 Task: Reply All to email with the signature Ethan King with the subject Request for a change in project deadline from softage.1@softage.net with the message Please let me know if there are any outstanding issues that need to be addressed., select last word, change the font color from current to yellow and background color to blue Send the email
Action: Mouse moved to (1208, 101)
Screenshot: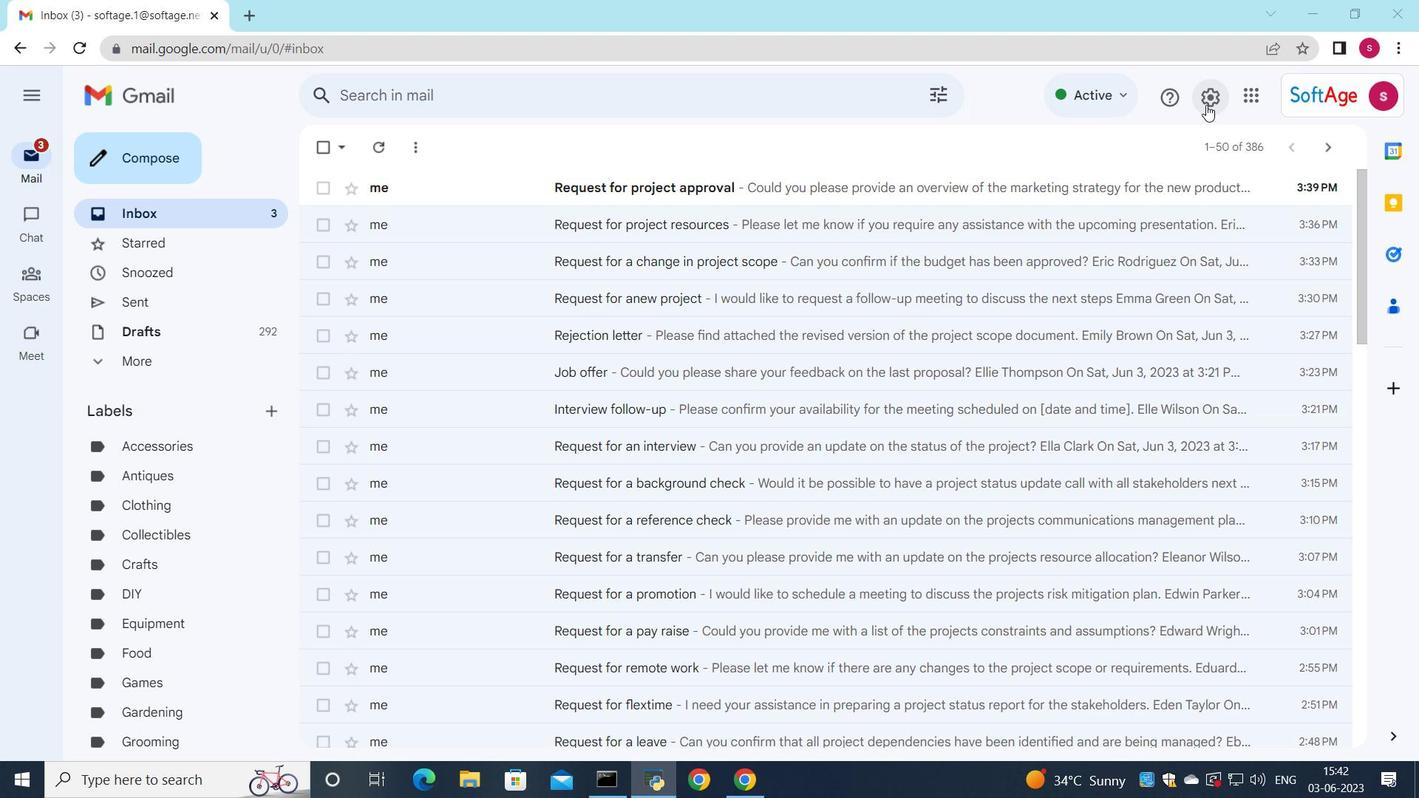 
Action: Mouse pressed left at (1208, 101)
Screenshot: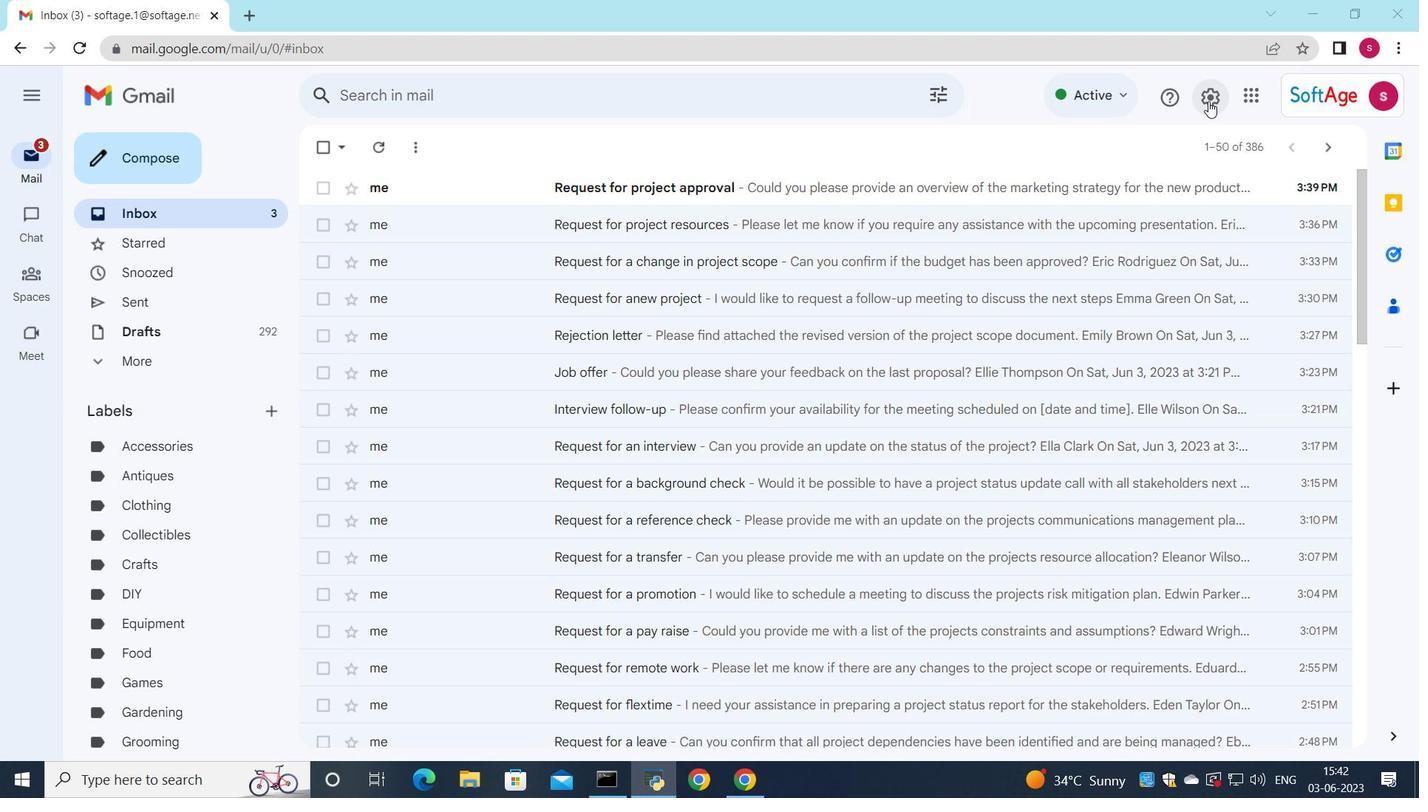 
Action: Mouse moved to (1189, 189)
Screenshot: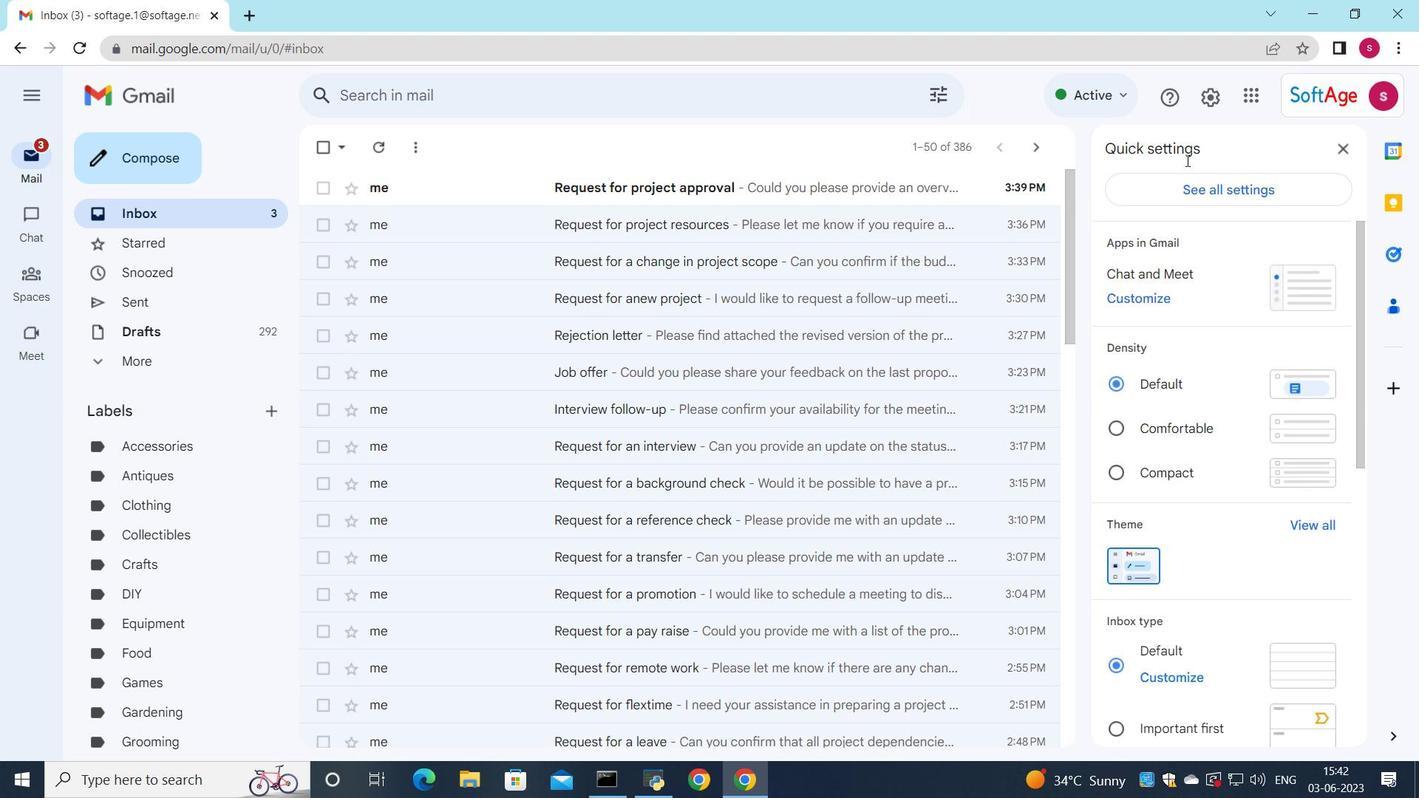 
Action: Mouse pressed left at (1189, 189)
Screenshot: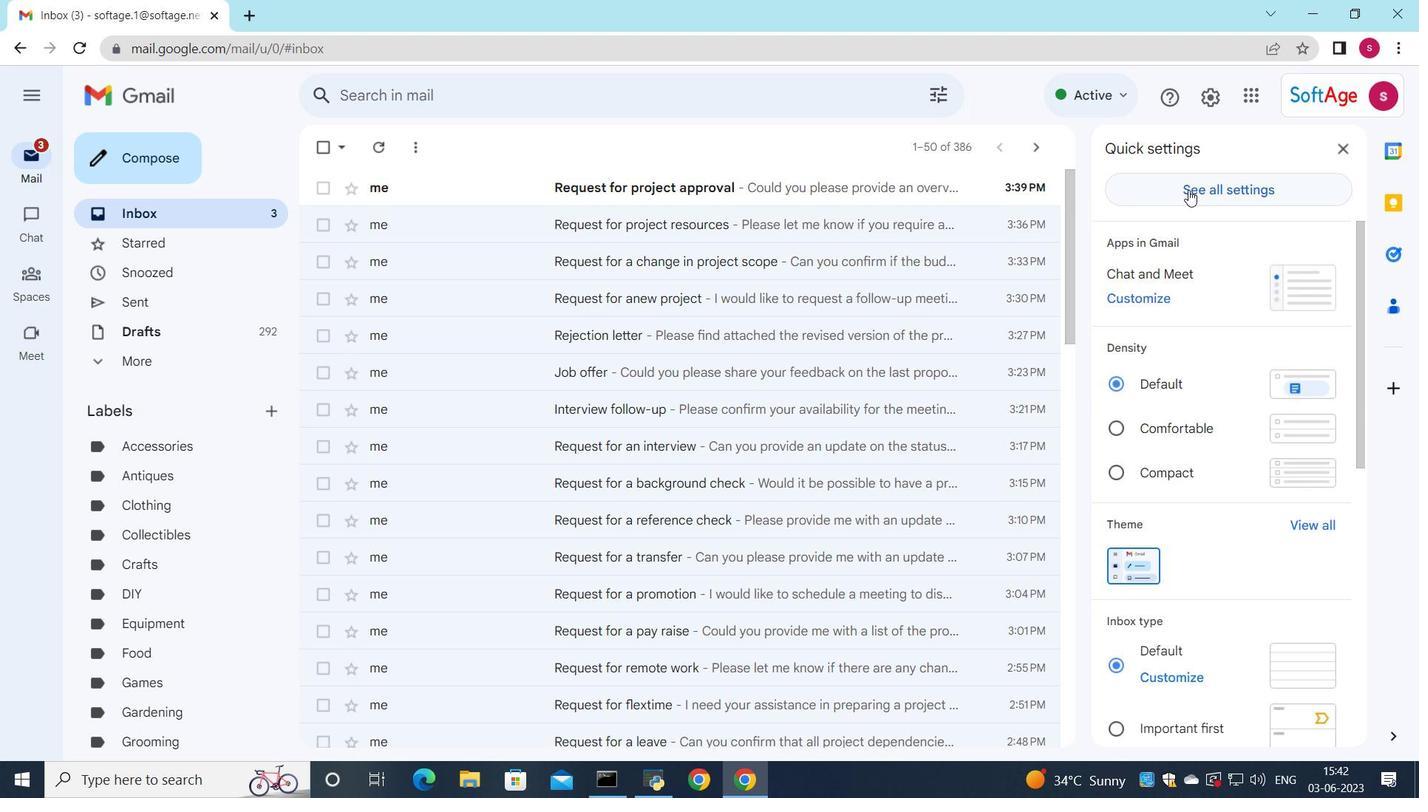 
Action: Mouse moved to (1172, 201)
Screenshot: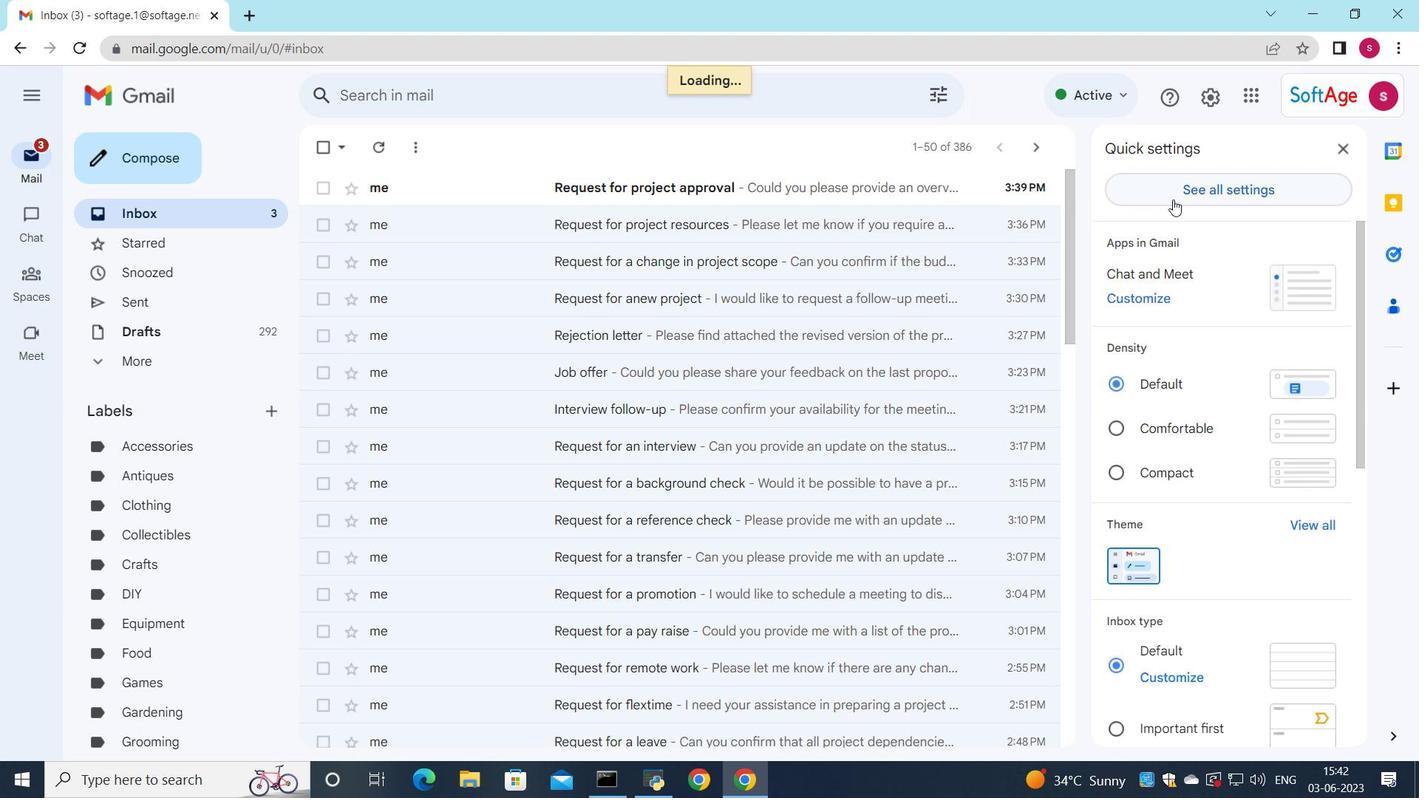 
Action: Mouse scrolled (1172, 200) with delta (0, 0)
Screenshot: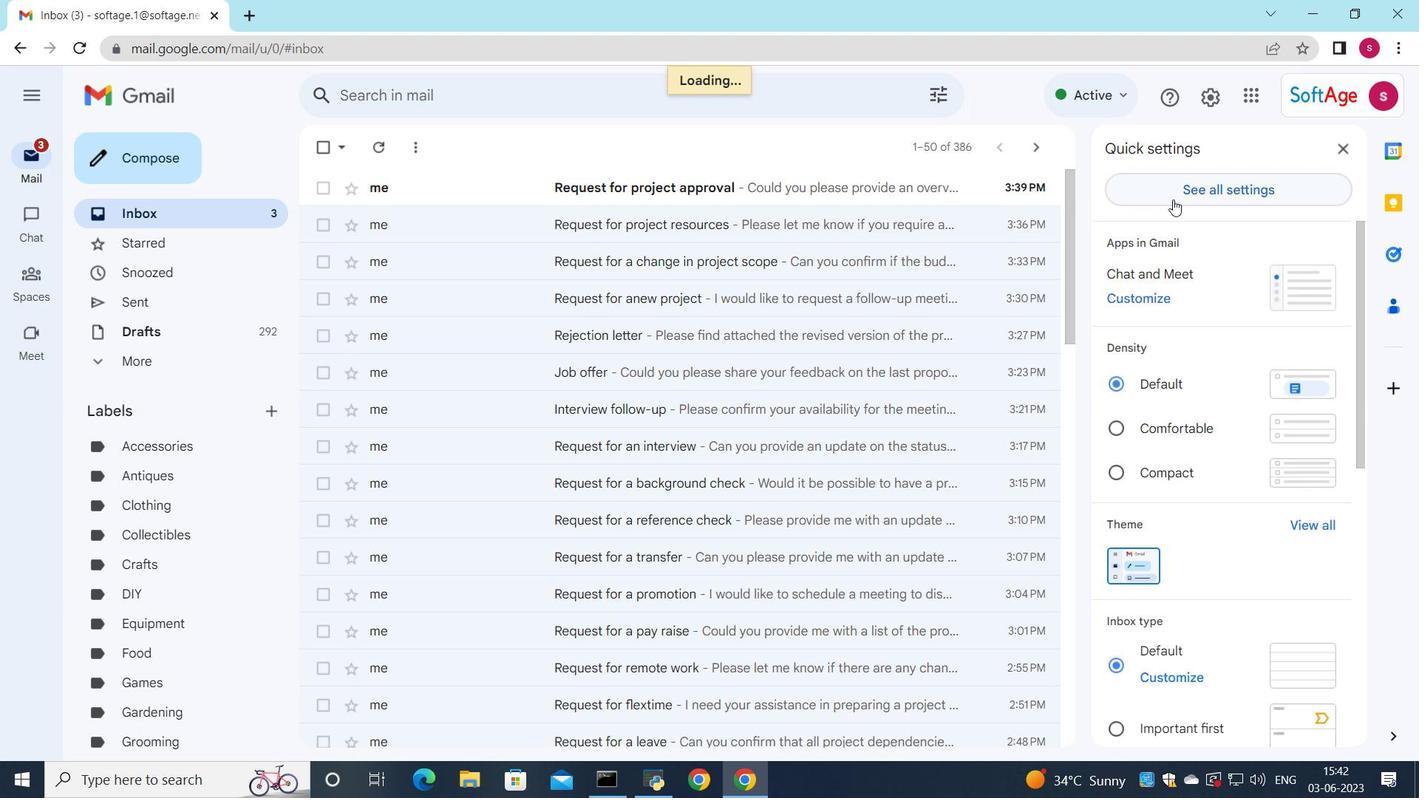 
Action: Mouse moved to (1170, 204)
Screenshot: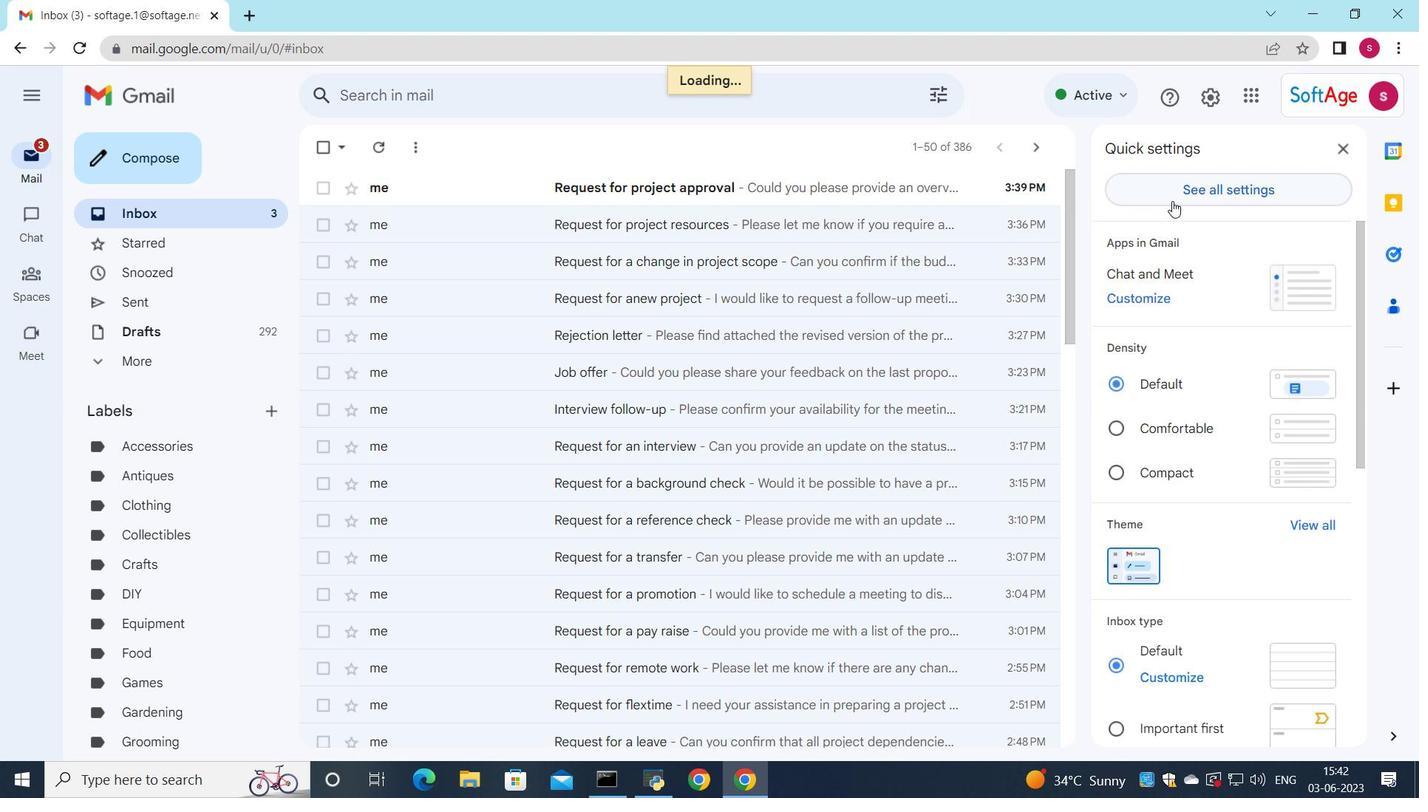 
Action: Mouse scrolled (1170, 203) with delta (0, 0)
Screenshot: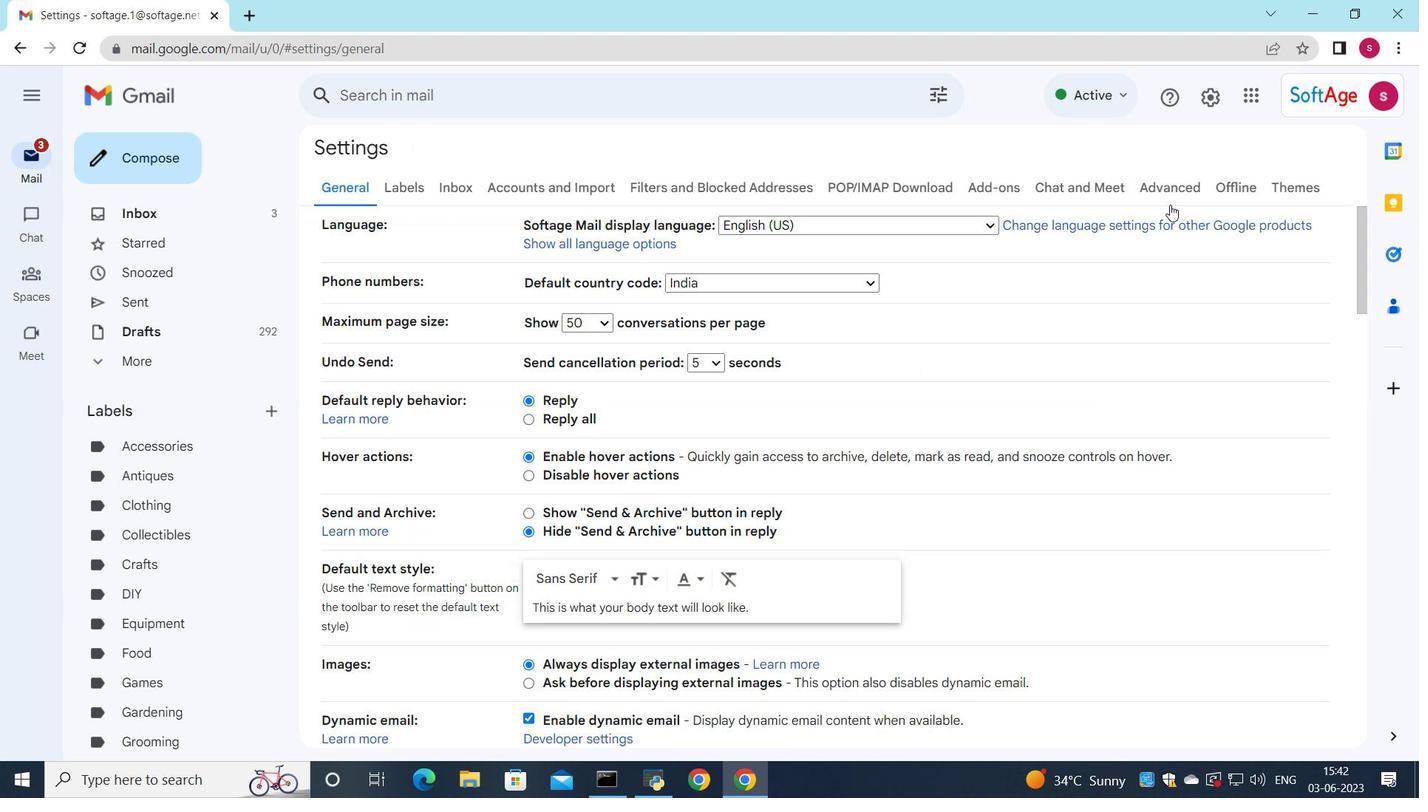
Action: Mouse scrolled (1170, 203) with delta (0, 0)
Screenshot: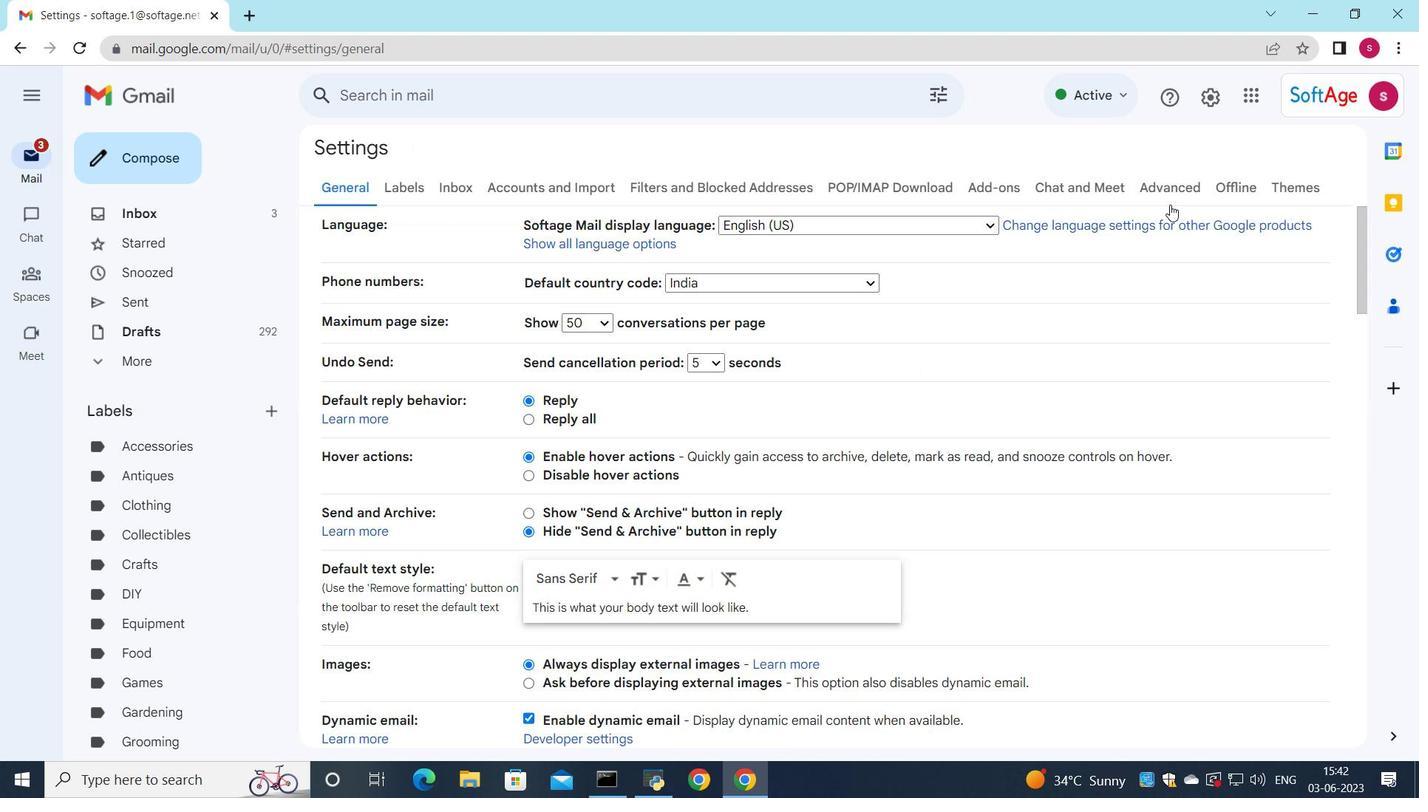 
Action: Mouse moved to (1166, 211)
Screenshot: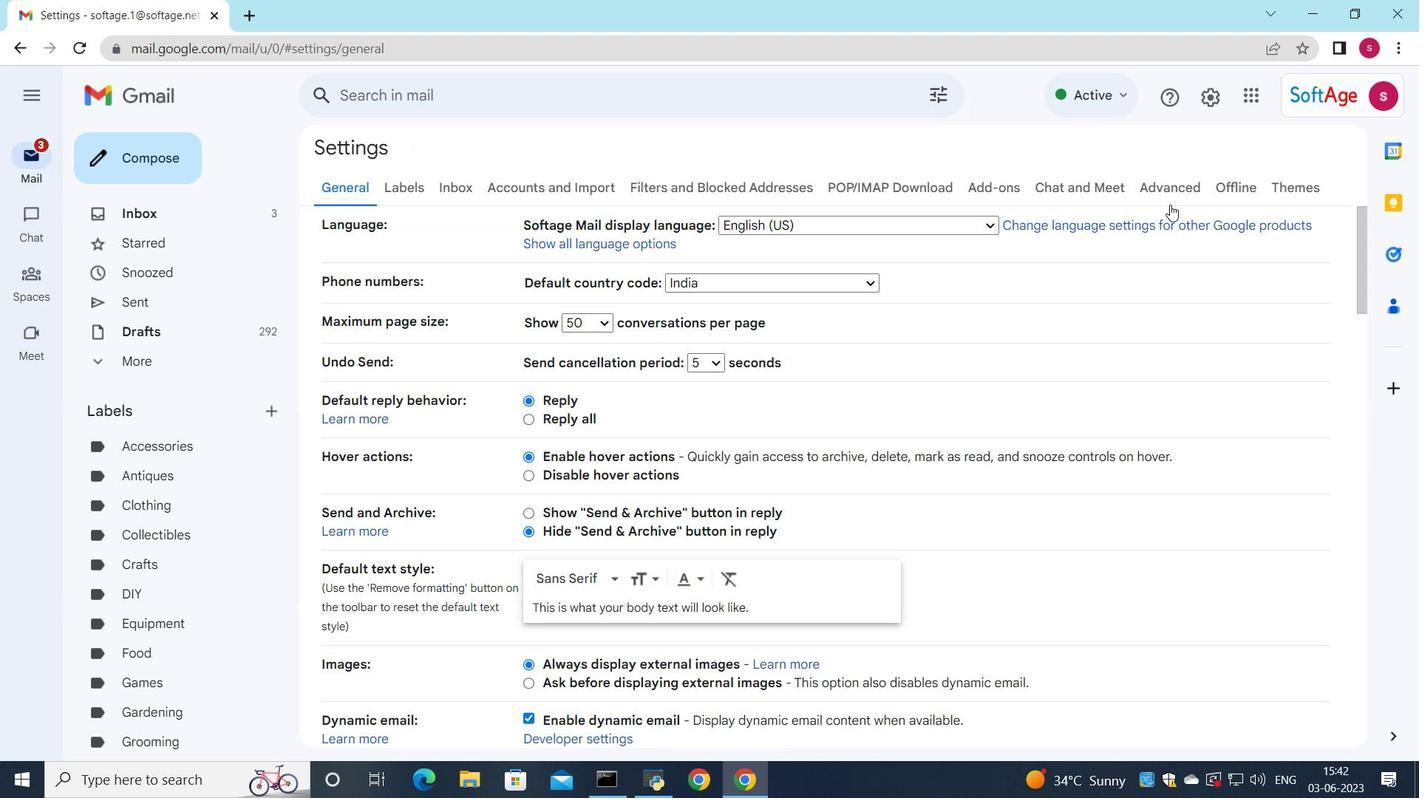 
Action: Mouse scrolled (1166, 210) with delta (0, 0)
Screenshot: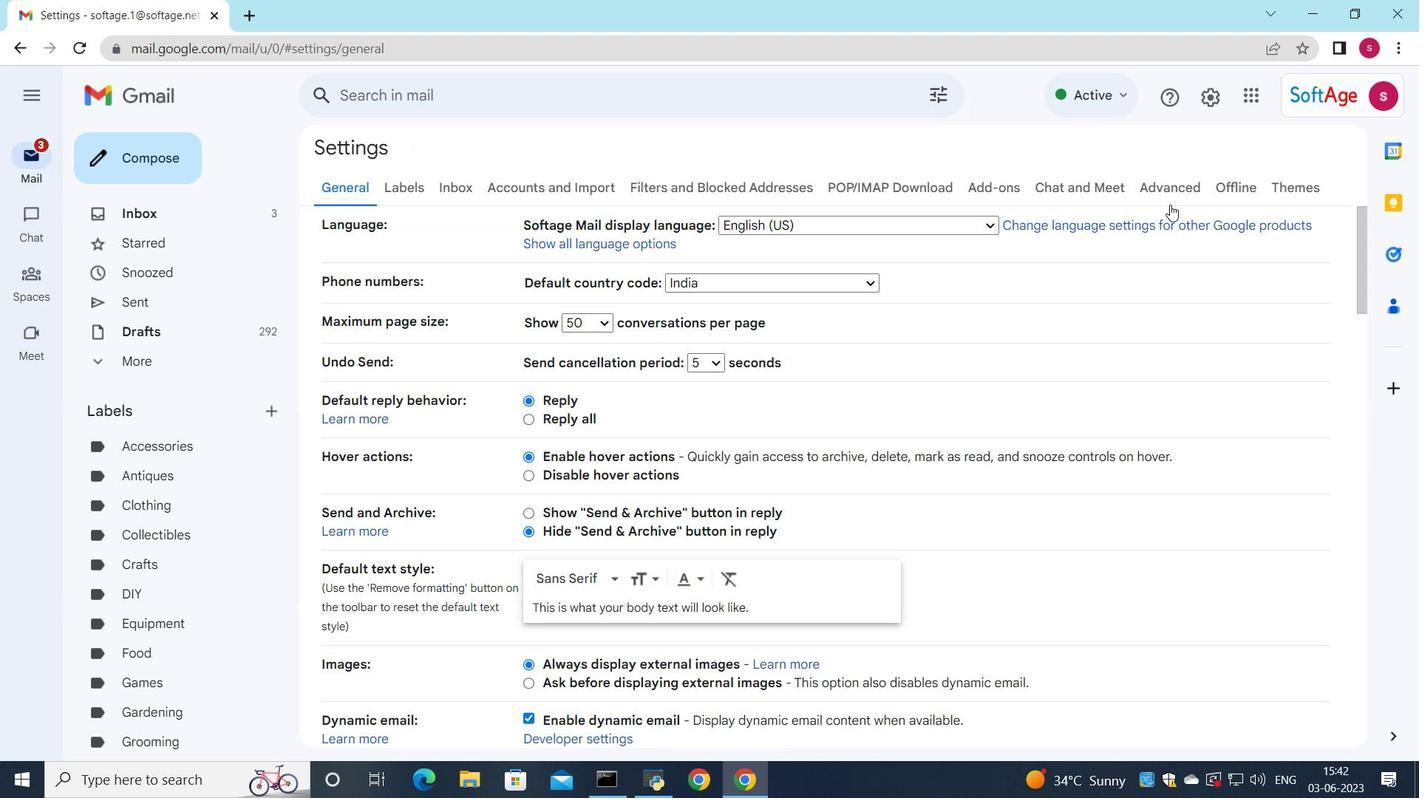 
Action: Mouse moved to (1136, 243)
Screenshot: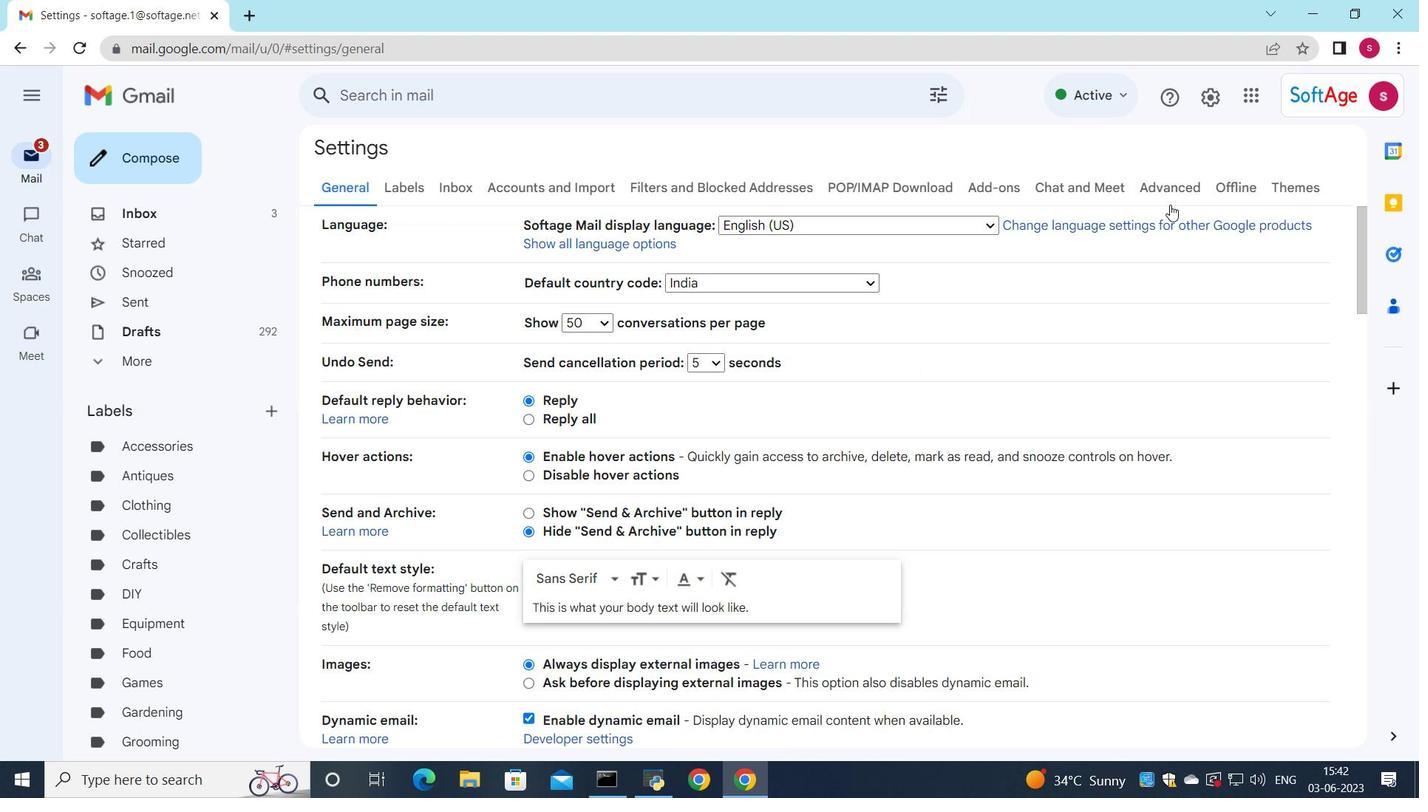 
Action: Mouse scrolled (1136, 242) with delta (0, 0)
Screenshot: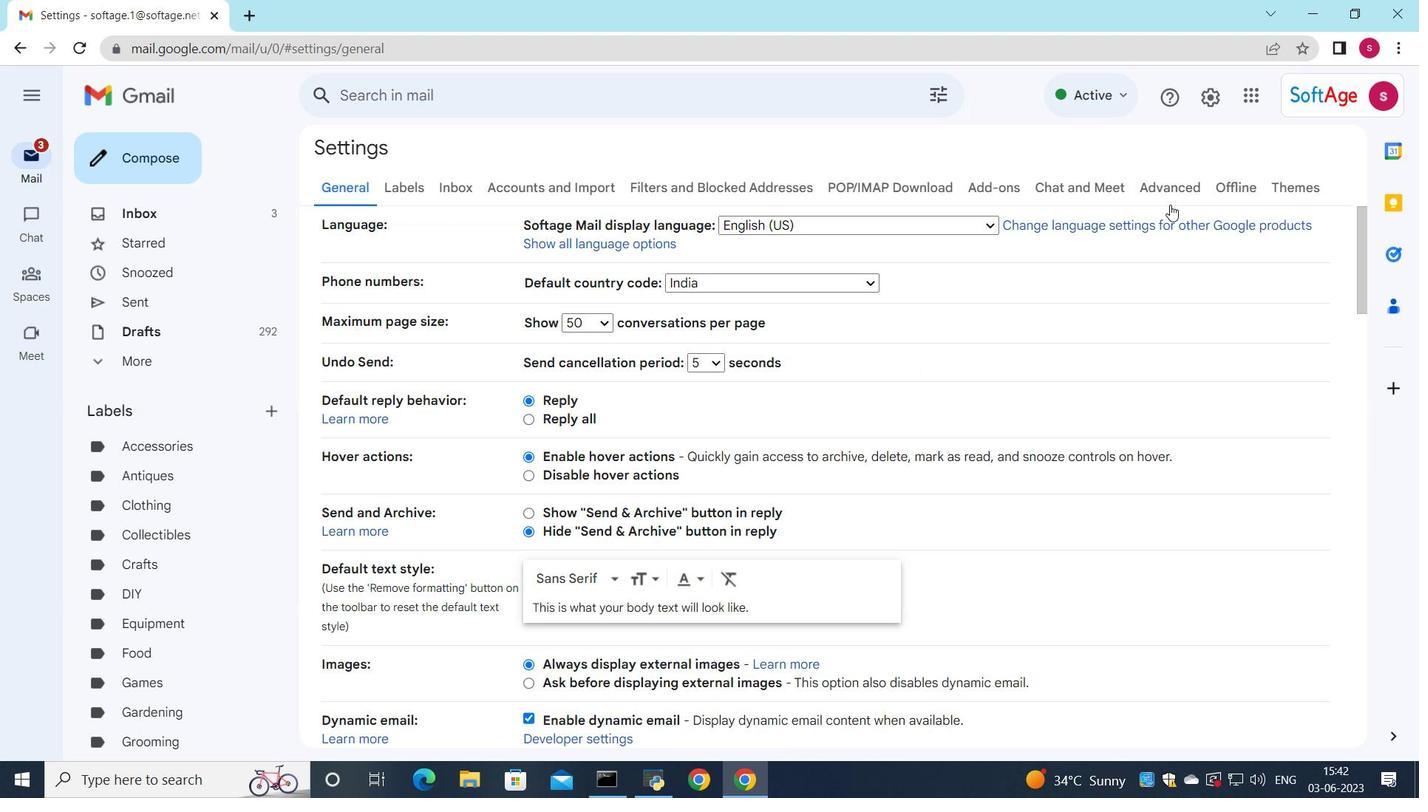 
Action: Mouse moved to (806, 421)
Screenshot: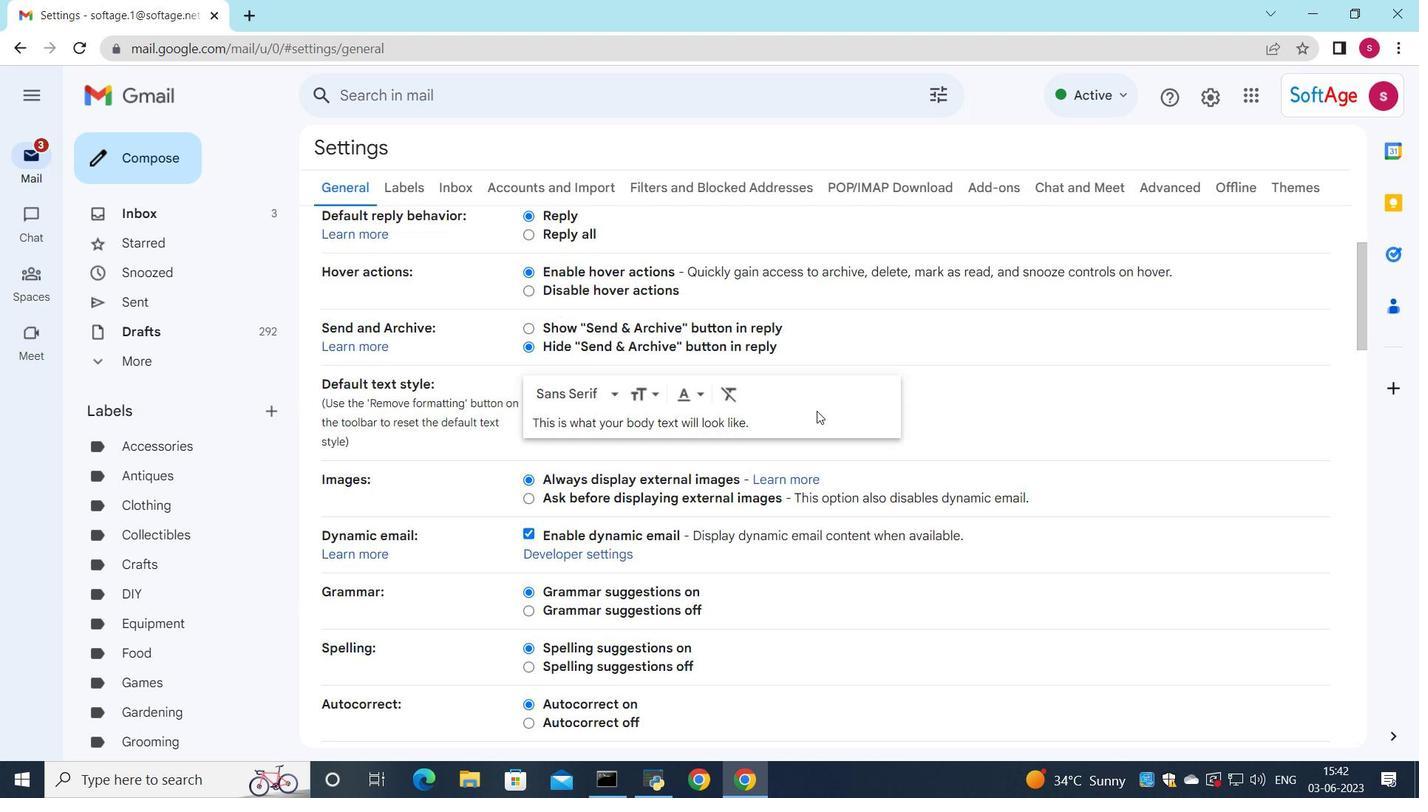 
Action: Mouse scrolled (806, 420) with delta (0, 0)
Screenshot: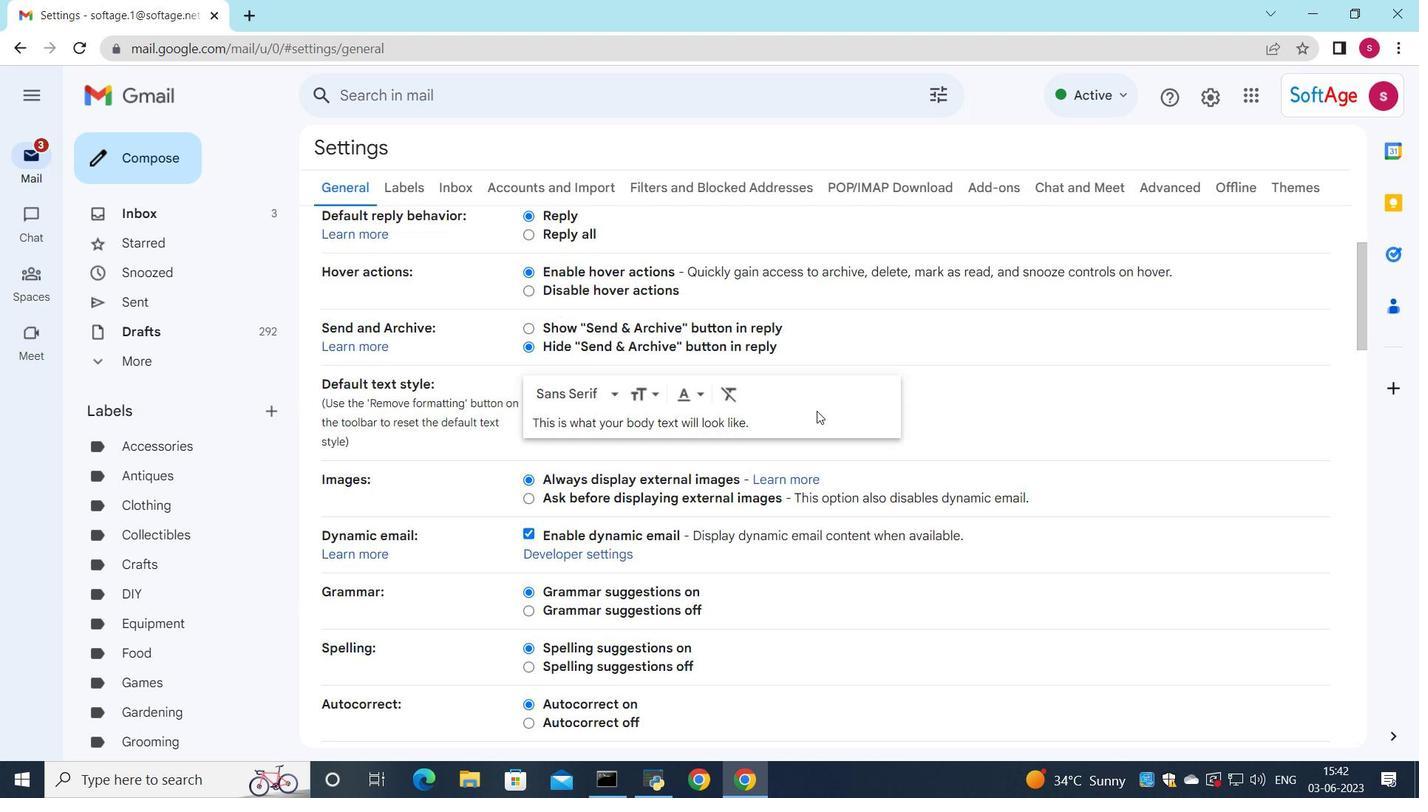 
Action: Mouse moved to (806, 421)
Screenshot: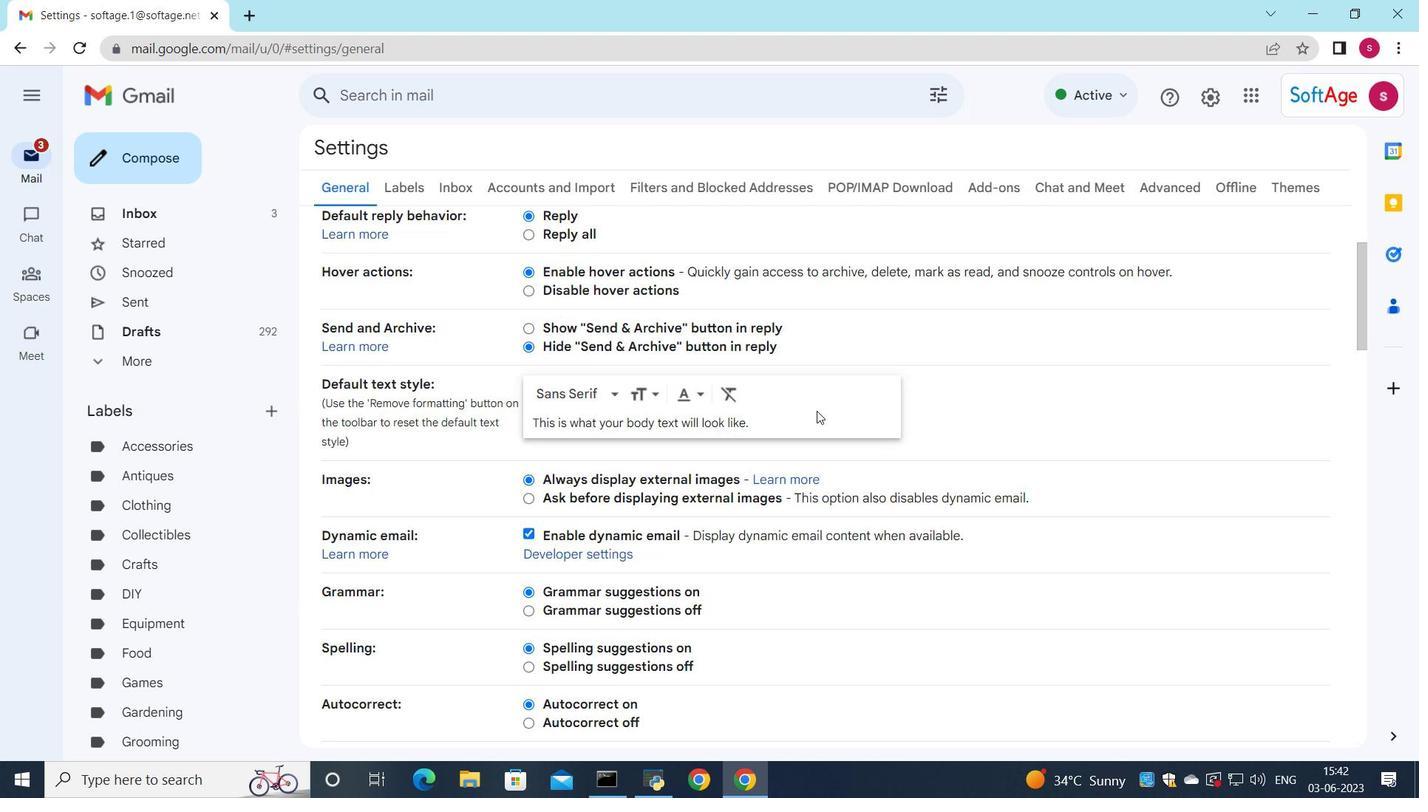 
Action: Mouse scrolled (806, 420) with delta (0, 0)
Screenshot: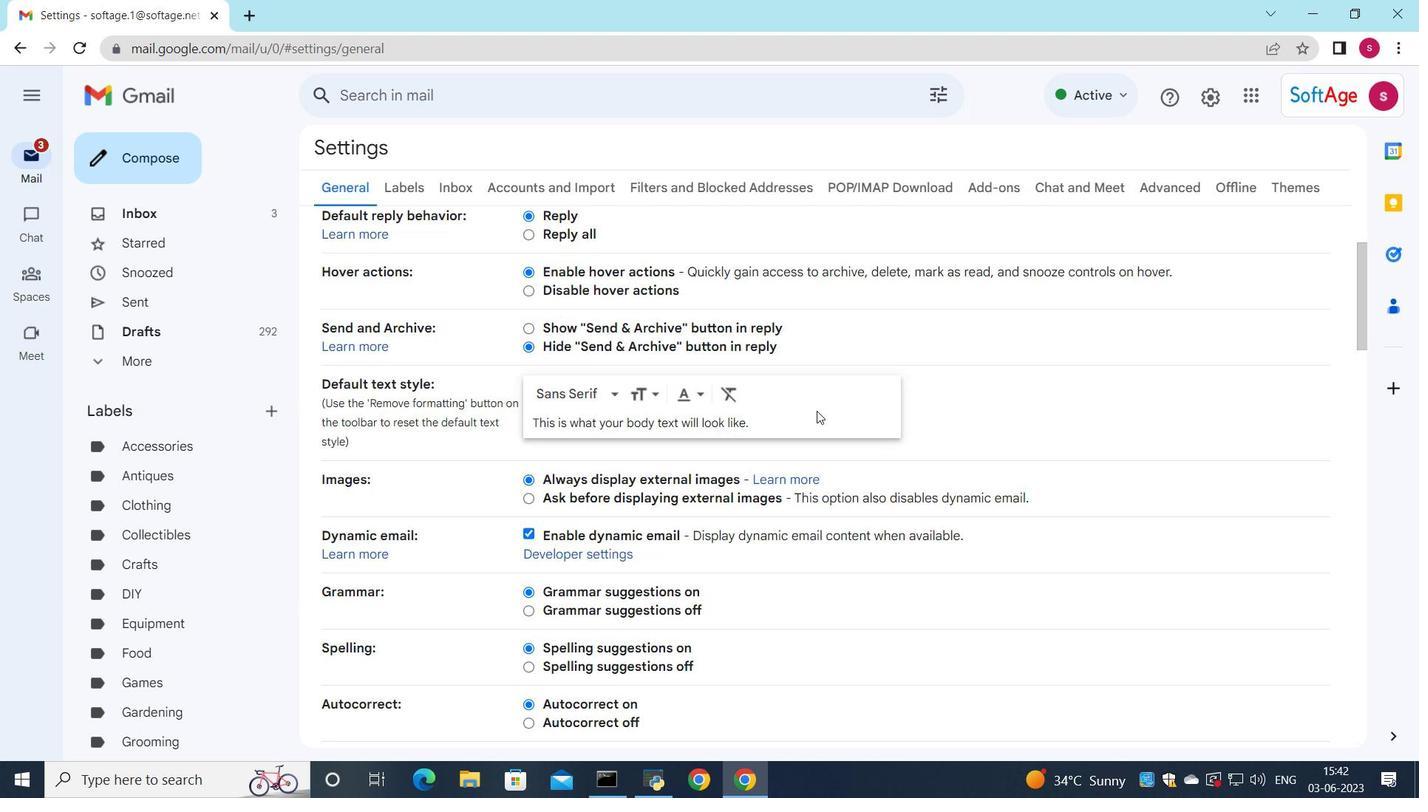 
Action: Mouse scrolled (806, 420) with delta (0, 0)
Screenshot: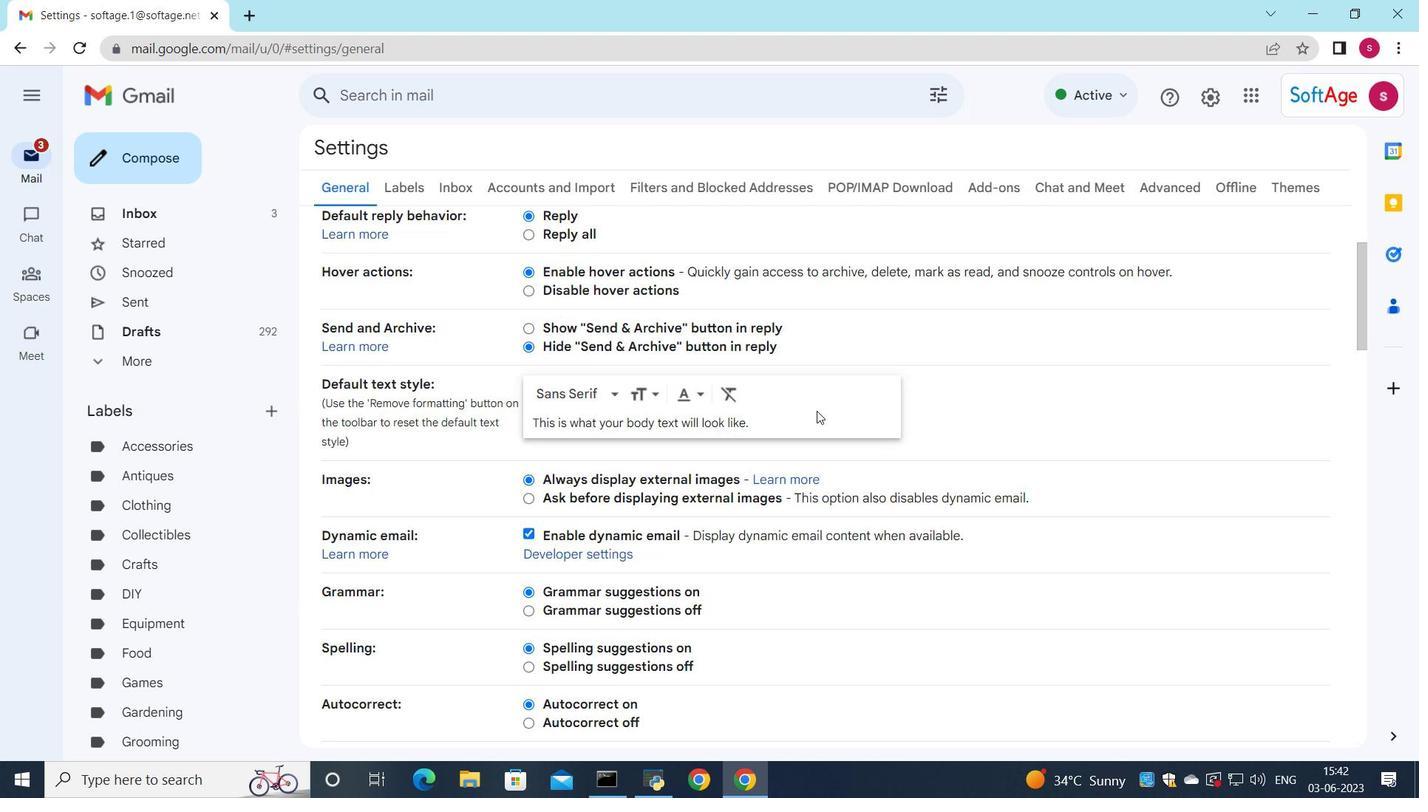 
Action: Mouse scrolled (806, 420) with delta (0, 0)
Screenshot: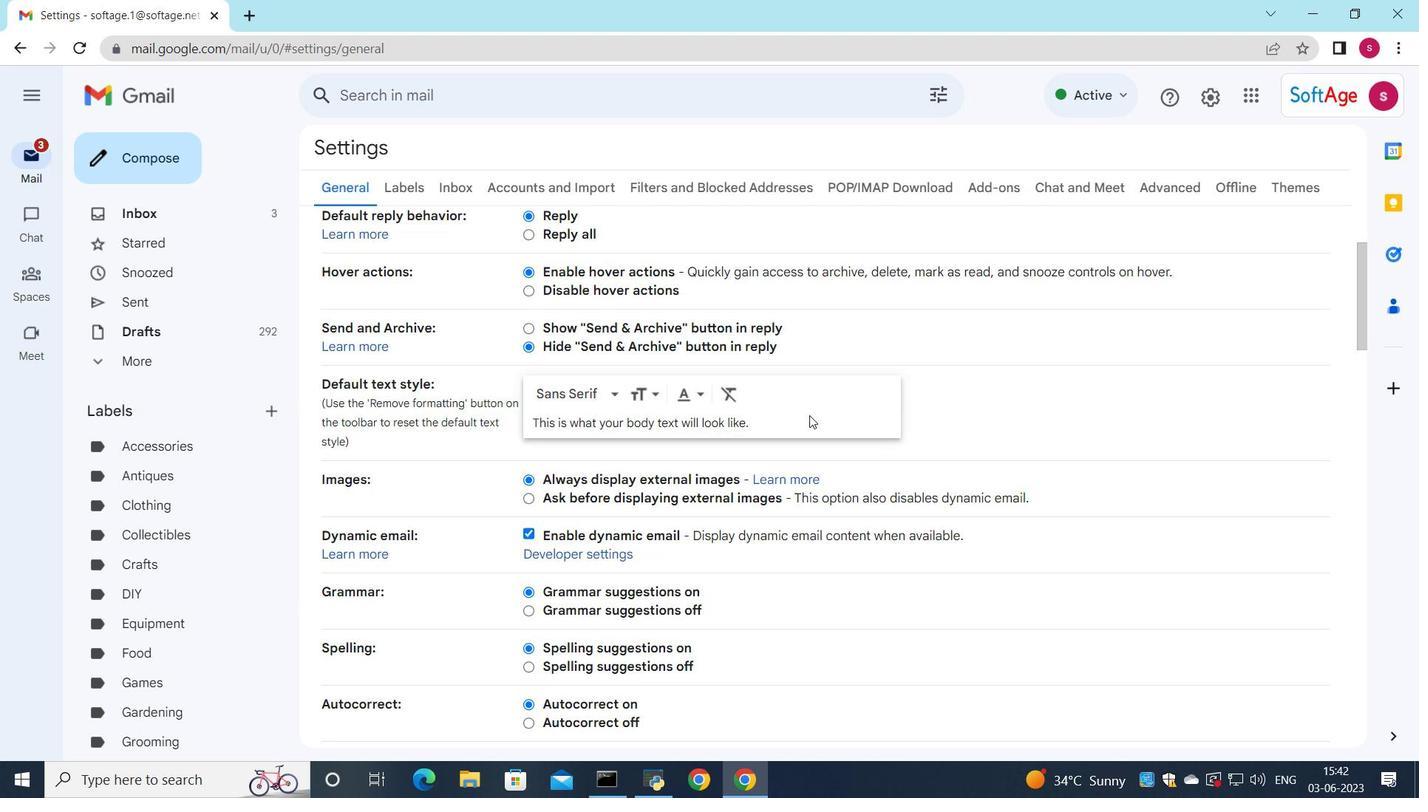 
Action: Mouse scrolled (806, 420) with delta (0, 0)
Screenshot: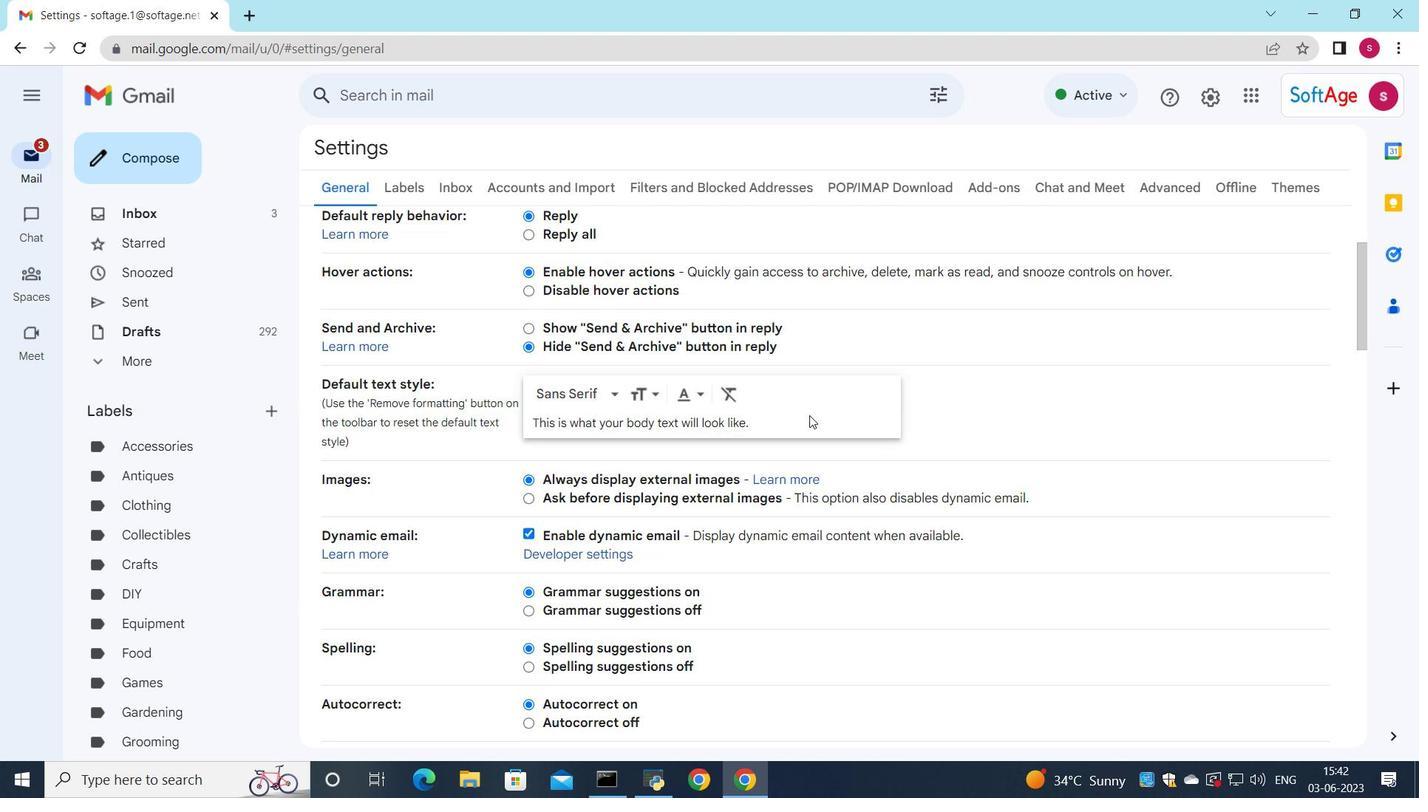 
Action: Mouse moved to (807, 424)
Screenshot: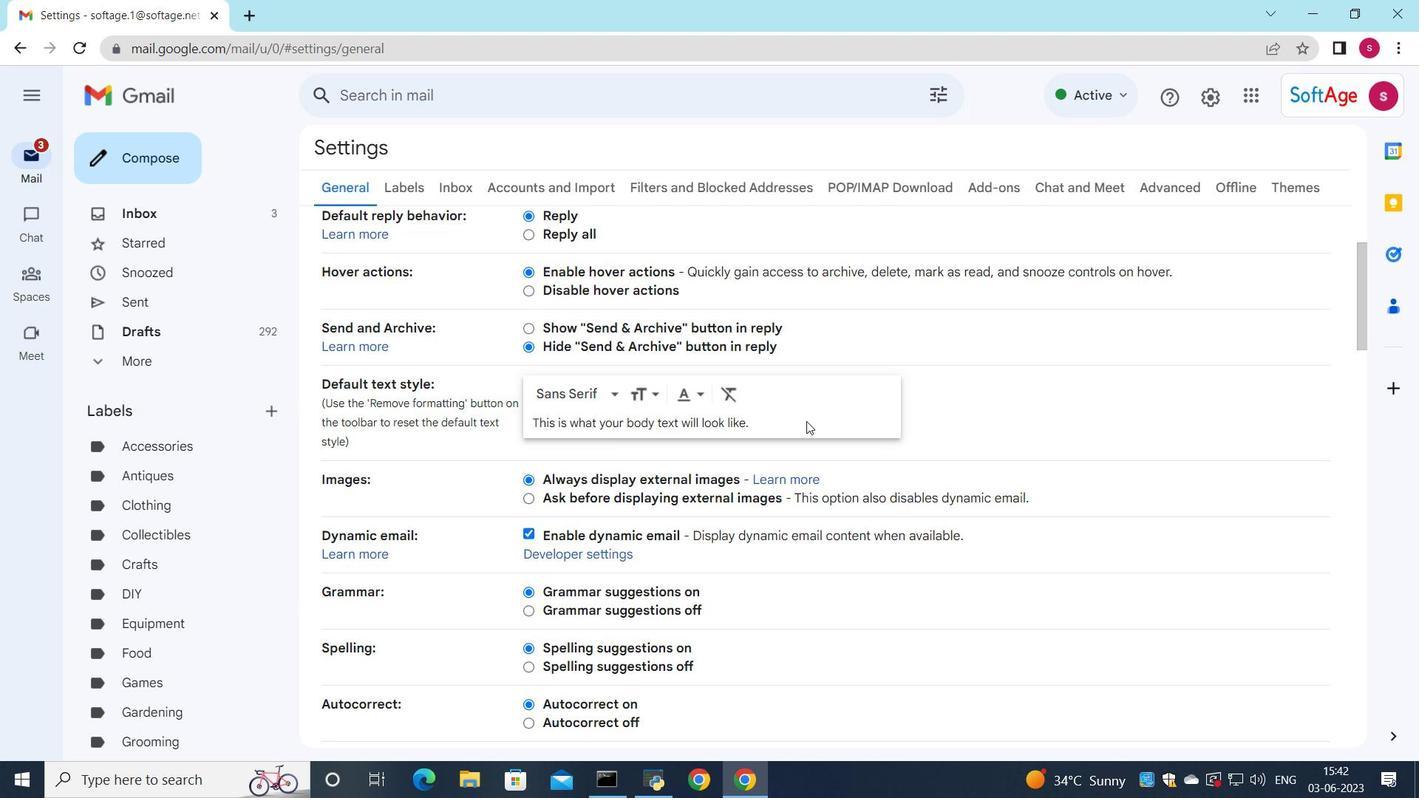 
Action: Mouse scrolled (807, 423) with delta (0, 0)
Screenshot: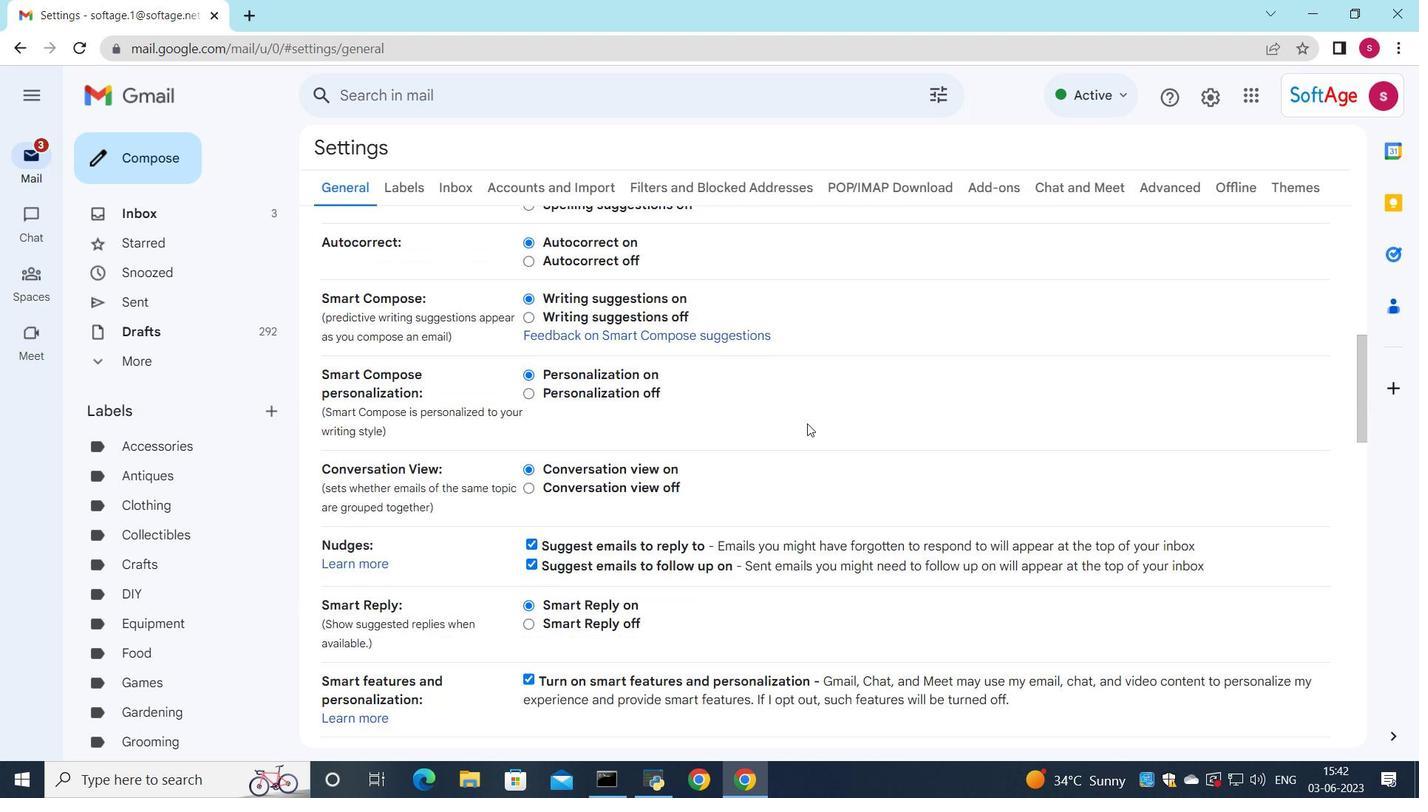 
Action: Mouse scrolled (807, 423) with delta (0, 0)
Screenshot: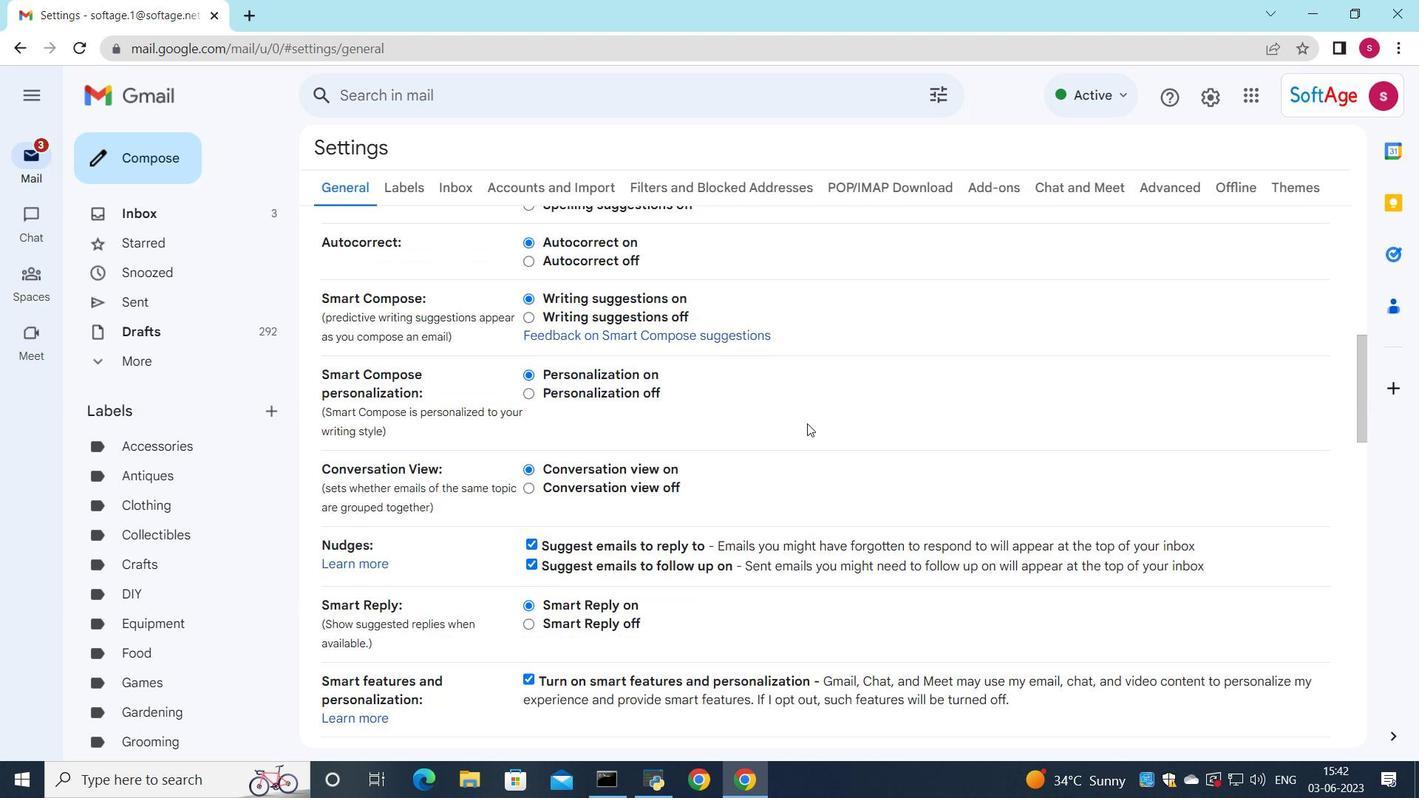 
Action: Mouse scrolled (807, 423) with delta (0, 0)
Screenshot: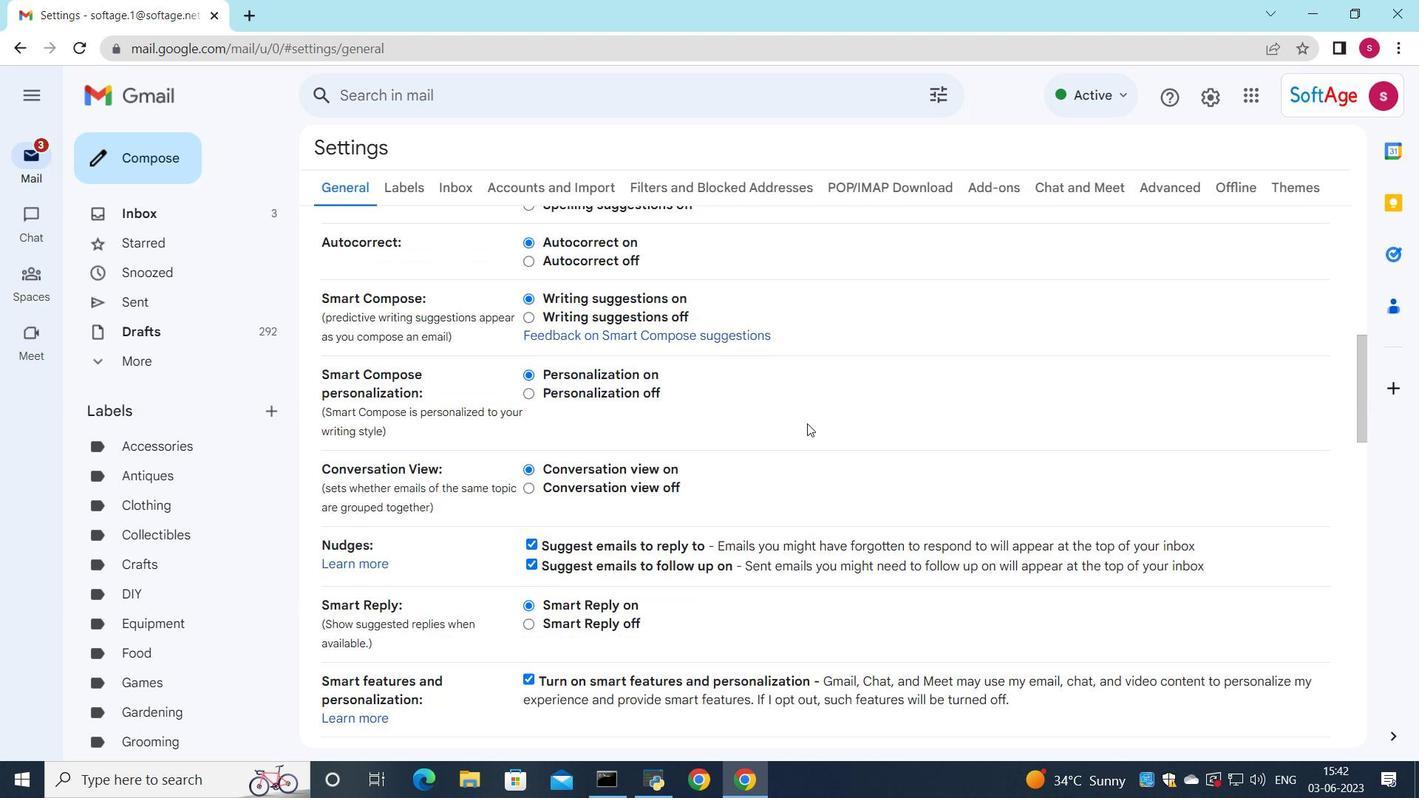 
Action: Mouse scrolled (807, 423) with delta (0, 0)
Screenshot: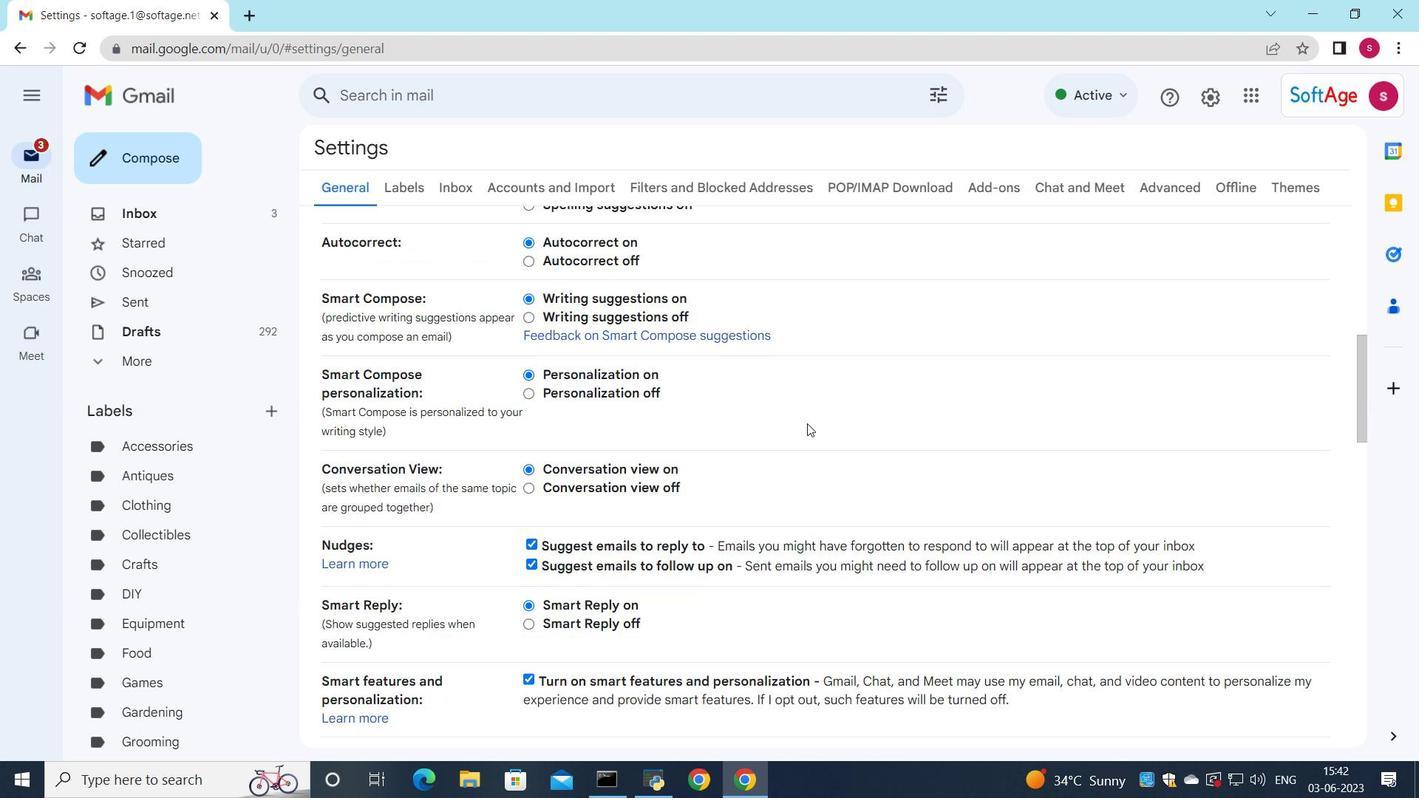 
Action: Mouse scrolled (807, 423) with delta (0, 0)
Screenshot: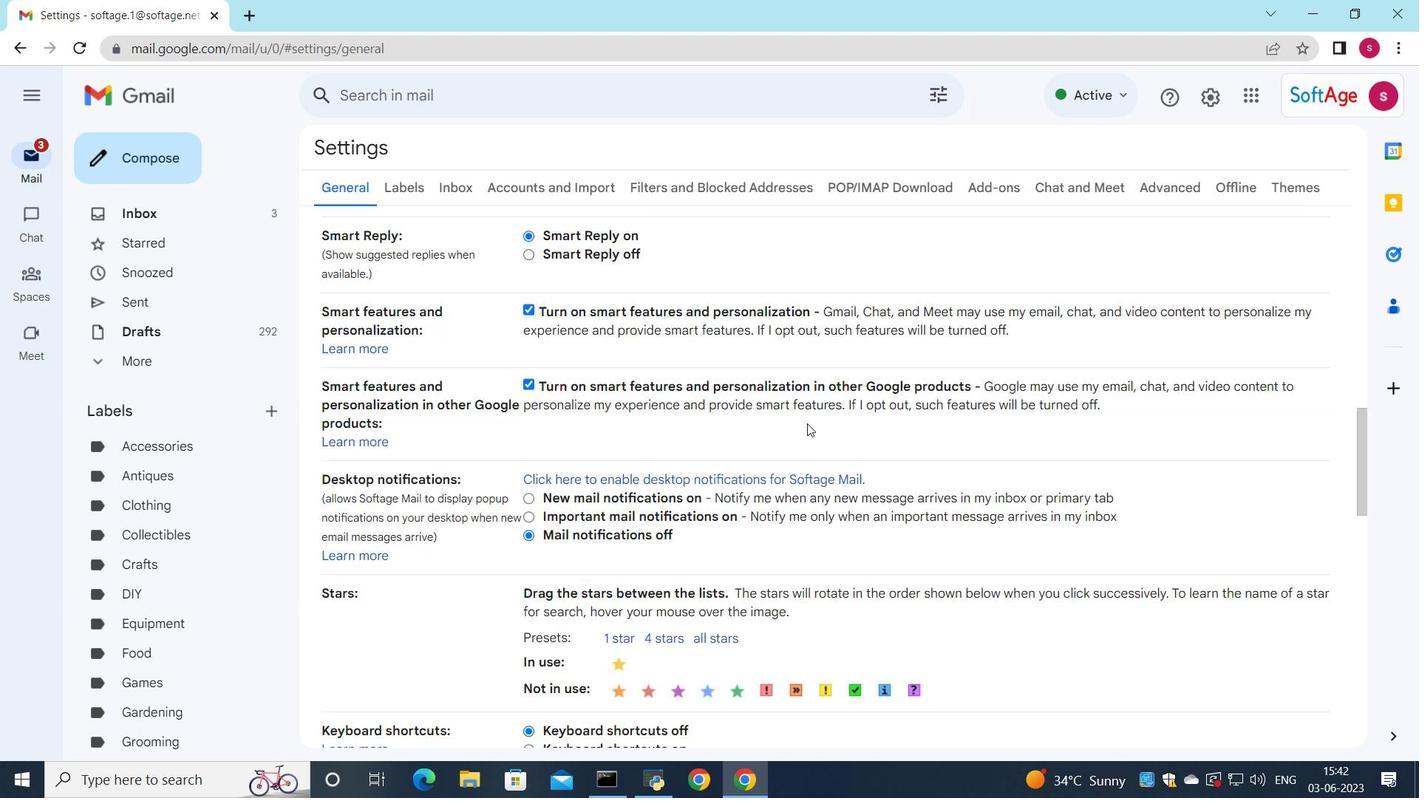
Action: Mouse scrolled (807, 423) with delta (0, 0)
Screenshot: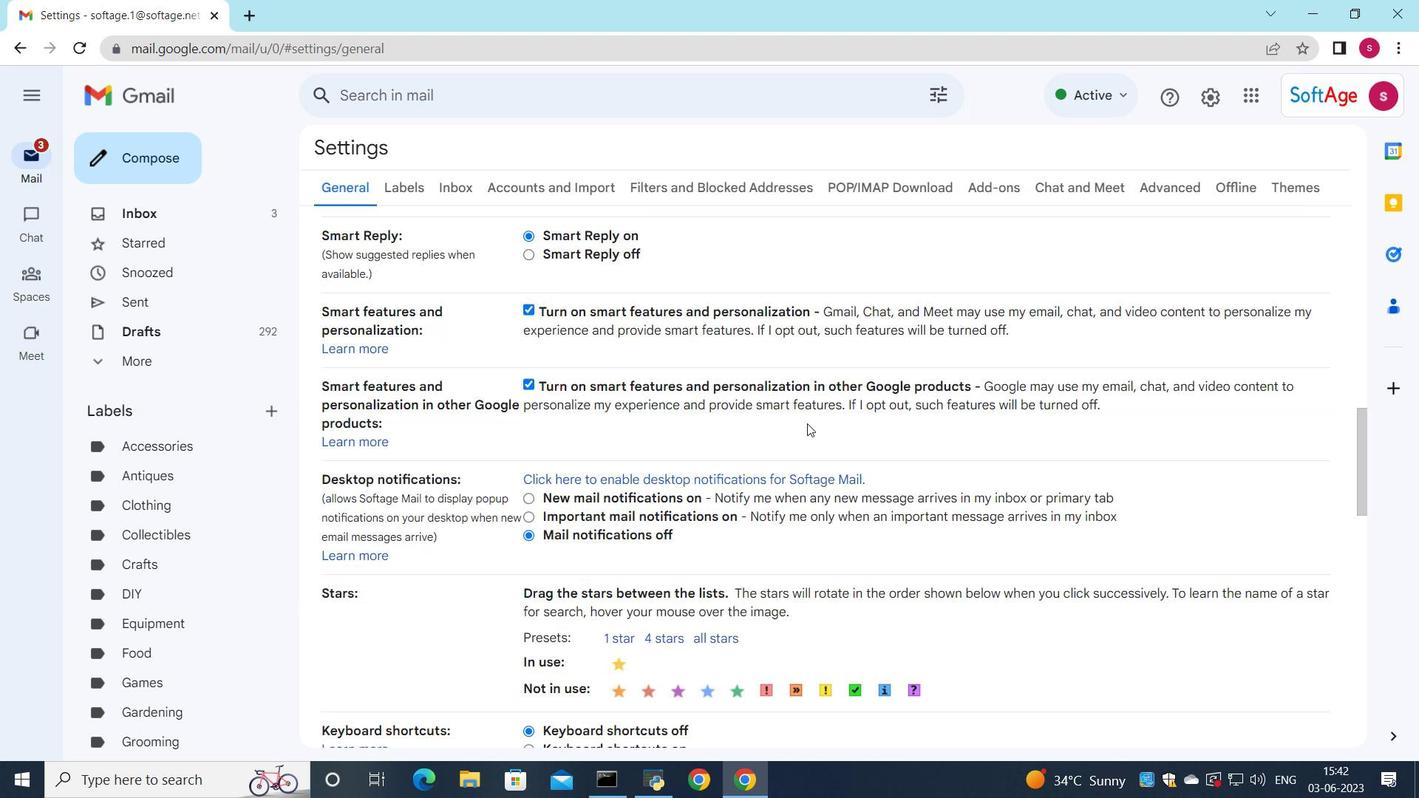 
Action: Mouse scrolled (807, 423) with delta (0, 0)
Screenshot: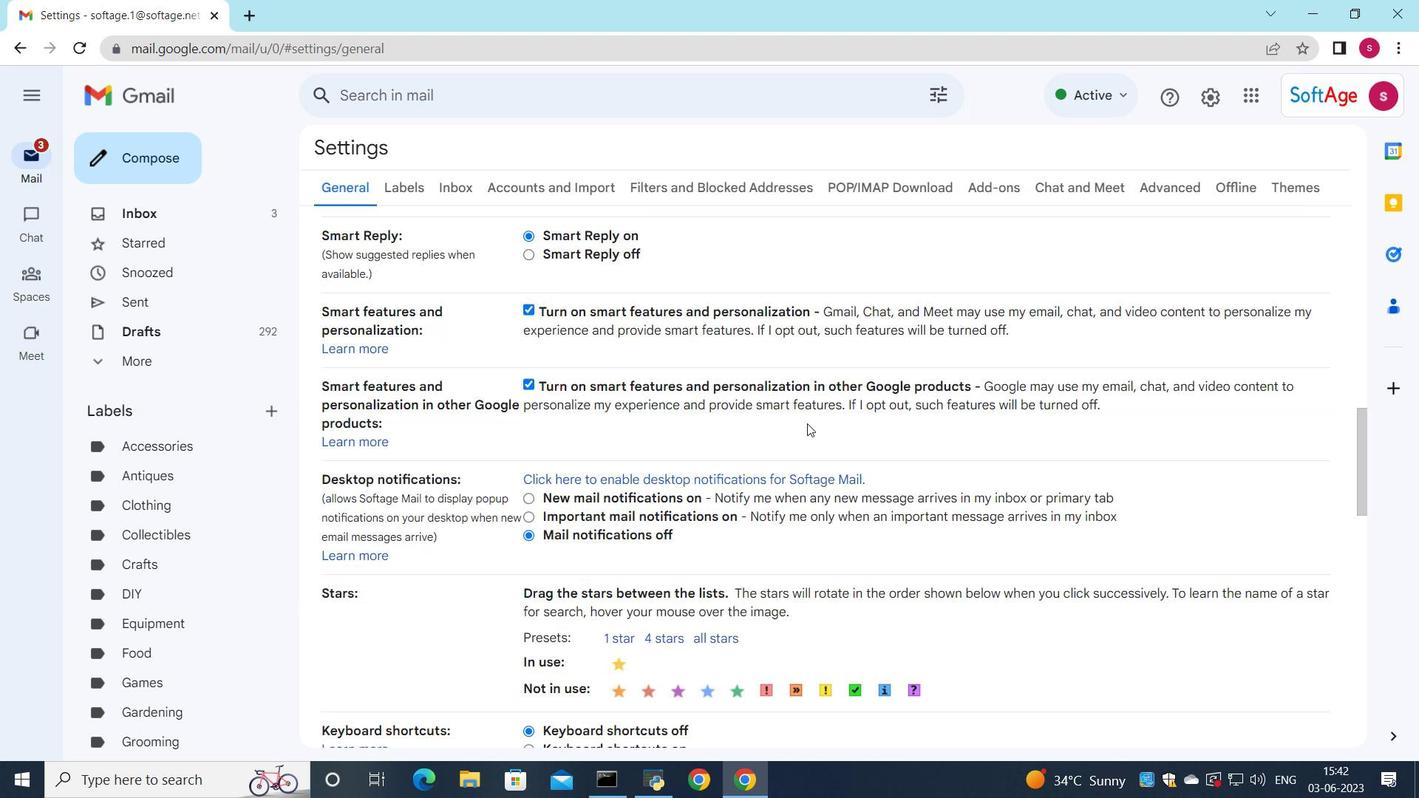 
Action: Mouse scrolled (807, 423) with delta (0, 0)
Screenshot: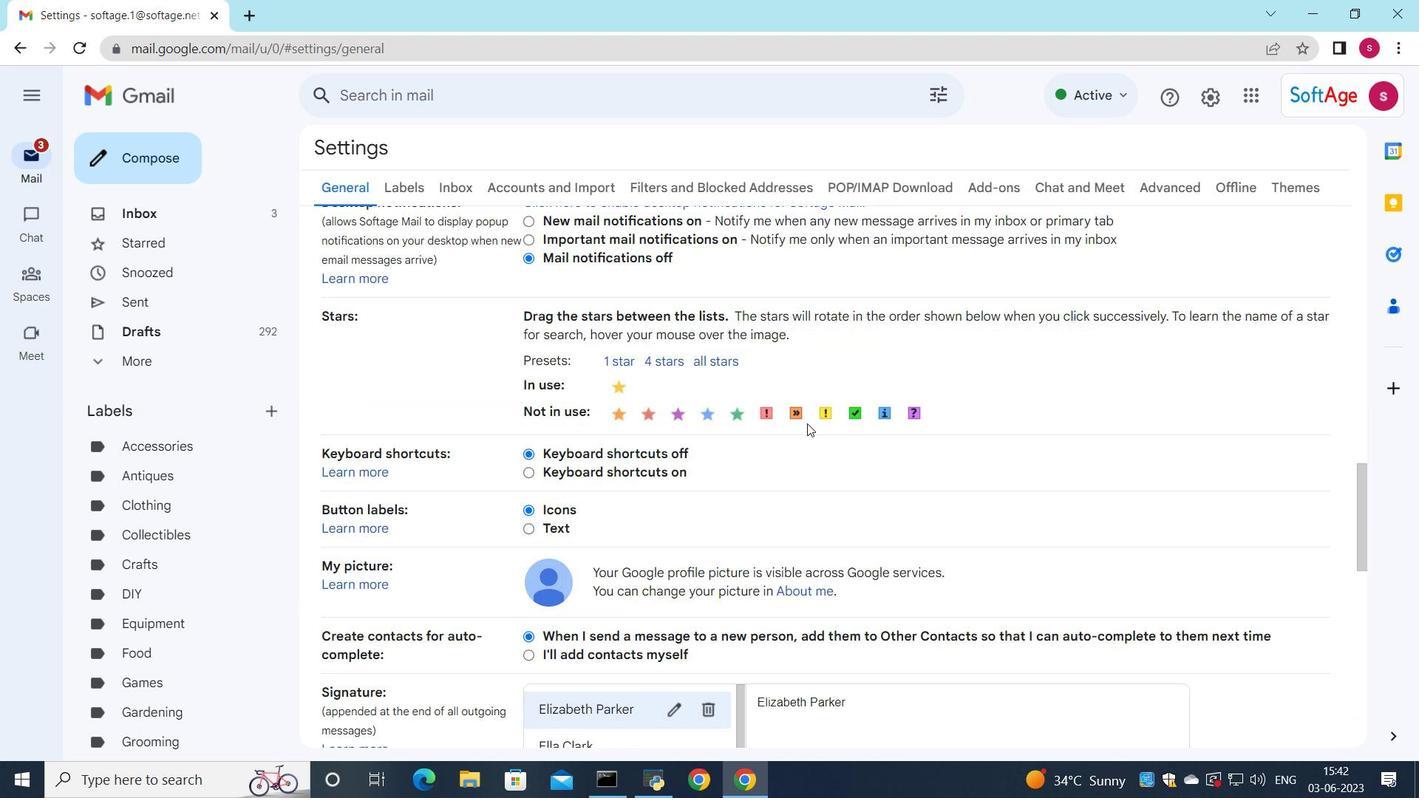 
Action: Mouse scrolled (807, 423) with delta (0, 0)
Screenshot: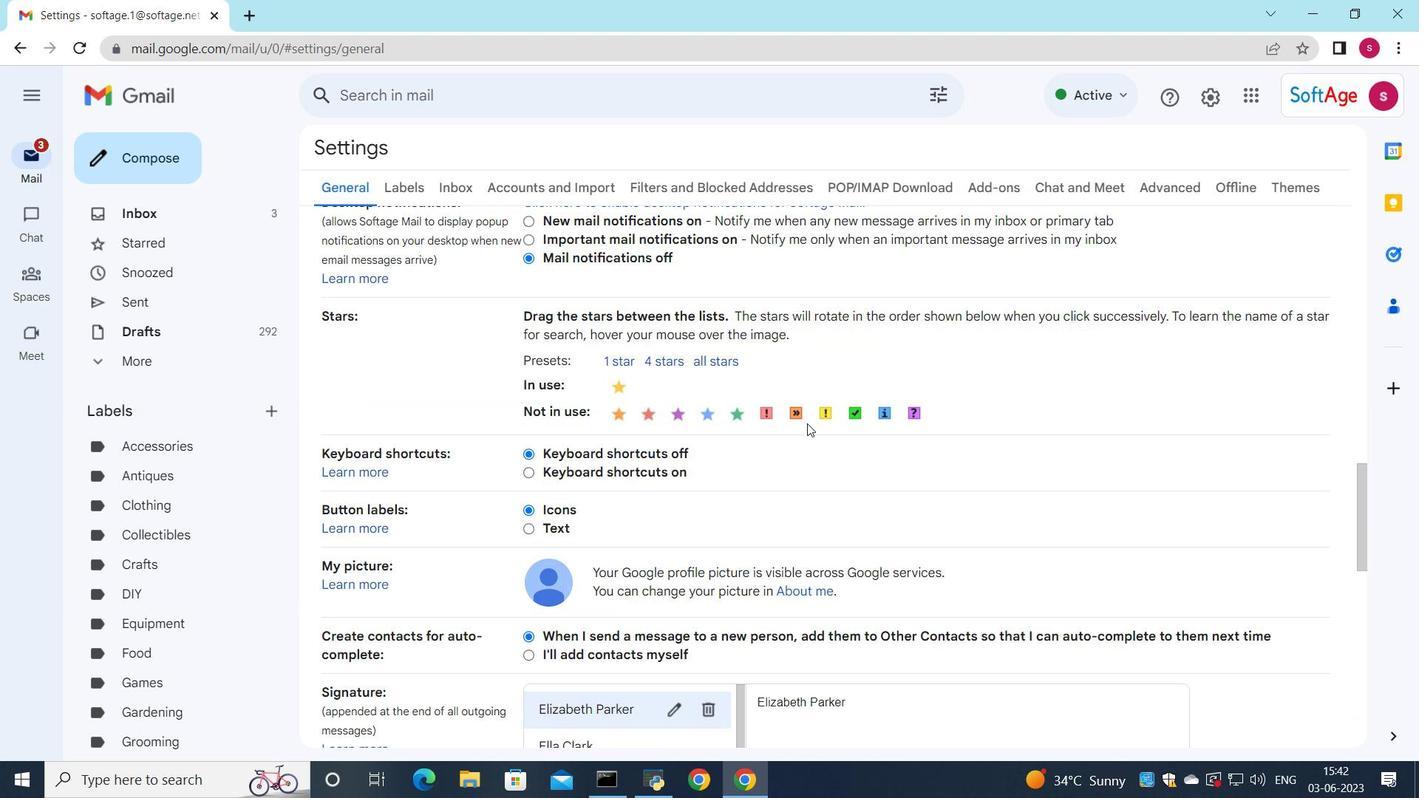 
Action: Mouse scrolled (807, 423) with delta (0, 0)
Screenshot: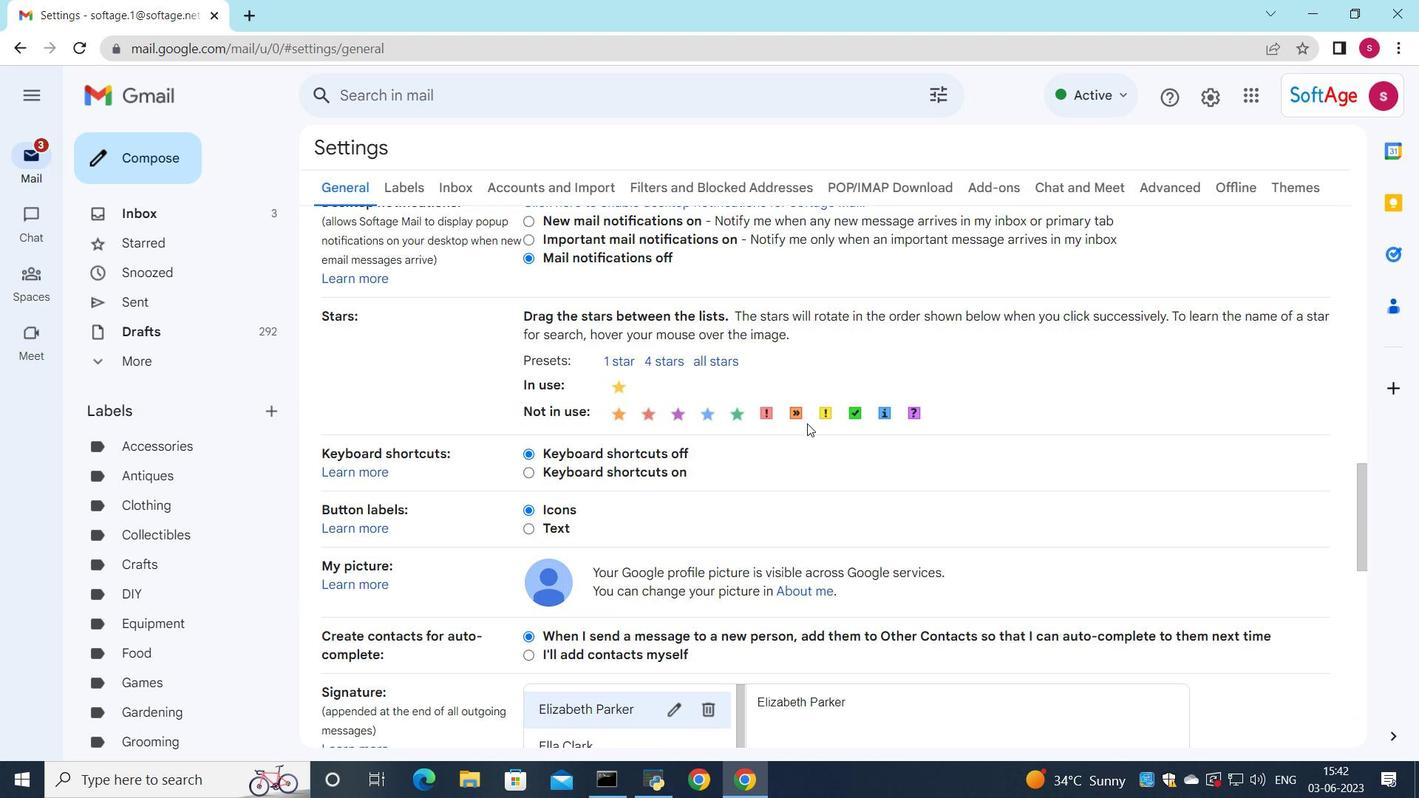 
Action: Mouse scrolled (807, 423) with delta (0, 0)
Screenshot: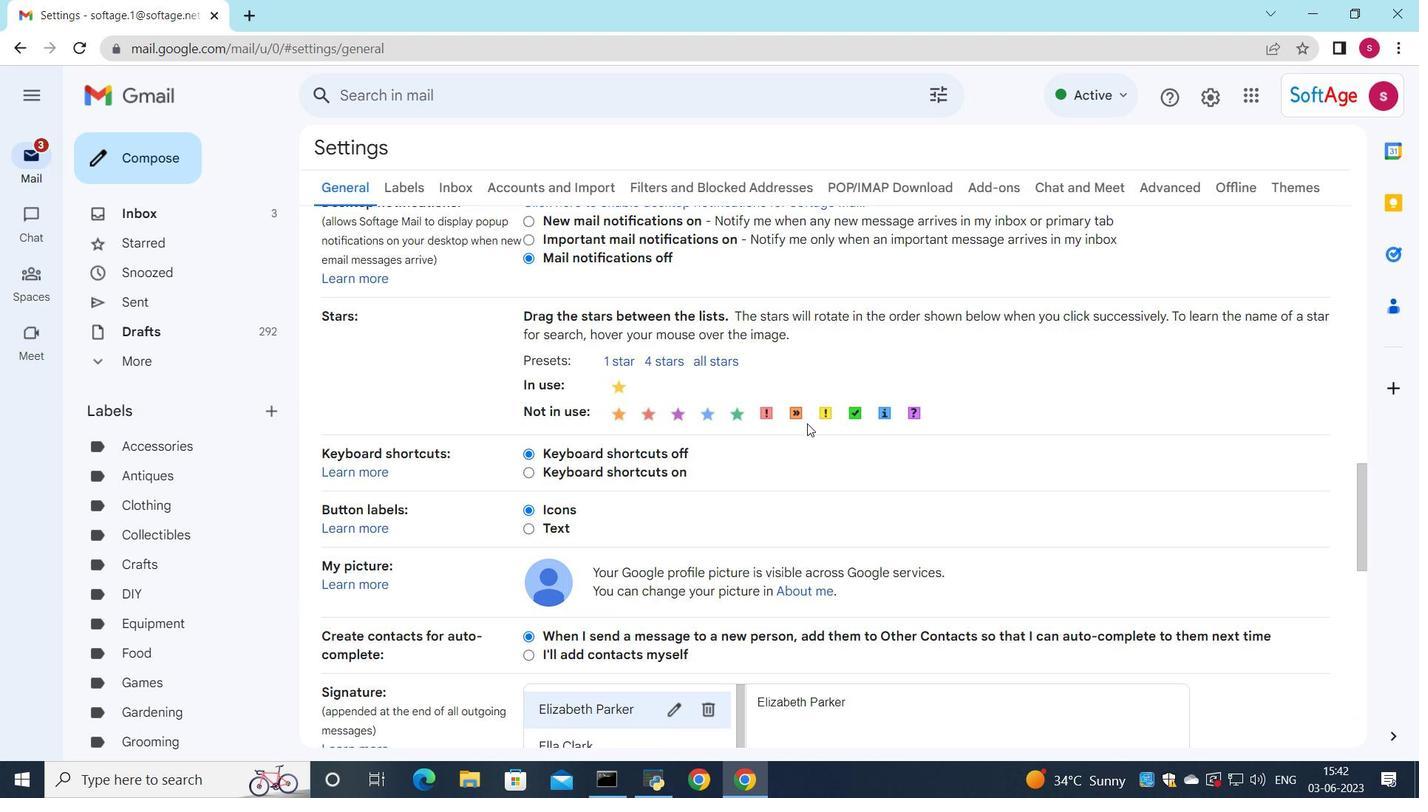 
Action: Mouse moved to (674, 492)
Screenshot: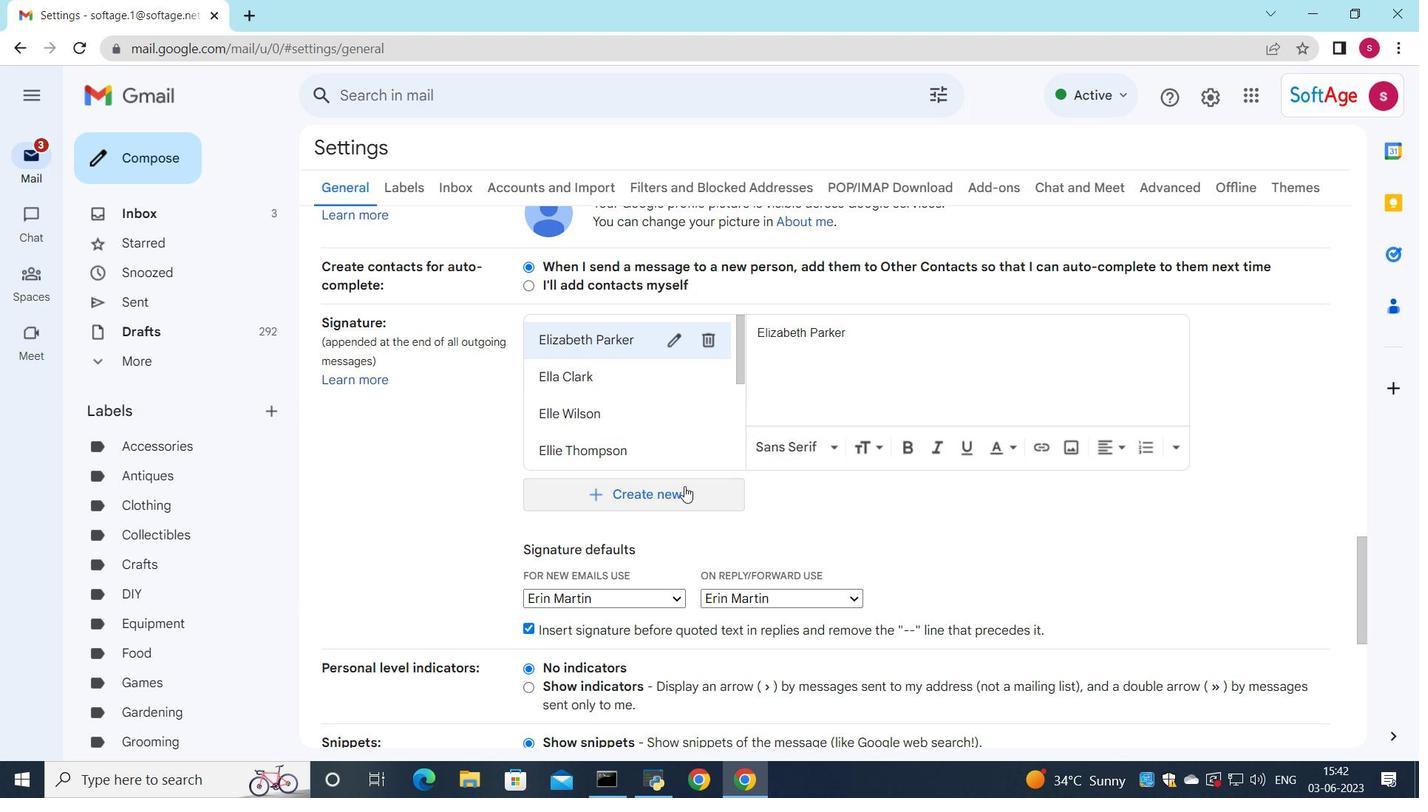 
Action: Mouse pressed left at (674, 492)
Screenshot: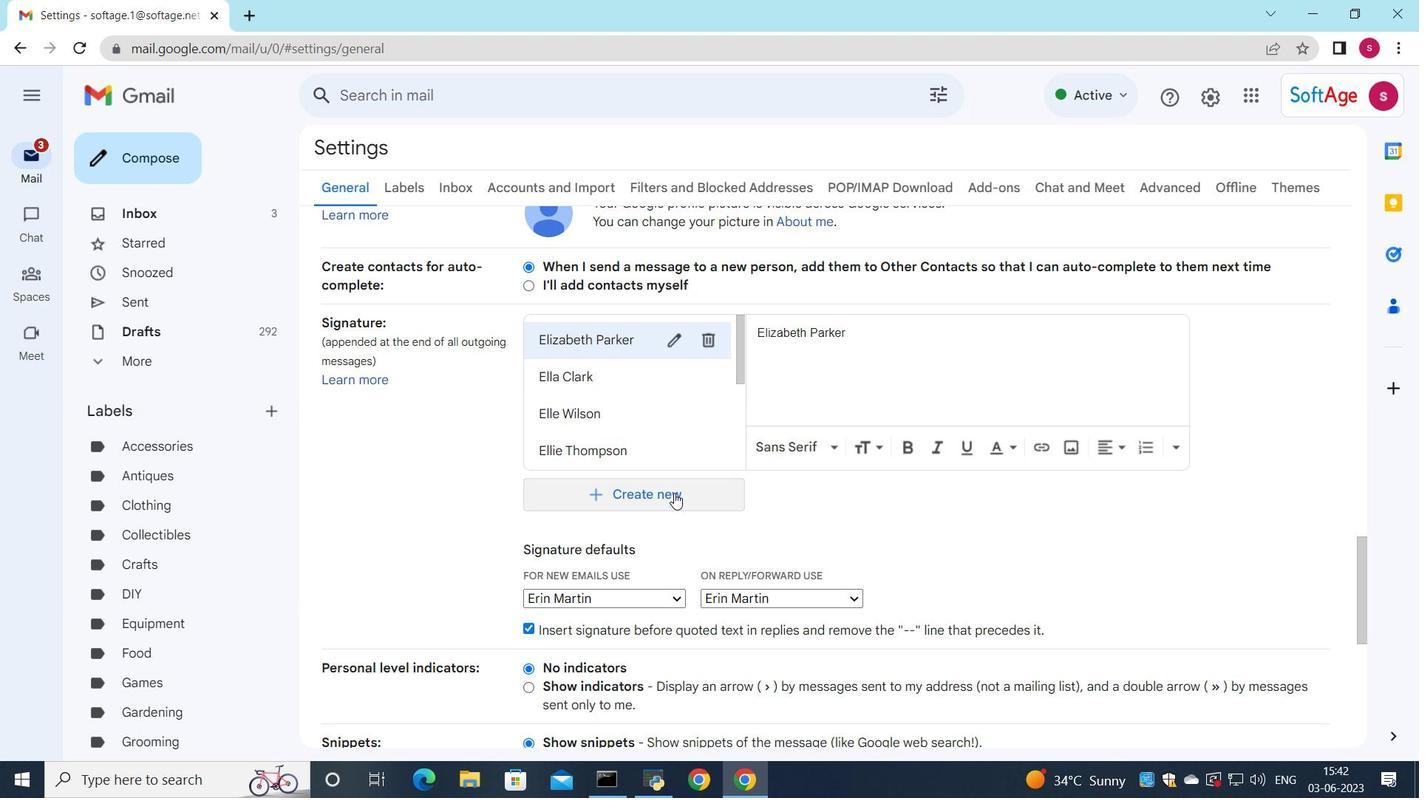 
Action: Mouse moved to (726, 453)
Screenshot: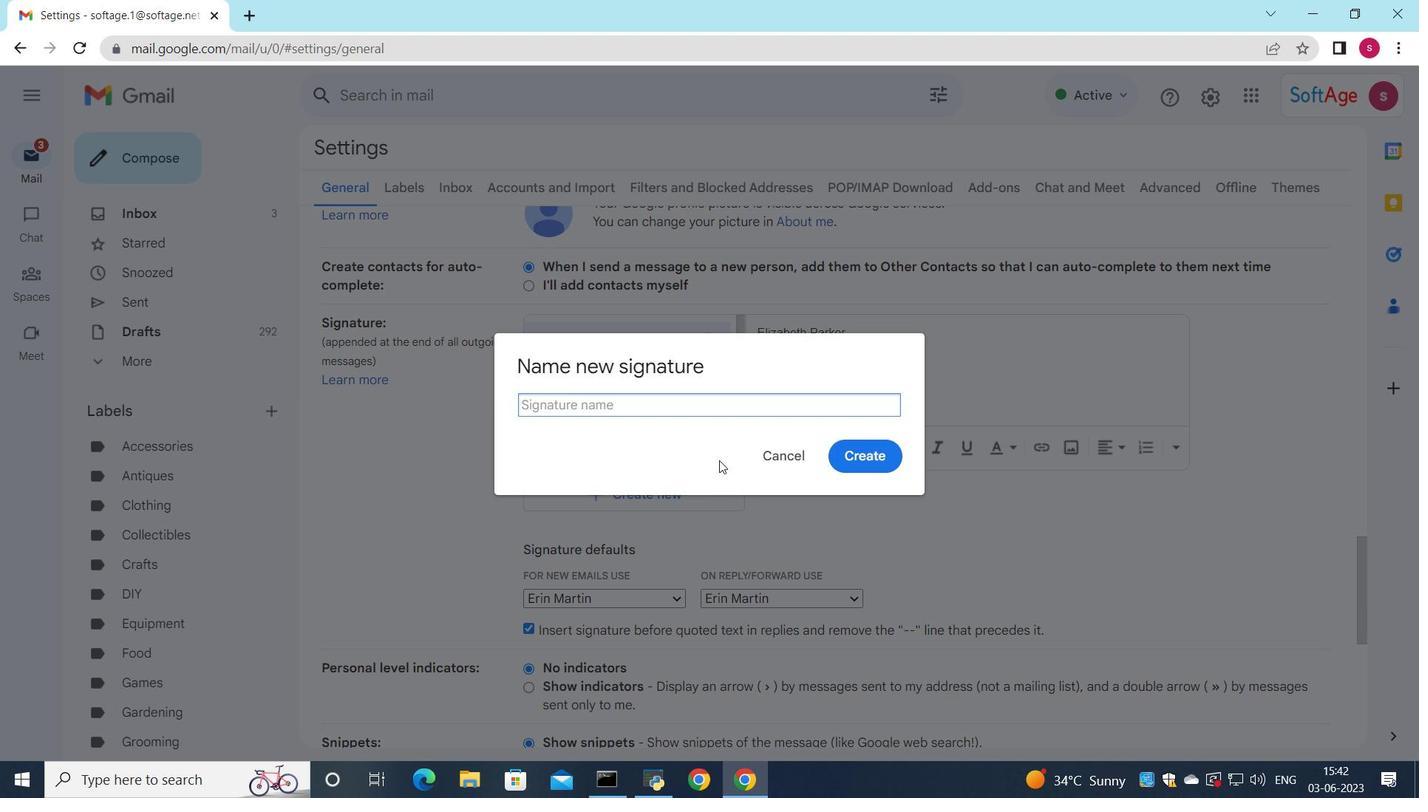 
Action: Key pressed <Key.shift>Ethan<Key.space><Key.shift>King
Screenshot: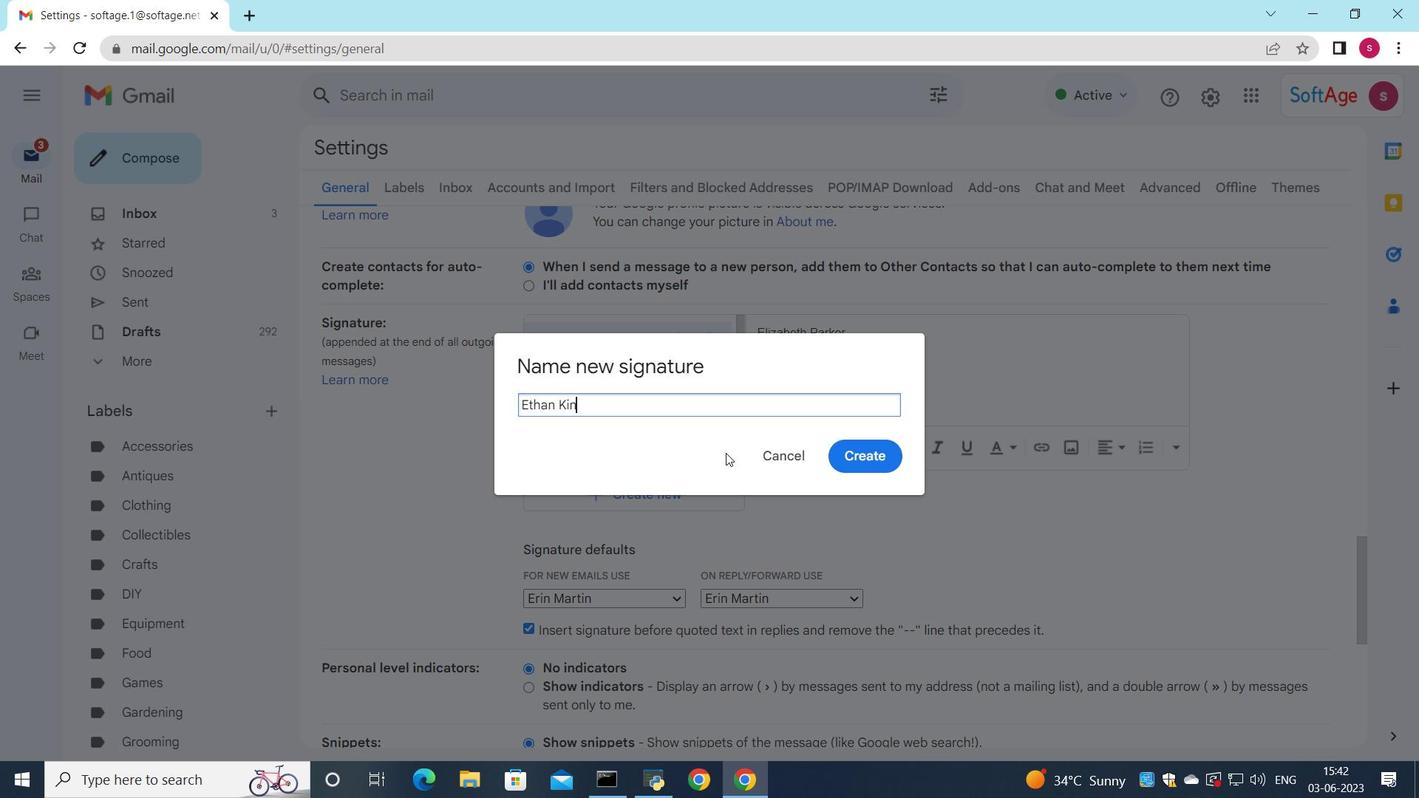 
Action: Mouse moved to (865, 463)
Screenshot: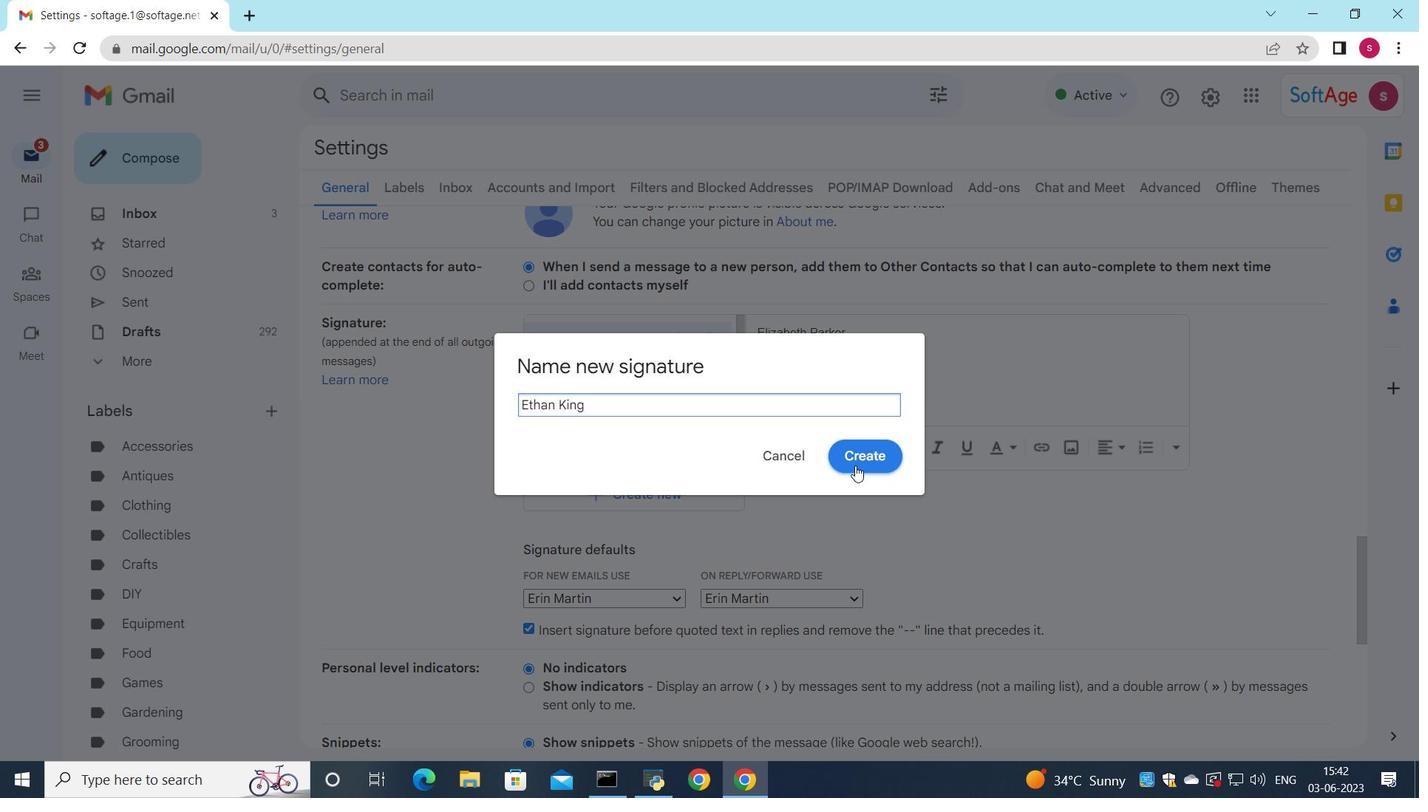 
Action: Mouse pressed left at (865, 463)
Screenshot: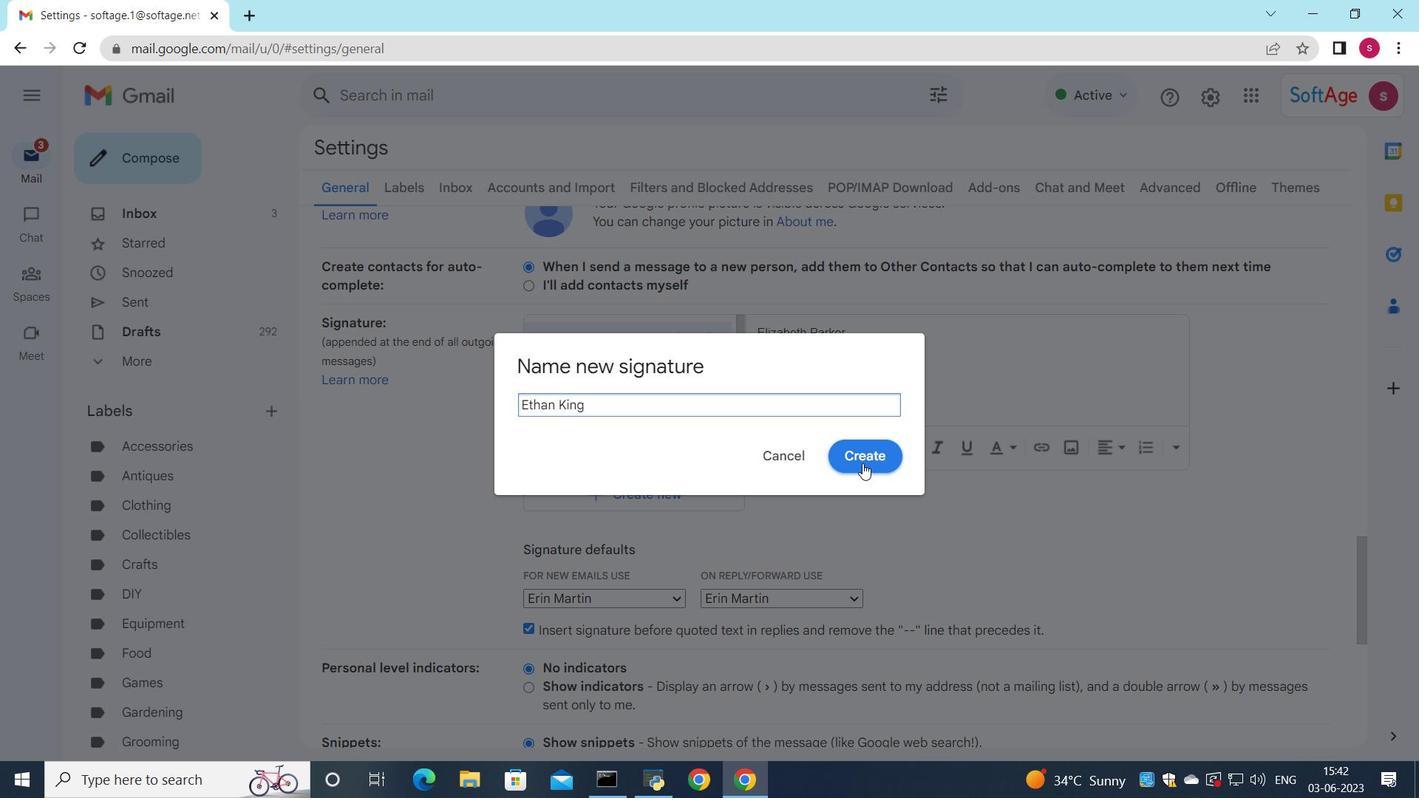 
Action: Mouse moved to (848, 395)
Screenshot: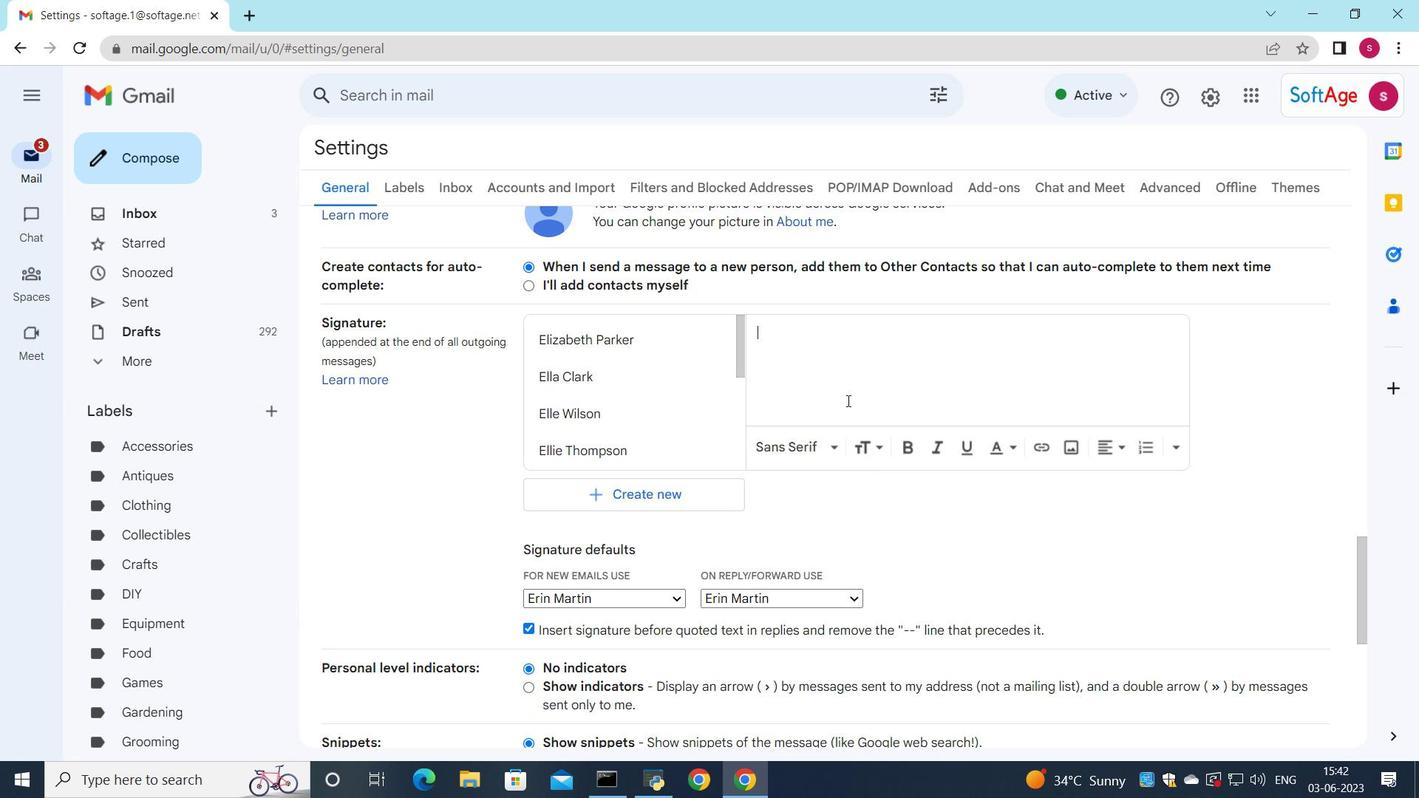 
Action: Key pressed <Key.shift>Ethan<Key.space><Key.shift>King
Screenshot: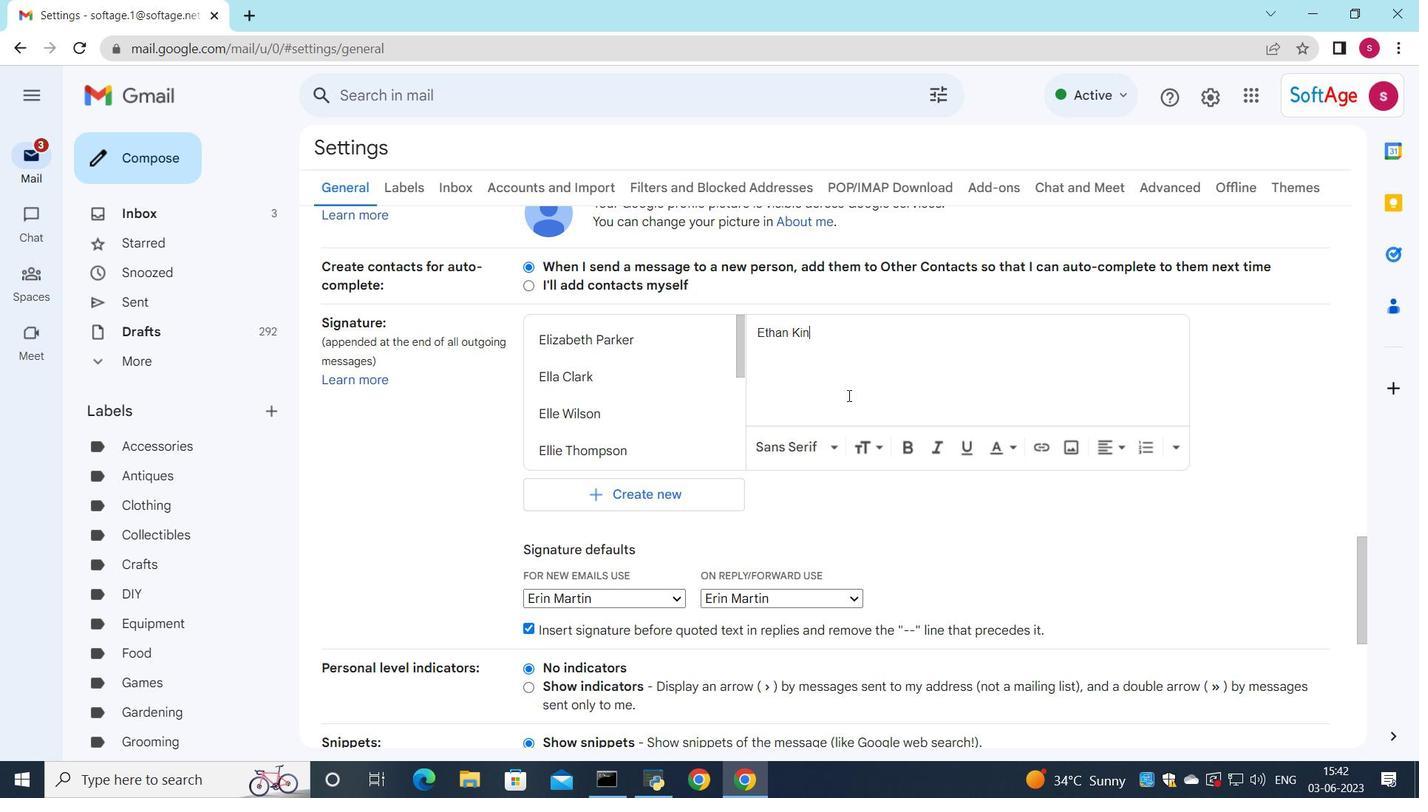 
Action: Mouse moved to (668, 600)
Screenshot: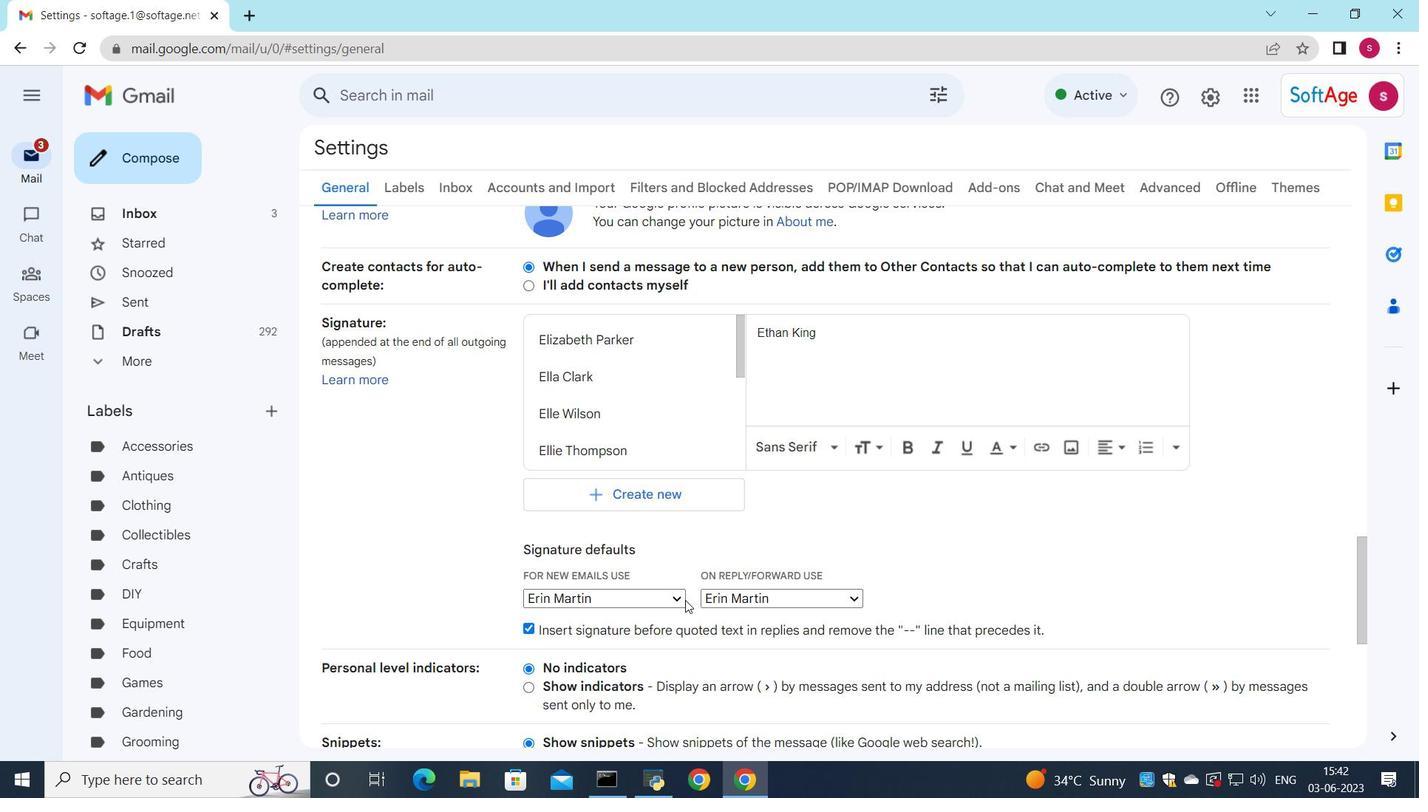 
Action: Mouse pressed left at (668, 600)
Screenshot: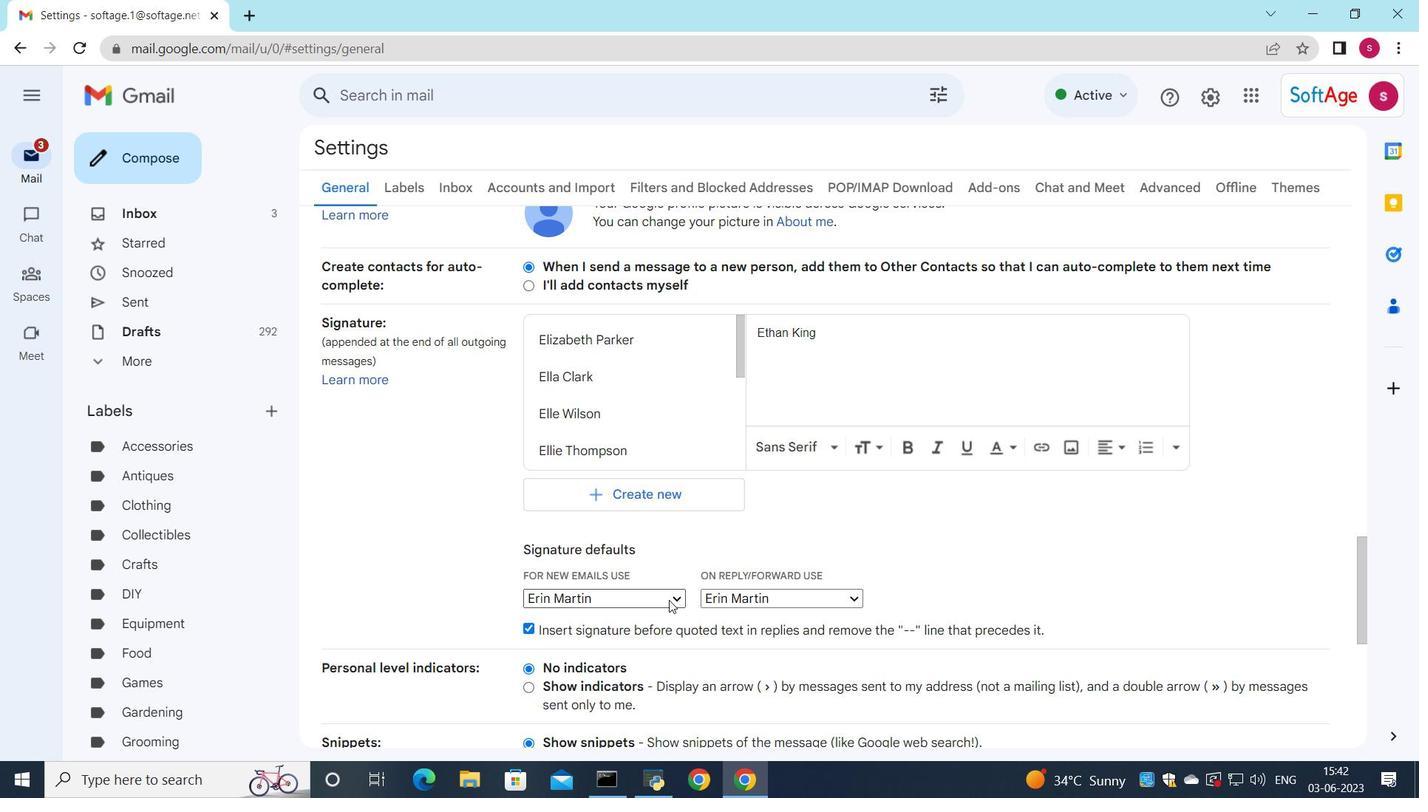 
Action: Mouse moved to (651, 580)
Screenshot: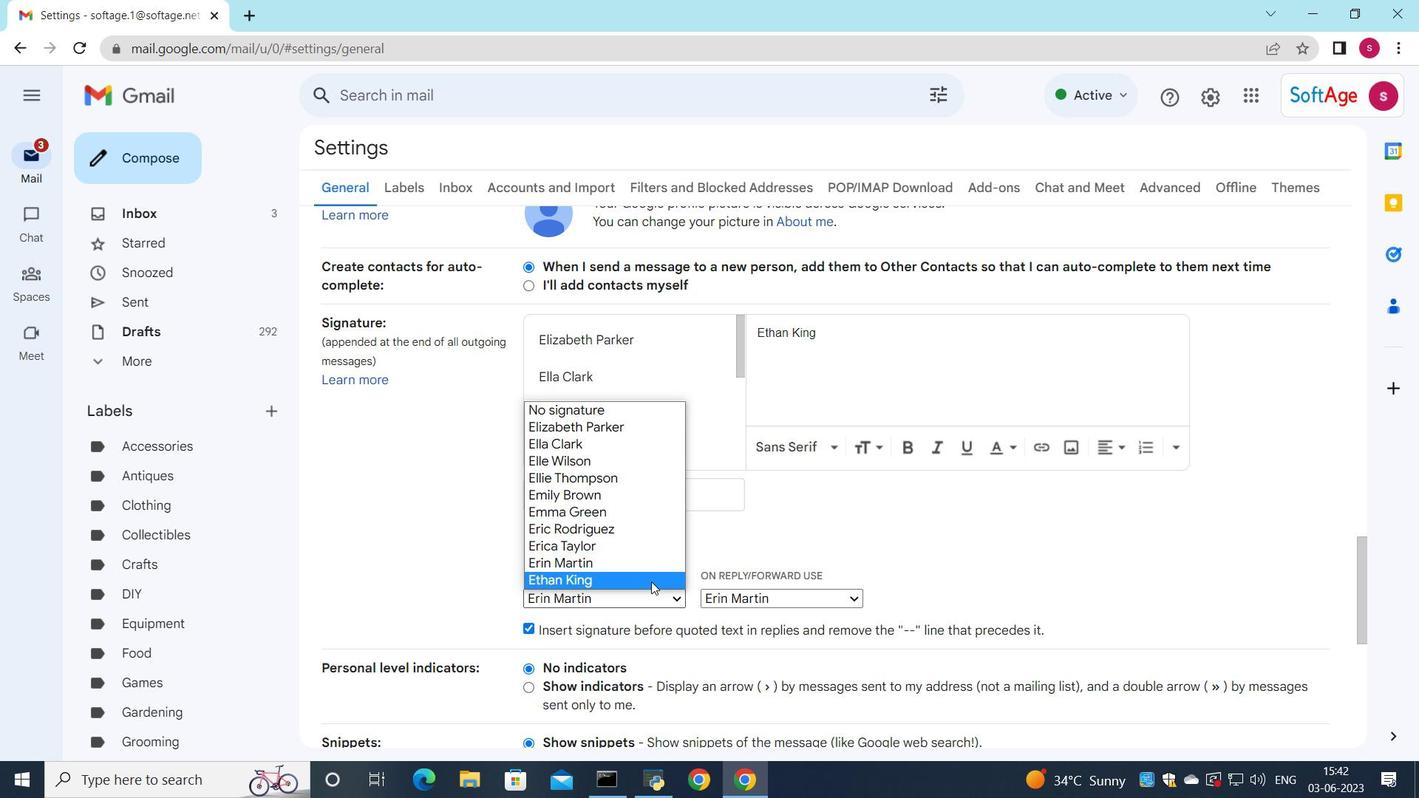 
Action: Mouse pressed left at (651, 580)
Screenshot: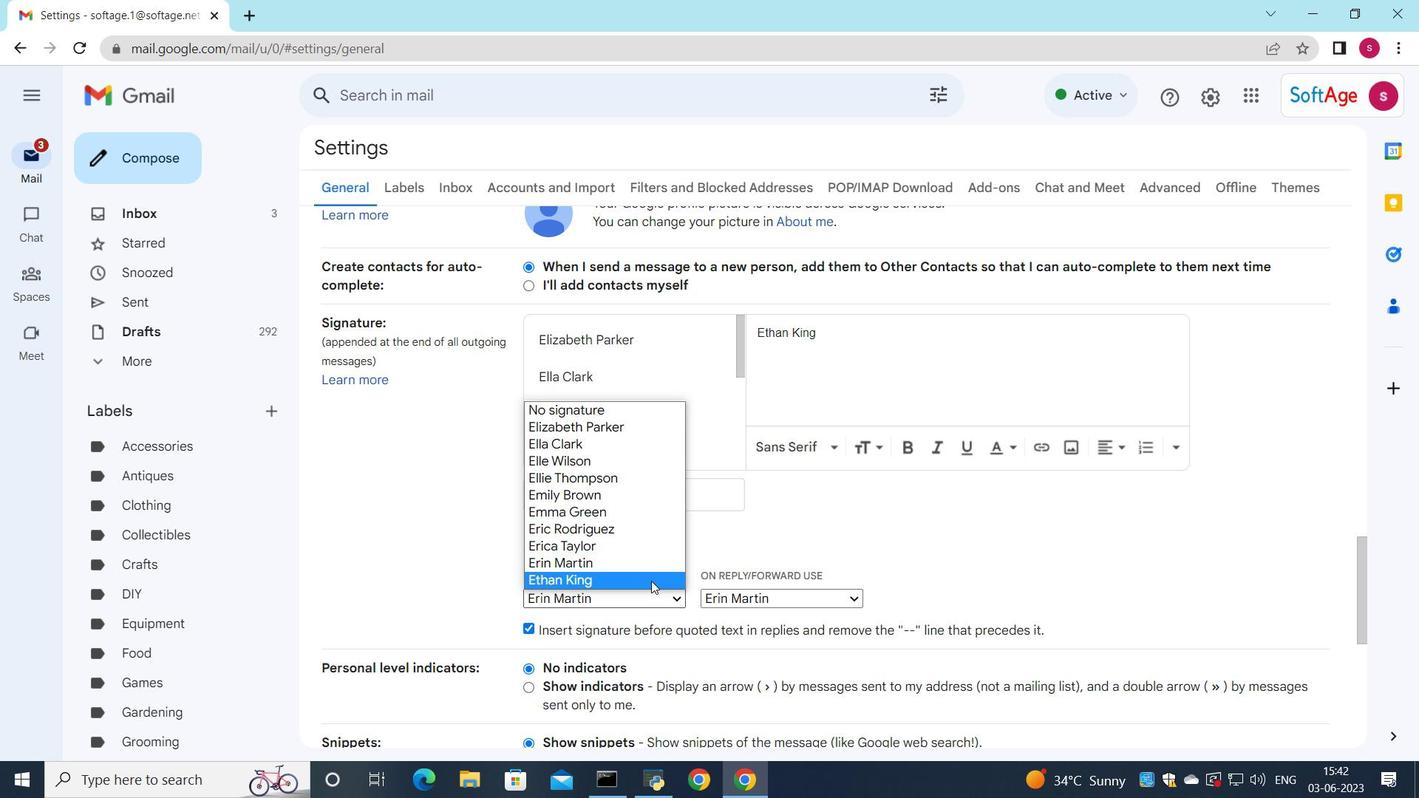 
Action: Mouse moved to (713, 591)
Screenshot: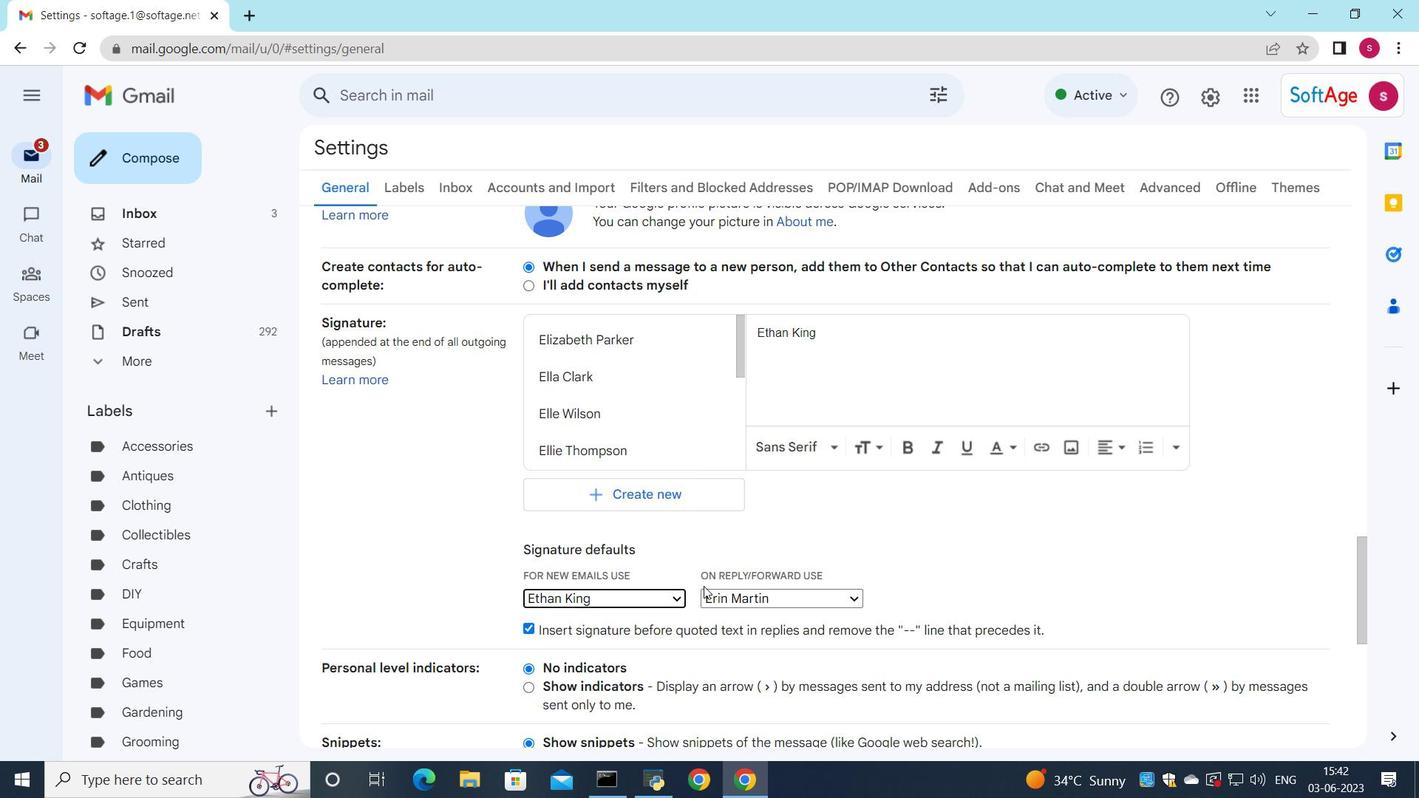
Action: Mouse pressed left at (713, 591)
Screenshot: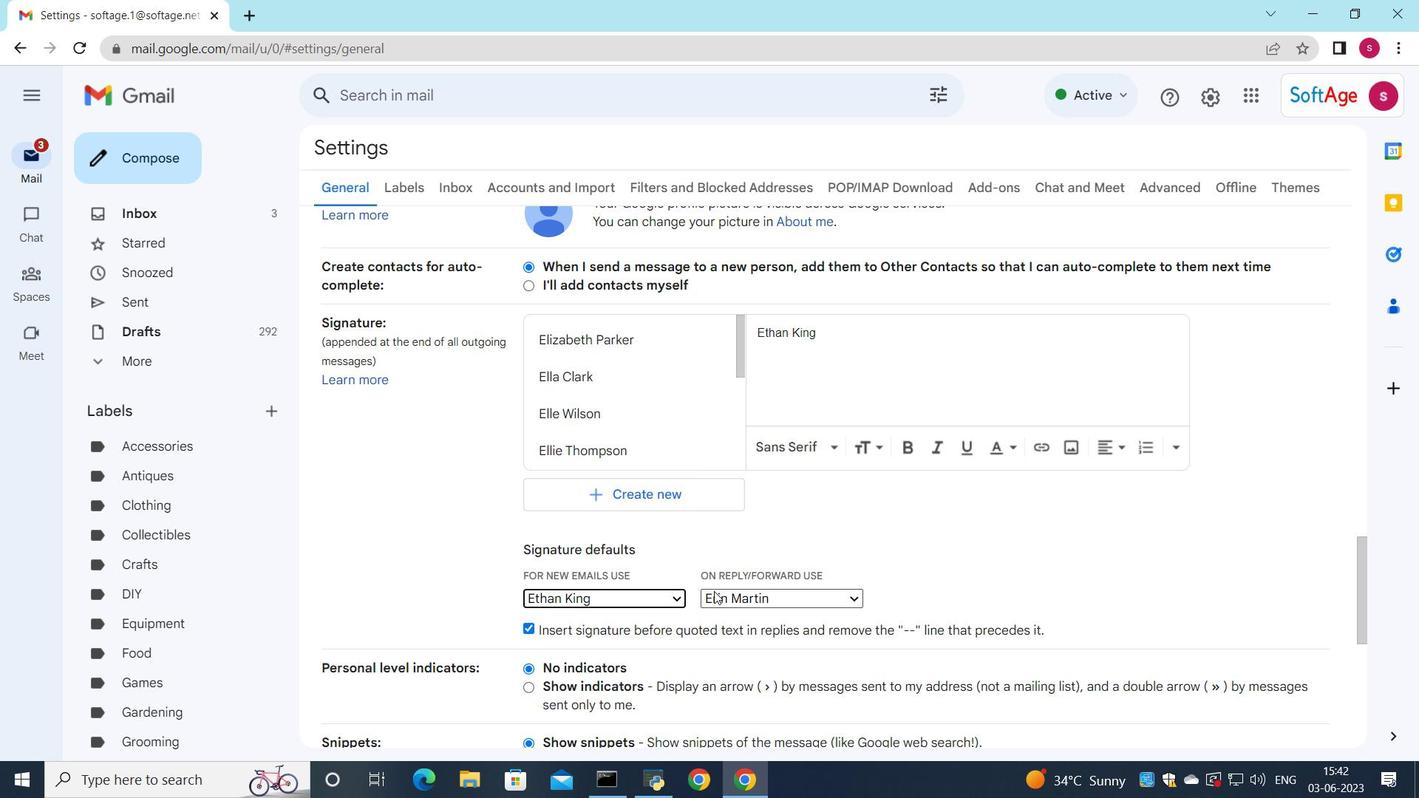 
Action: Mouse moved to (747, 578)
Screenshot: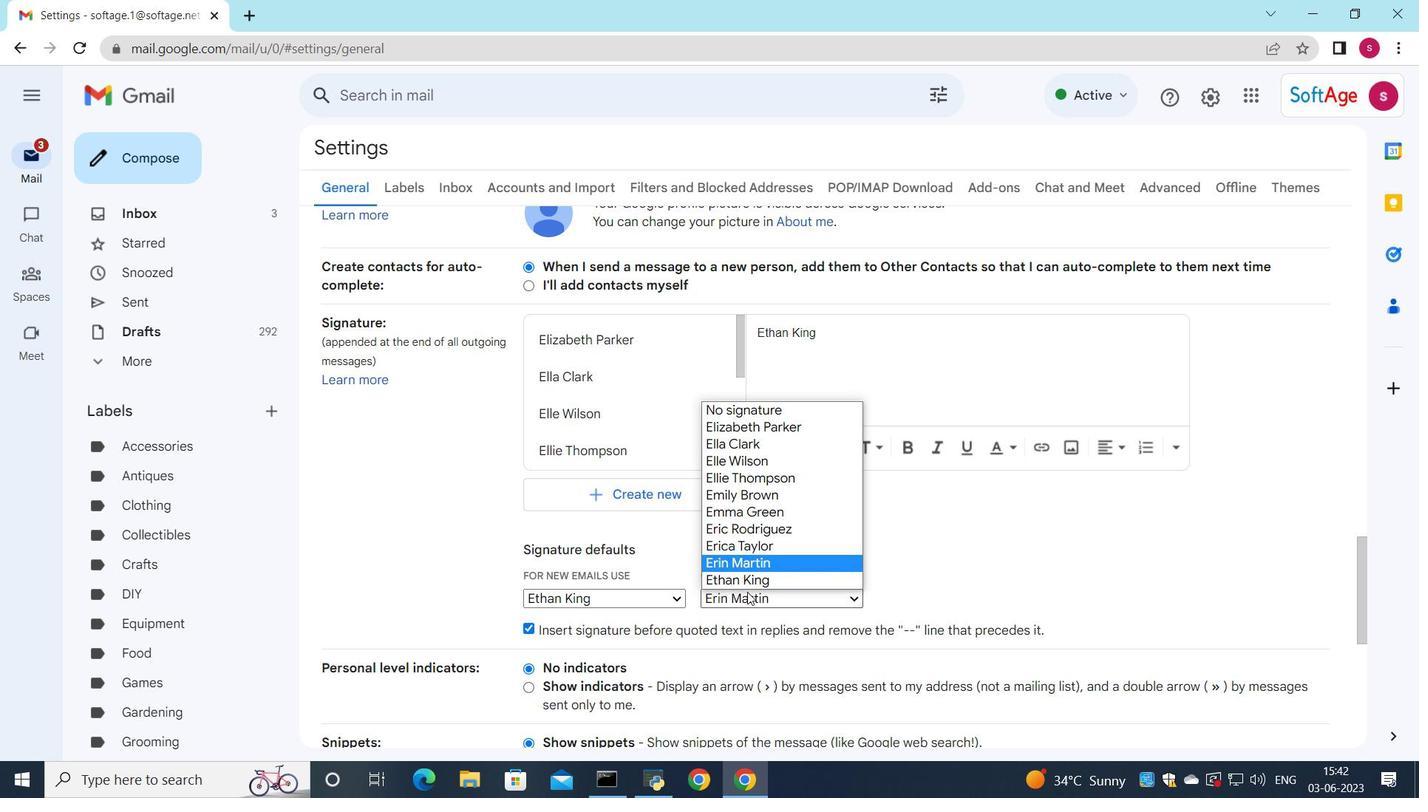 
Action: Mouse pressed left at (747, 578)
Screenshot: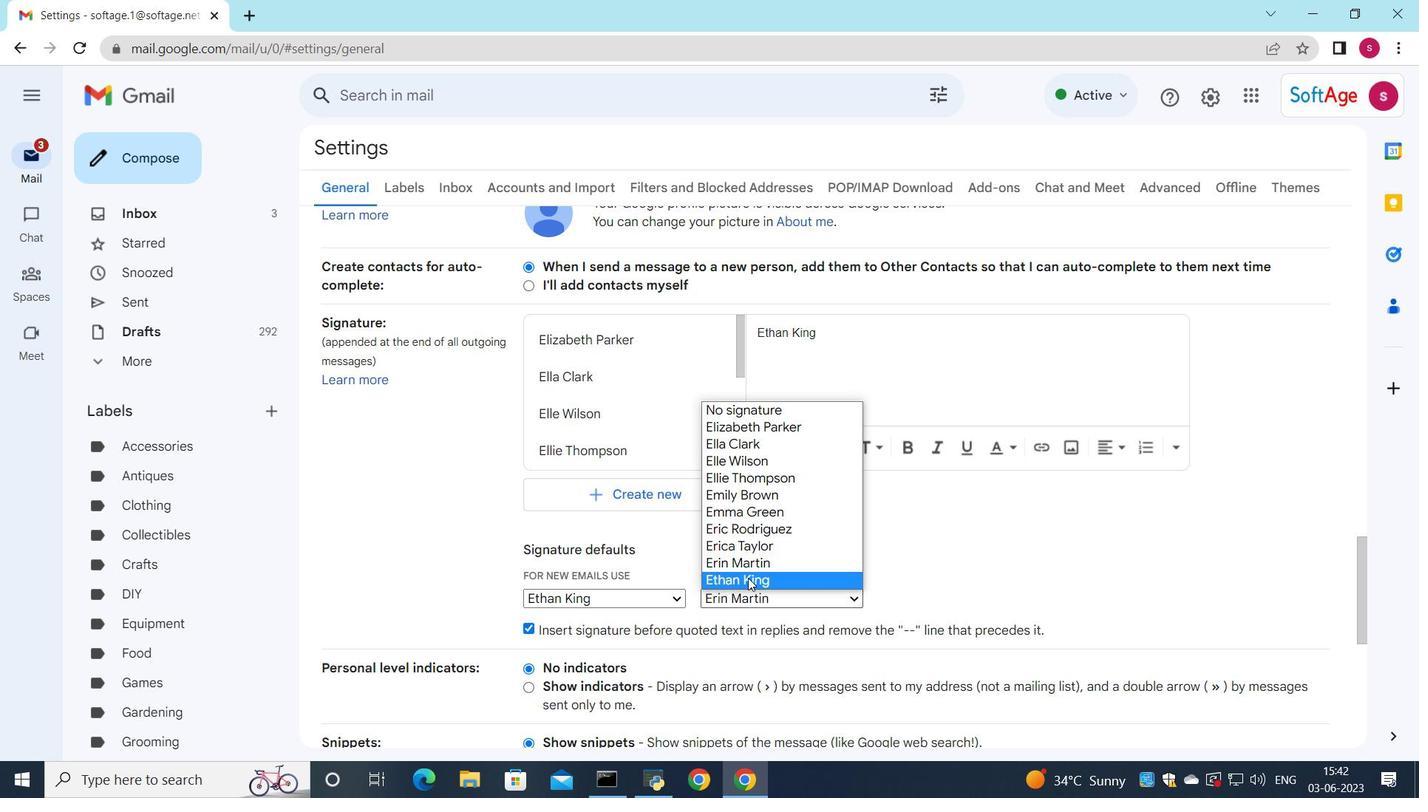 
Action: Mouse scrolled (747, 577) with delta (0, 0)
Screenshot: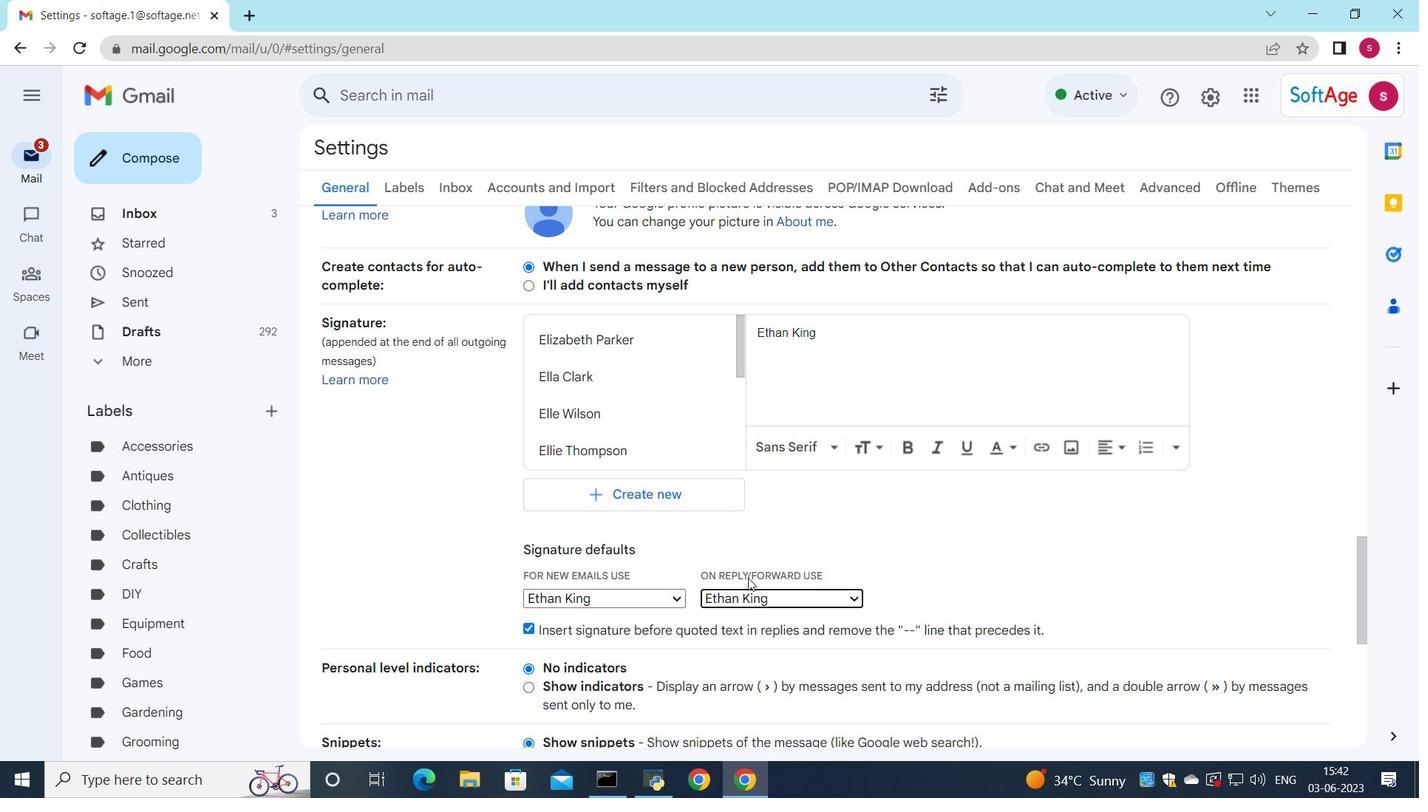 
Action: Mouse scrolled (747, 577) with delta (0, 0)
Screenshot: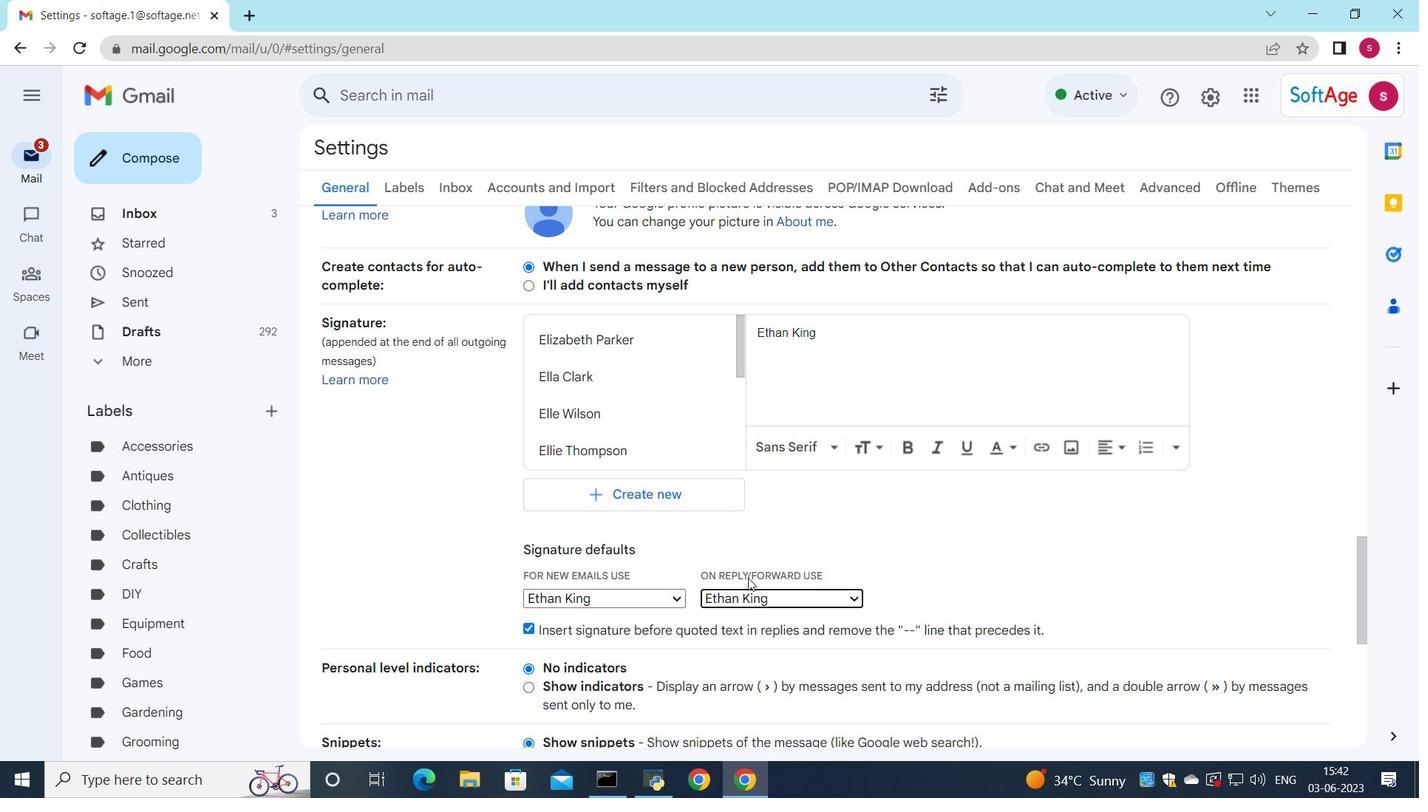 
Action: Mouse scrolled (747, 577) with delta (0, 0)
Screenshot: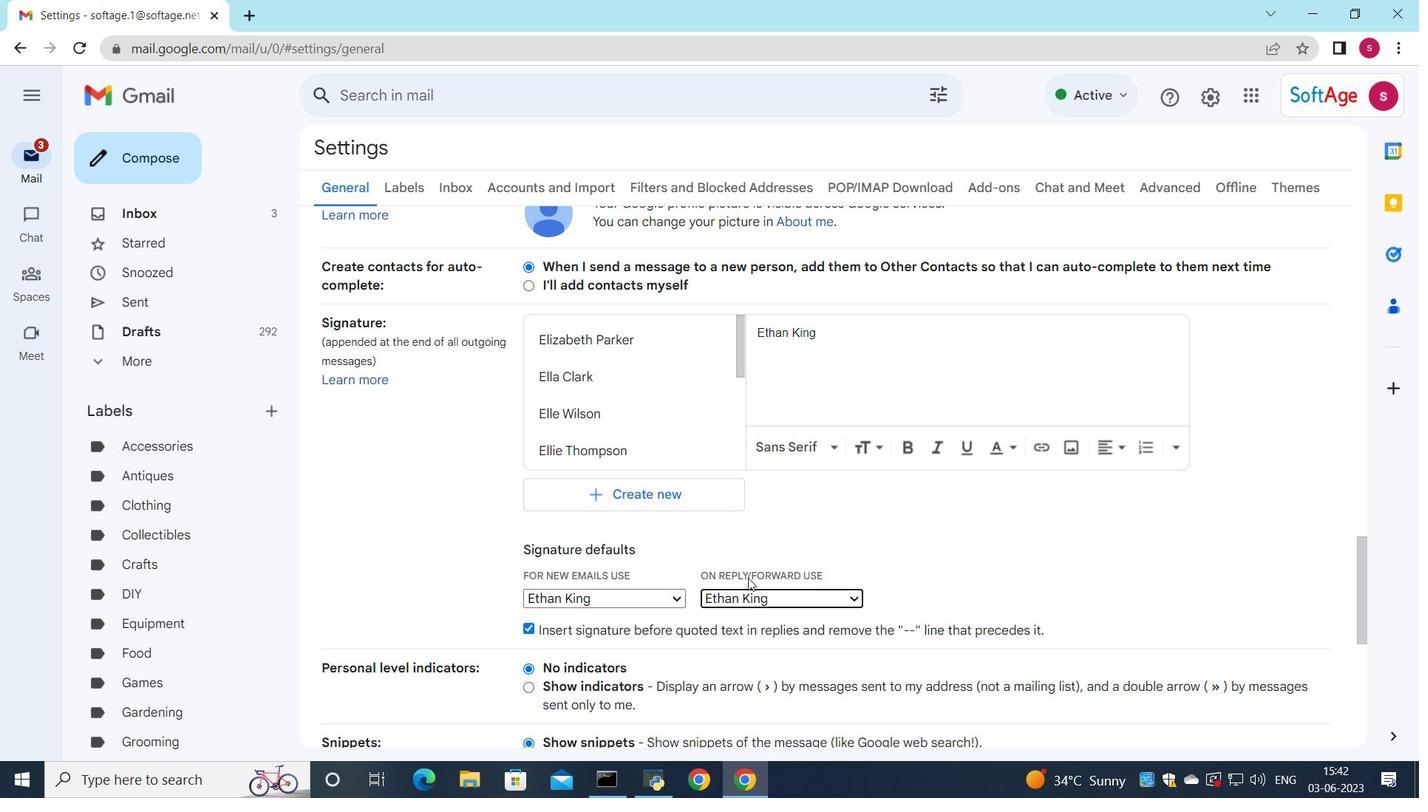
Action: Mouse scrolled (747, 577) with delta (0, 0)
Screenshot: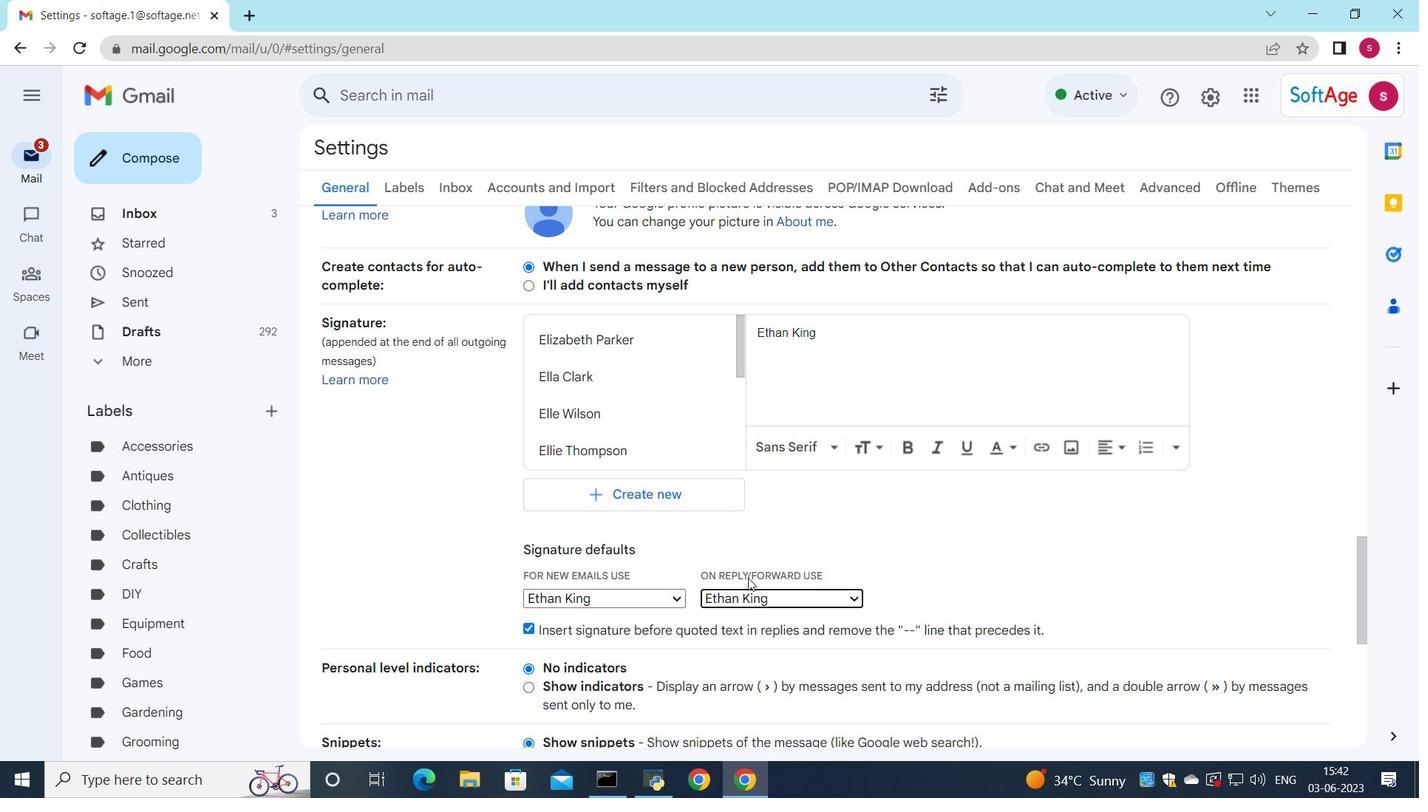 
Action: Mouse scrolled (747, 577) with delta (0, 0)
Screenshot: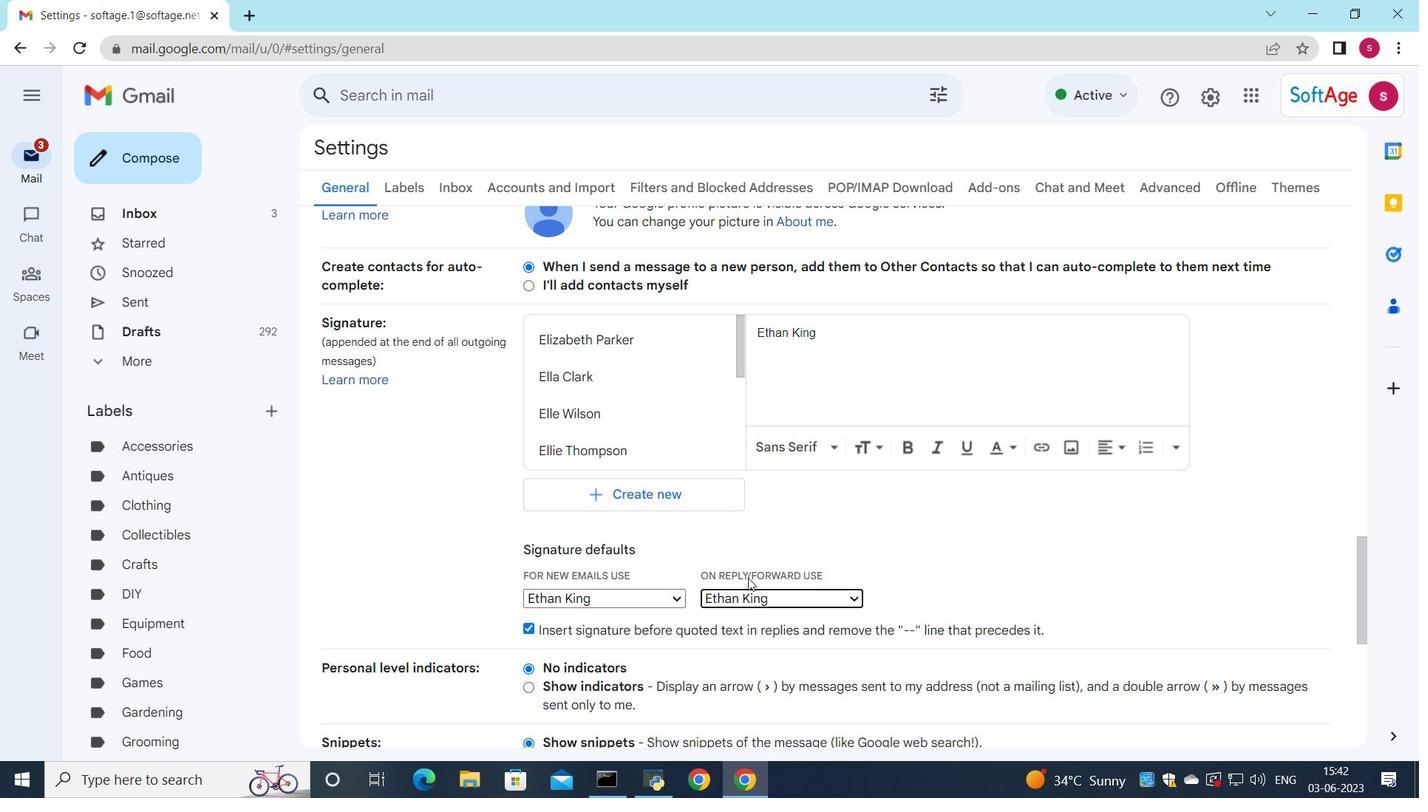 
Action: Mouse moved to (747, 578)
Screenshot: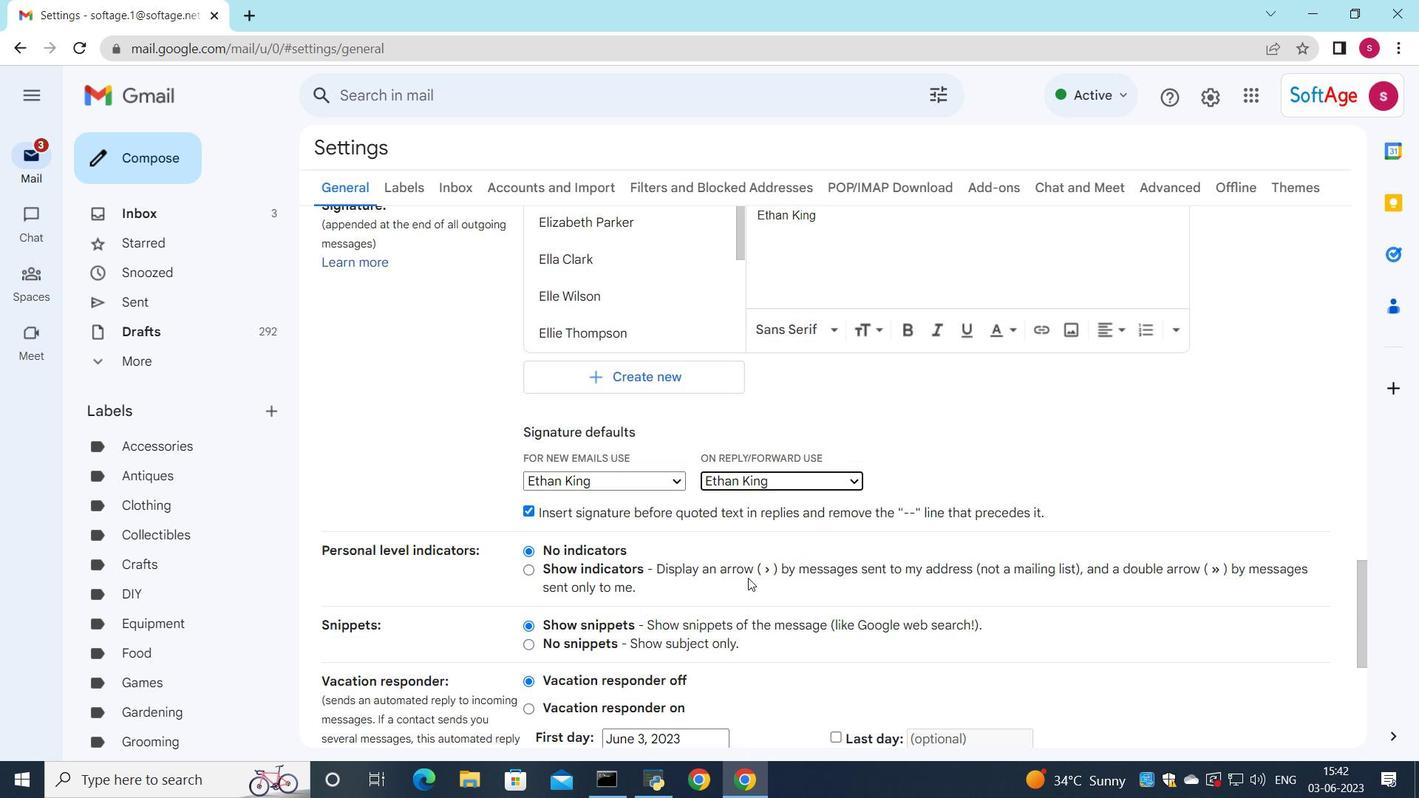 
Action: Mouse scrolled (747, 577) with delta (0, 0)
Screenshot: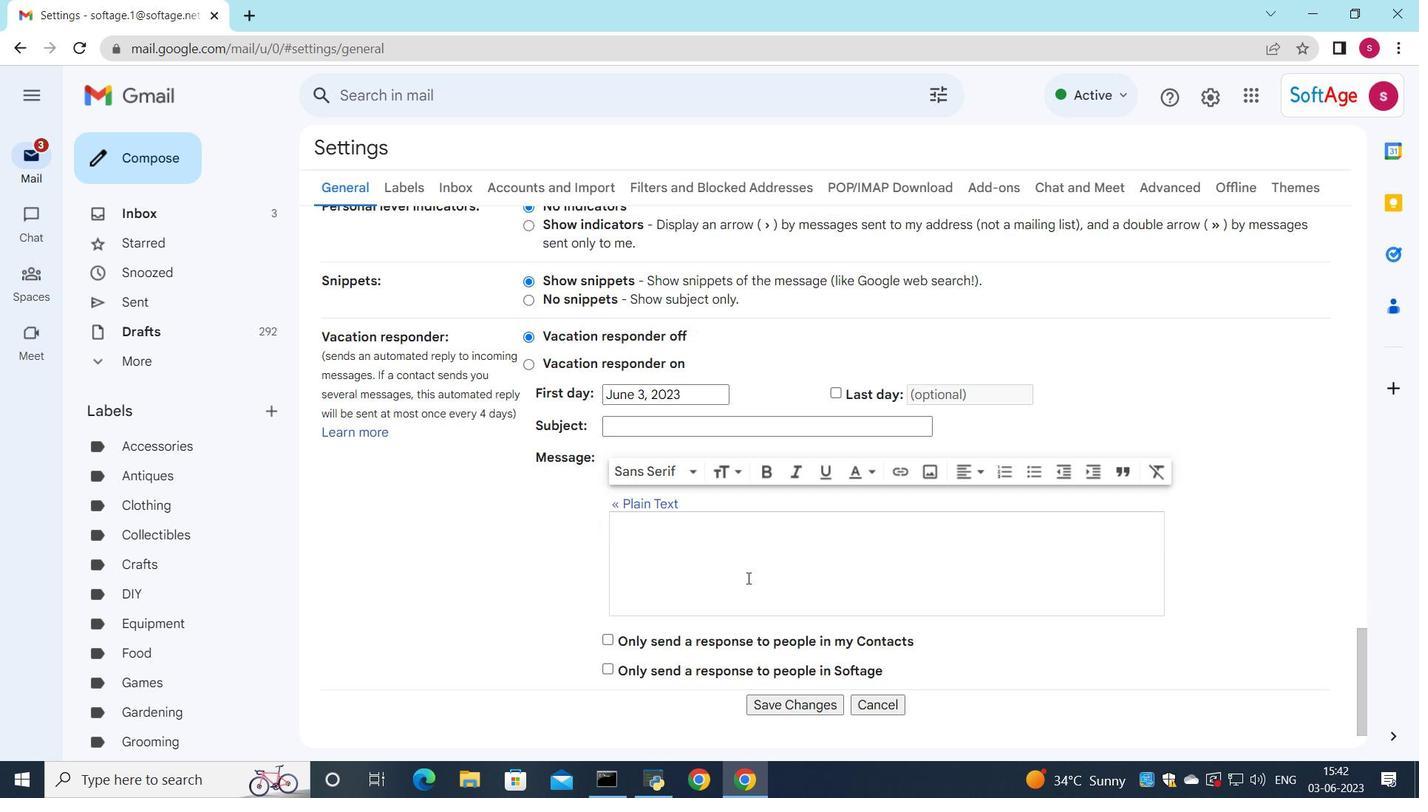 
Action: Mouse scrolled (747, 577) with delta (0, 0)
Screenshot: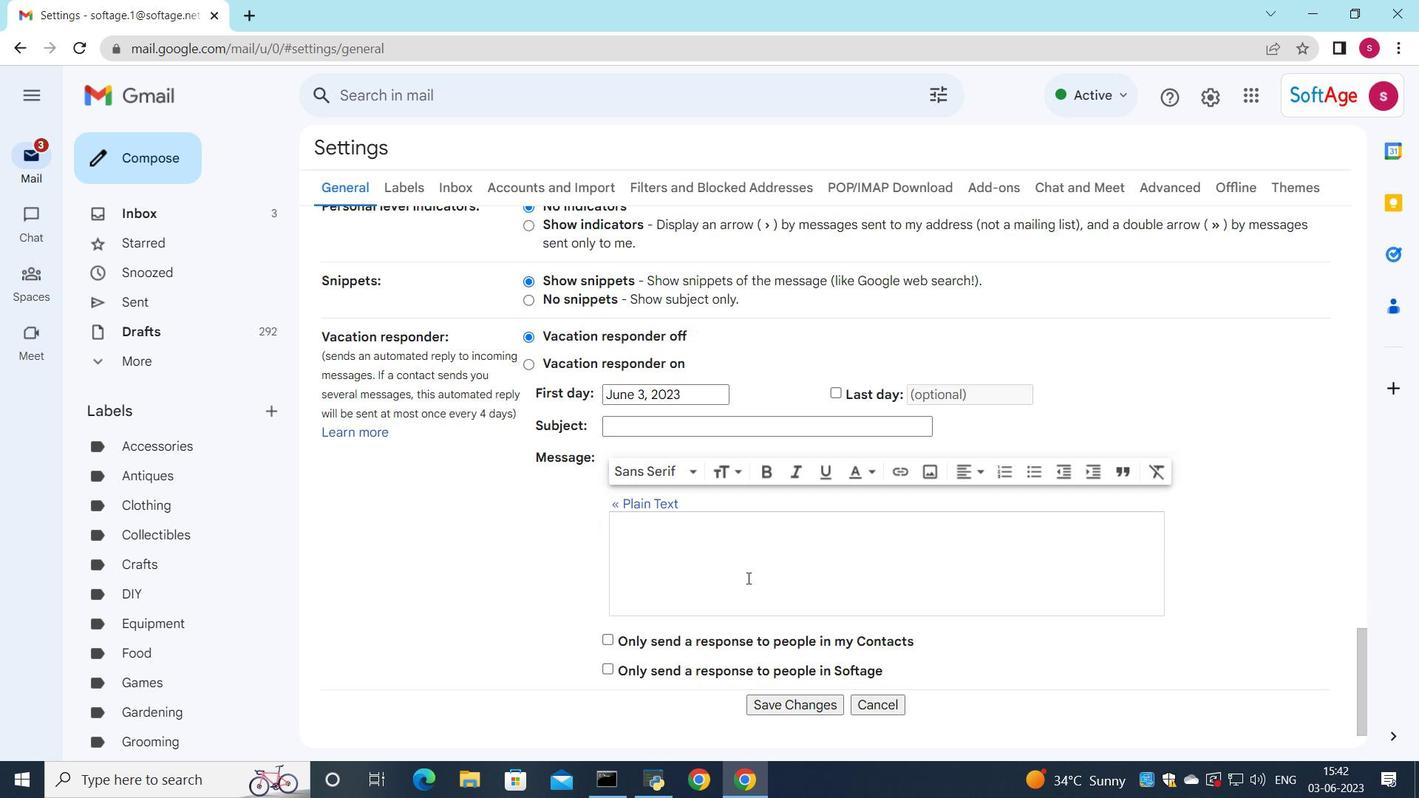 
Action: Mouse moved to (747, 580)
Screenshot: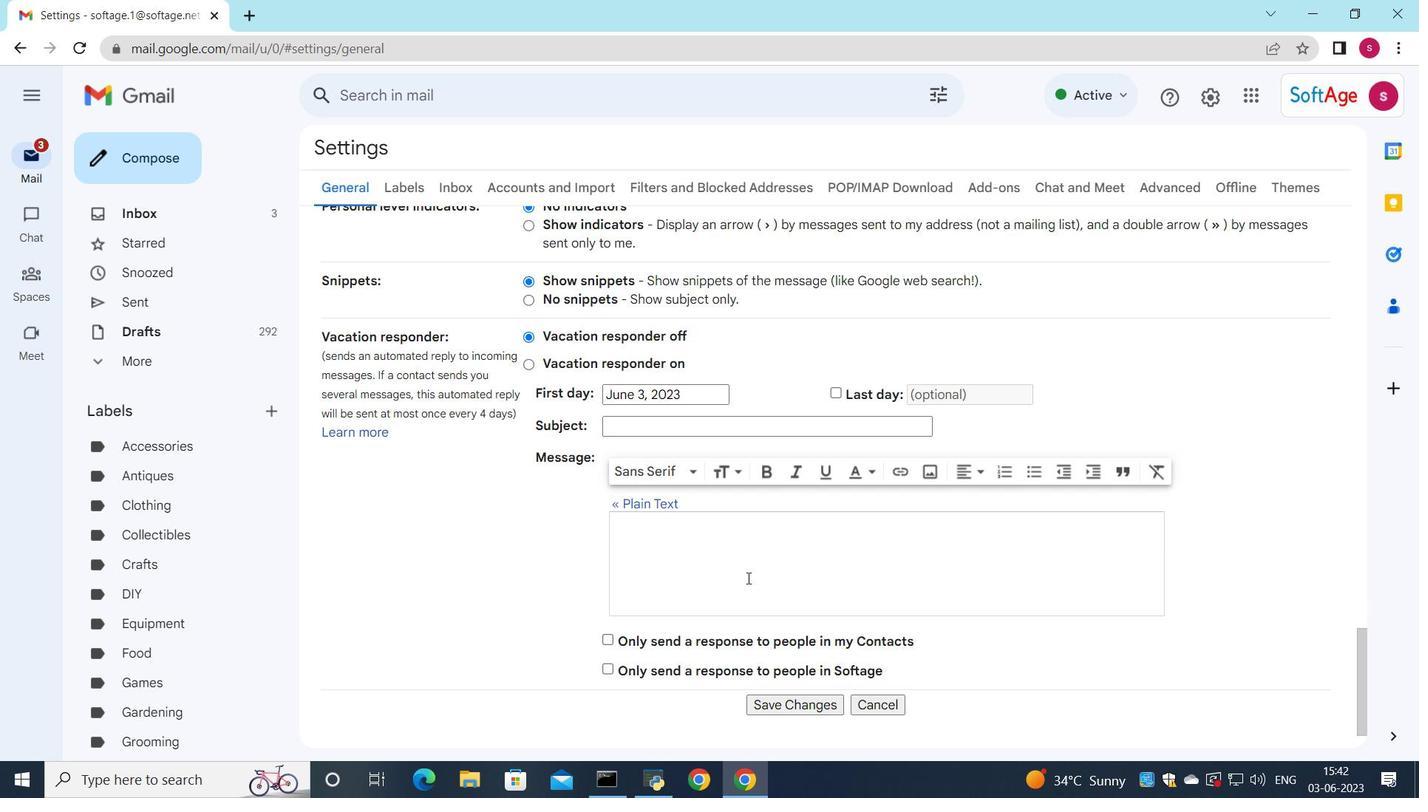 
Action: Mouse scrolled (747, 580) with delta (0, 0)
Screenshot: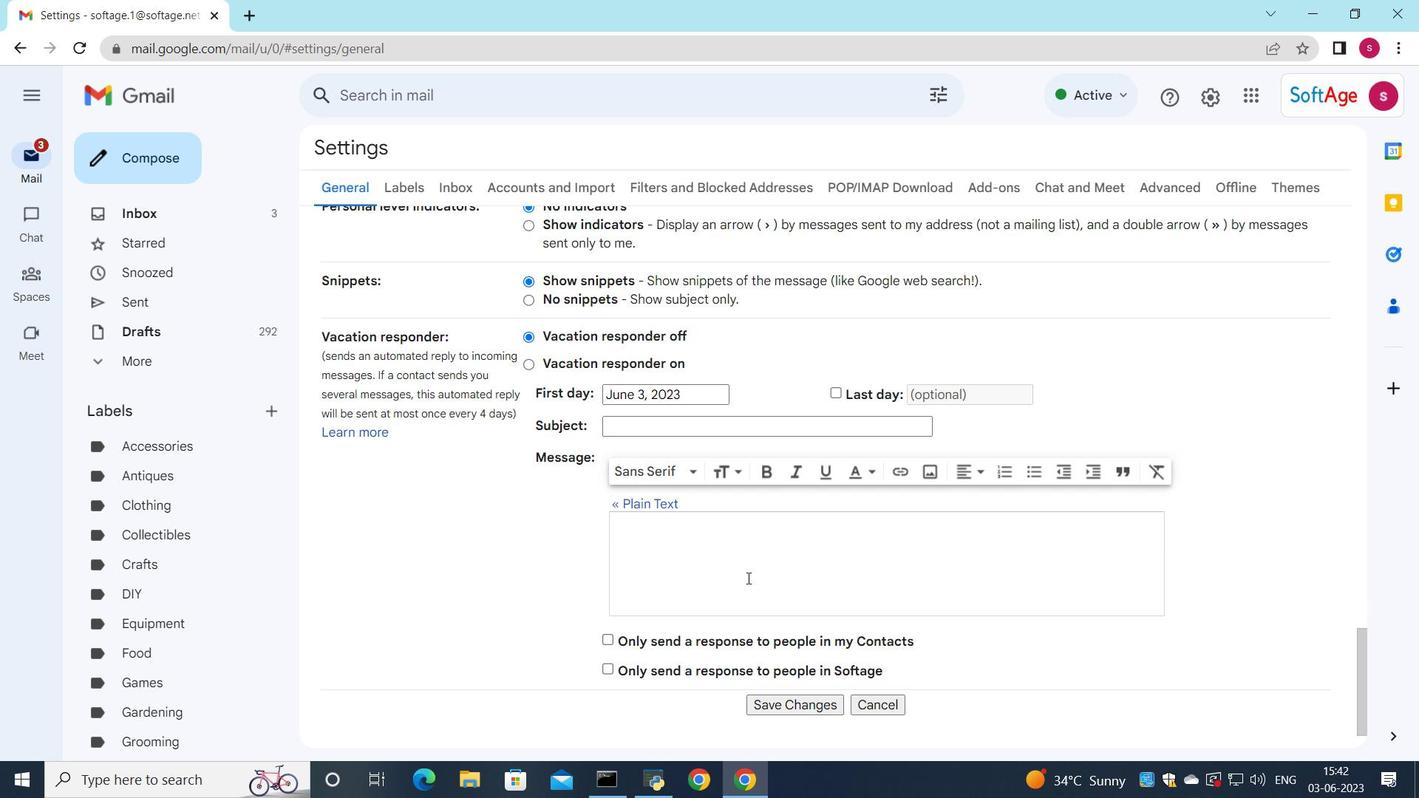 
Action: Mouse moved to (751, 597)
Screenshot: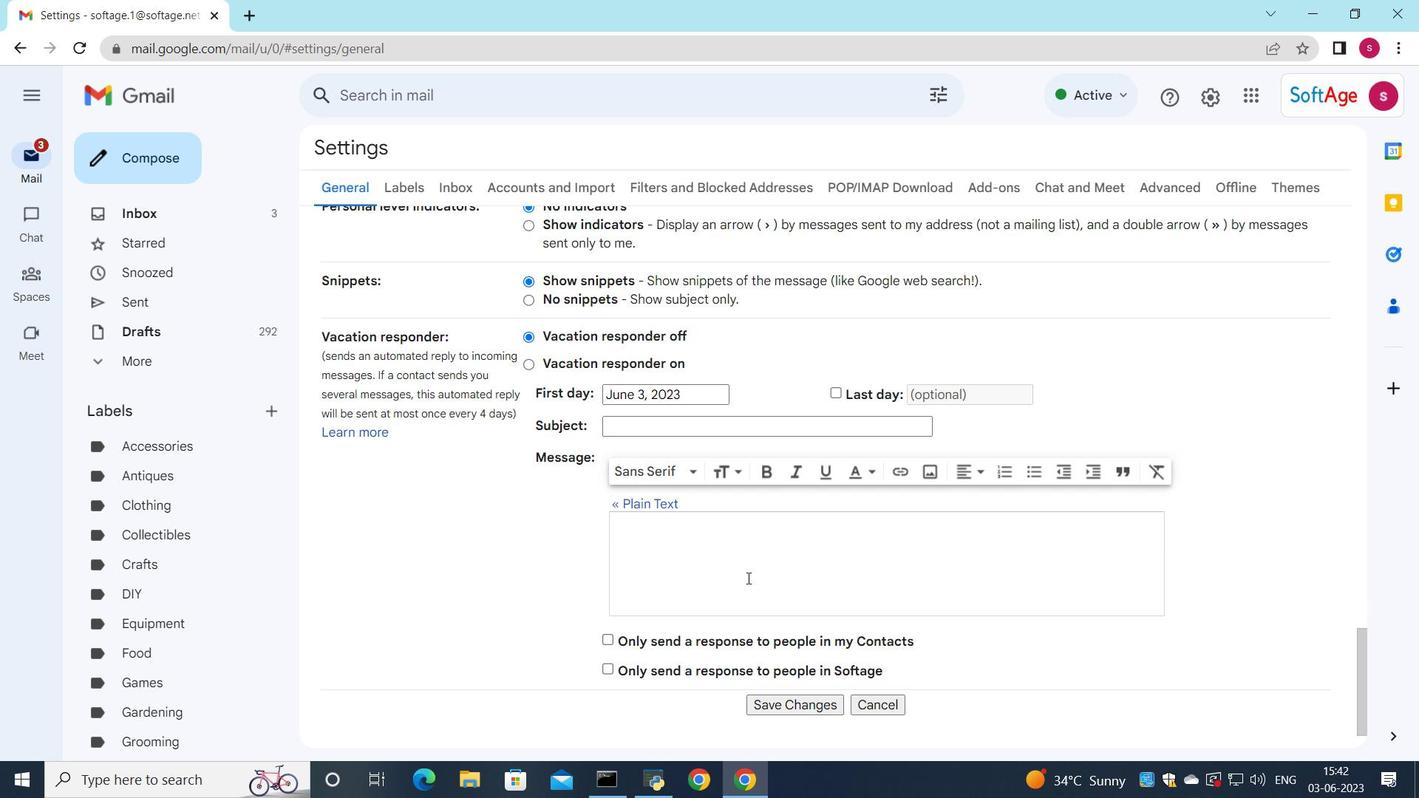 
Action: Mouse scrolled (750, 592) with delta (0, 0)
Screenshot: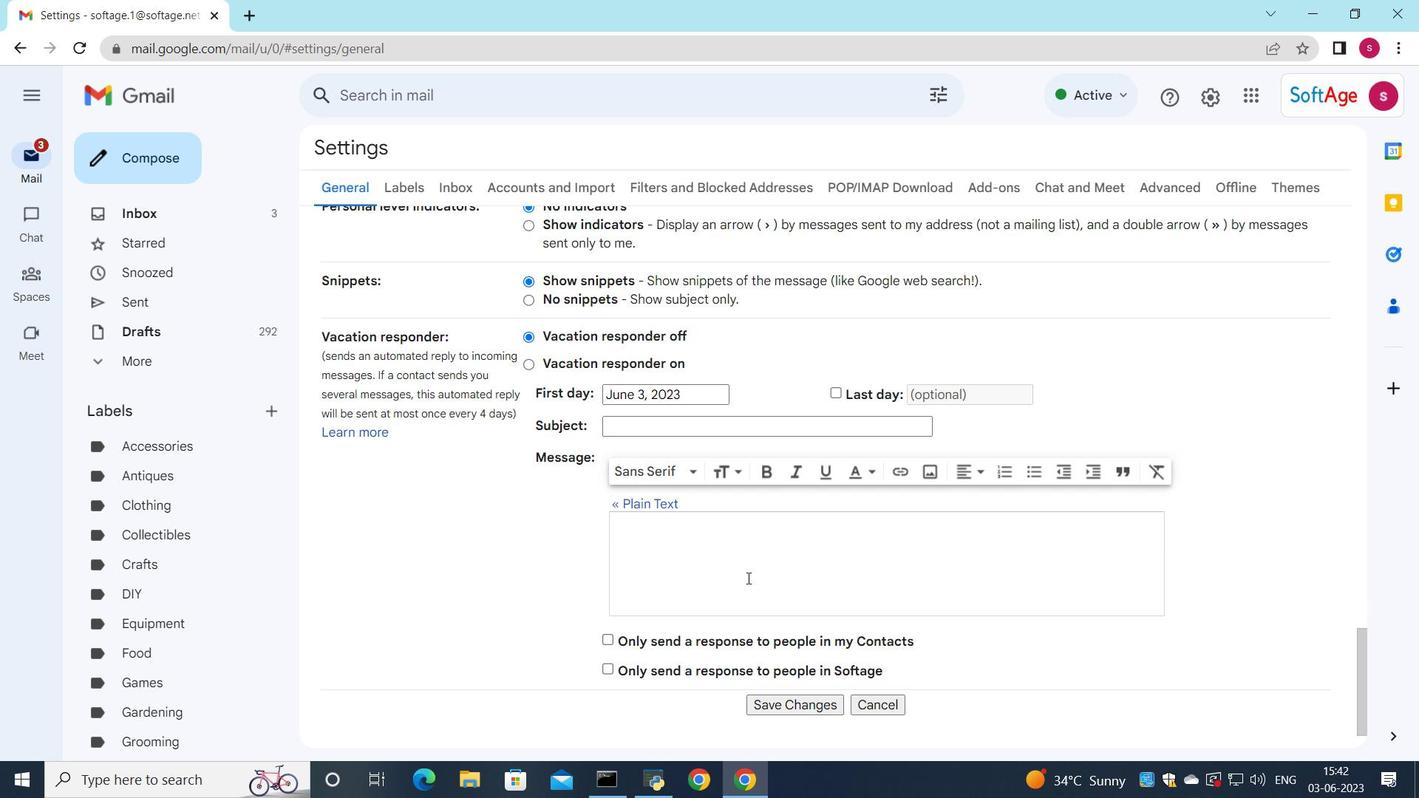 
Action: Mouse moved to (788, 652)
Screenshot: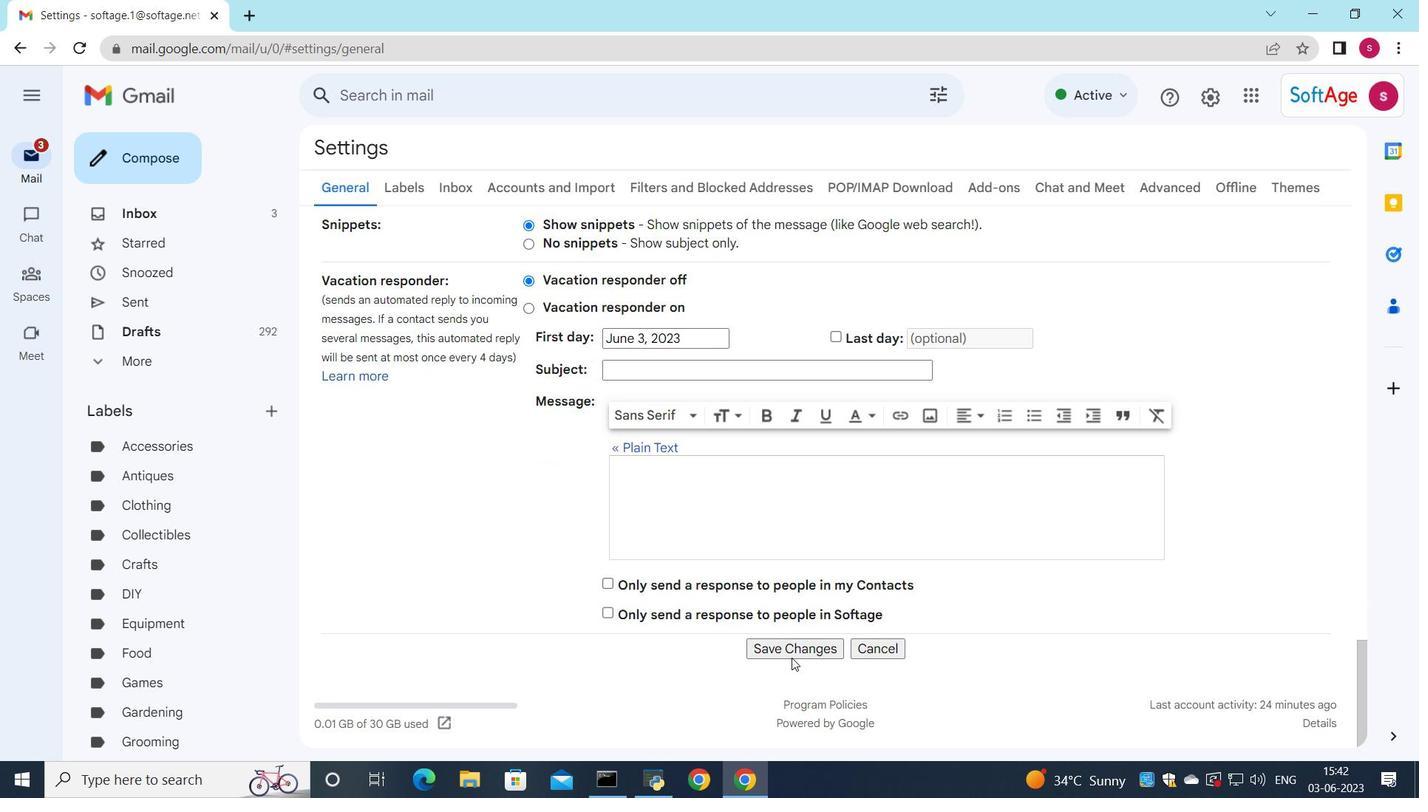 
Action: Mouse pressed left at (788, 652)
Screenshot: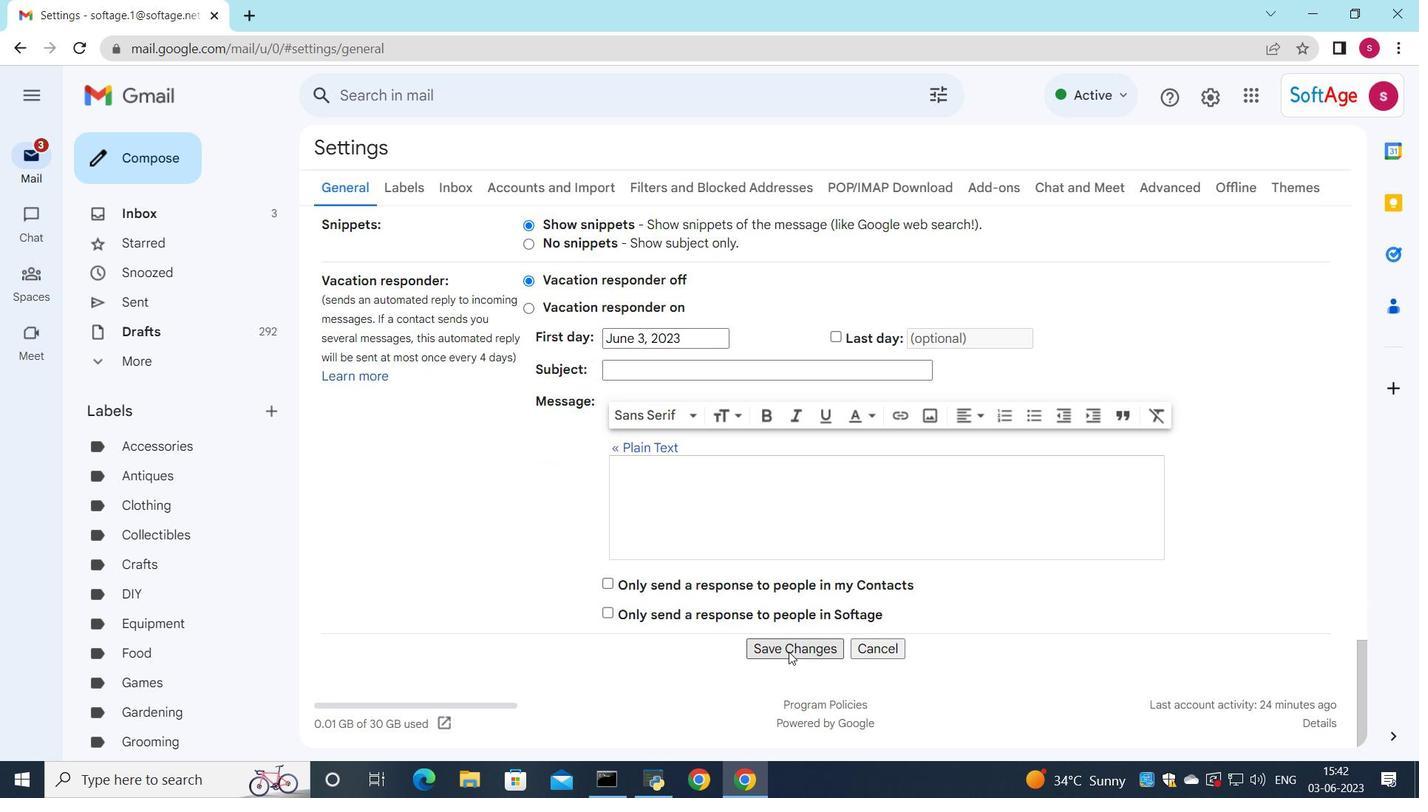 
Action: Mouse moved to (756, 184)
Screenshot: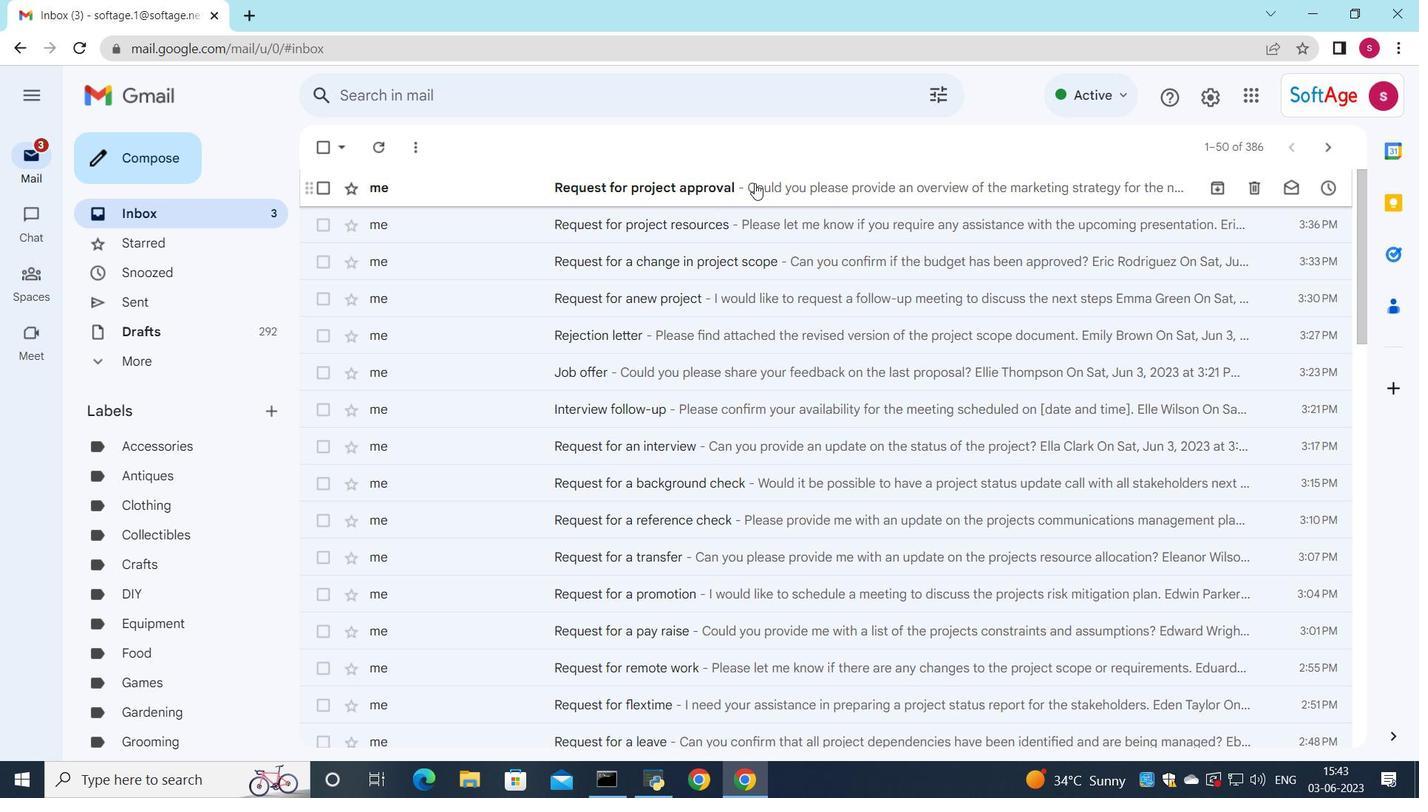 
Action: Mouse pressed left at (756, 184)
Screenshot: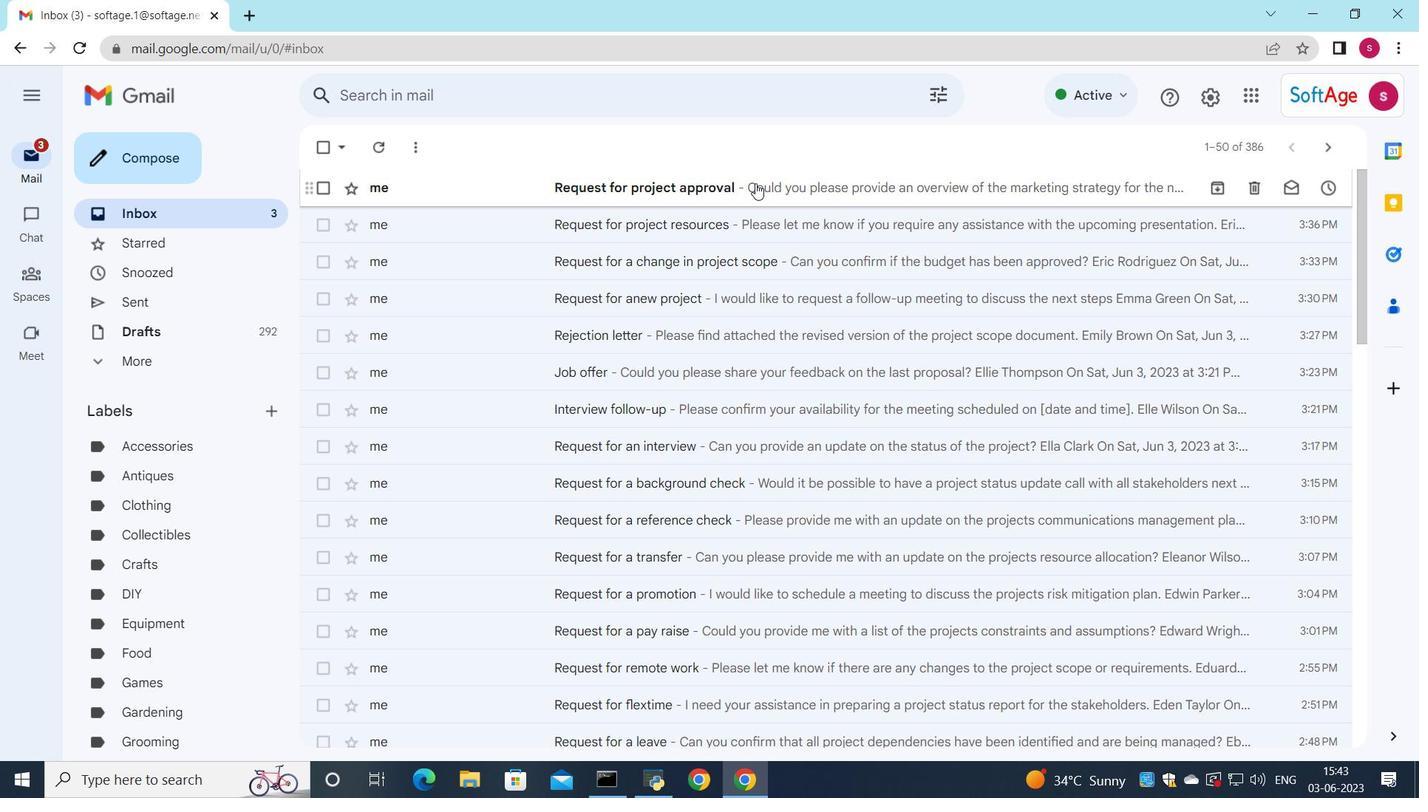 
Action: Mouse moved to (641, 370)
Screenshot: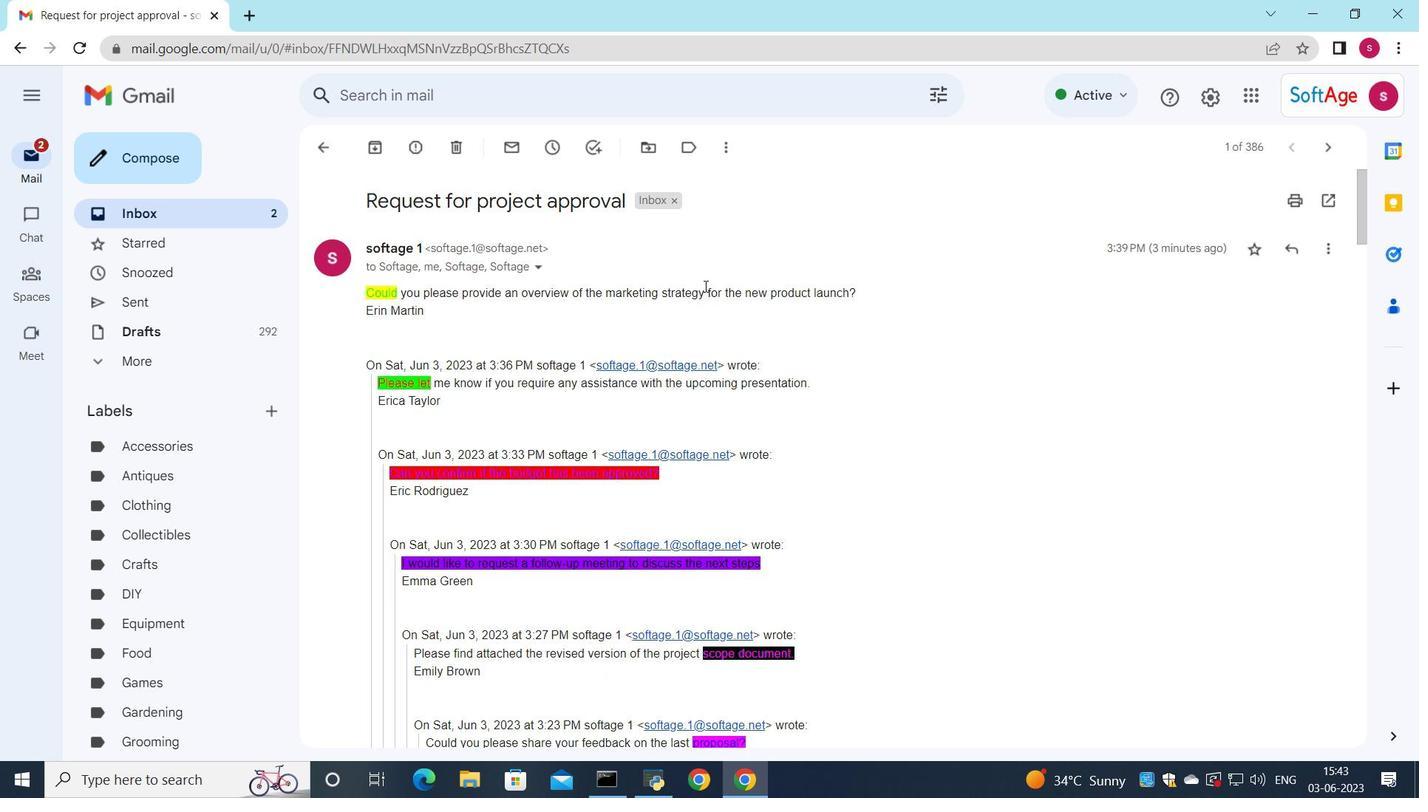 
Action: Mouse scrolled (641, 369) with delta (0, 0)
Screenshot: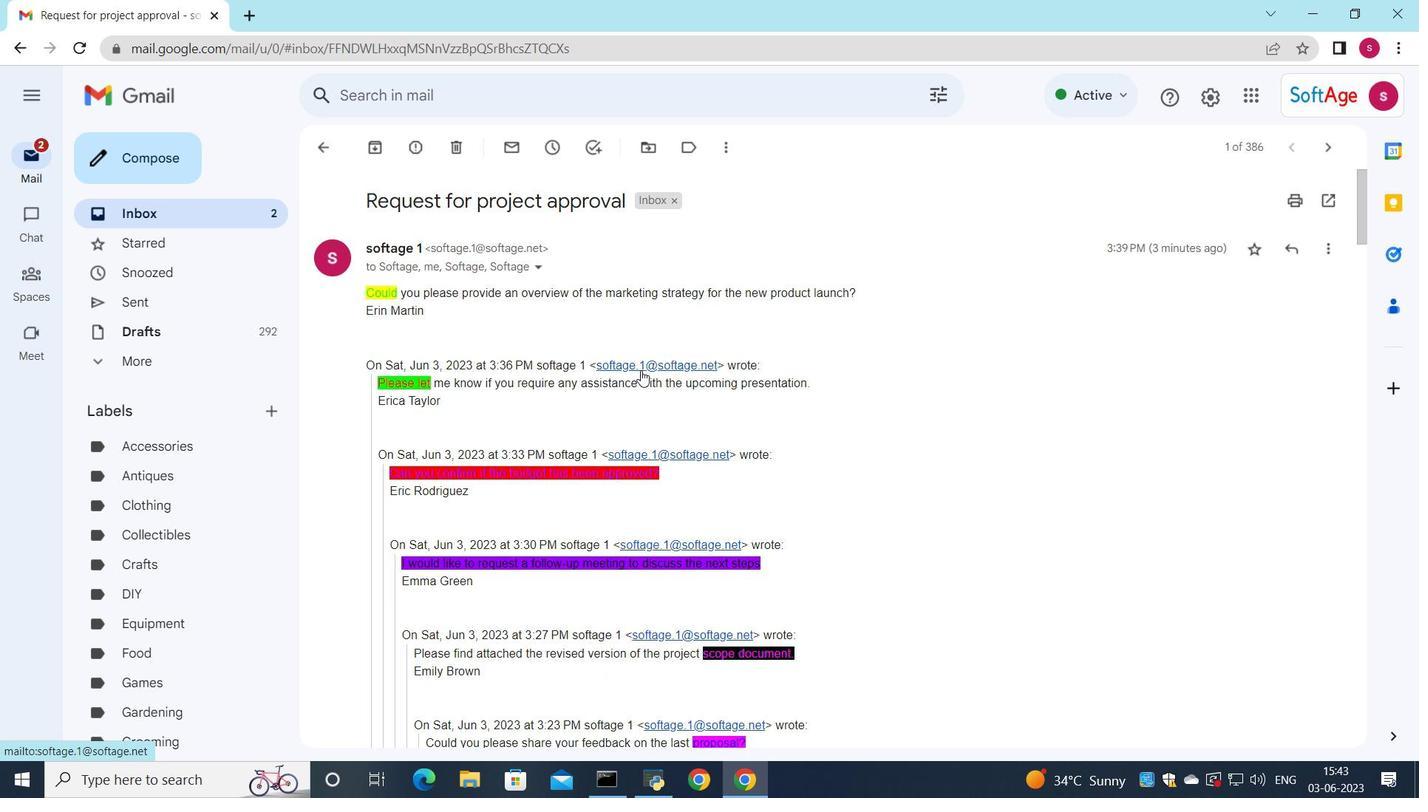 
Action: Mouse scrolled (641, 369) with delta (0, 0)
Screenshot: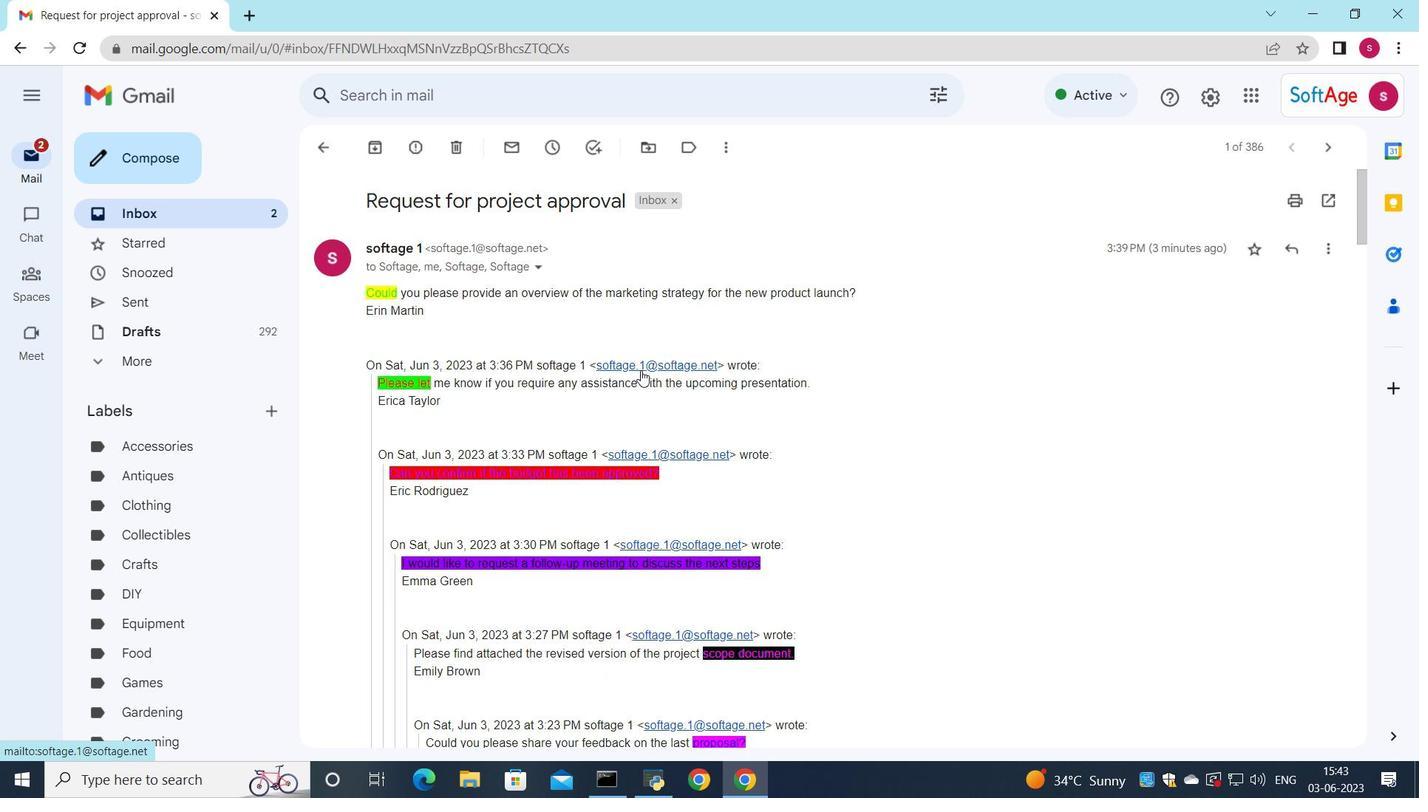 
Action: Mouse scrolled (641, 369) with delta (0, 0)
Screenshot: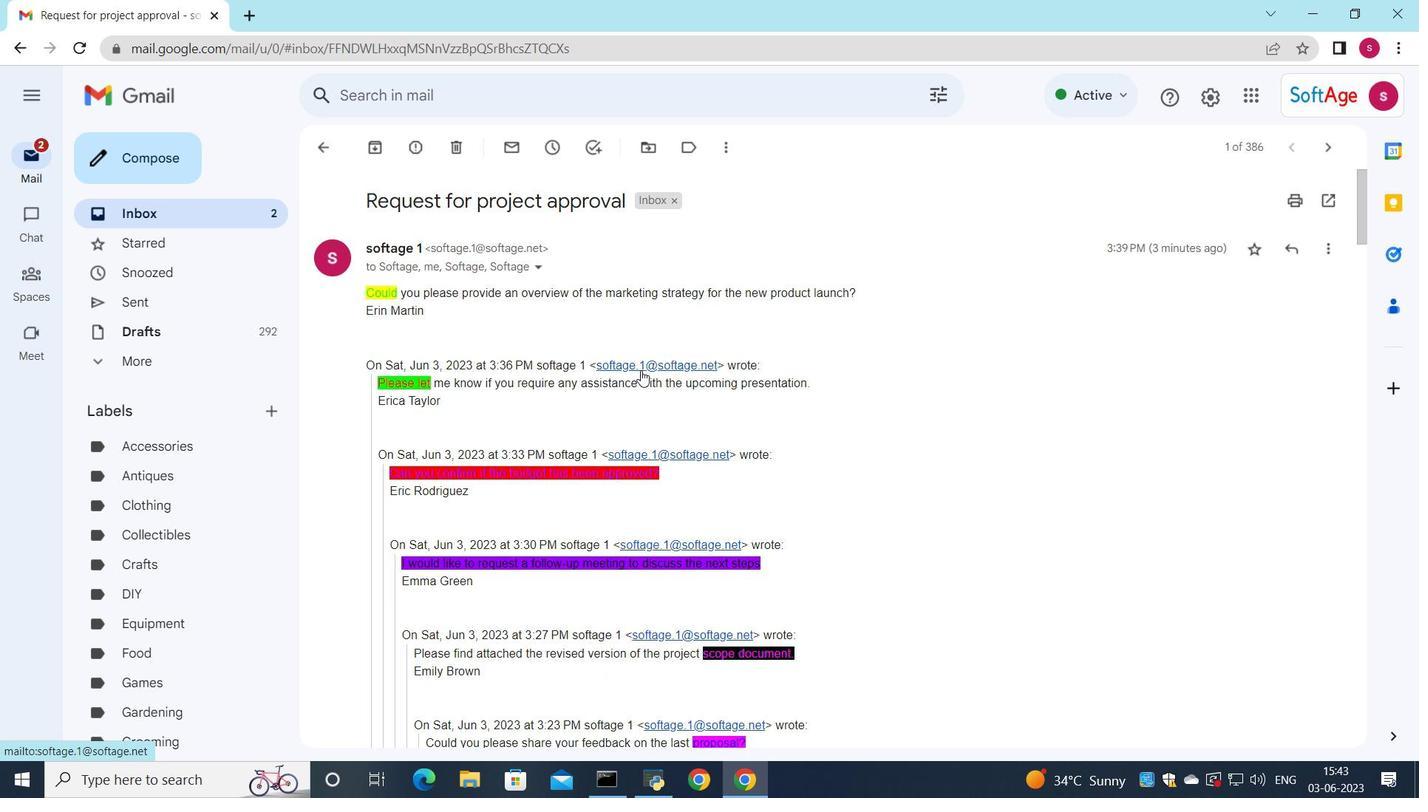 
Action: Mouse scrolled (641, 369) with delta (0, 0)
Screenshot: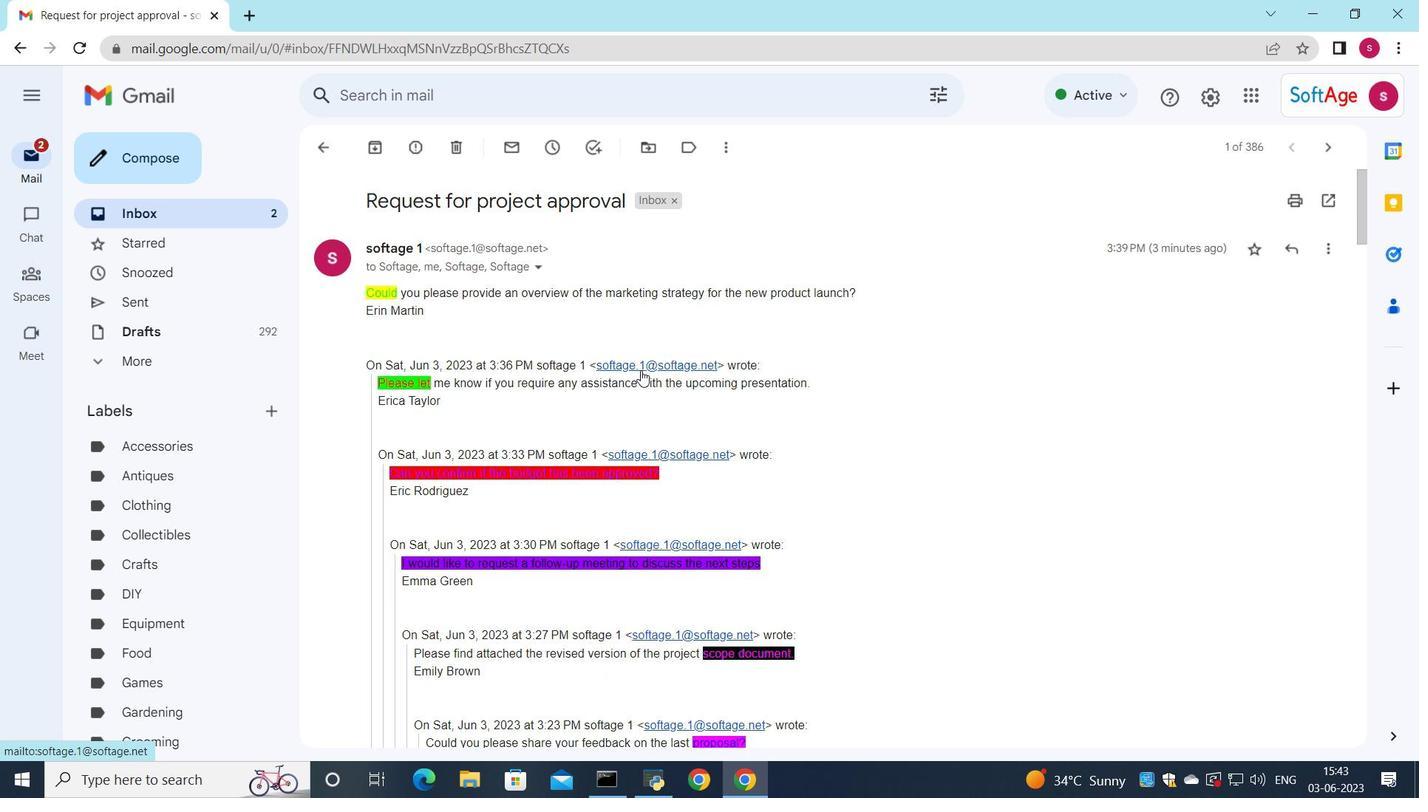 
Action: Mouse scrolled (641, 369) with delta (0, 0)
Screenshot: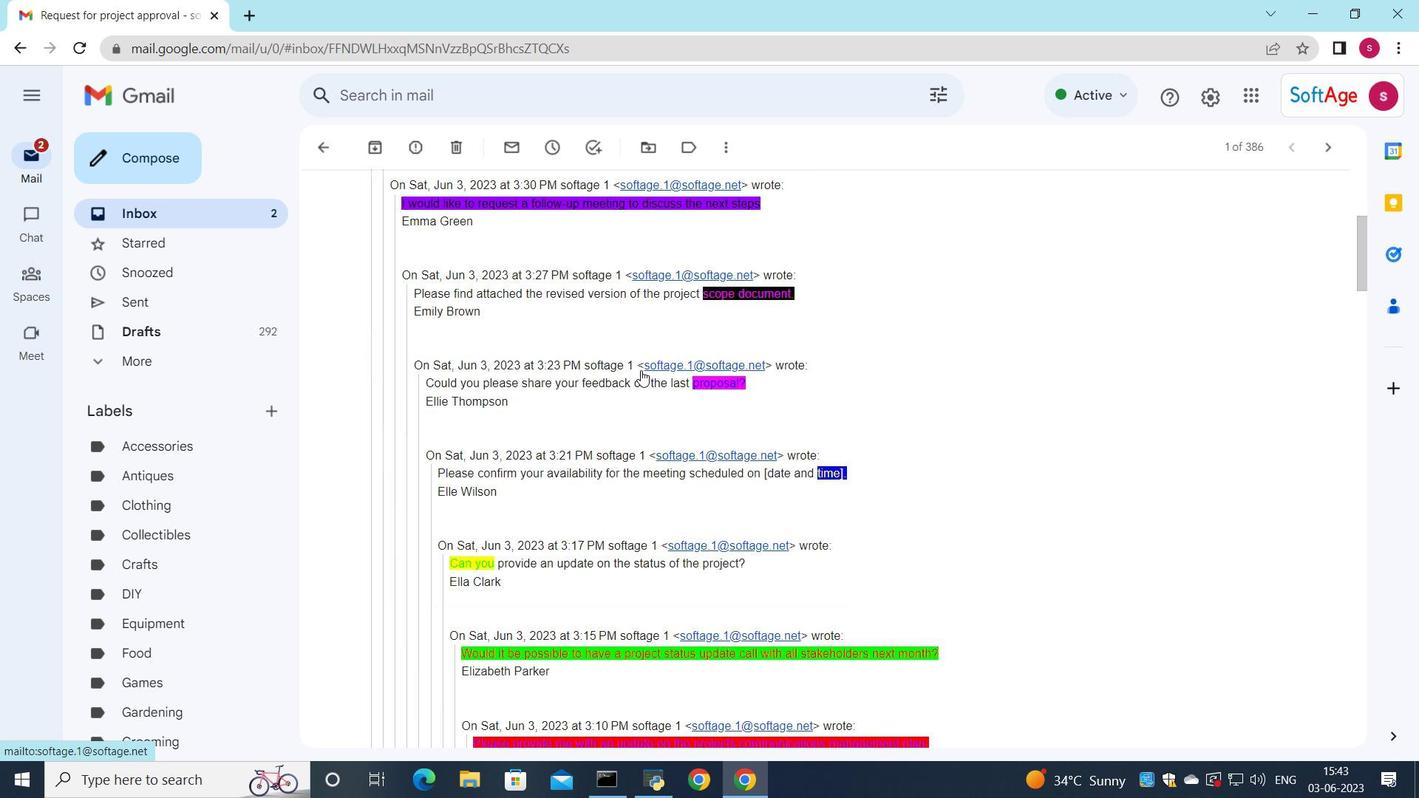 
Action: Mouse moved to (637, 373)
Screenshot: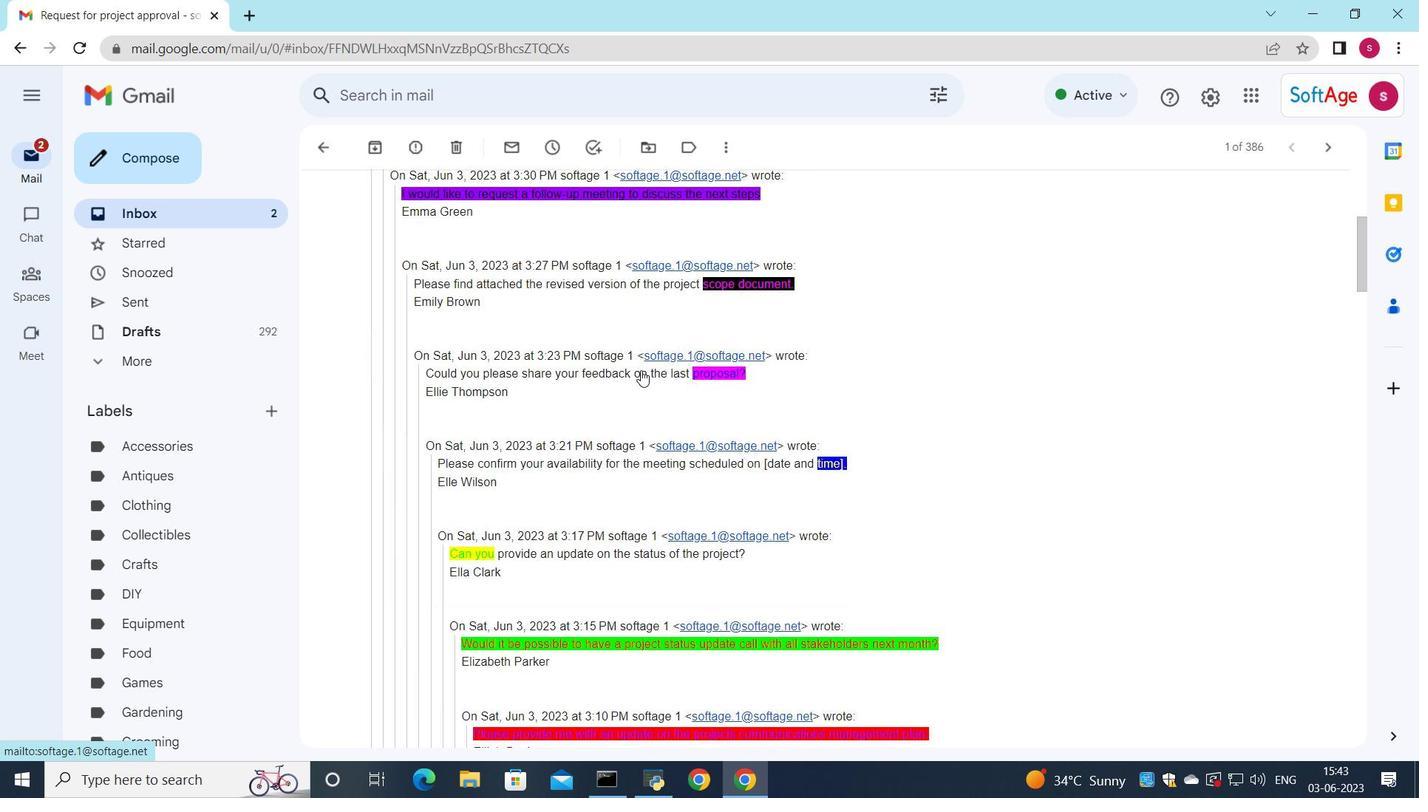 
Action: Mouse scrolled (637, 372) with delta (0, 0)
Screenshot: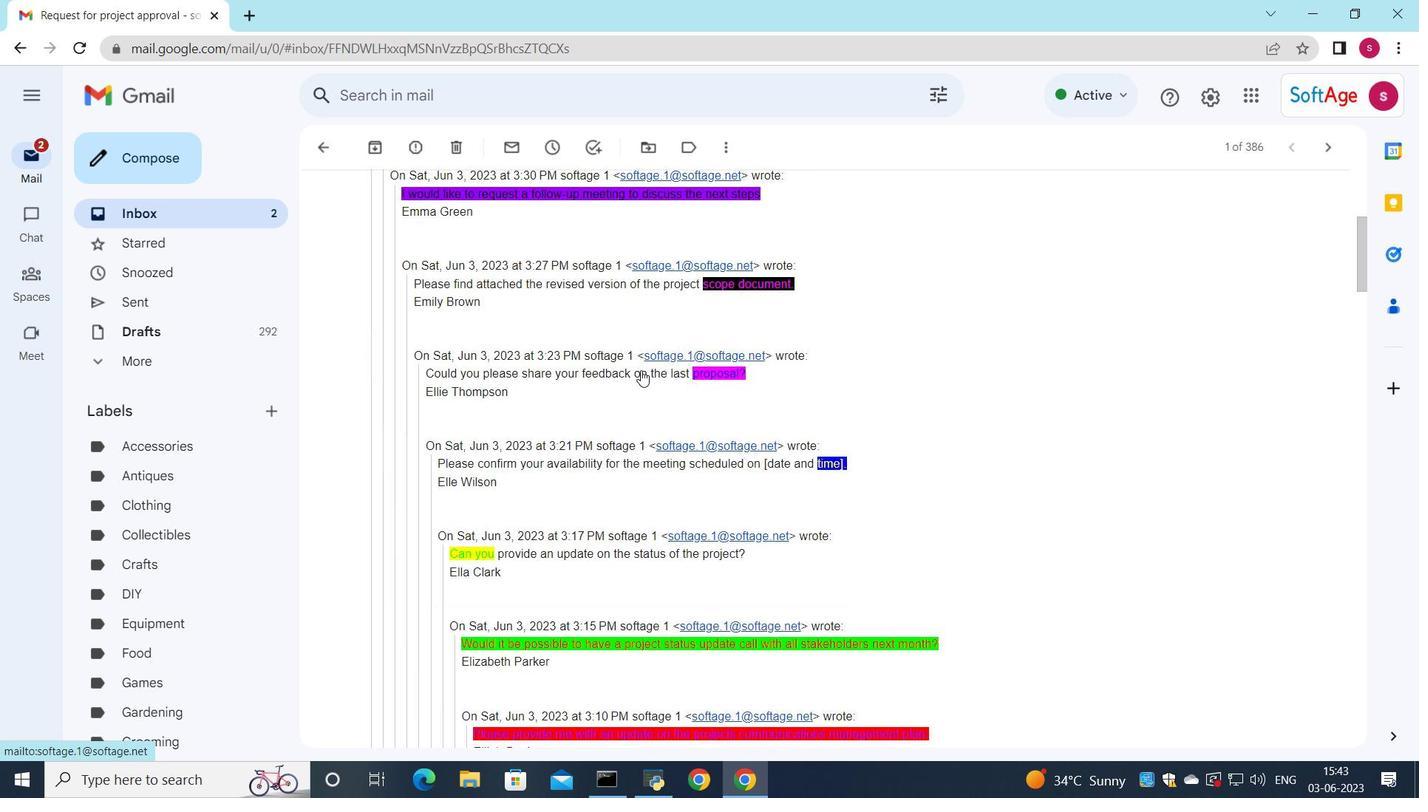 
Action: Mouse moved to (634, 376)
Screenshot: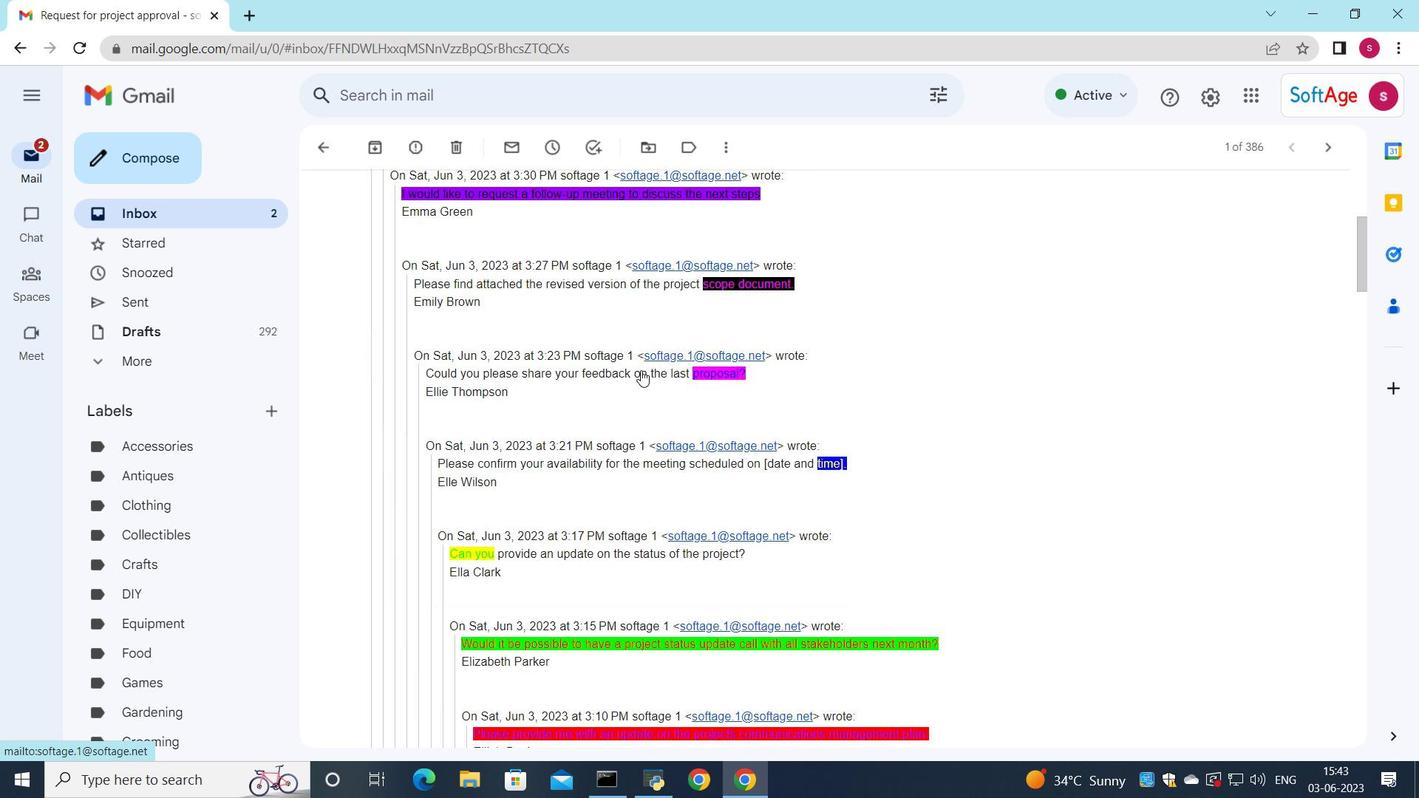 
Action: Mouse scrolled (634, 376) with delta (0, 0)
Screenshot: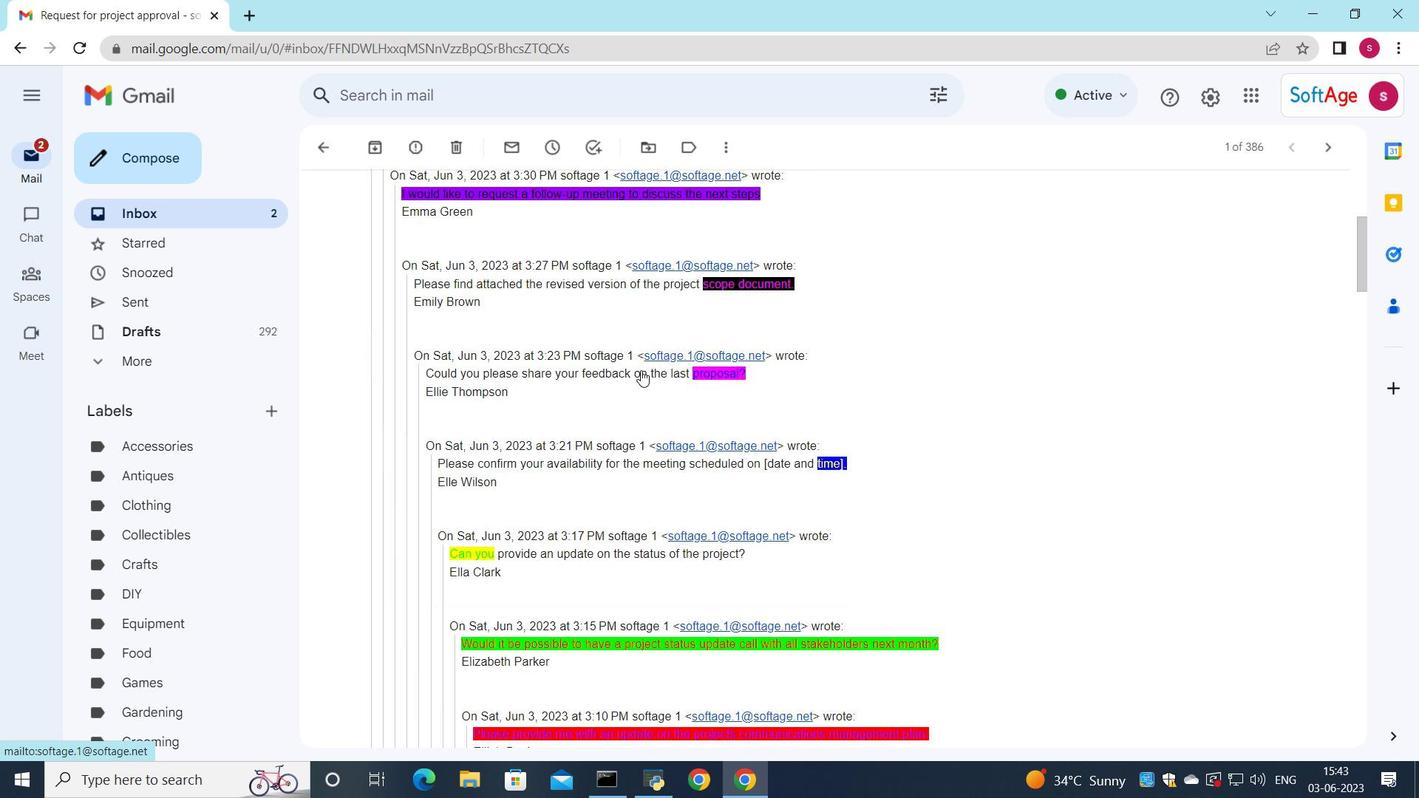 
Action: Mouse moved to (631, 380)
Screenshot: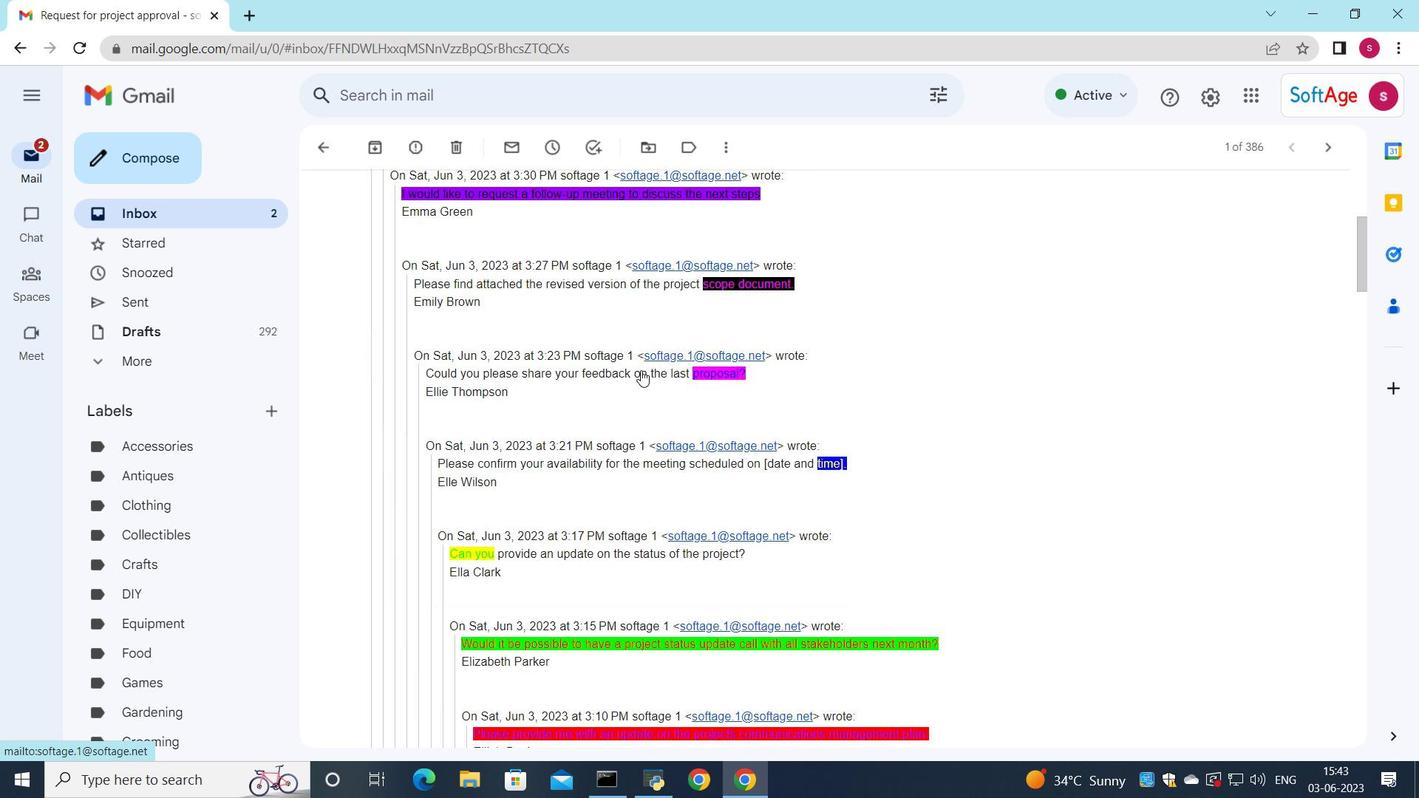 
Action: Mouse scrolled (631, 379) with delta (0, 0)
Screenshot: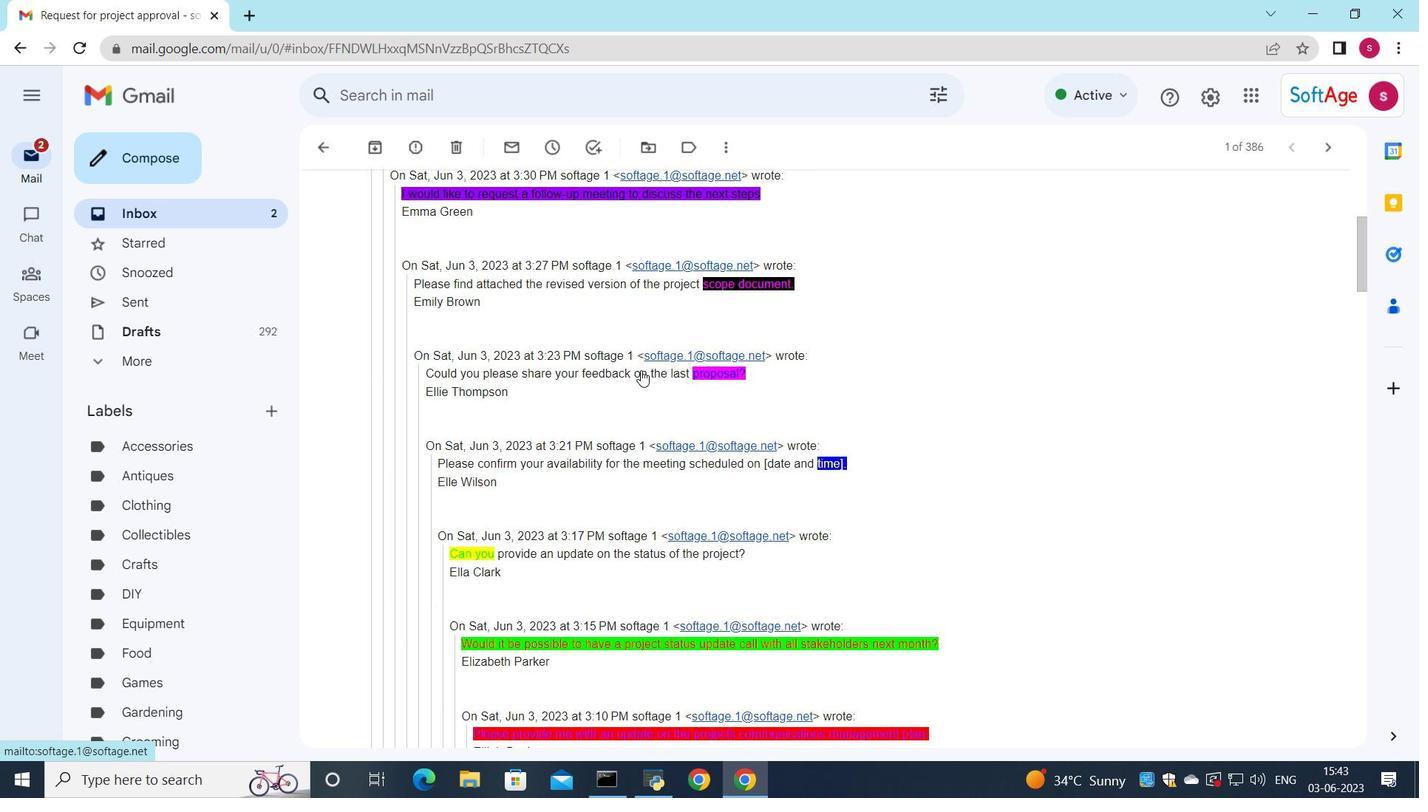 
Action: Mouse moved to (628, 387)
Screenshot: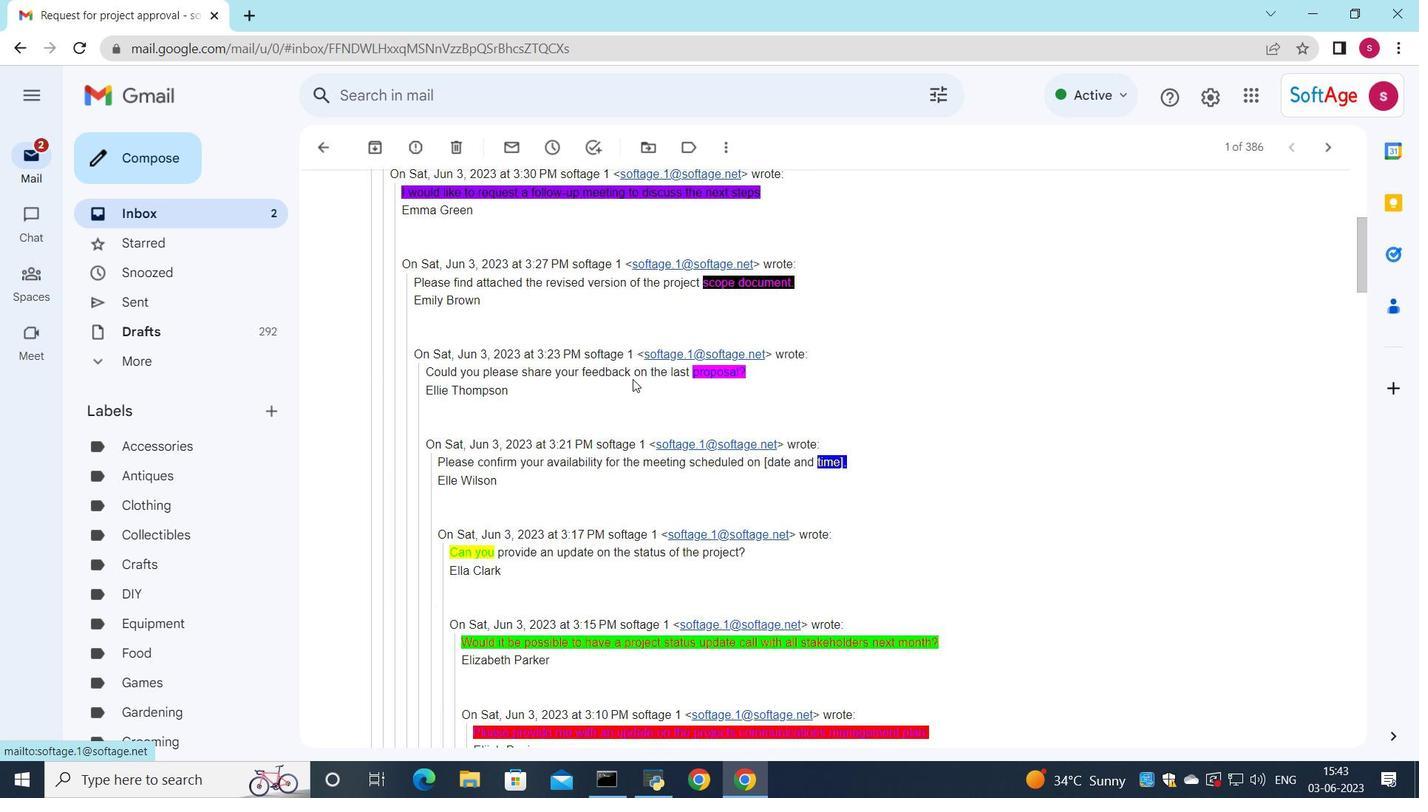
Action: Mouse scrolled (628, 386) with delta (0, 0)
Screenshot: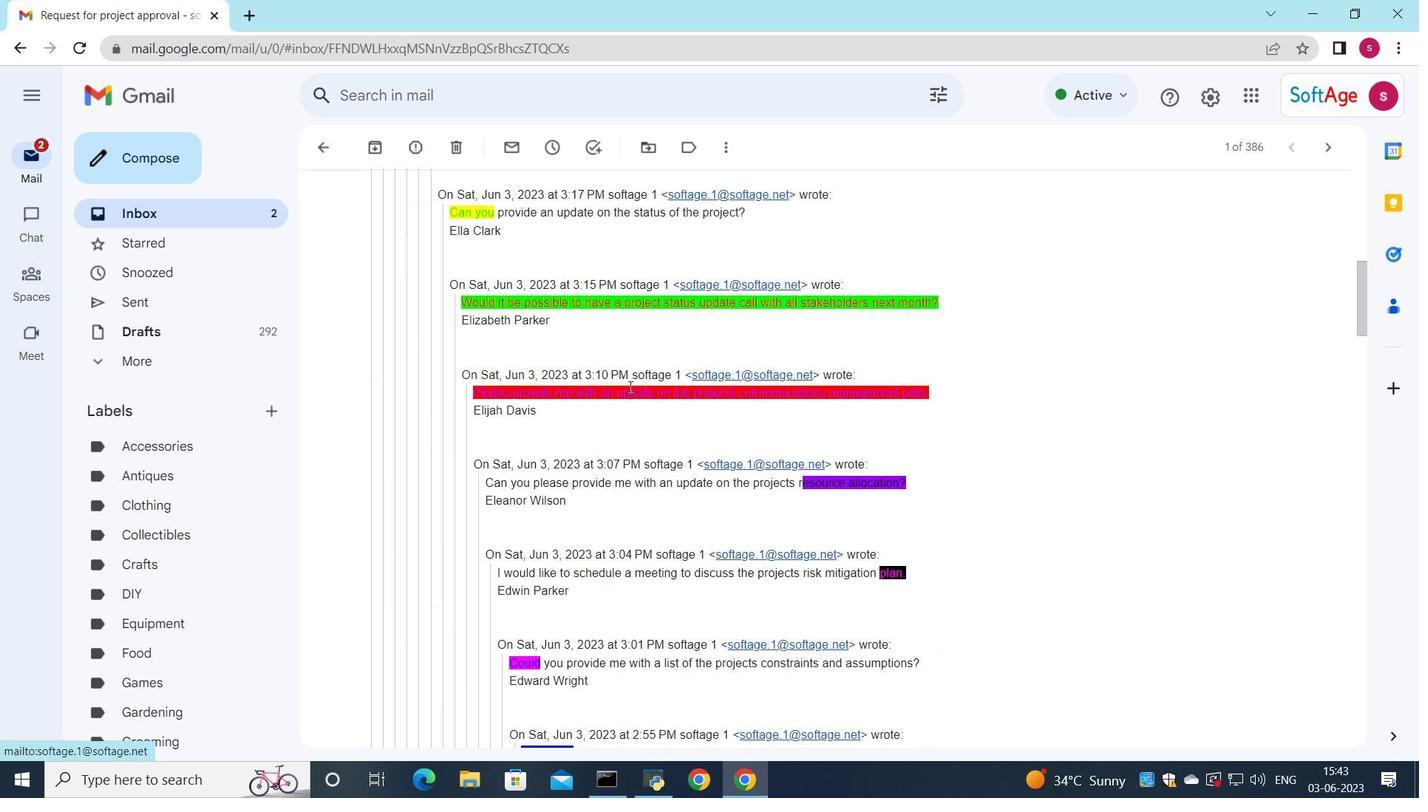 
Action: Mouse scrolled (628, 386) with delta (0, 0)
Screenshot: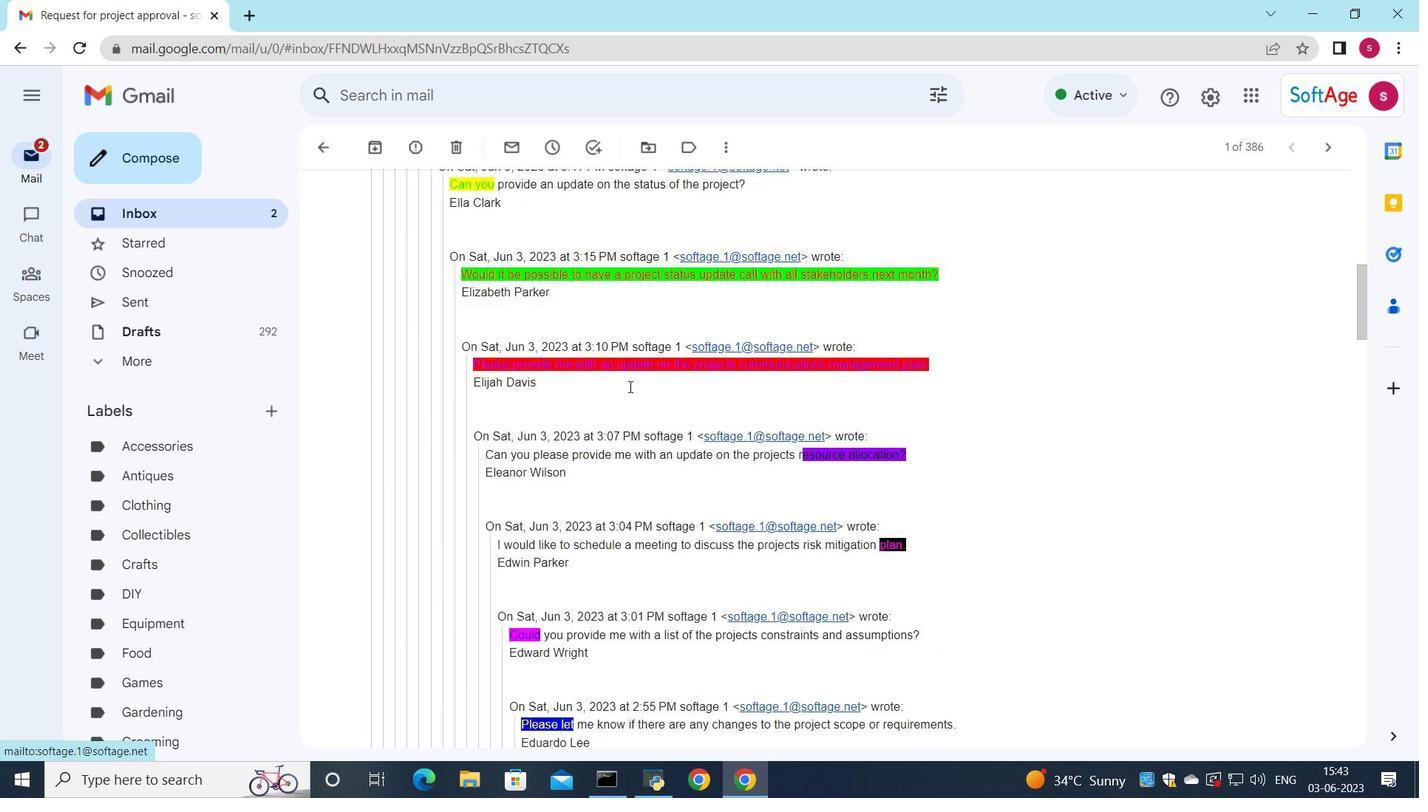 
Action: Mouse scrolled (628, 386) with delta (0, 0)
Screenshot: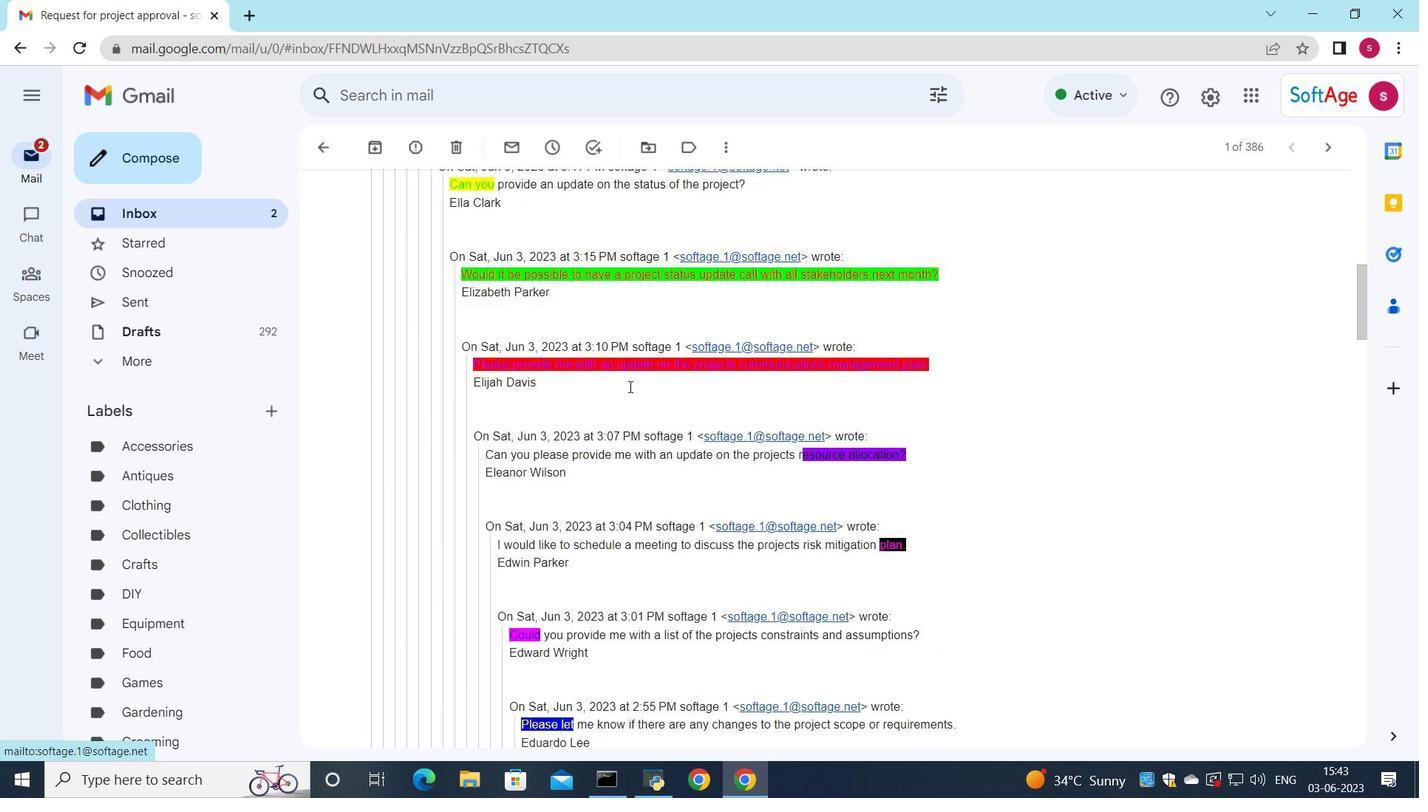 
Action: Mouse scrolled (628, 386) with delta (0, 0)
Screenshot: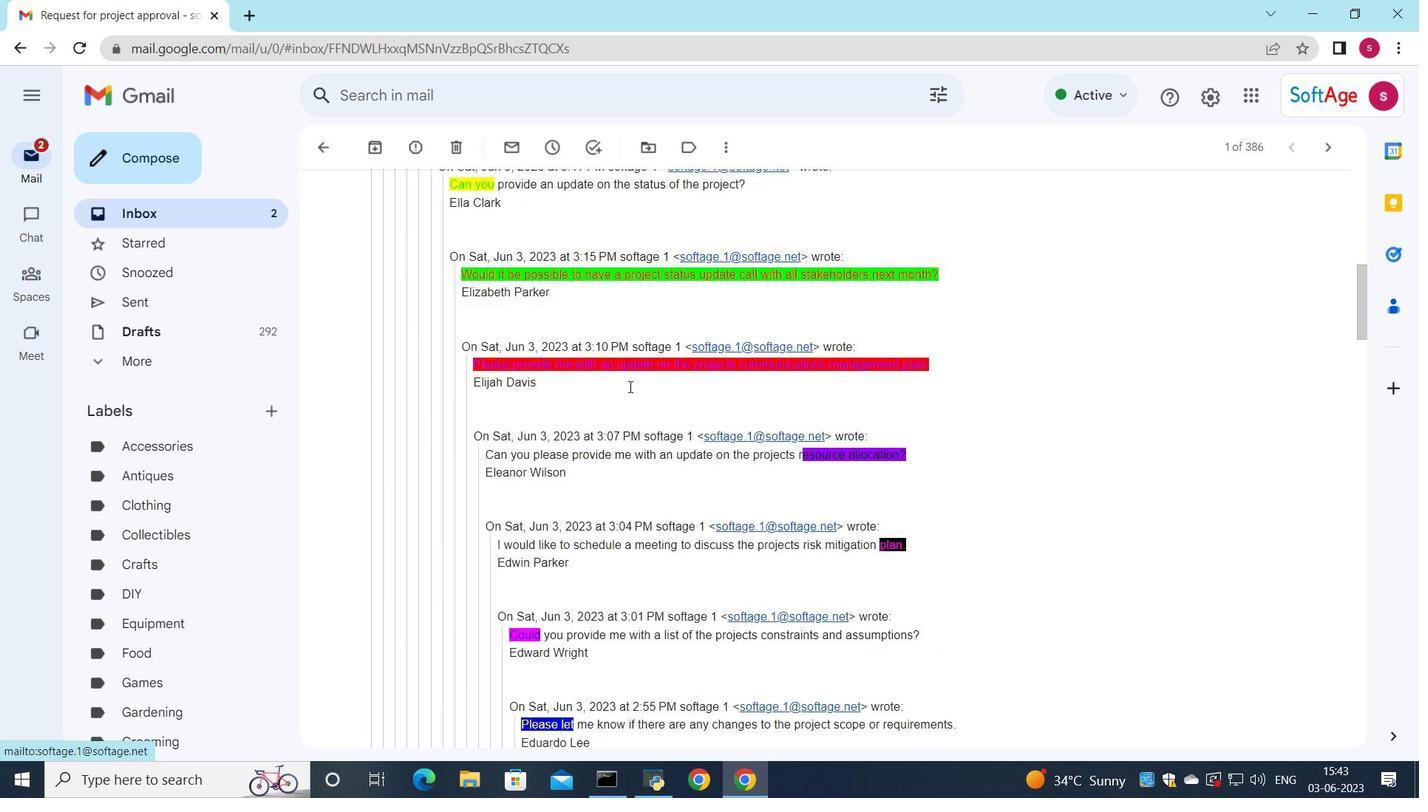
Action: Mouse moved to (628, 396)
Screenshot: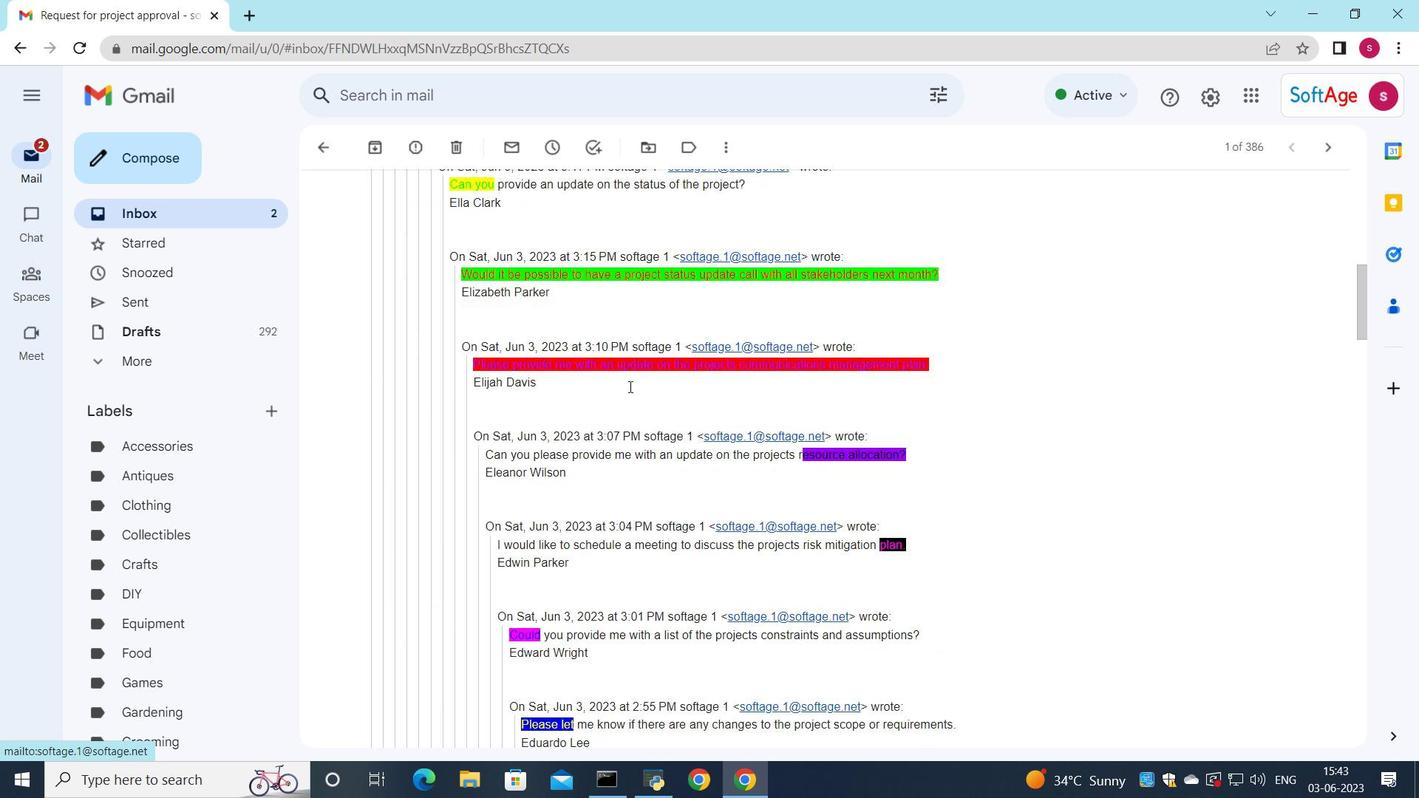 
Action: Mouse scrolled (628, 395) with delta (0, 0)
Screenshot: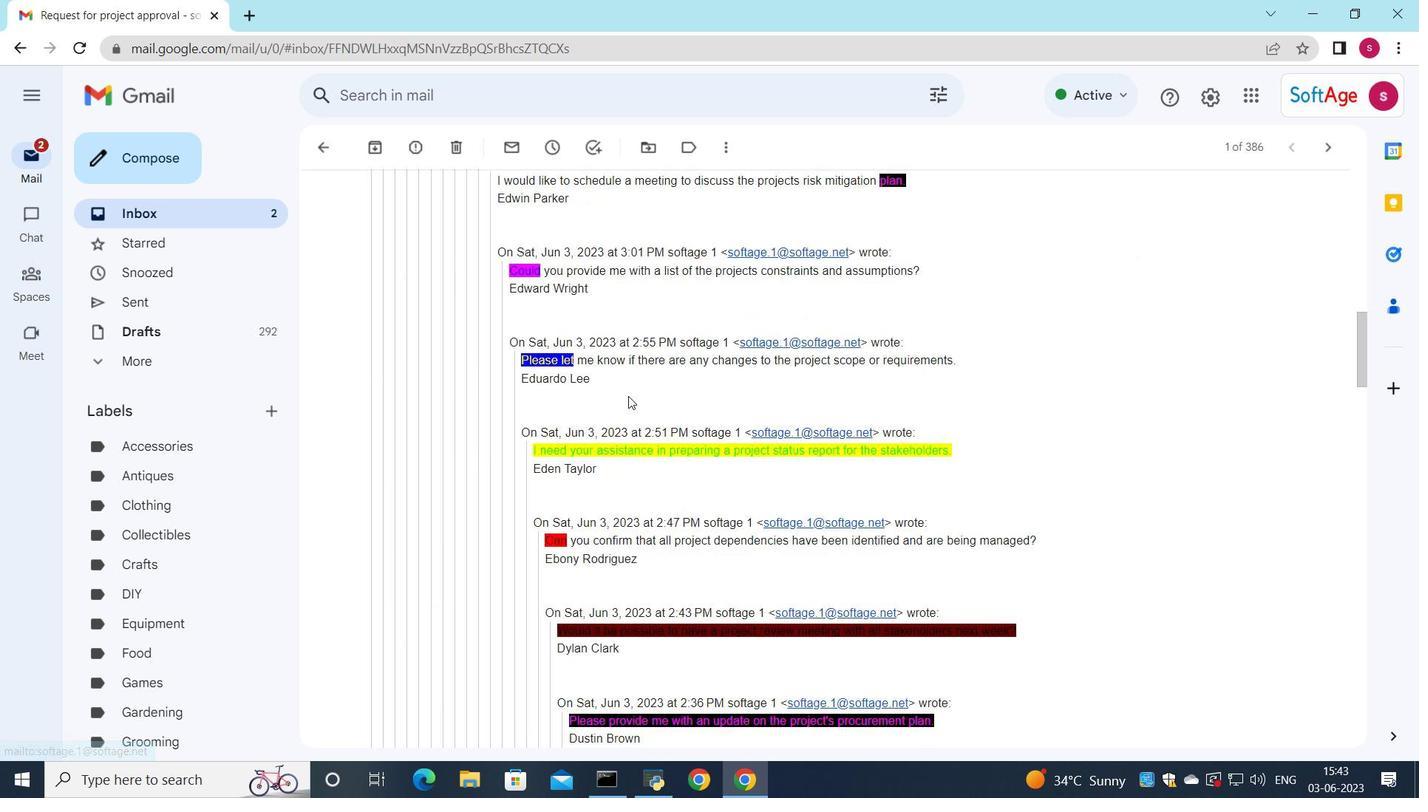 
Action: Mouse scrolled (628, 395) with delta (0, 0)
Screenshot: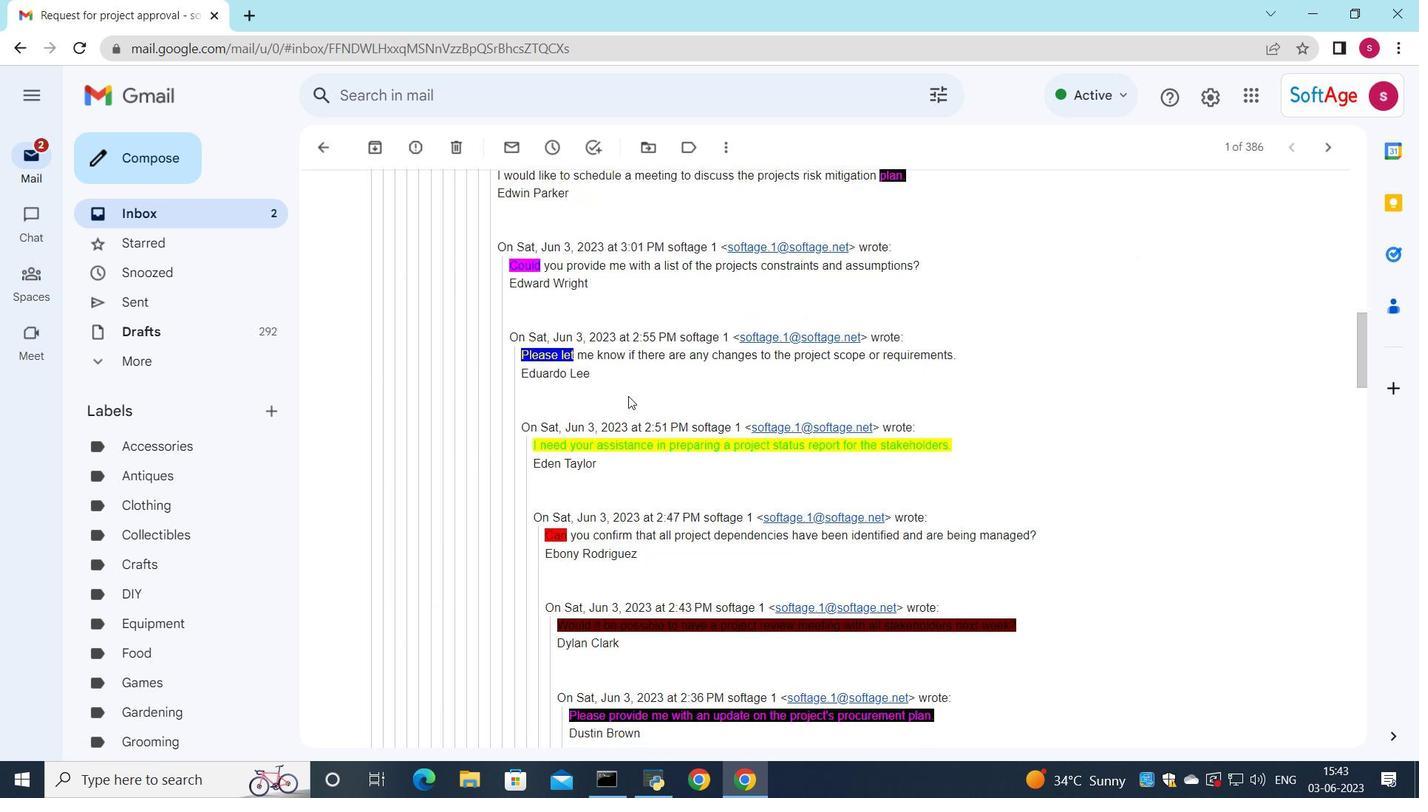 
Action: Mouse scrolled (628, 395) with delta (0, 0)
Screenshot: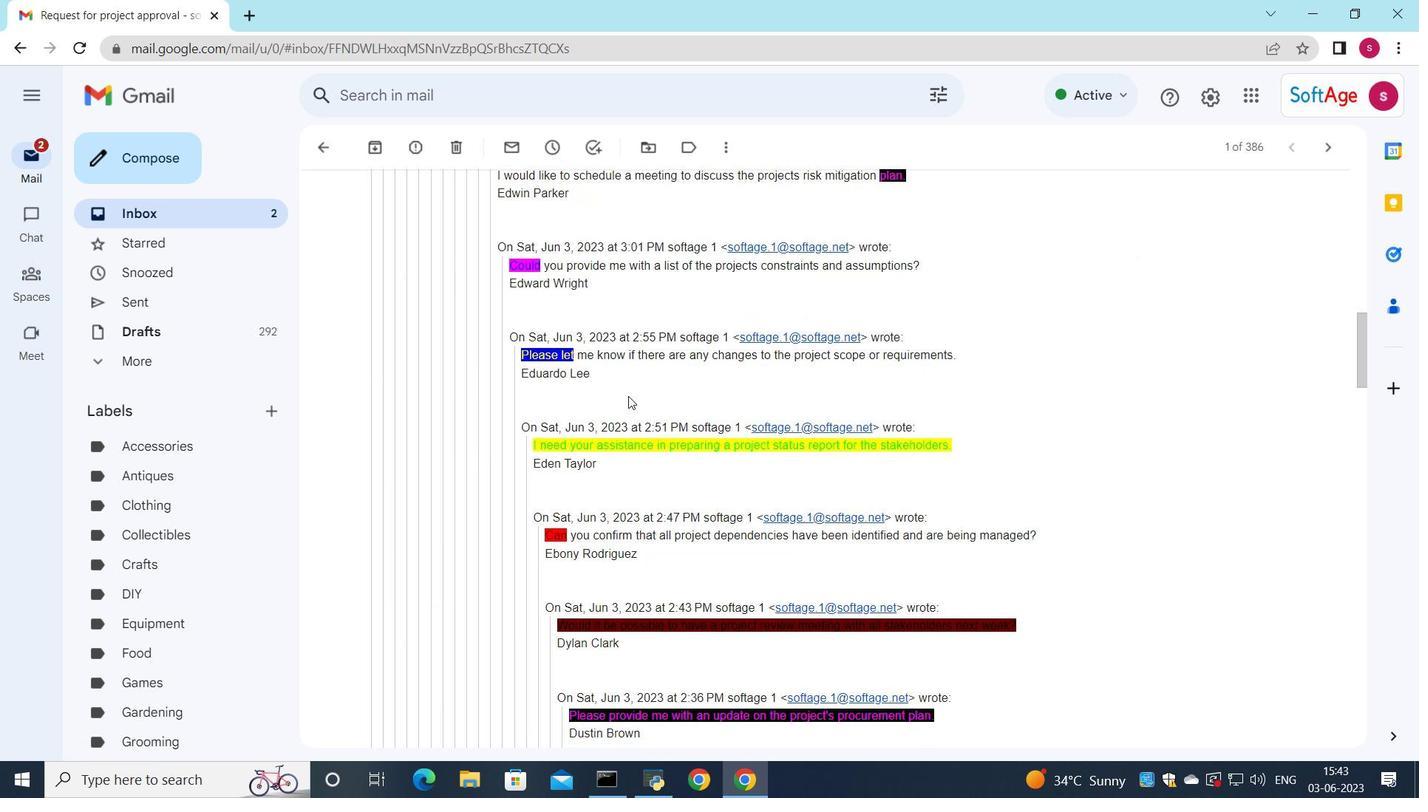 
Action: Mouse scrolled (628, 395) with delta (0, 0)
Screenshot: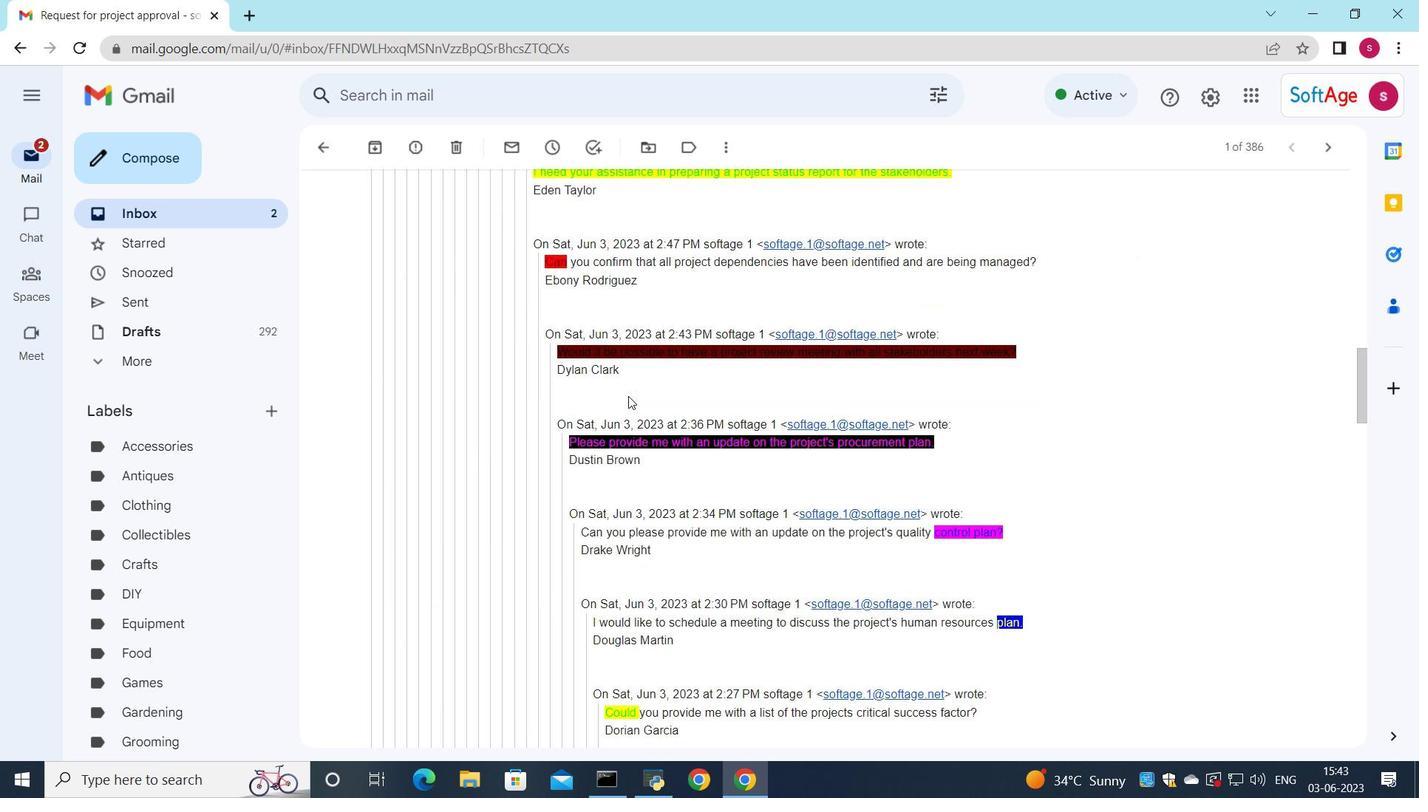 
Action: Mouse scrolled (628, 395) with delta (0, 0)
Screenshot: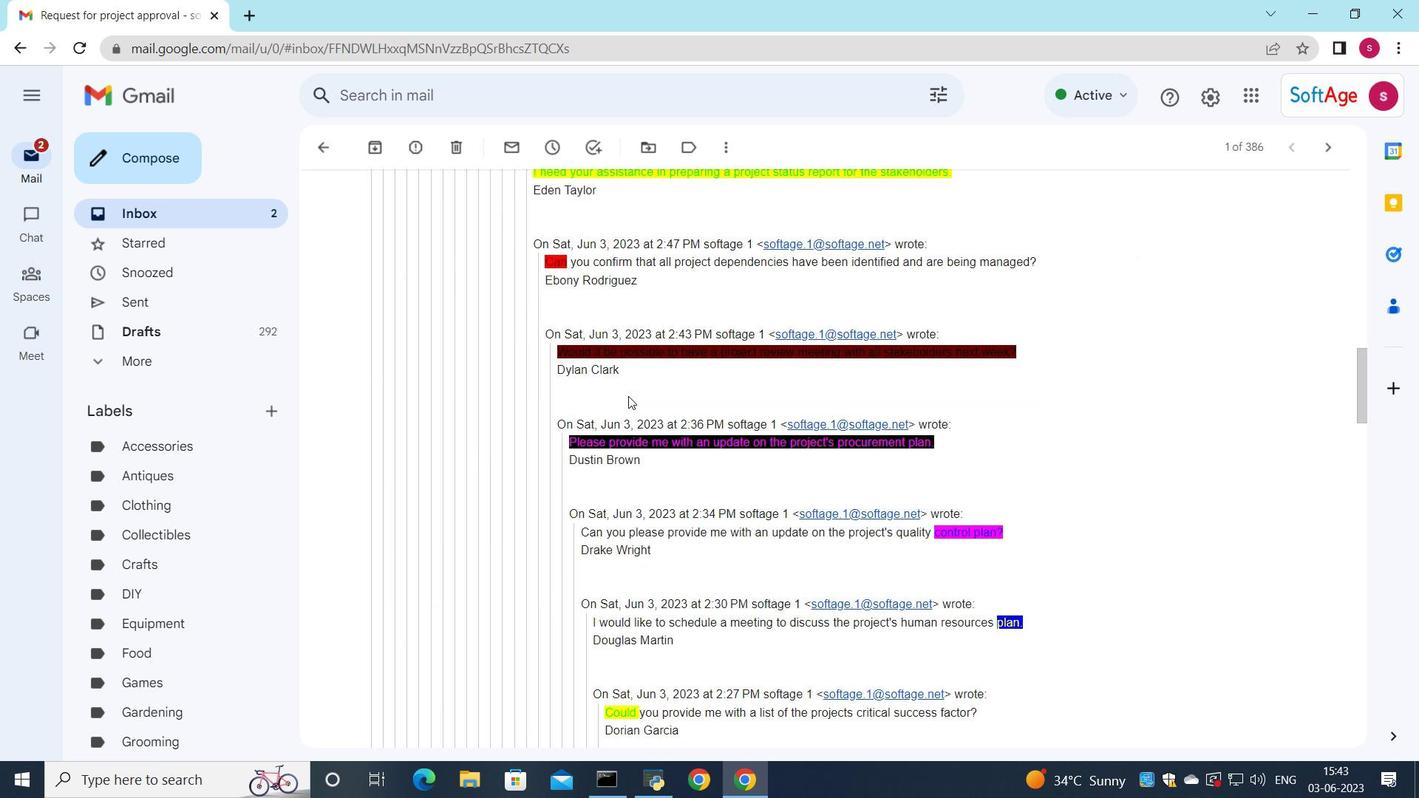 
Action: Mouse scrolled (628, 395) with delta (0, 0)
Screenshot: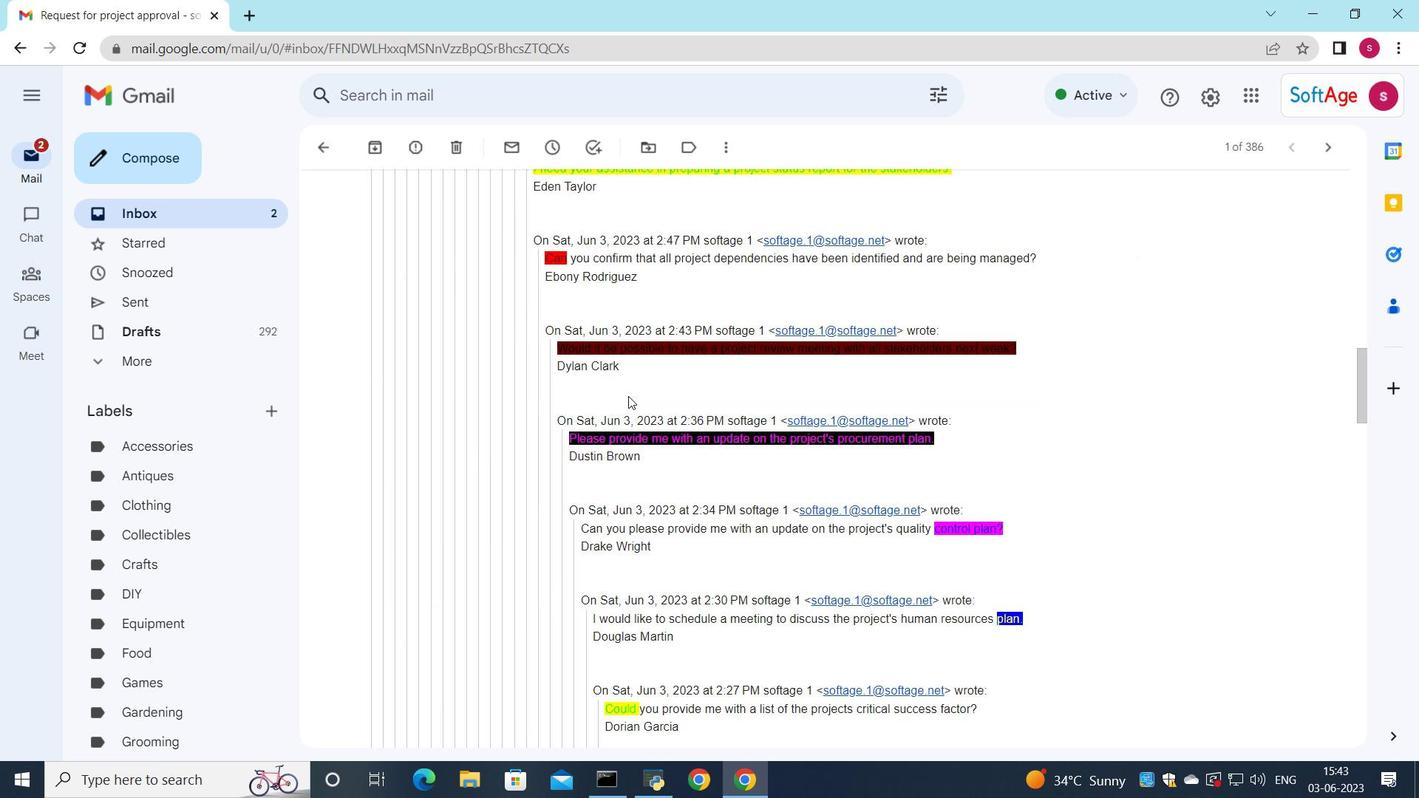 
Action: Mouse scrolled (628, 395) with delta (0, 0)
Screenshot: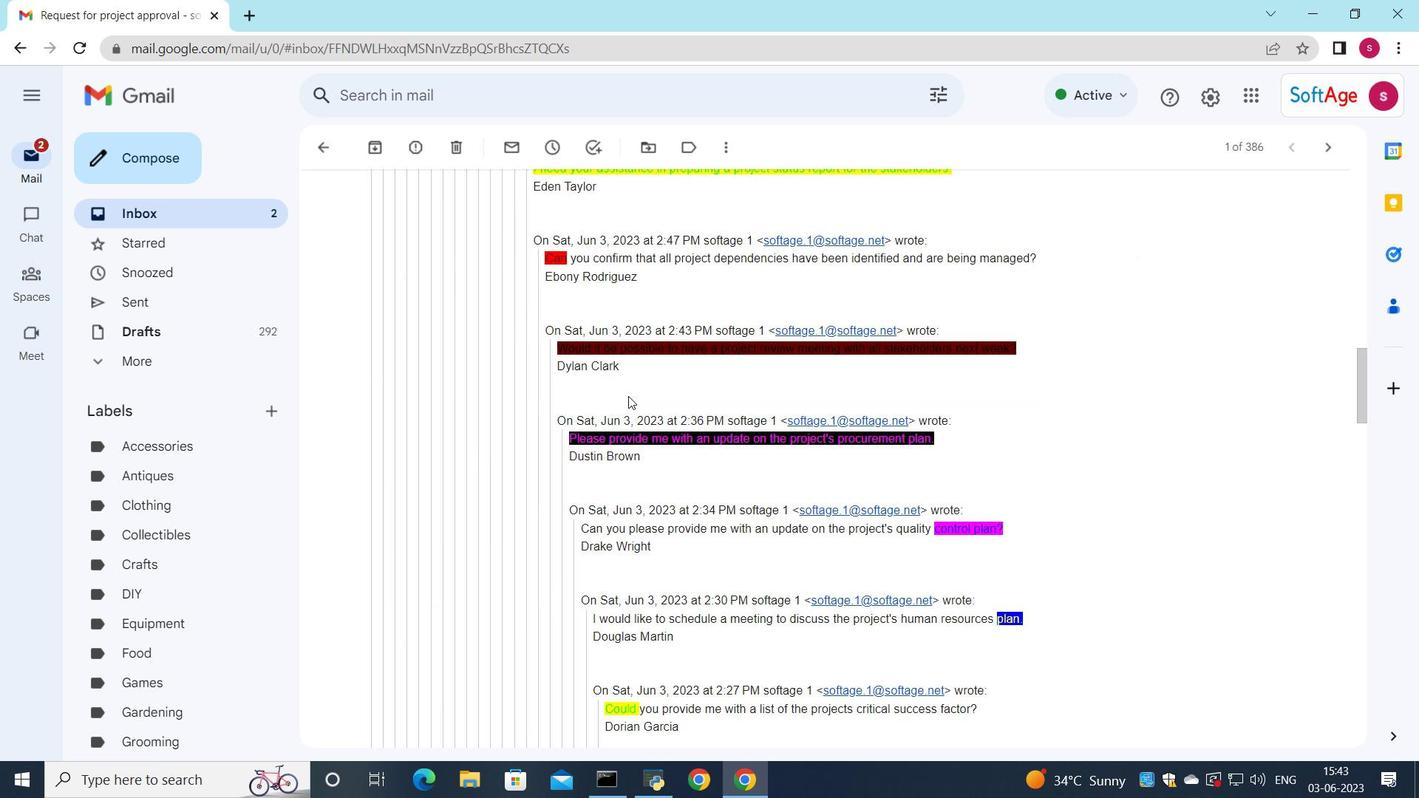
Action: Mouse scrolled (628, 395) with delta (0, 0)
Screenshot: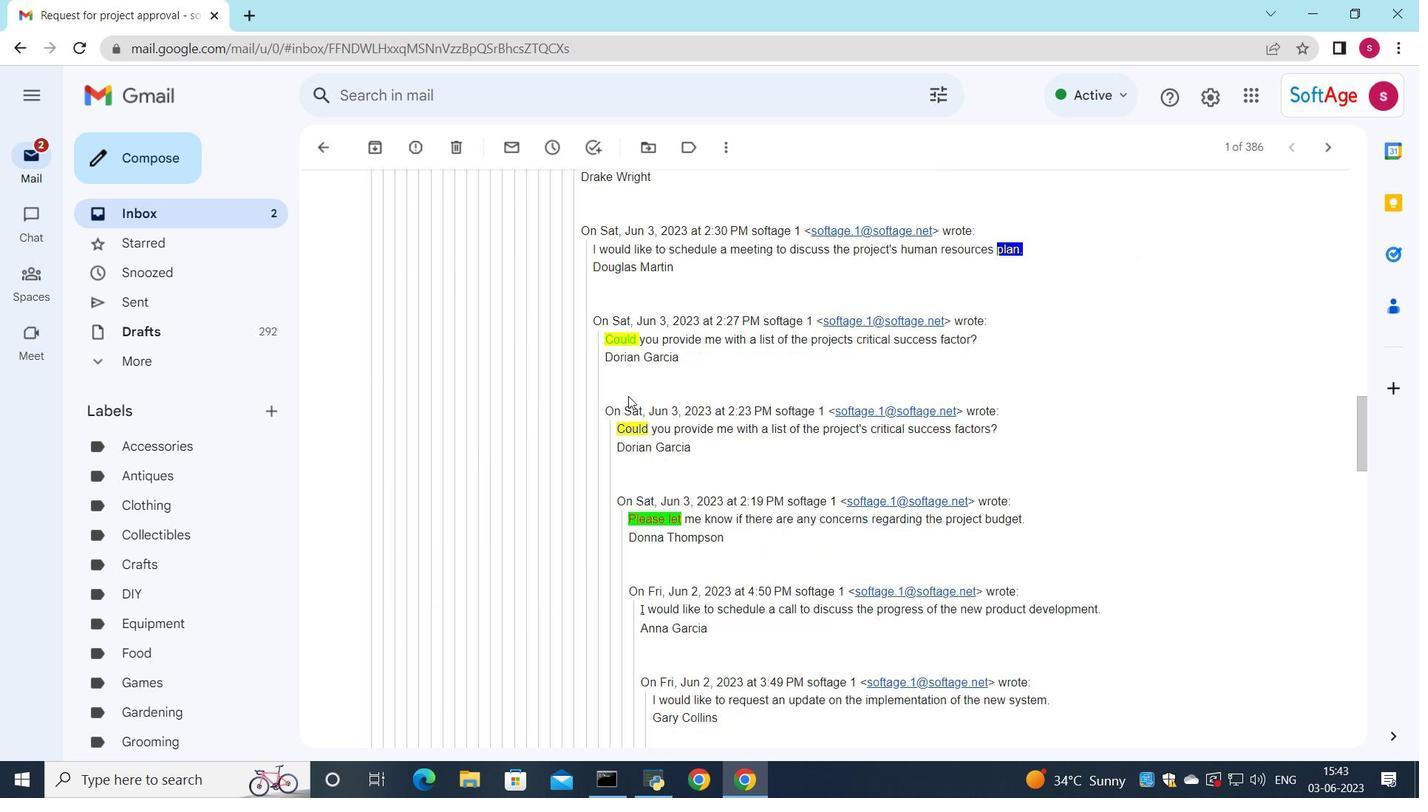 
Action: Mouse scrolled (628, 395) with delta (0, 0)
Screenshot: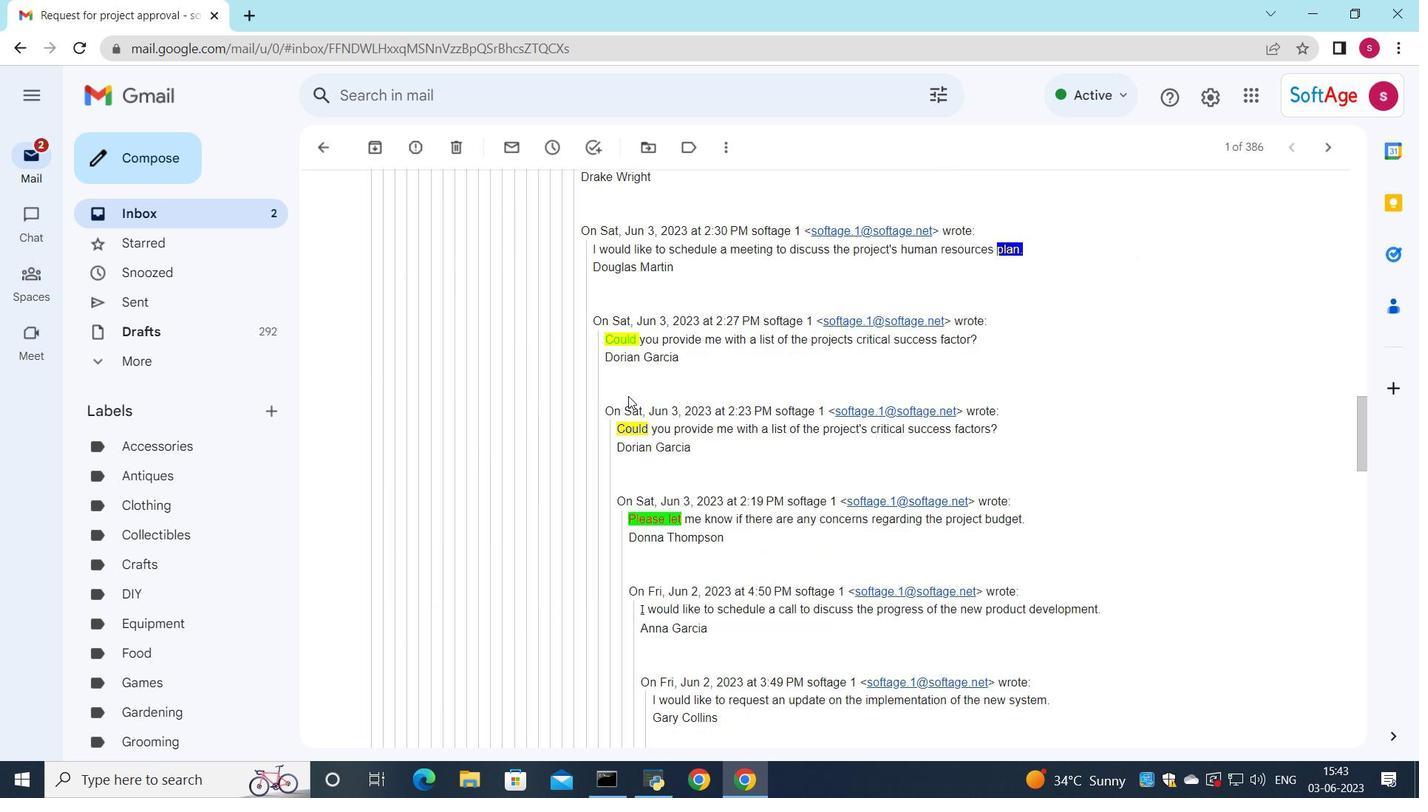 
Action: Mouse scrolled (628, 395) with delta (0, 0)
Screenshot: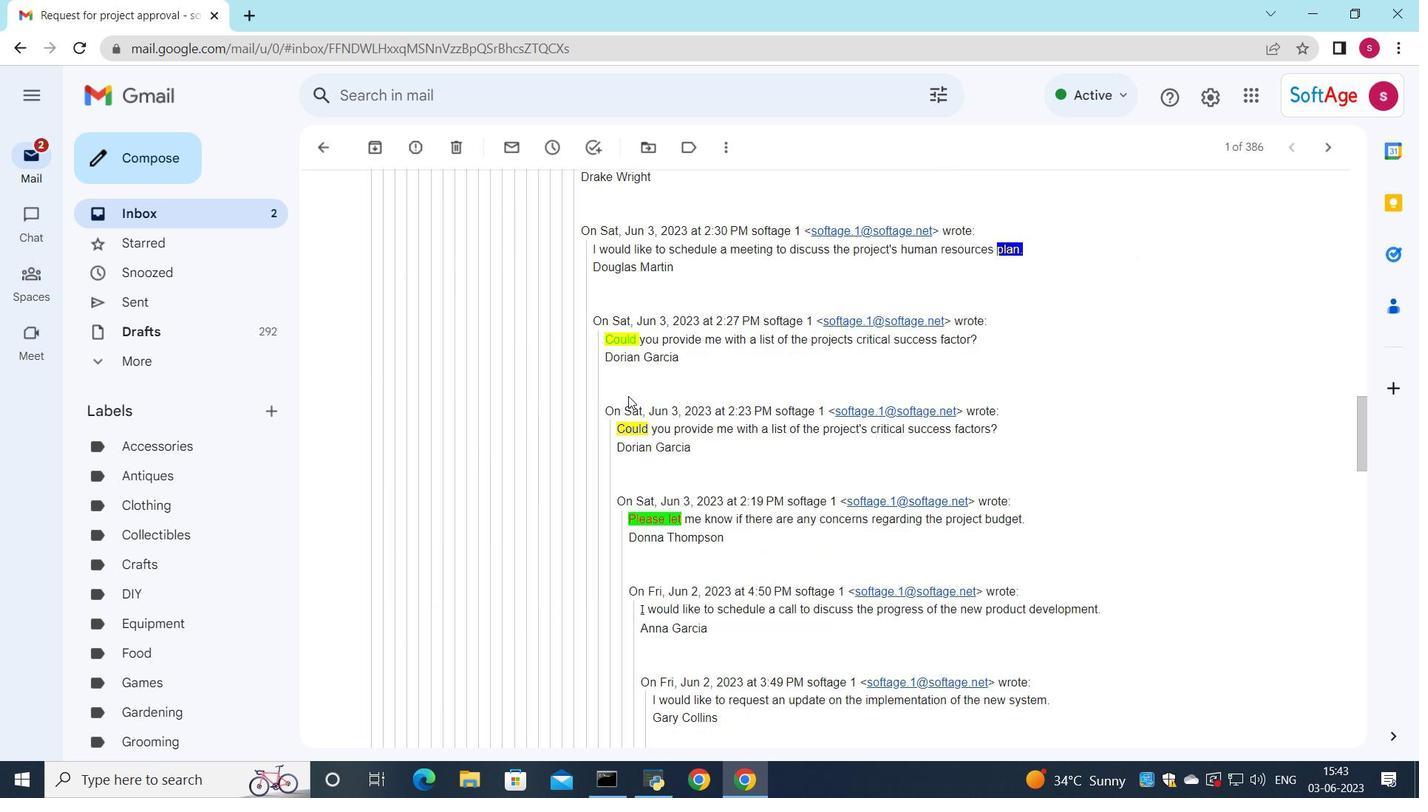 
Action: Mouse scrolled (628, 395) with delta (0, 0)
Screenshot: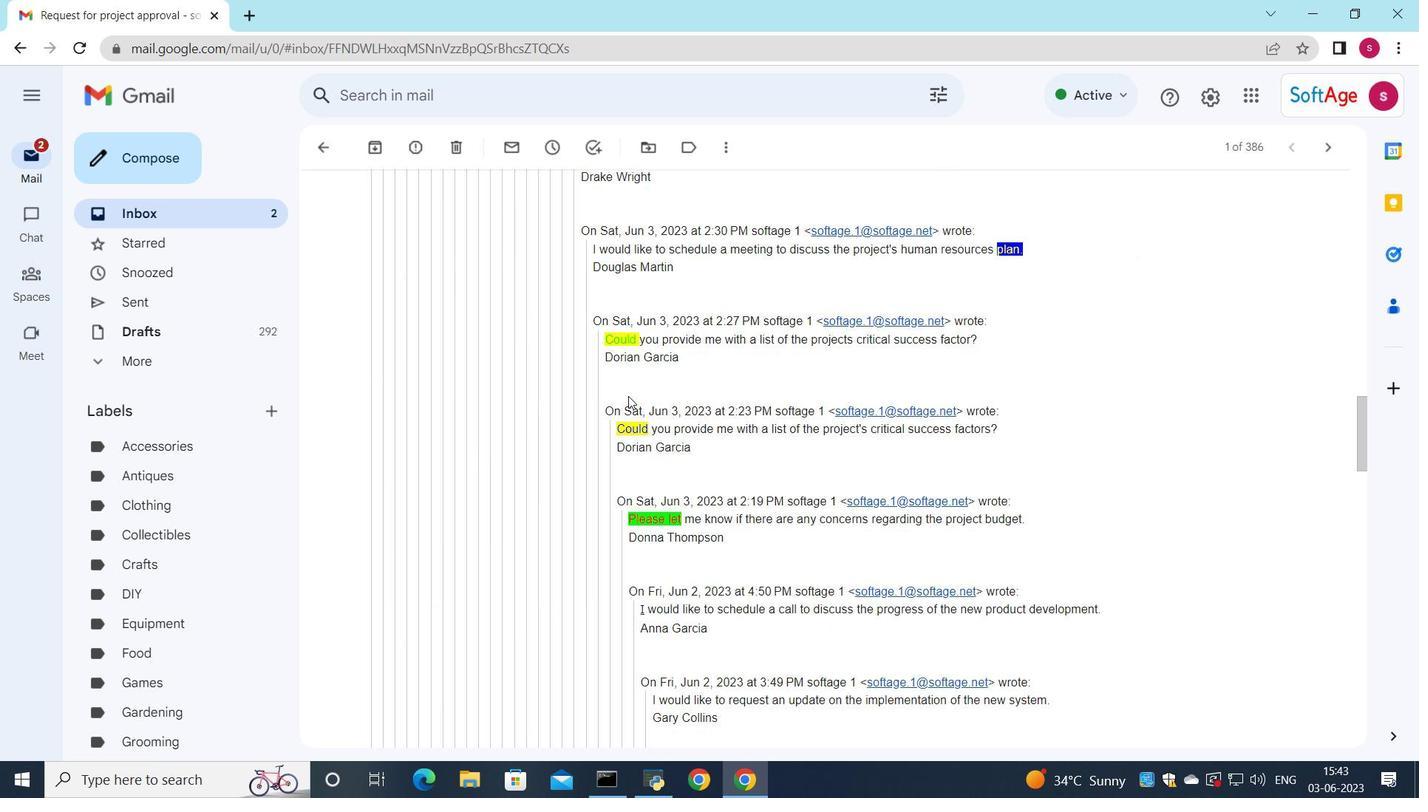 
Action: Mouse moved to (620, 438)
Screenshot: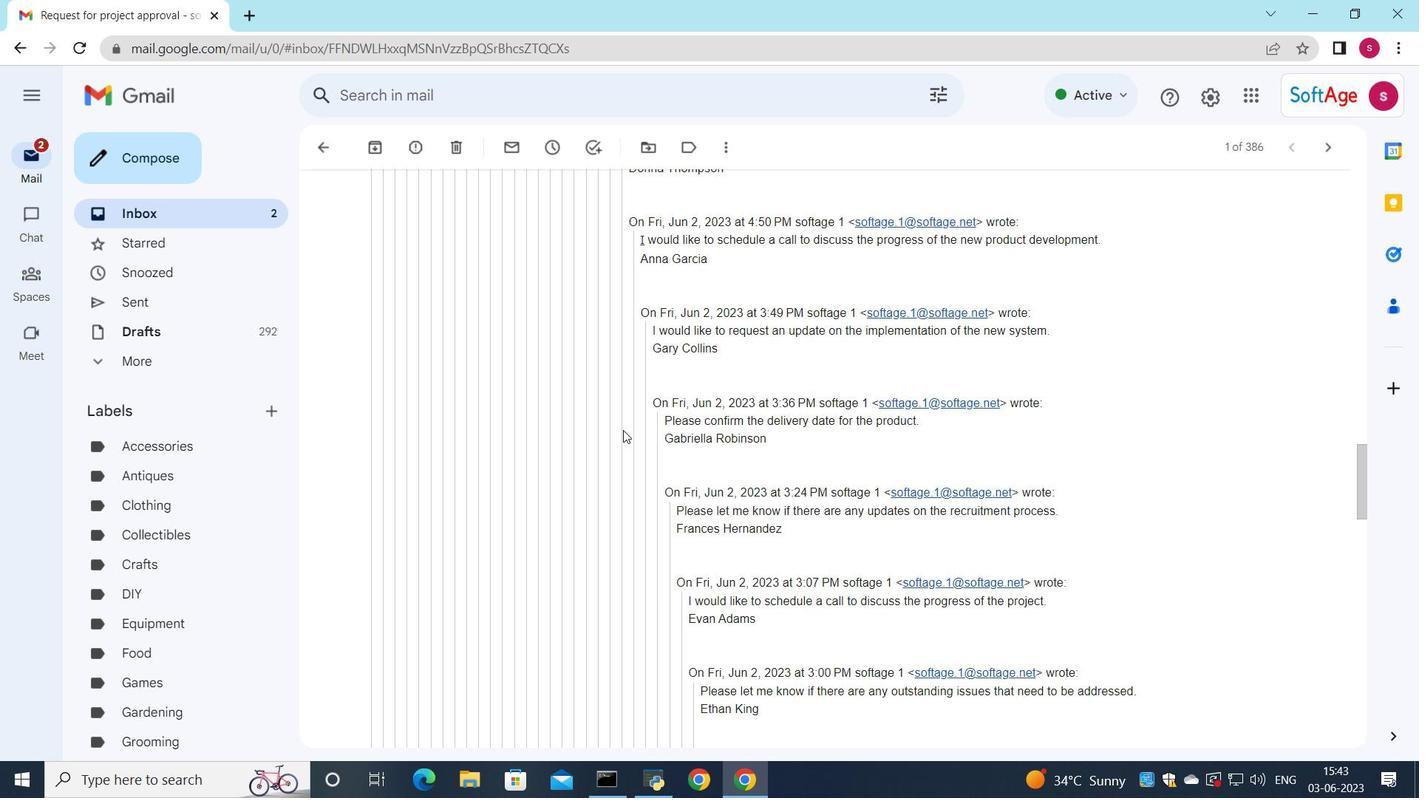 
Action: Mouse scrolled (620, 437) with delta (0, 0)
Screenshot: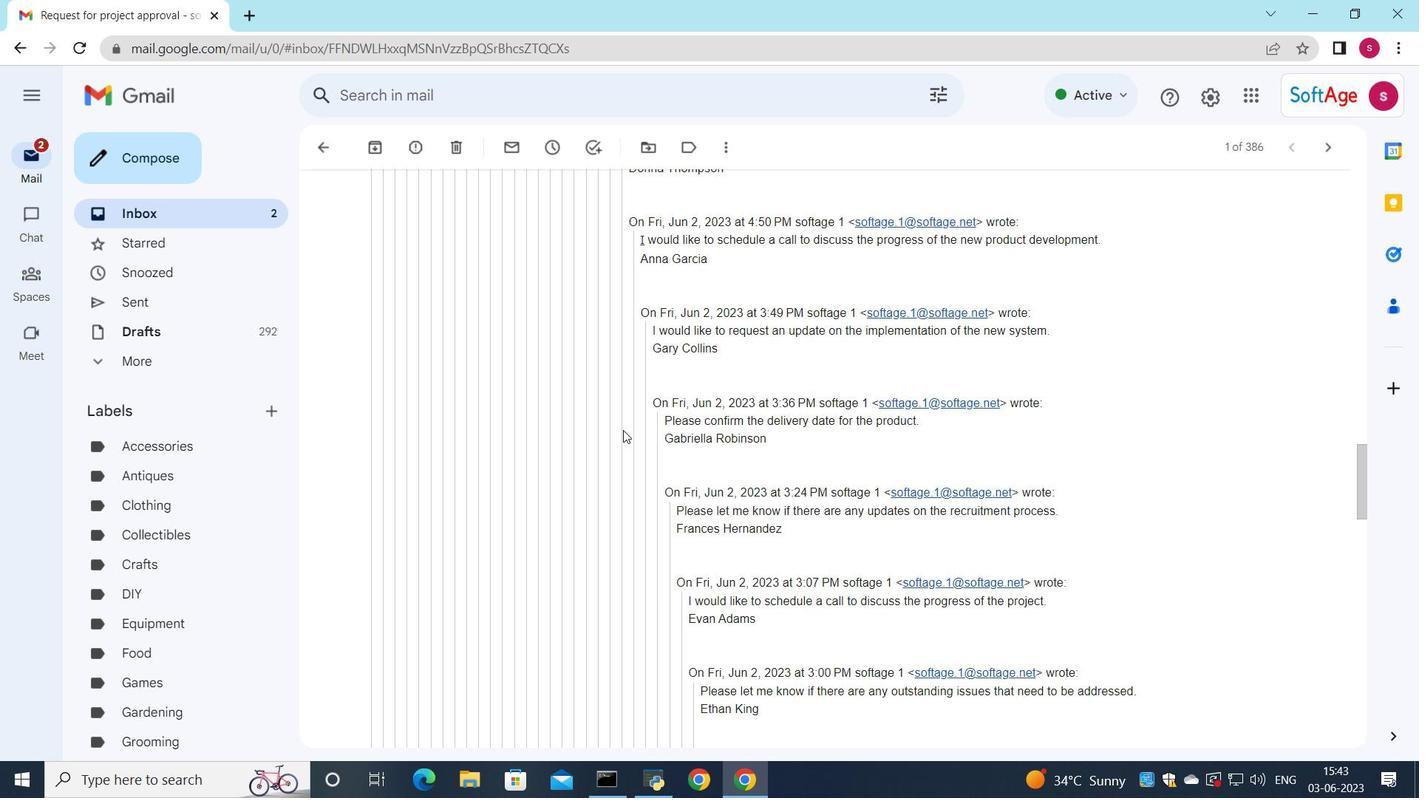 
Action: Mouse moved to (617, 442)
Screenshot: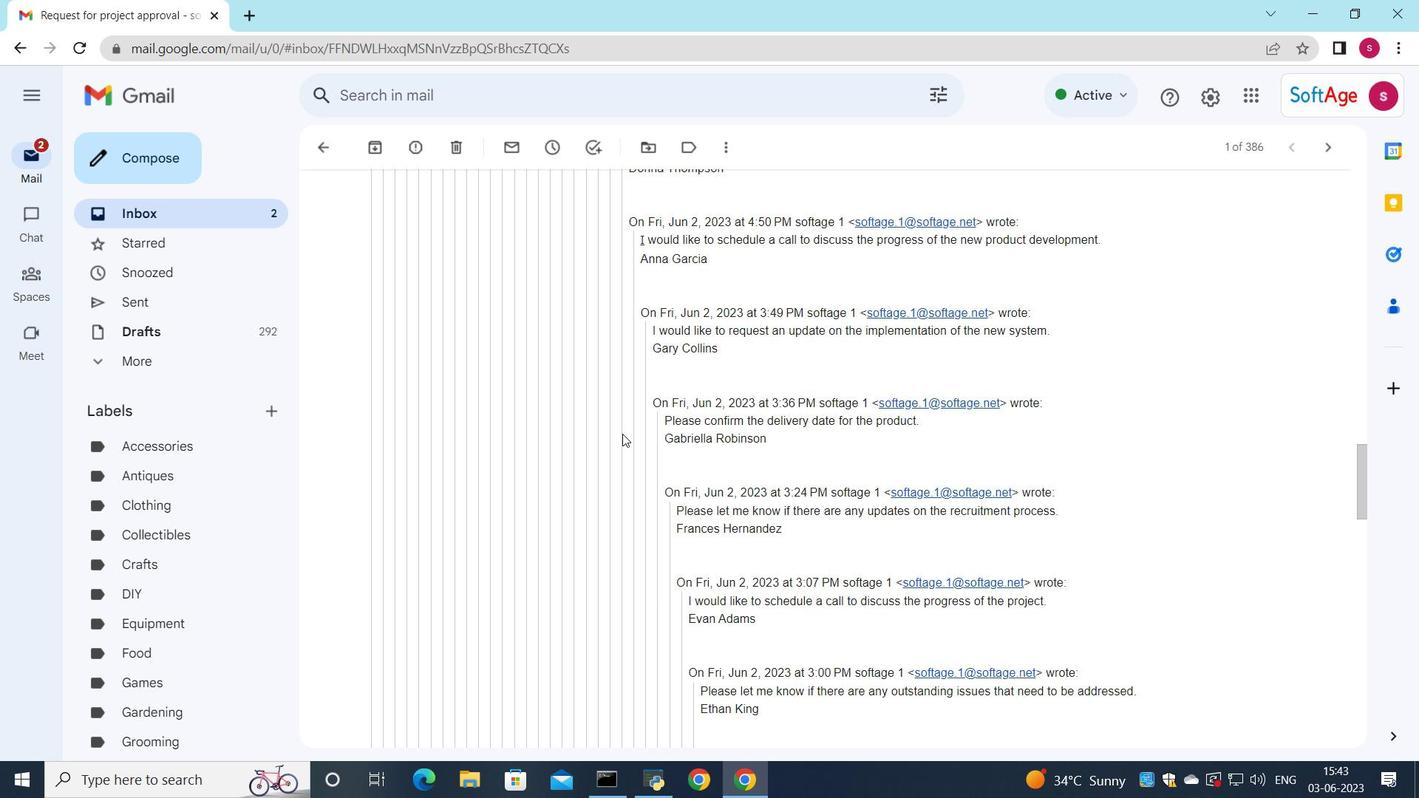 
Action: Mouse scrolled (617, 441) with delta (0, 0)
Screenshot: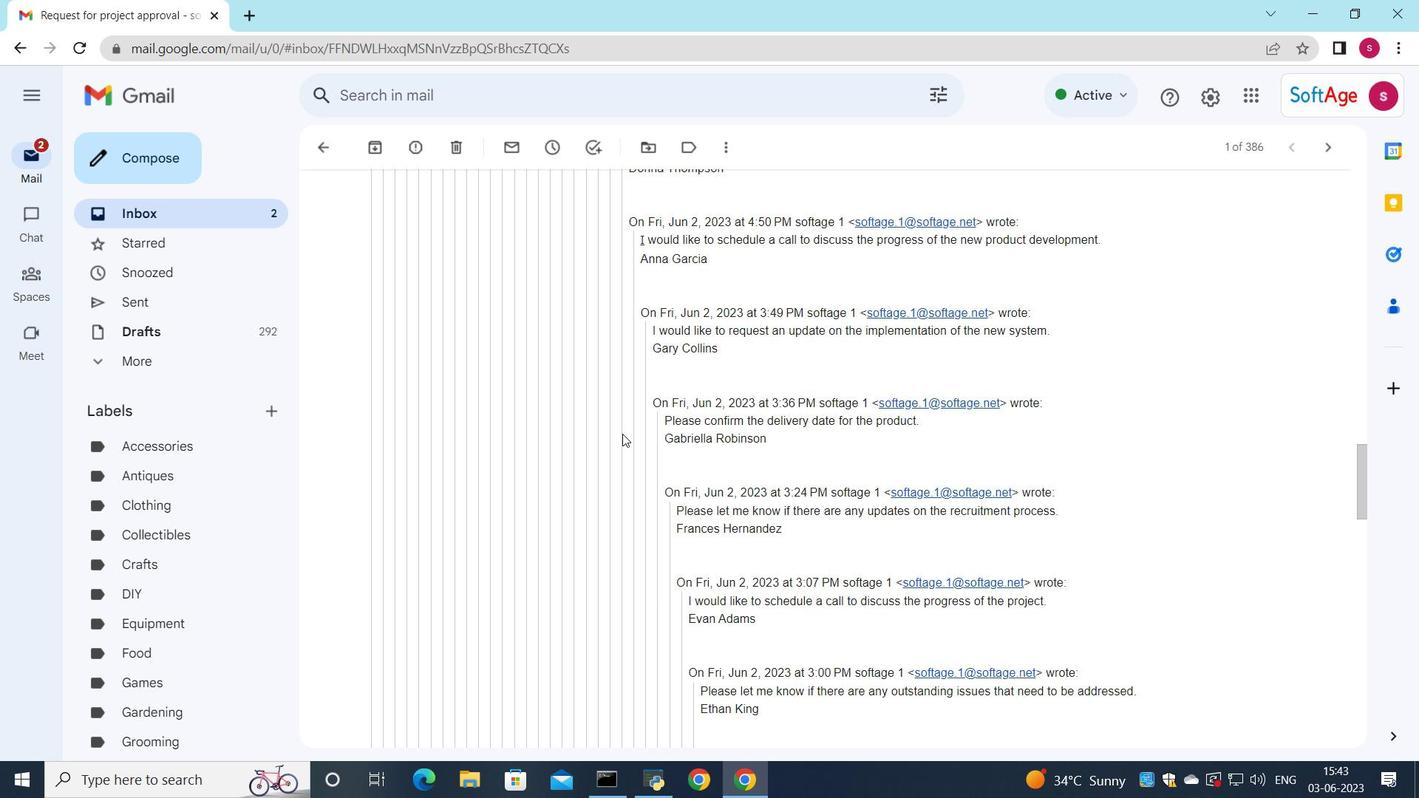 
Action: Mouse moved to (617, 444)
Screenshot: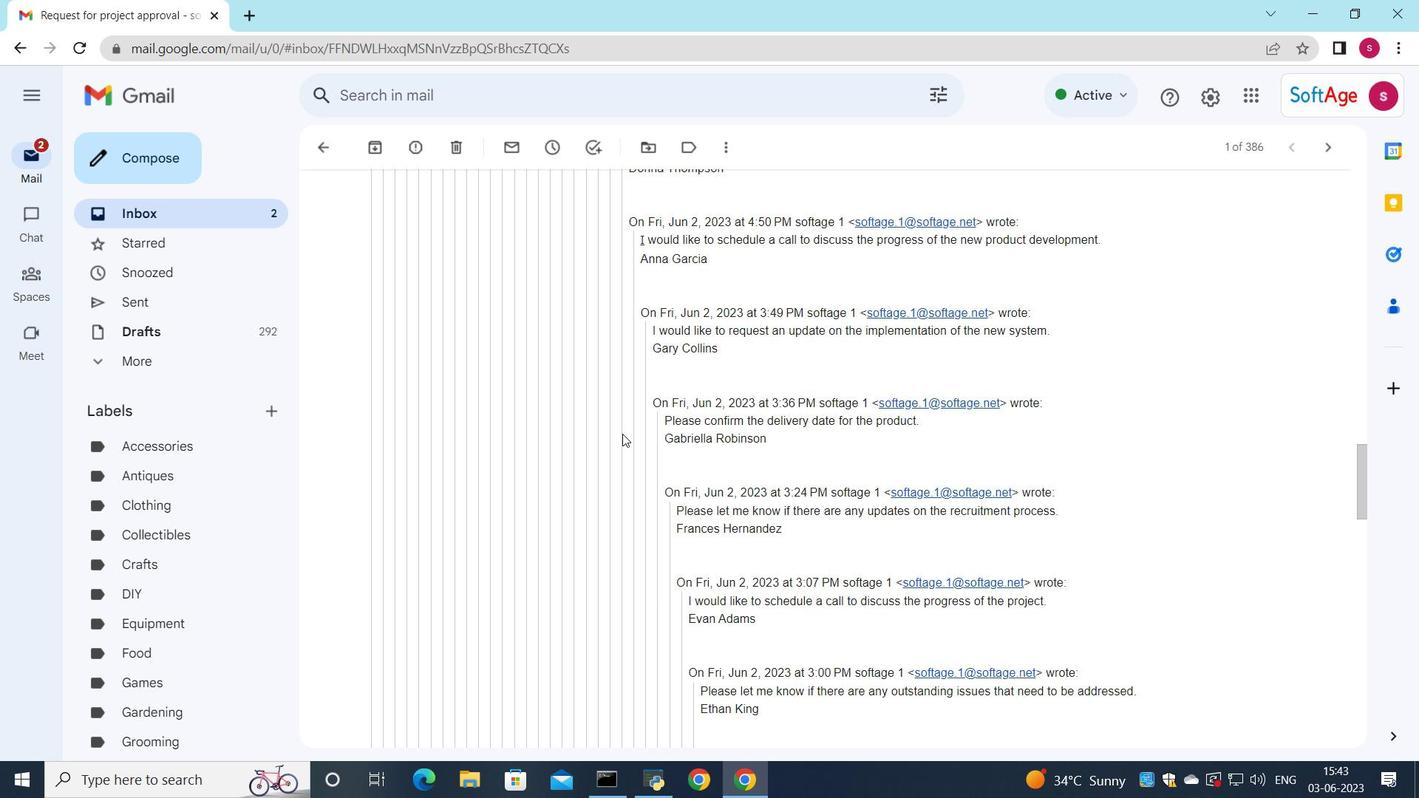 
Action: Mouse scrolled (617, 444) with delta (0, 0)
Screenshot: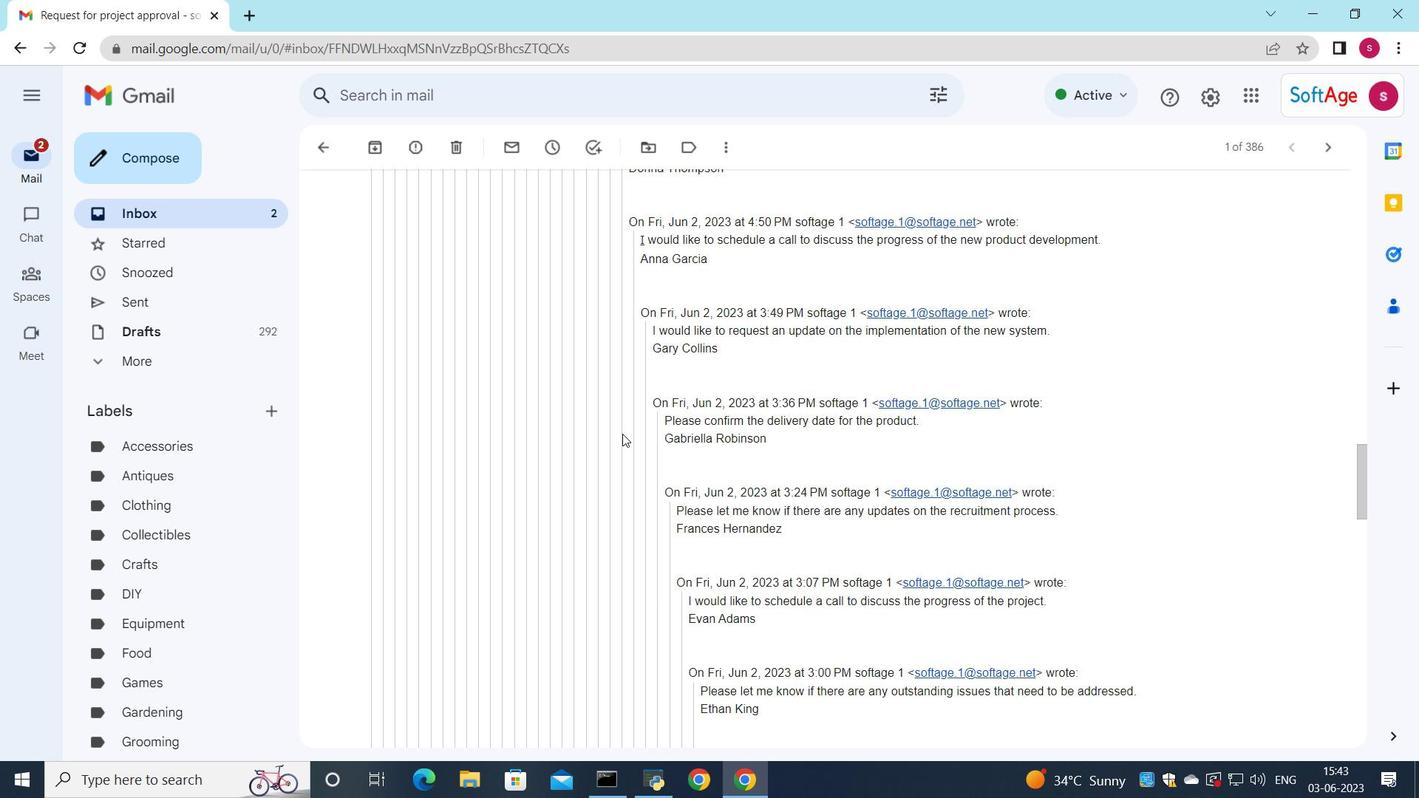 
Action: Mouse moved to (617, 446)
Screenshot: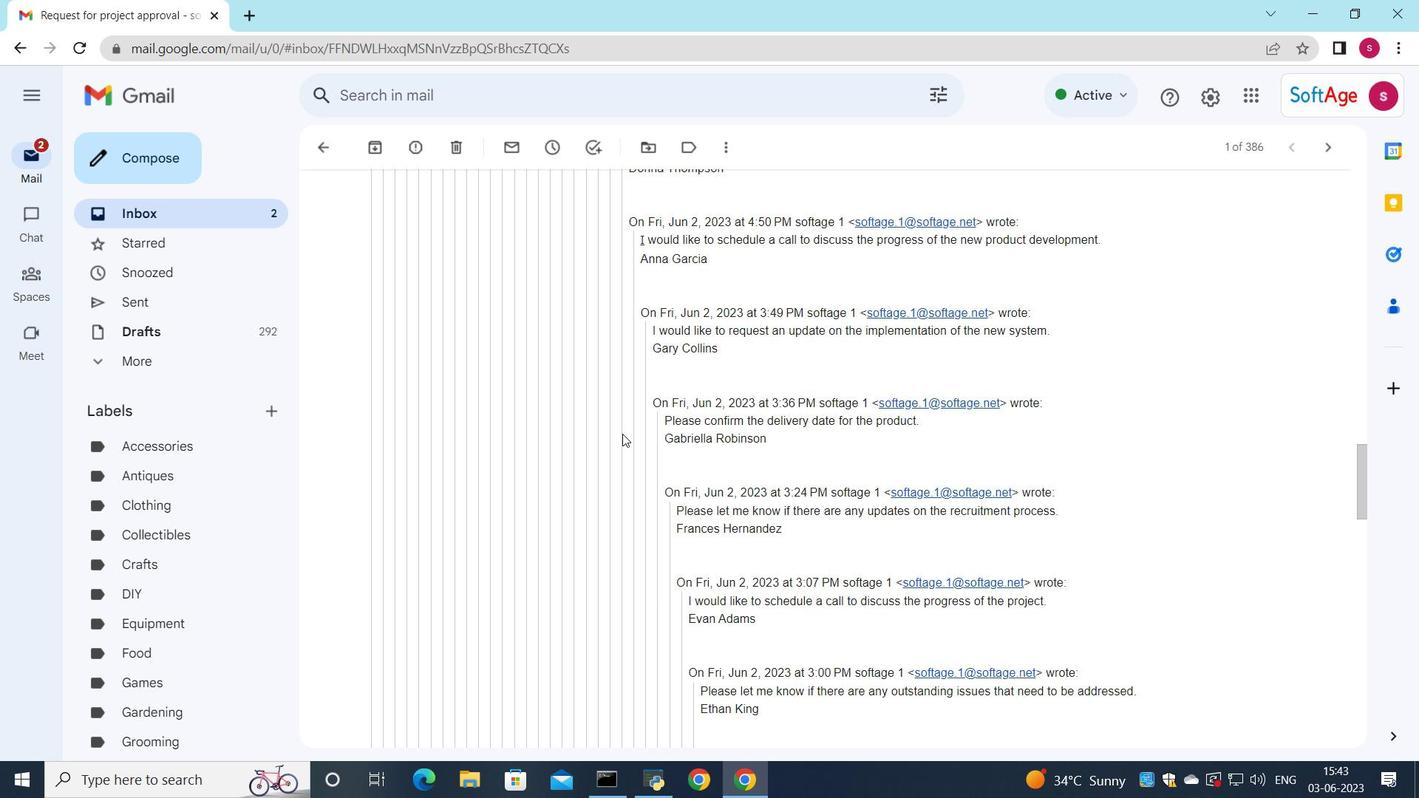 
Action: Mouse scrolled (617, 445) with delta (0, 0)
Screenshot: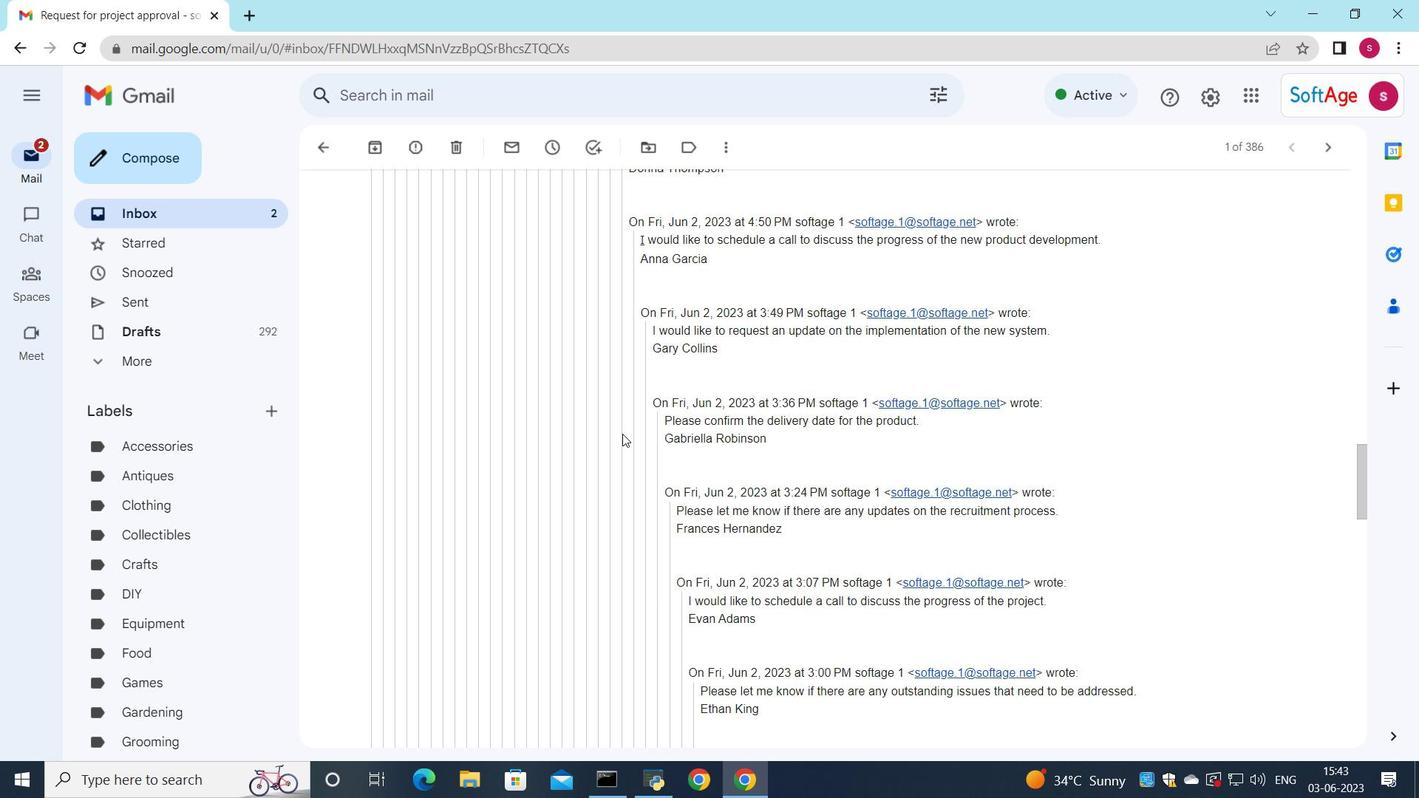 
Action: Mouse moved to (616, 442)
Screenshot: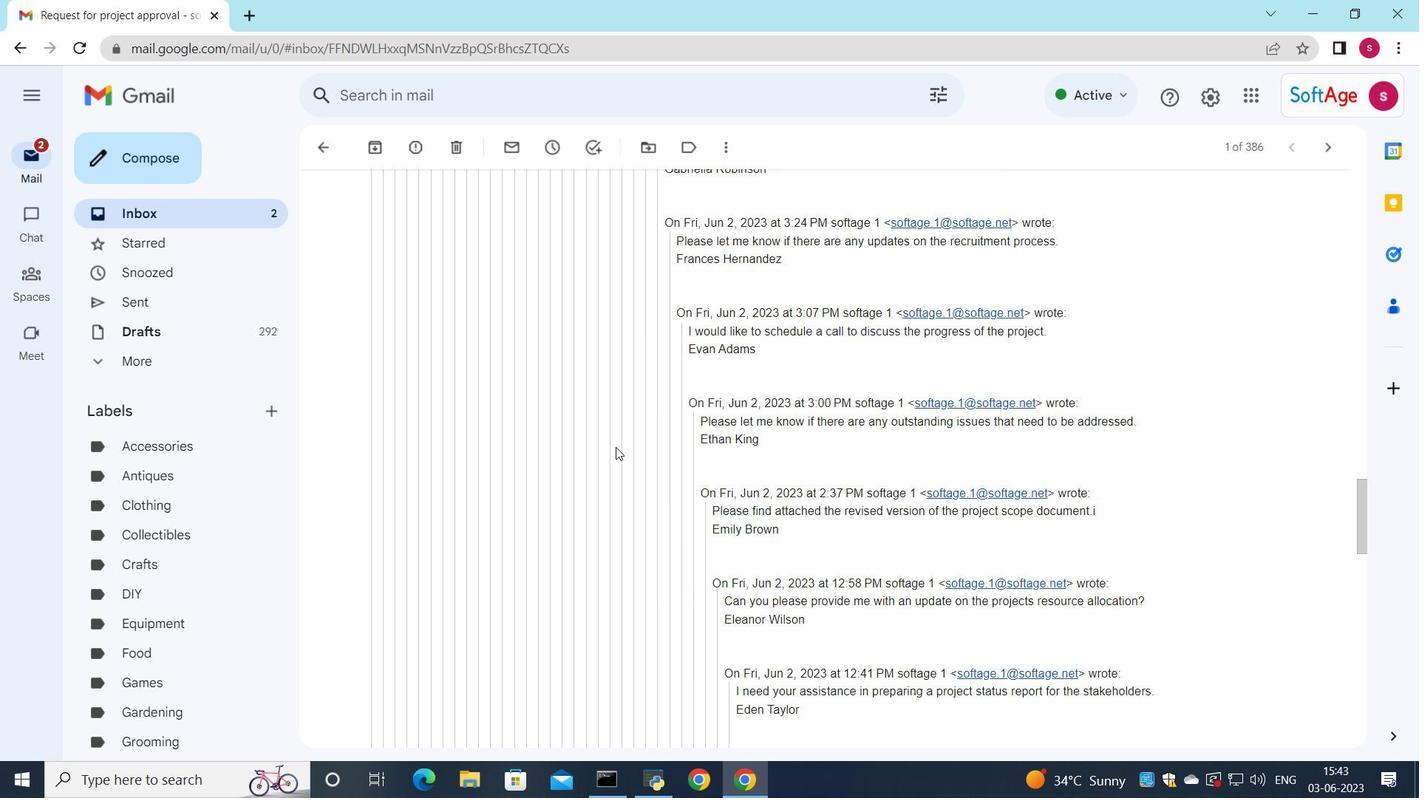 
Action: Mouse scrolled (616, 441) with delta (0, 0)
Screenshot: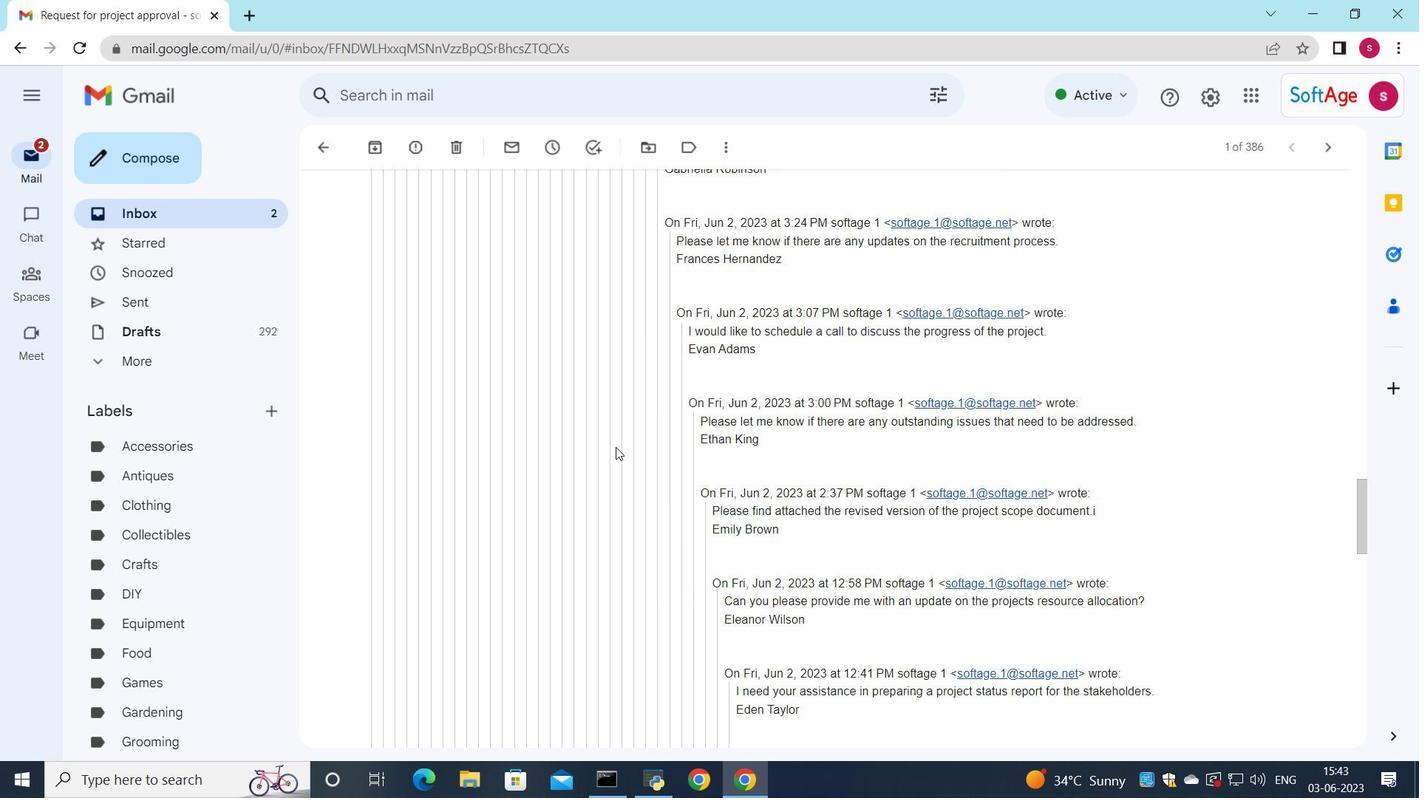 
Action: Mouse scrolled (616, 441) with delta (0, 0)
Screenshot: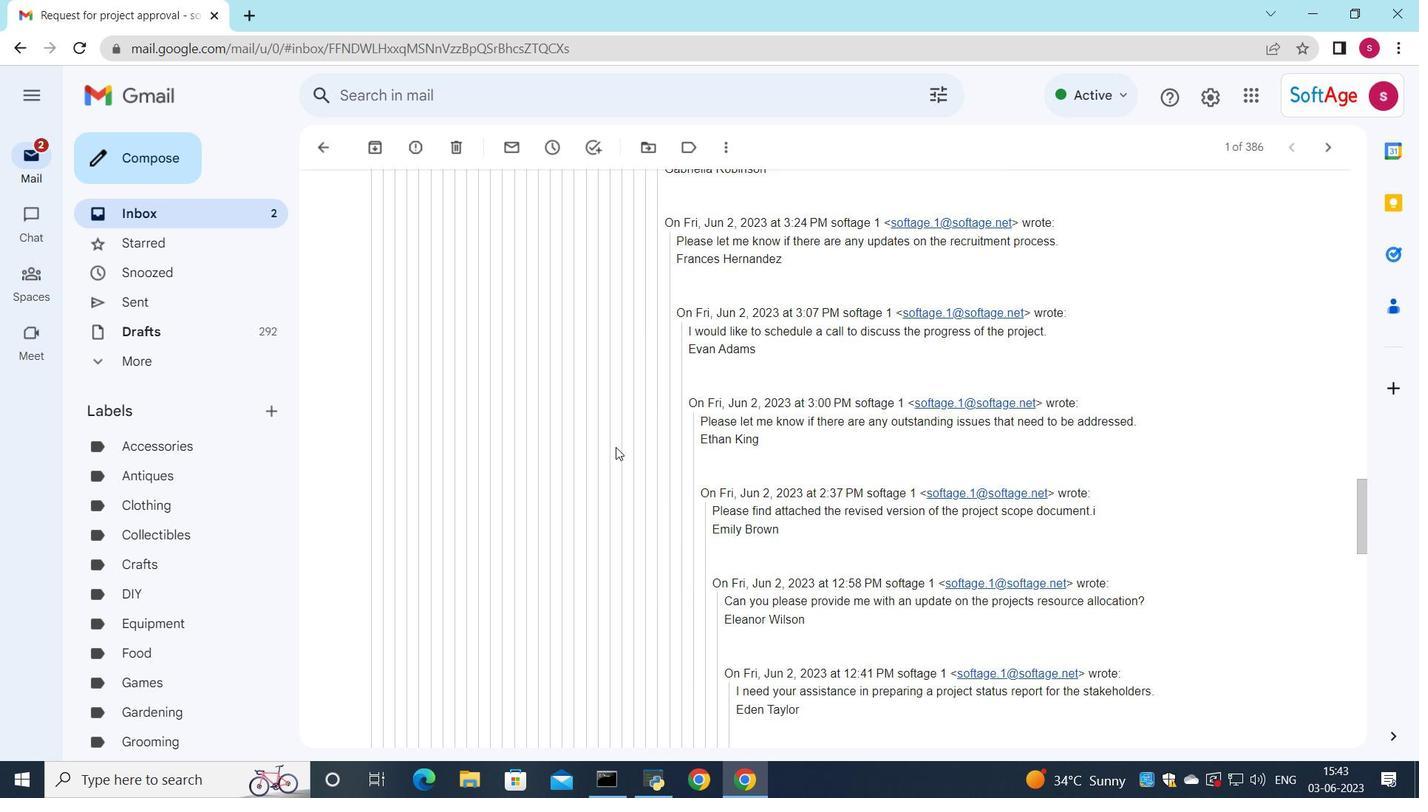 
Action: Mouse scrolled (616, 441) with delta (0, 0)
Screenshot: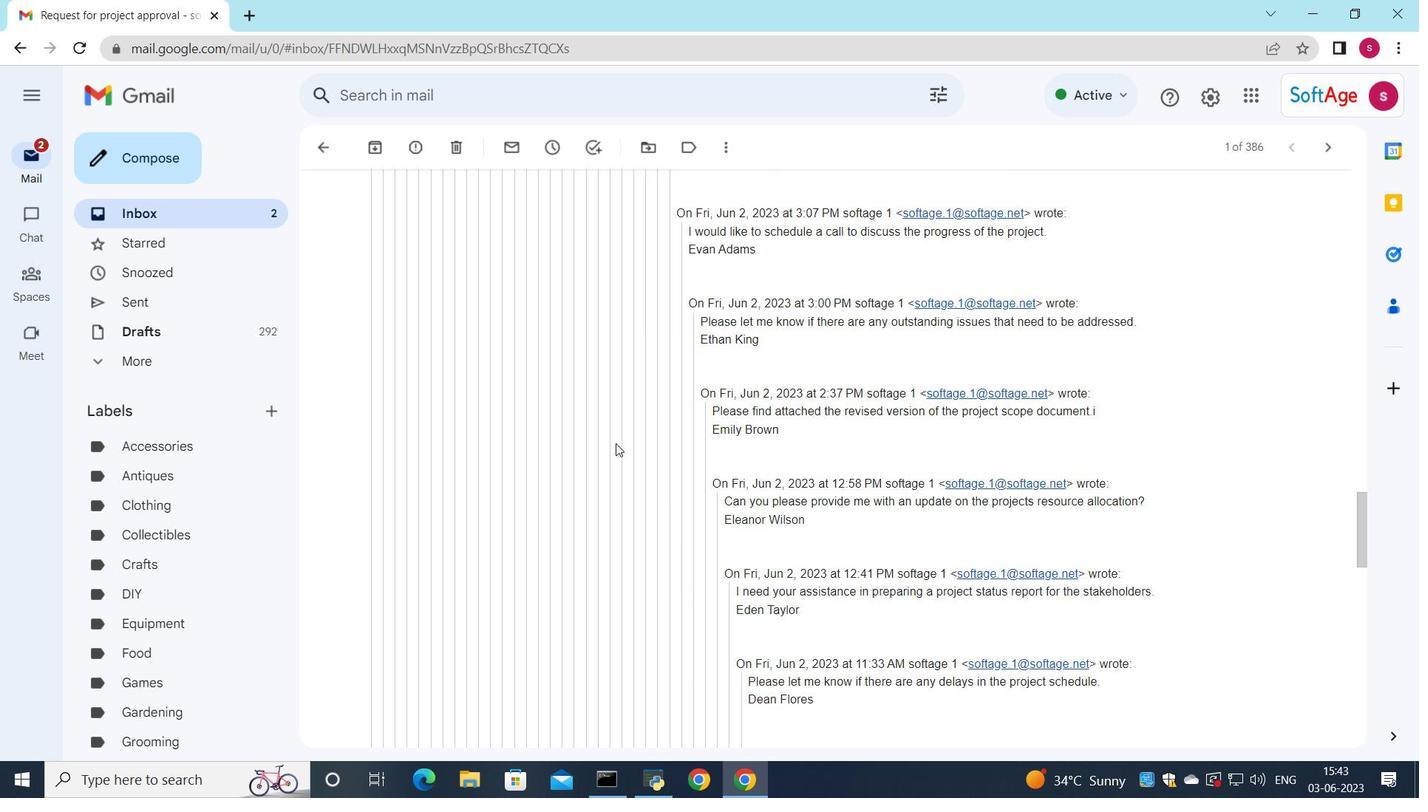 
Action: Mouse scrolled (616, 441) with delta (0, 0)
Screenshot: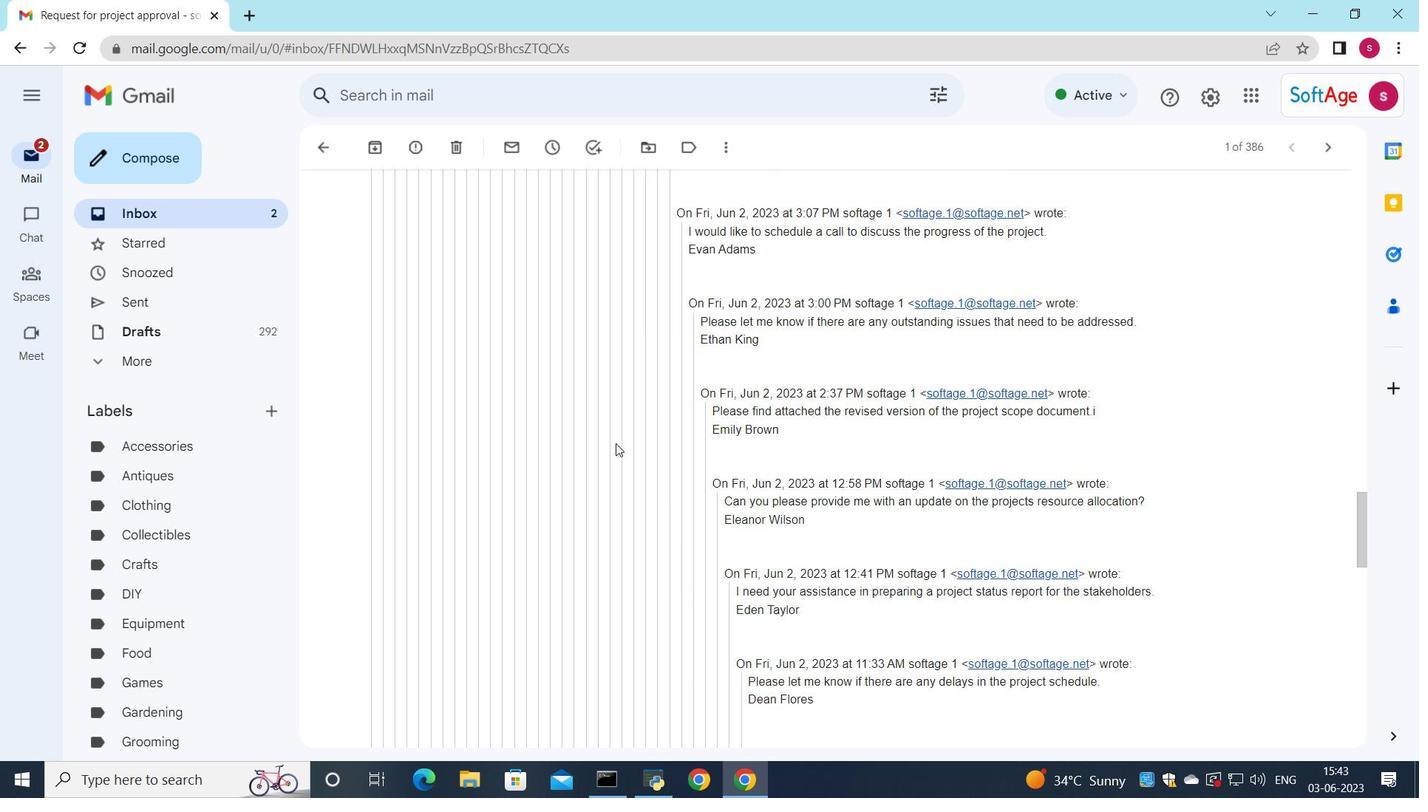
Action: Mouse scrolled (616, 441) with delta (0, 0)
Screenshot: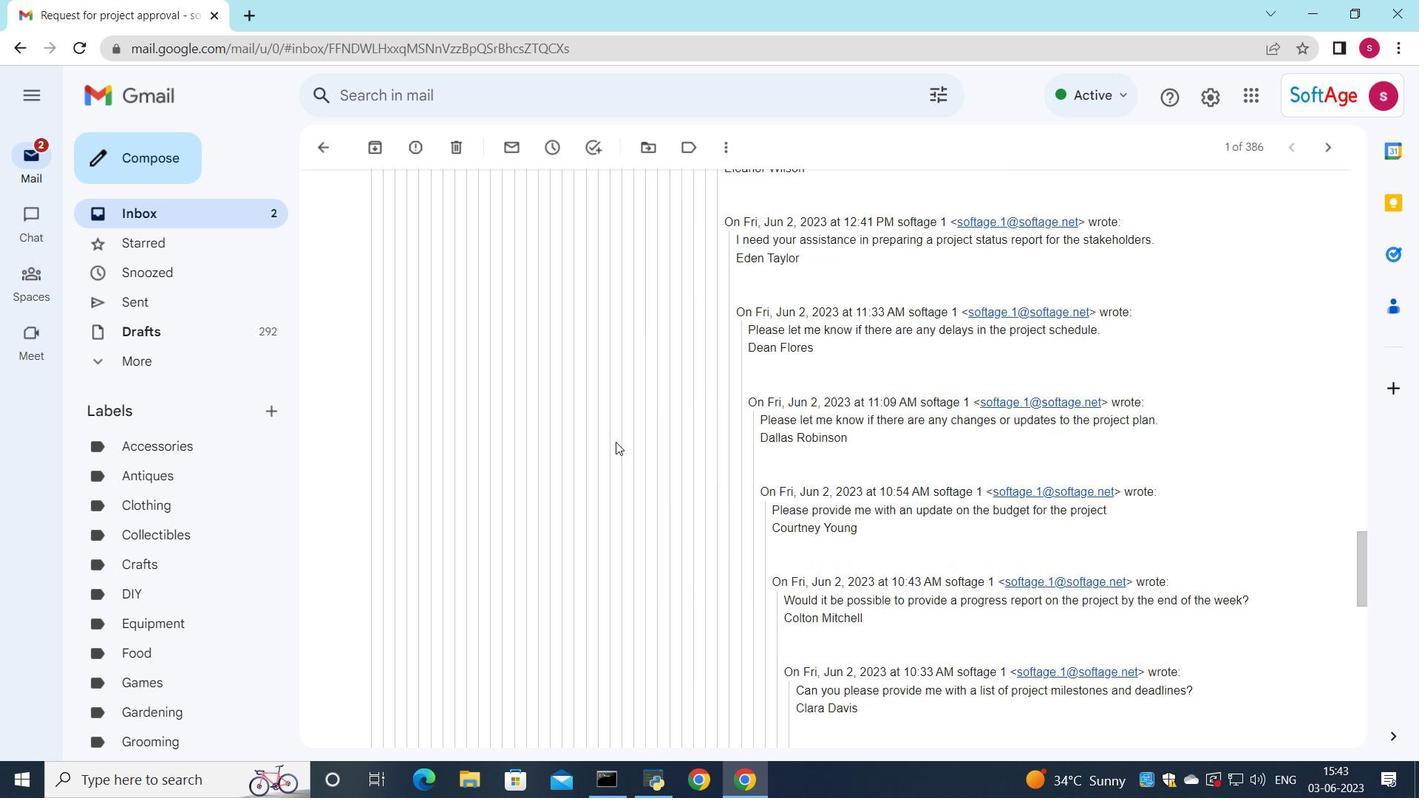 
Action: Mouse scrolled (616, 441) with delta (0, 0)
Screenshot: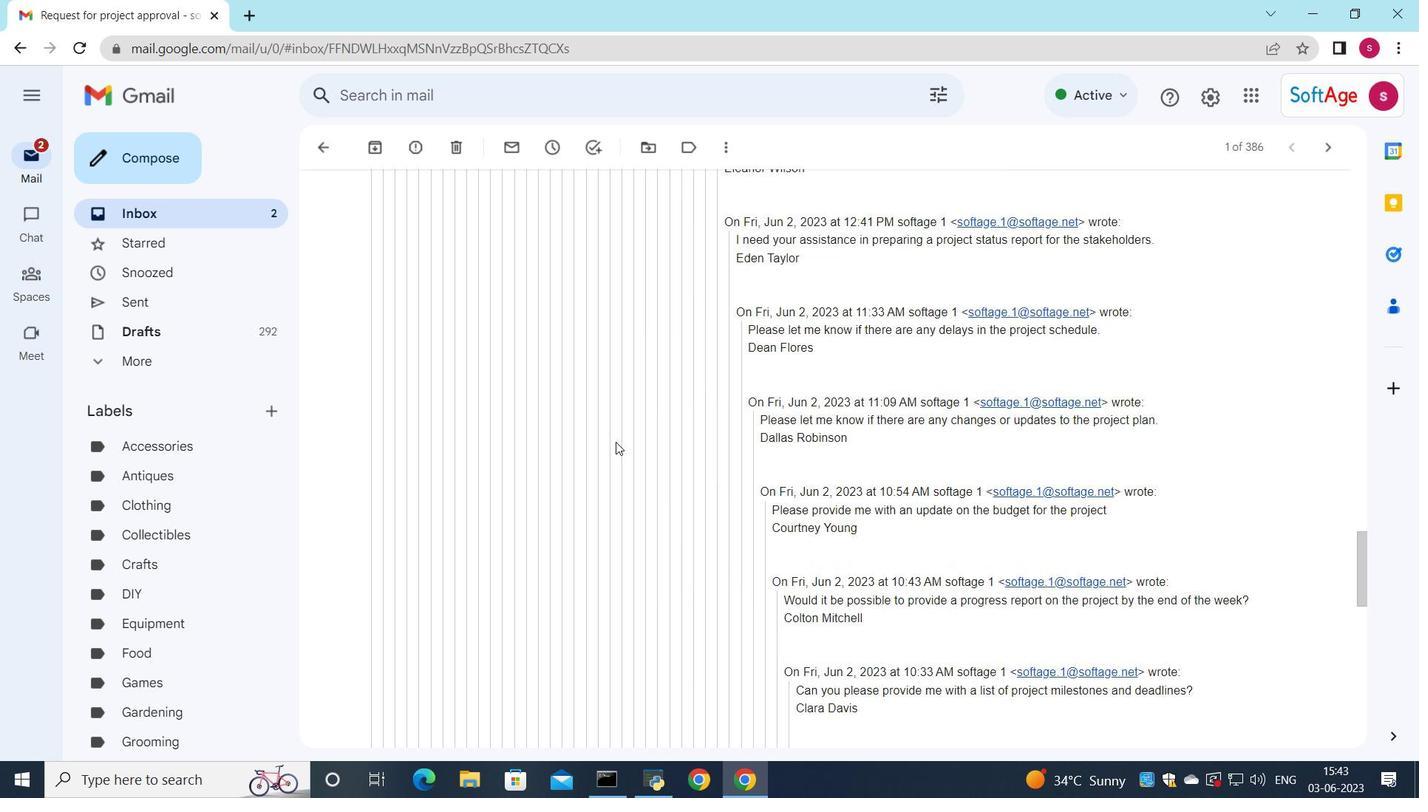 
Action: Mouse scrolled (616, 441) with delta (0, 0)
Screenshot: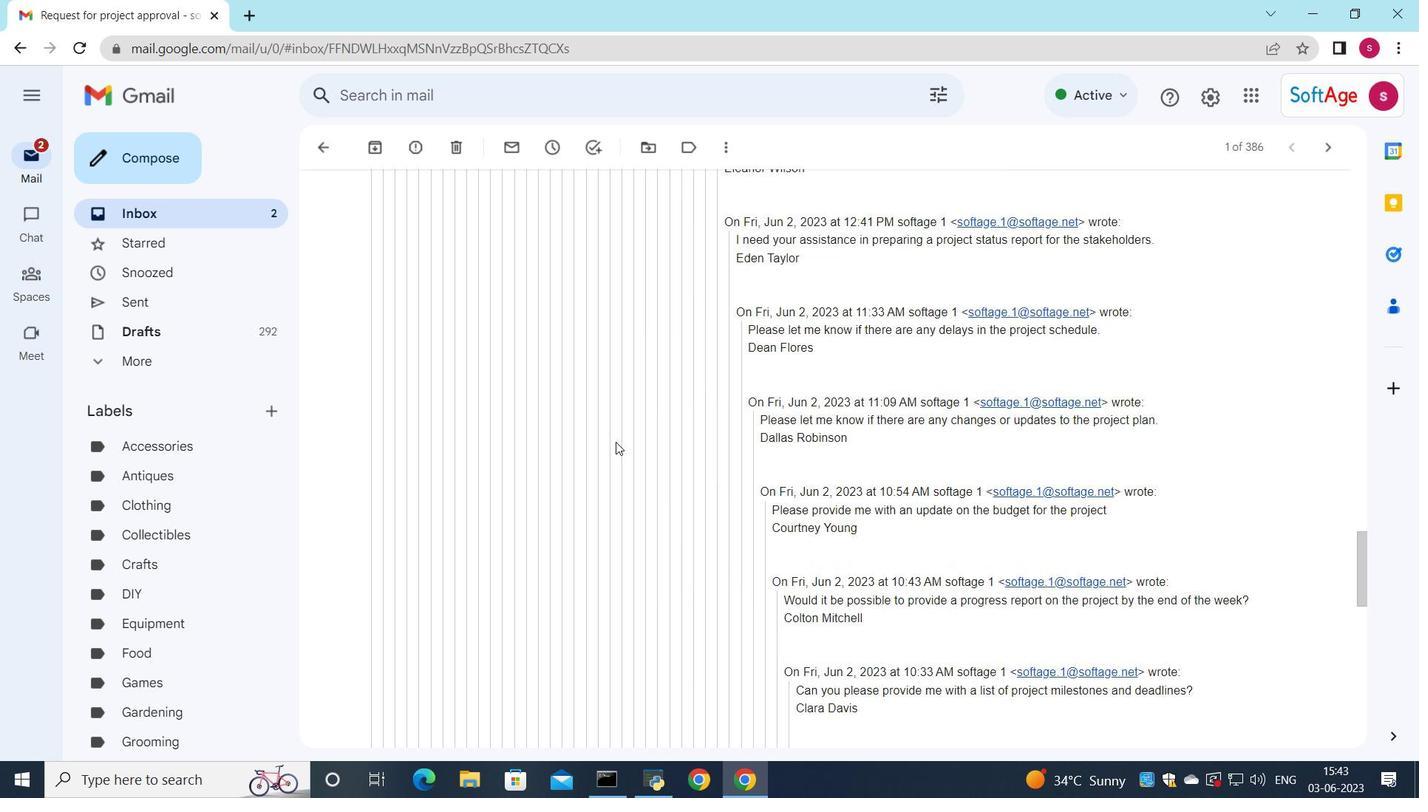 
Action: Mouse scrolled (616, 441) with delta (0, 0)
Screenshot: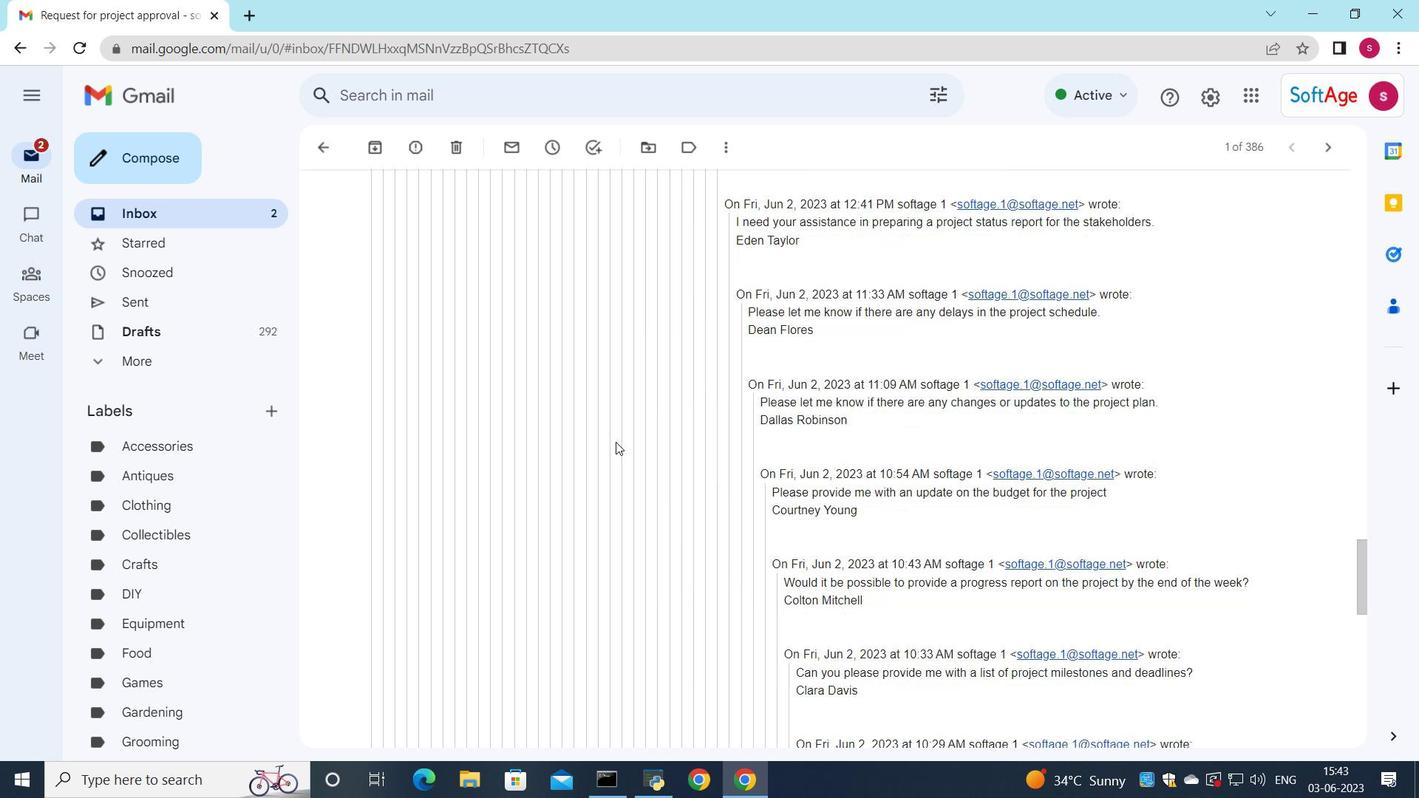 
Action: Mouse scrolled (616, 441) with delta (0, 0)
Screenshot: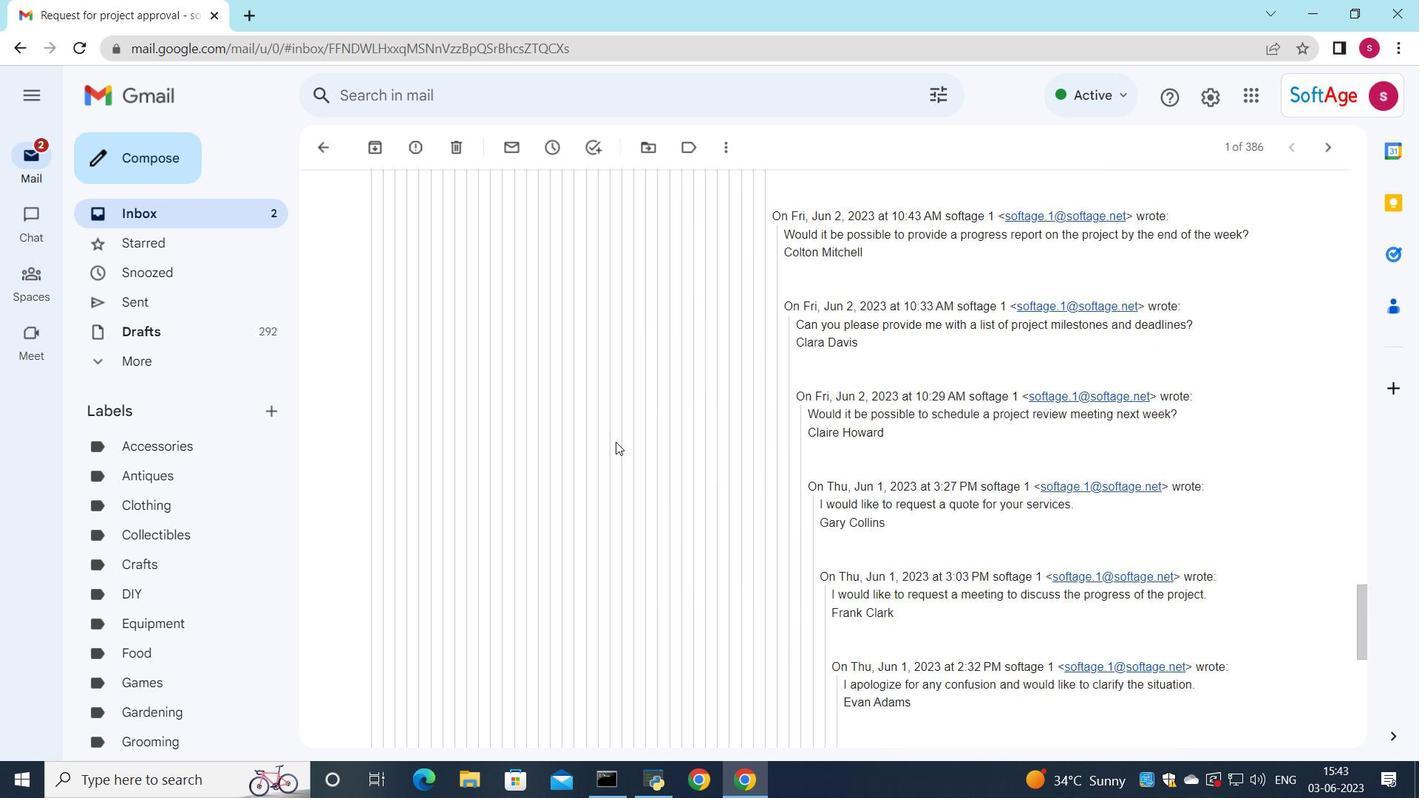 
Action: Mouse scrolled (616, 441) with delta (0, 0)
Screenshot: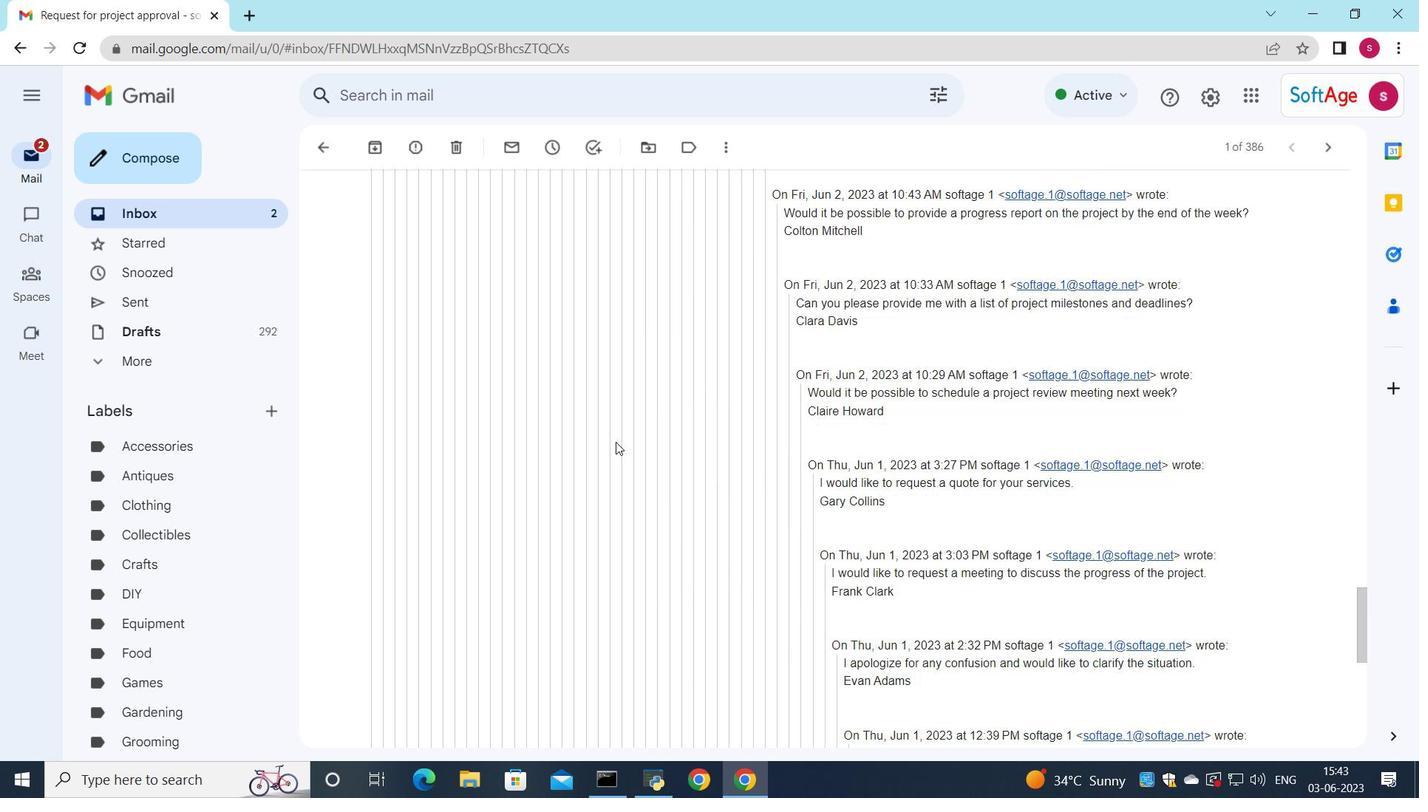 
Action: Mouse scrolled (616, 441) with delta (0, 0)
Screenshot: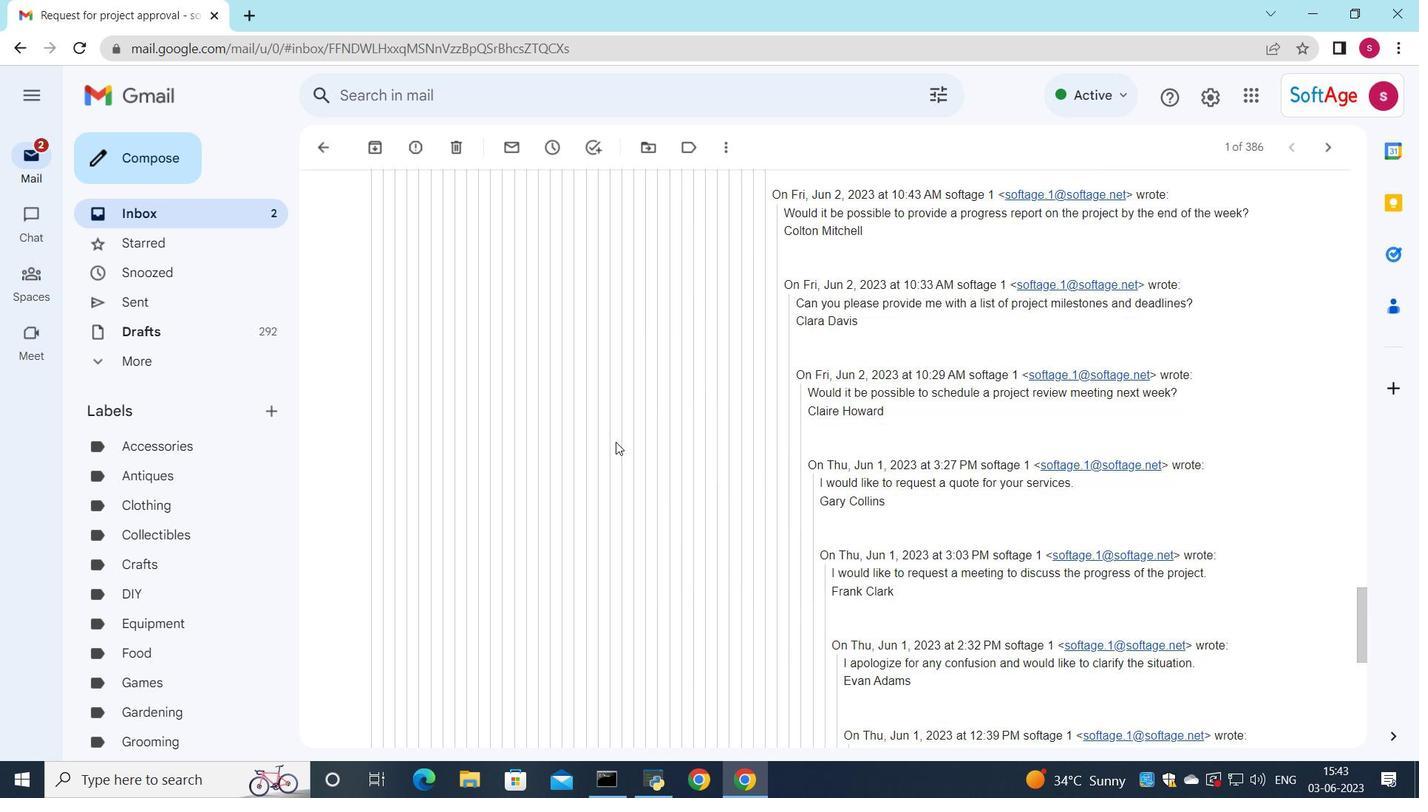 
Action: Mouse scrolled (616, 441) with delta (0, 0)
Screenshot: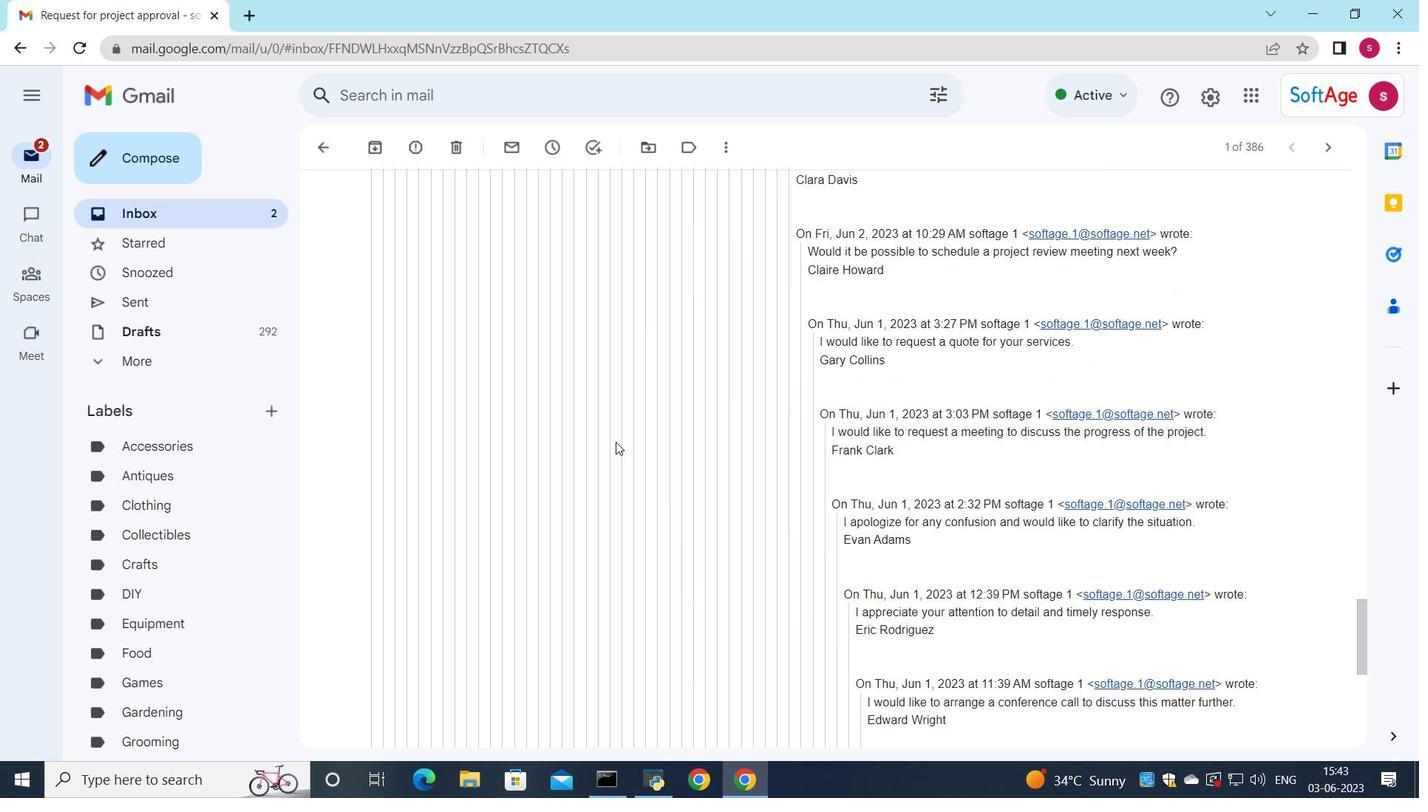 
Action: Mouse scrolled (616, 441) with delta (0, 0)
Screenshot: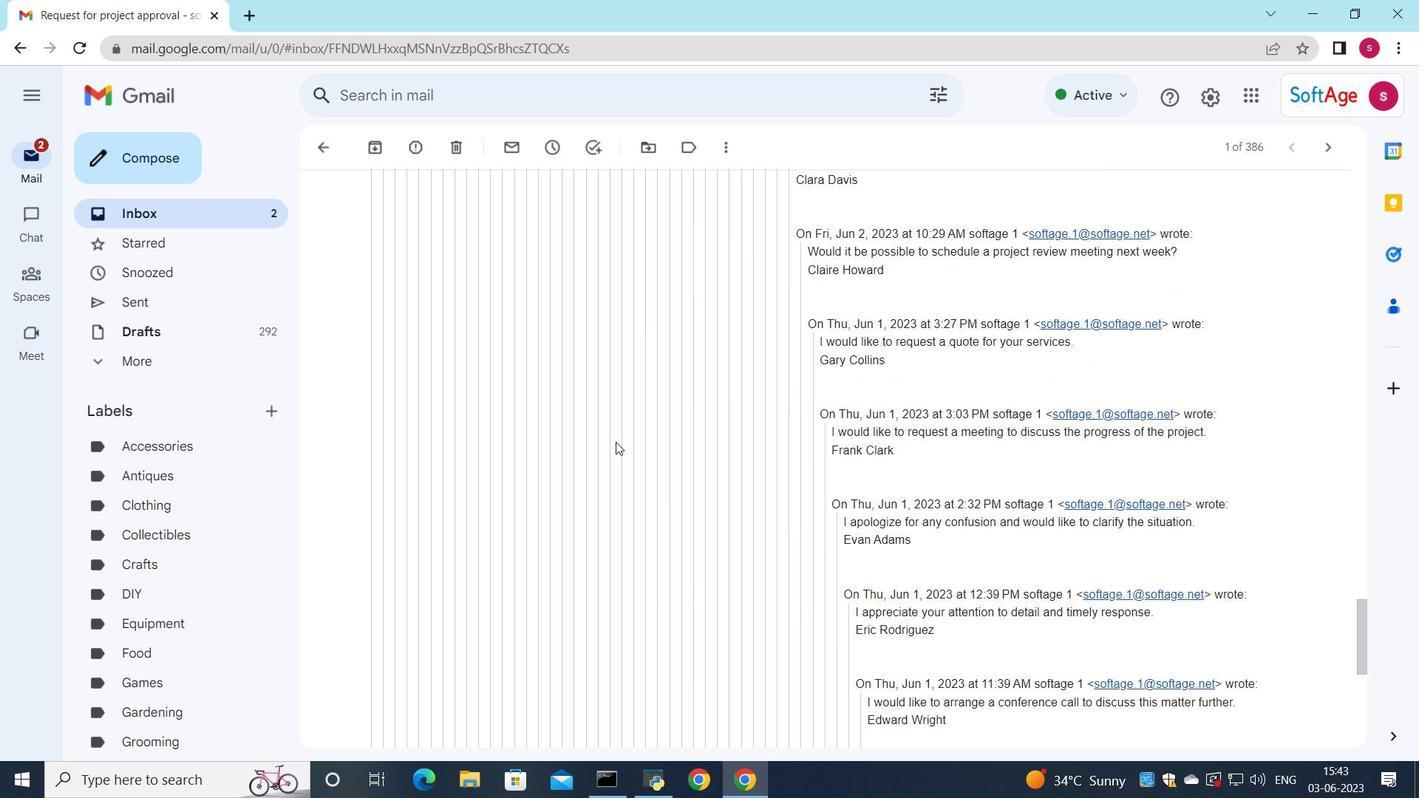 
Action: Mouse scrolled (616, 441) with delta (0, 0)
Screenshot: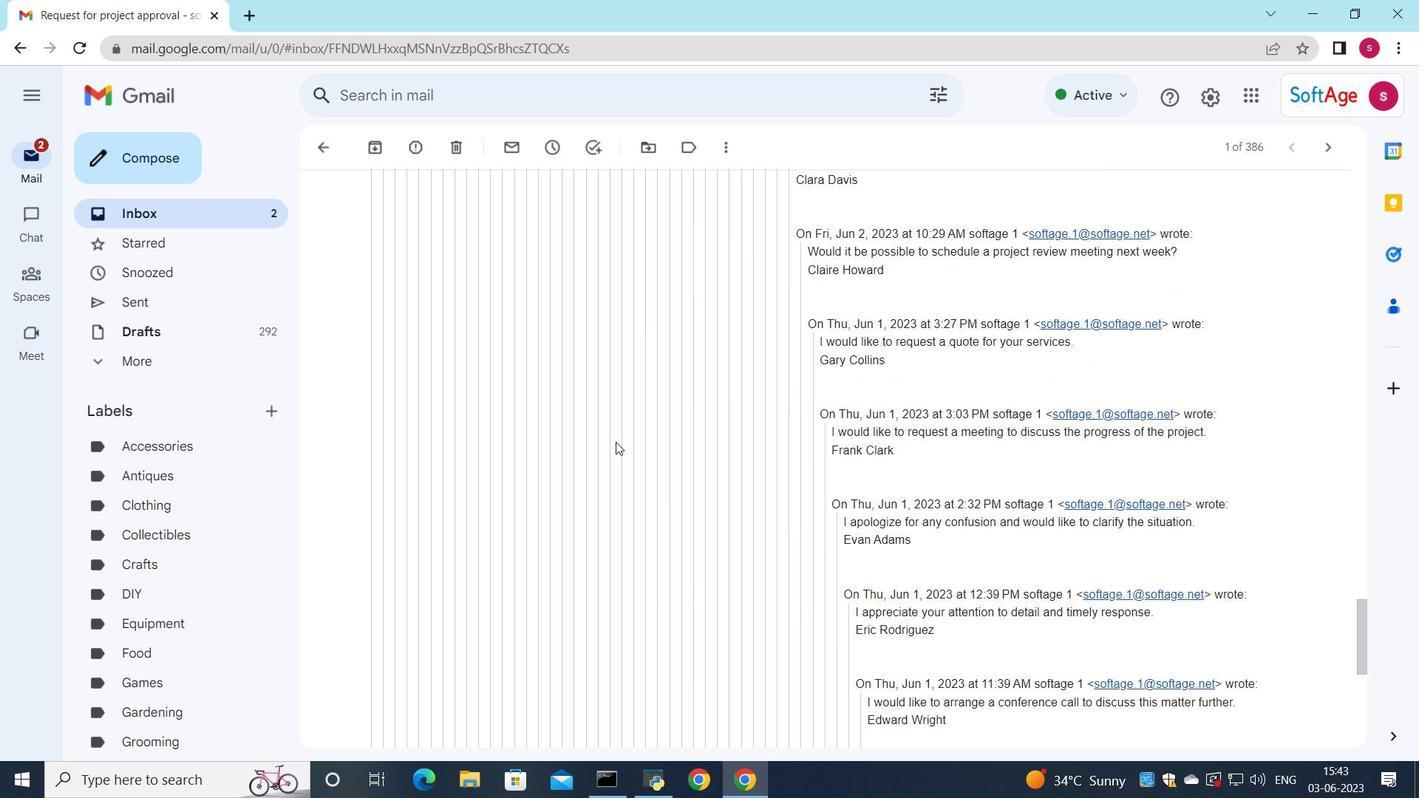 
Action: Mouse scrolled (616, 441) with delta (0, 0)
Screenshot: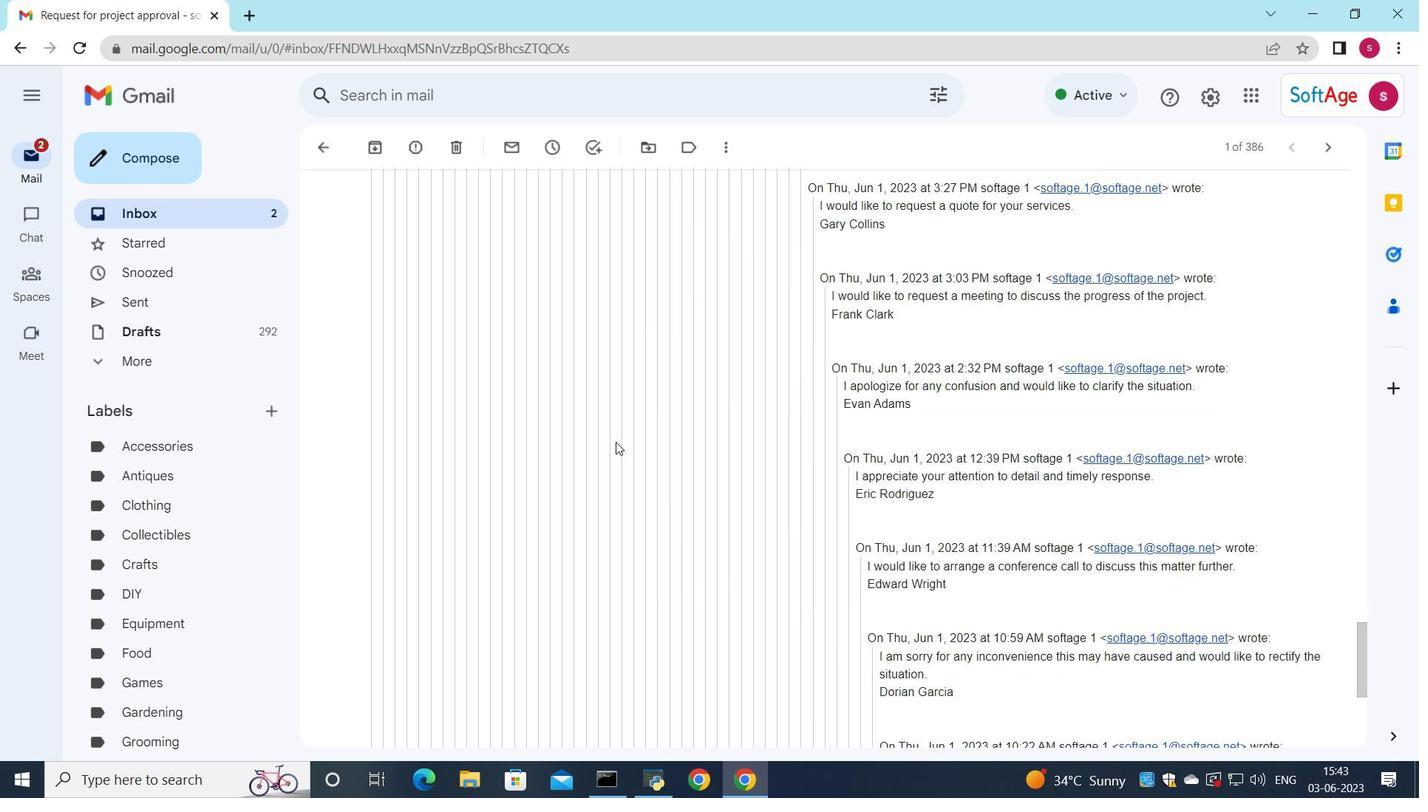 
Action: Mouse scrolled (616, 441) with delta (0, 0)
Screenshot: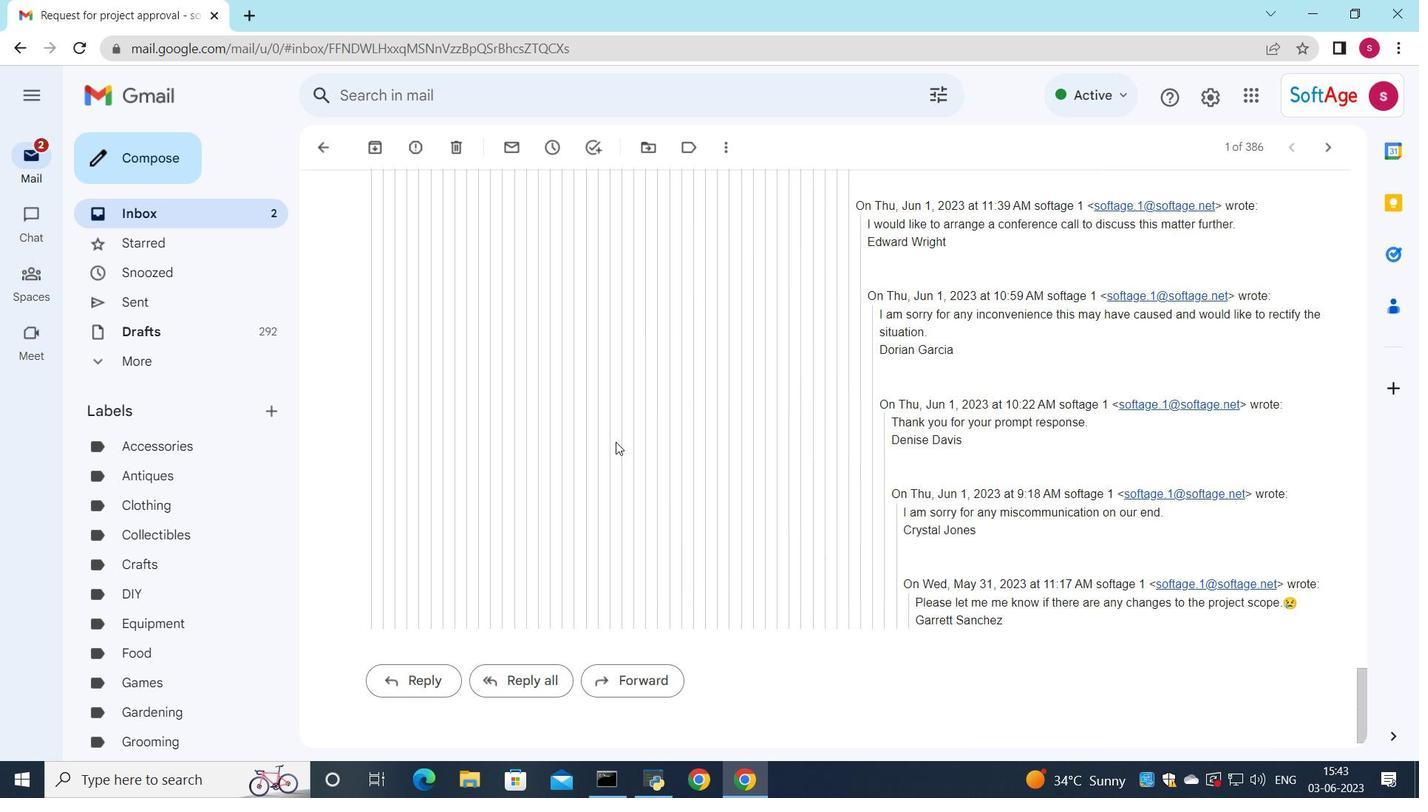 
Action: Mouse scrolled (616, 441) with delta (0, 0)
Screenshot: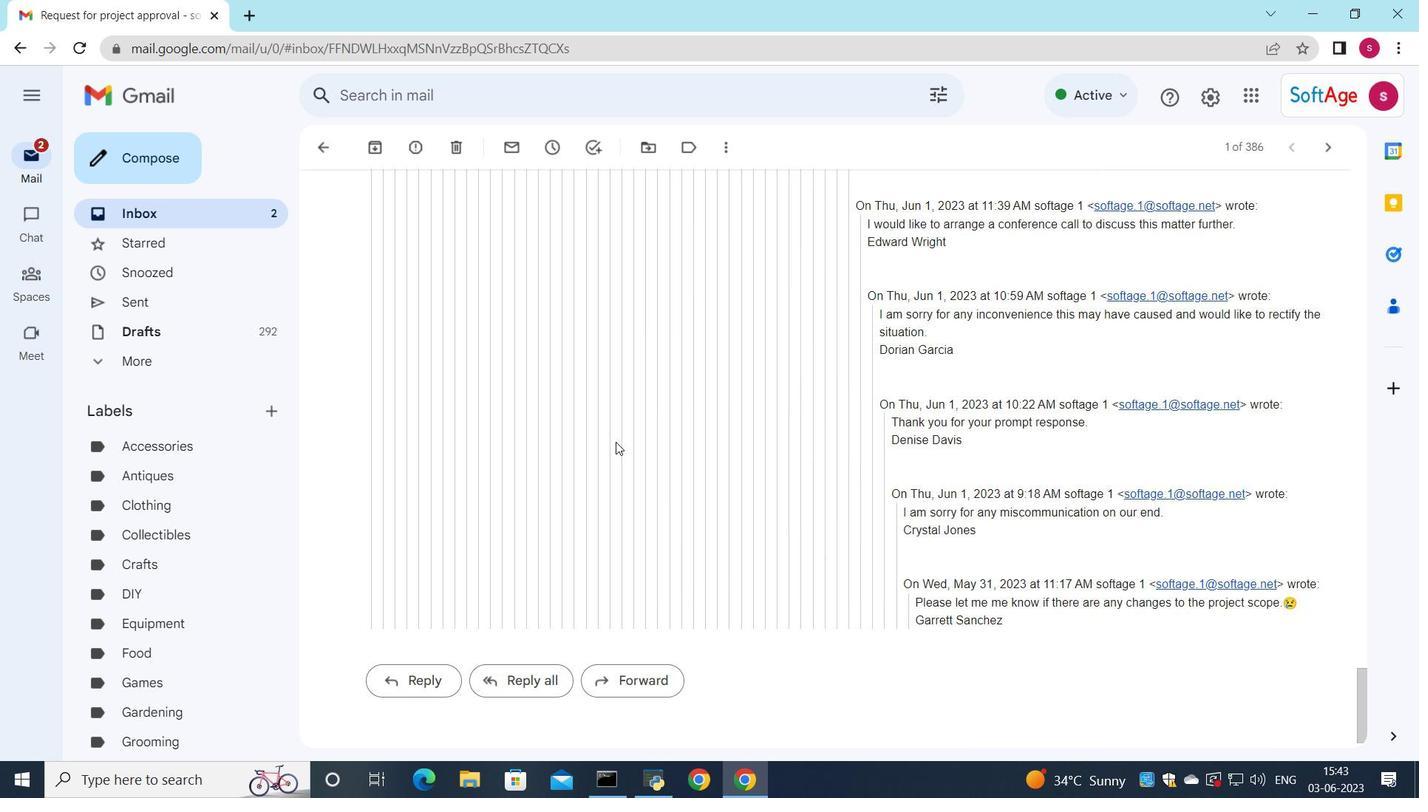 
Action: Mouse scrolled (616, 441) with delta (0, 0)
Screenshot: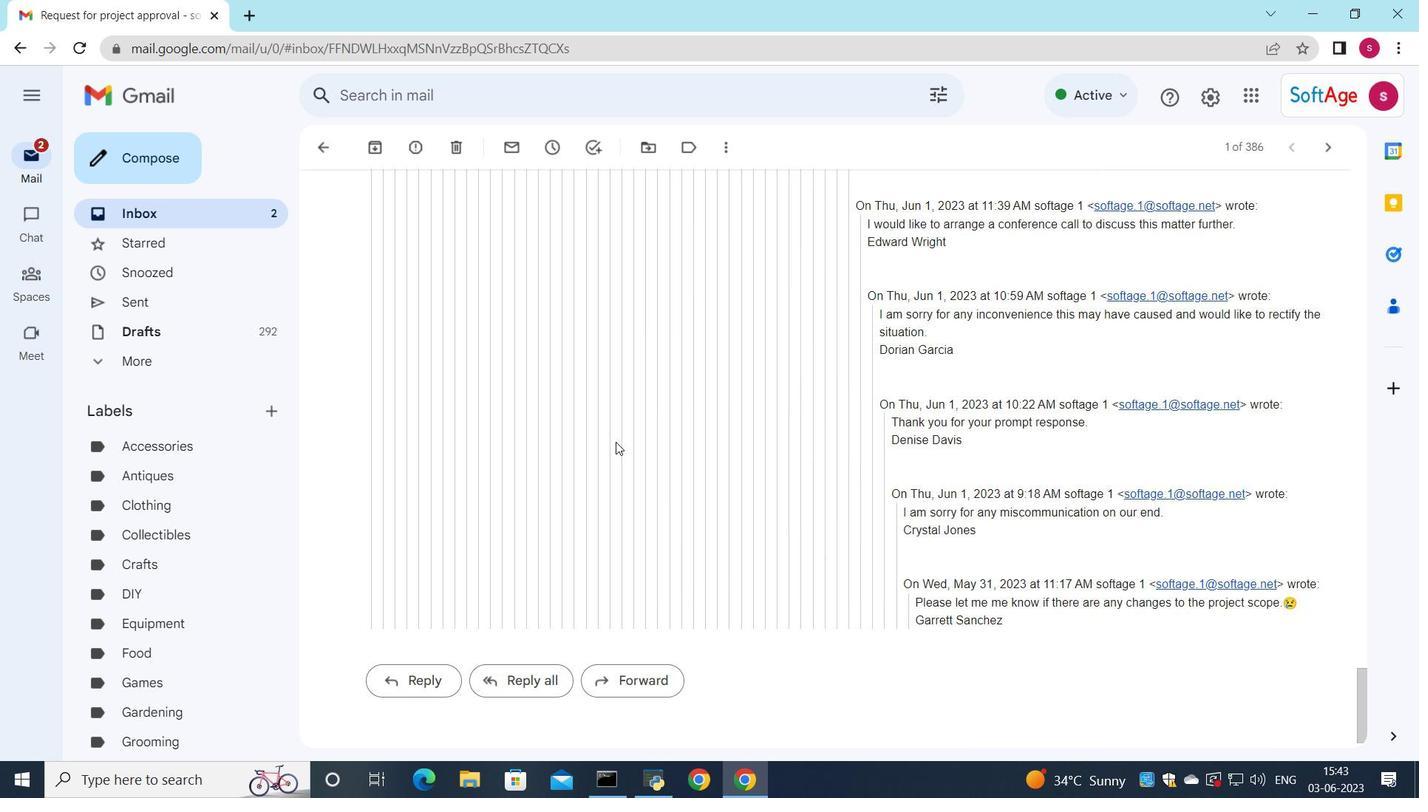 
Action: Mouse moved to (534, 645)
Screenshot: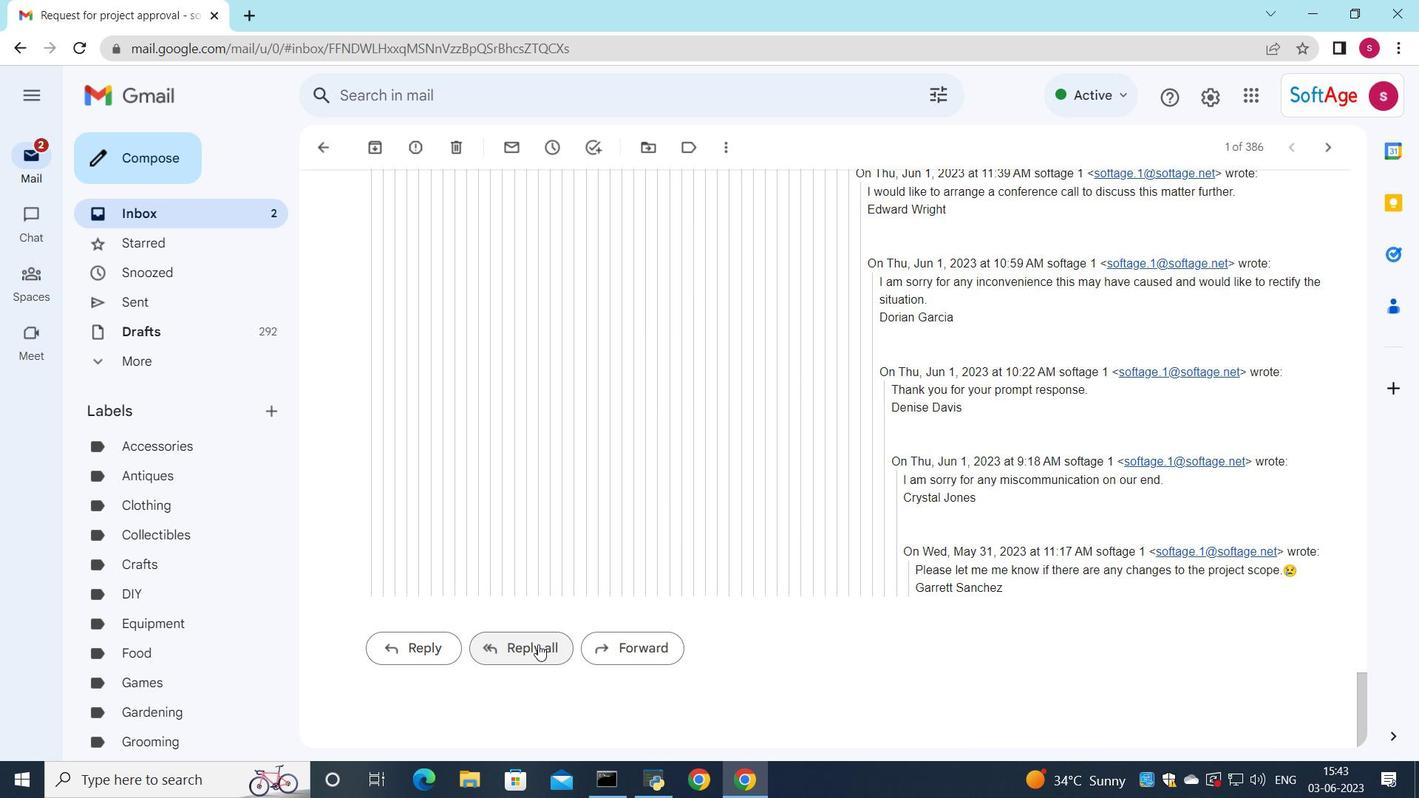 
Action: Mouse pressed left at (534, 645)
Screenshot: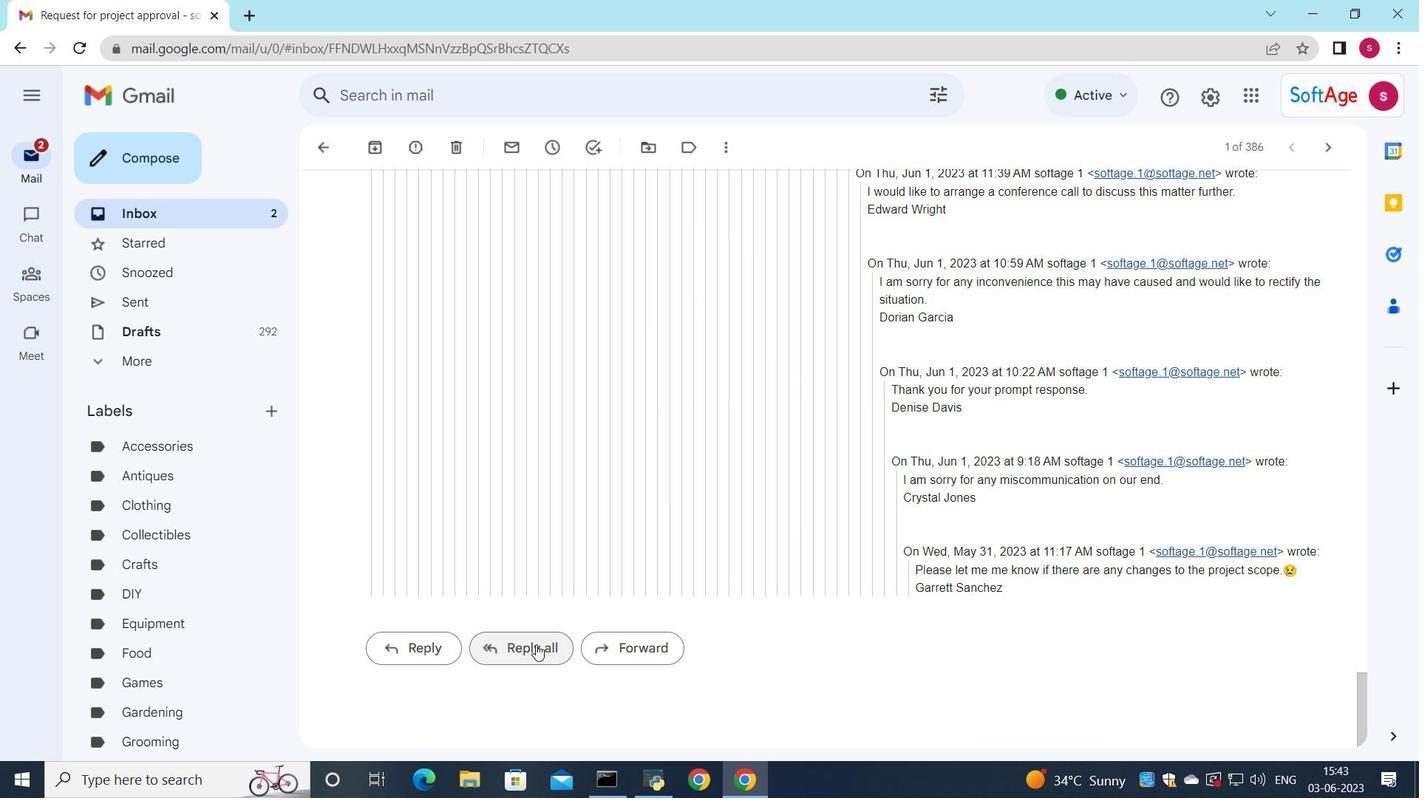 
Action: Mouse moved to (403, 506)
Screenshot: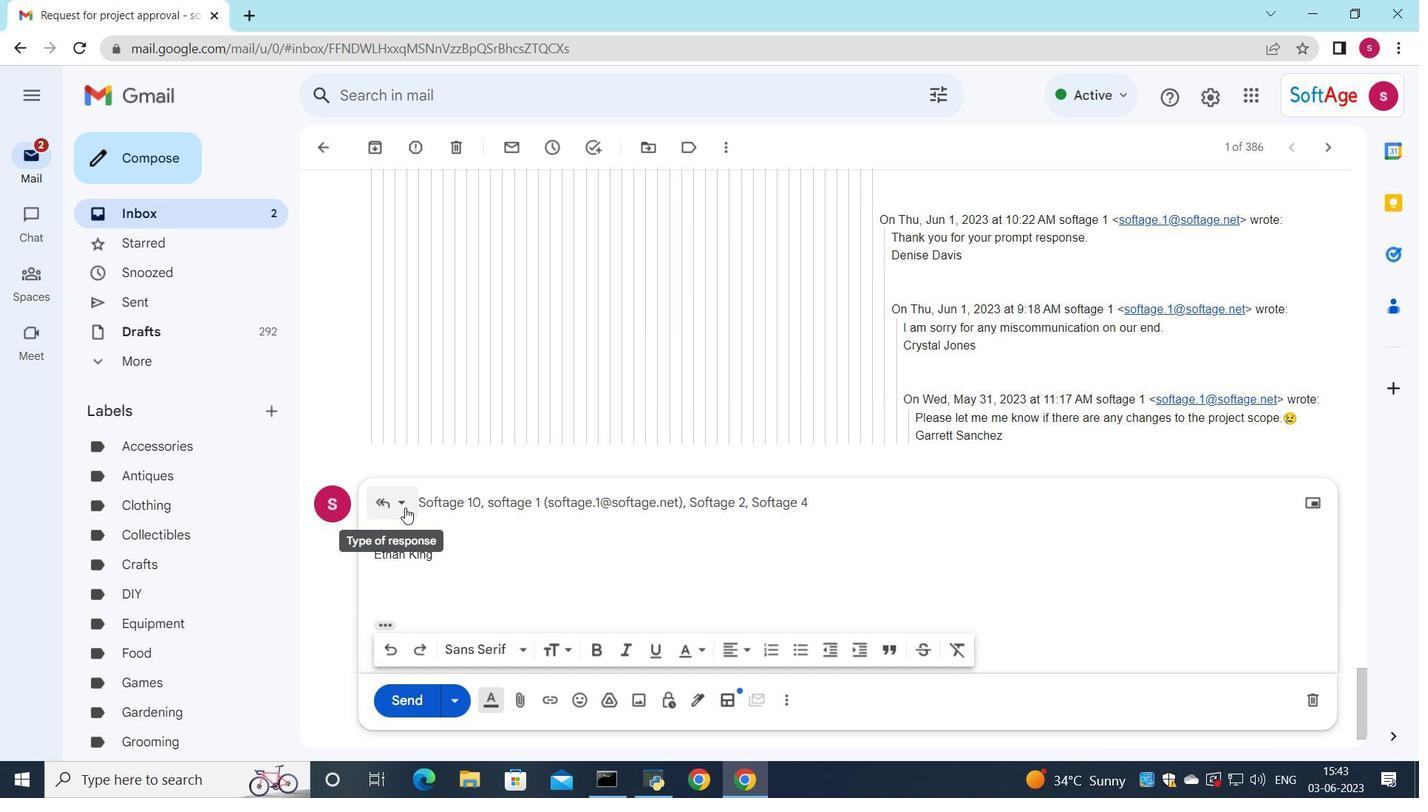 
Action: Mouse pressed left at (403, 506)
Screenshot: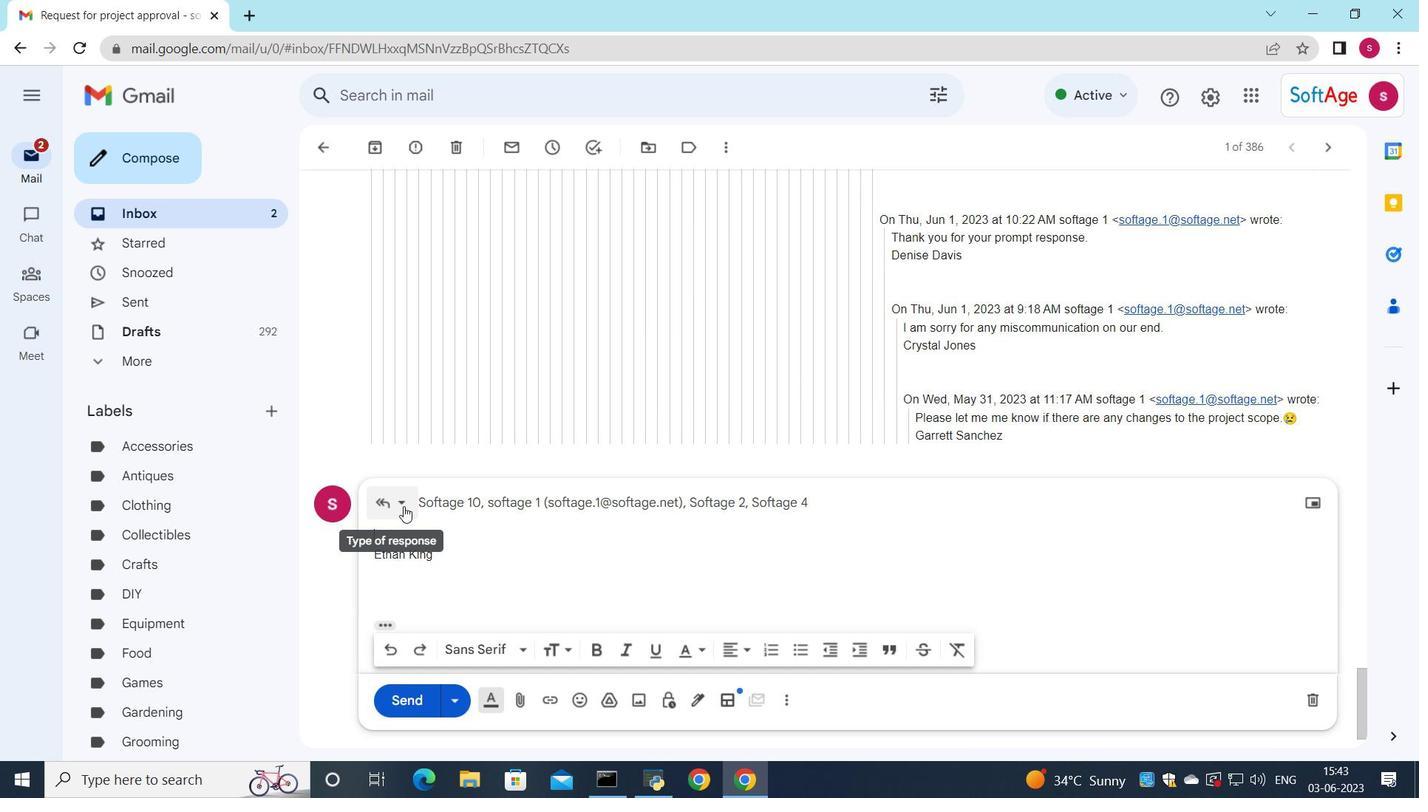 
Action: Mouse moved to (470, 627)
Screenshot: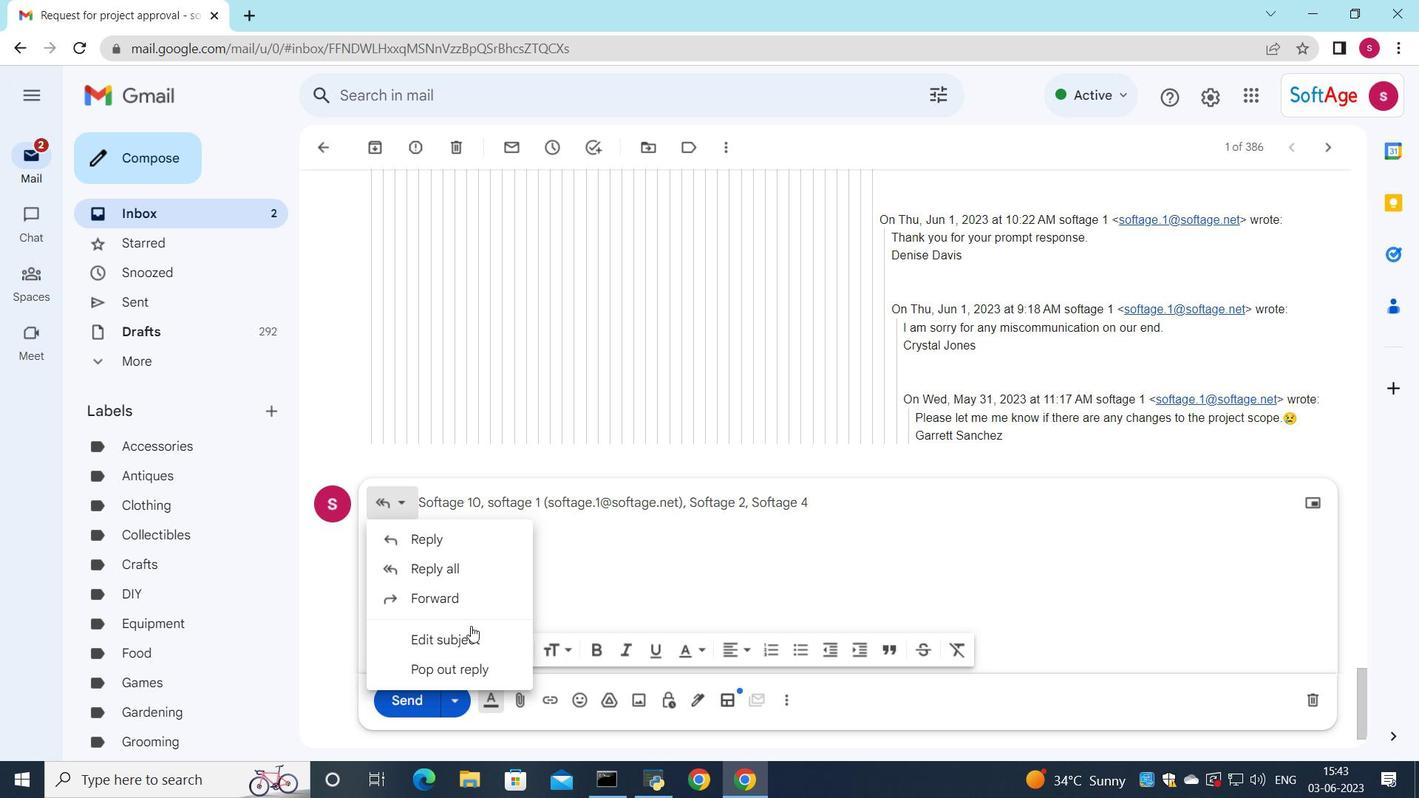 
Action: Mouse pressed left at (470, 627)
Screenshot: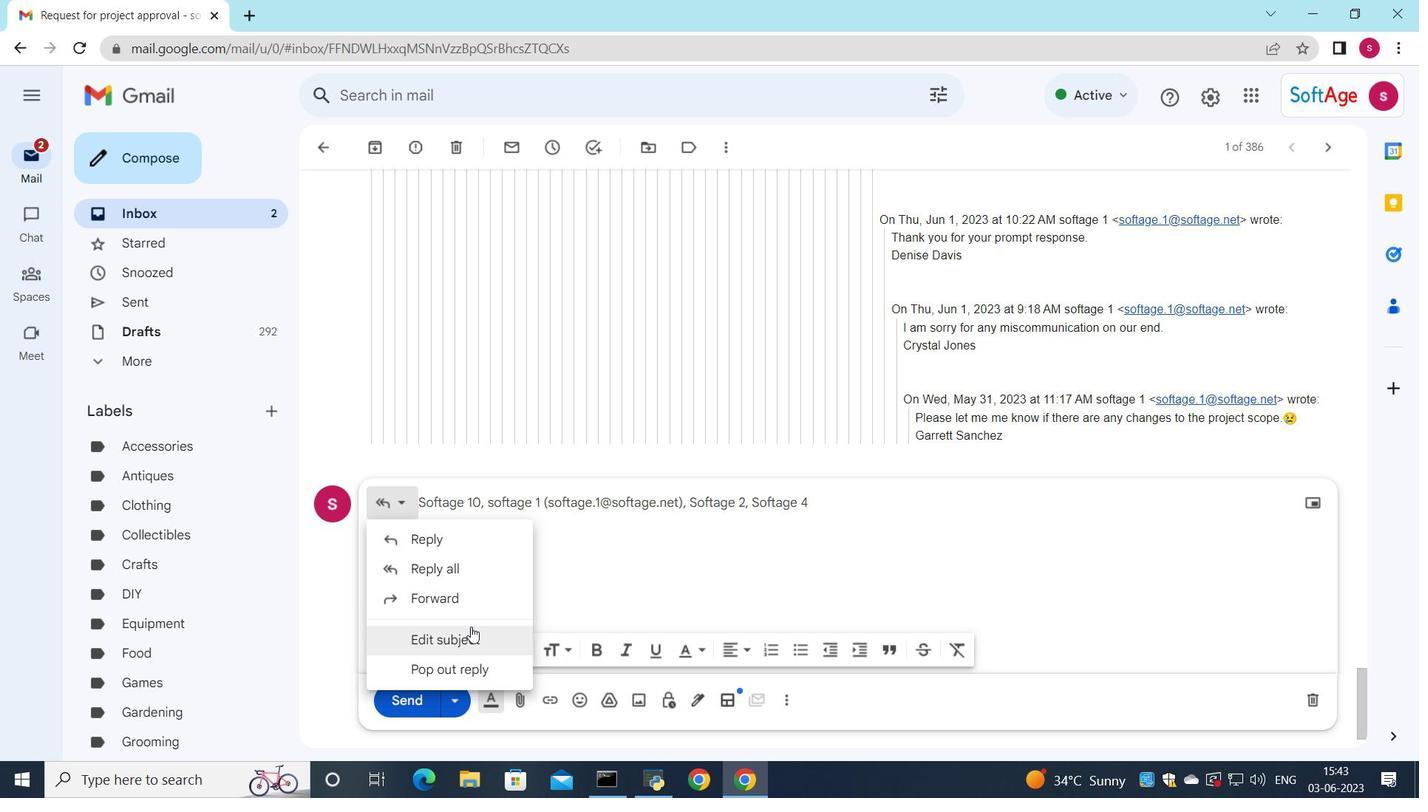 
Action: Mouse moved to (1002, 294)
Screenshot: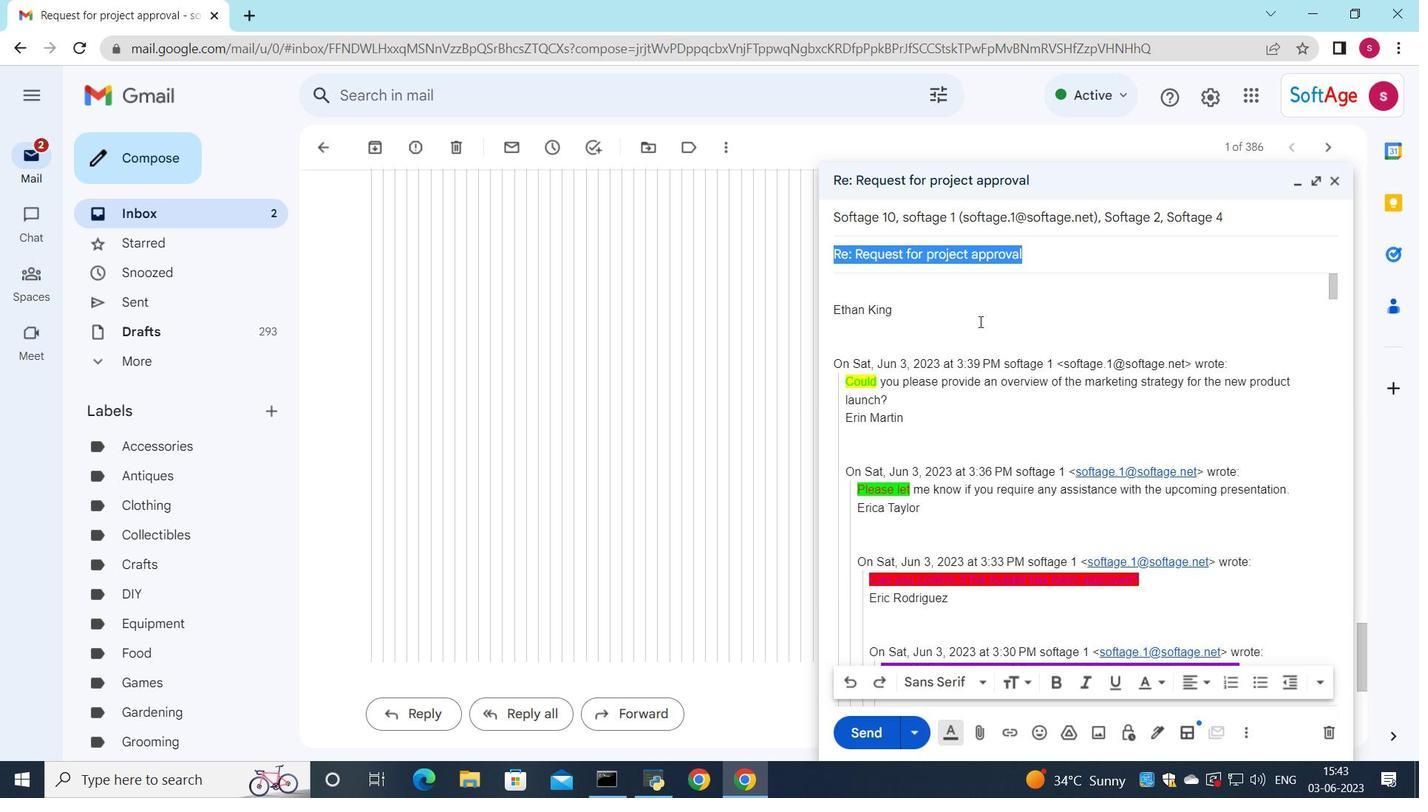 
Action: Key pressed <Key.shift><Key.shift><Key.shift>Request<Key.space>for<Key.space>a<Key.space>chnge<Key.space>in<Key.space>project
Screenshot: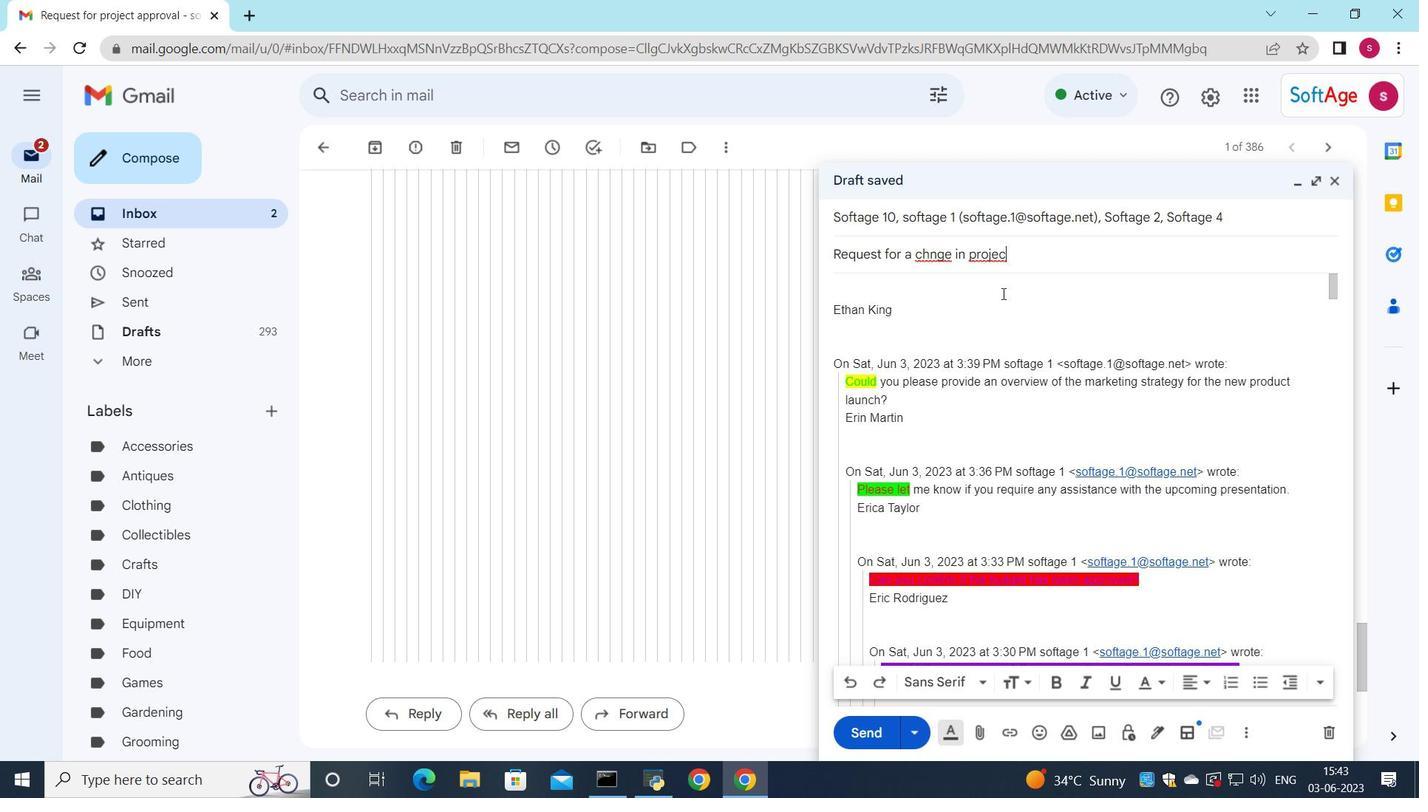 
Action: Mouse moved to (932, 260)
Screenshot: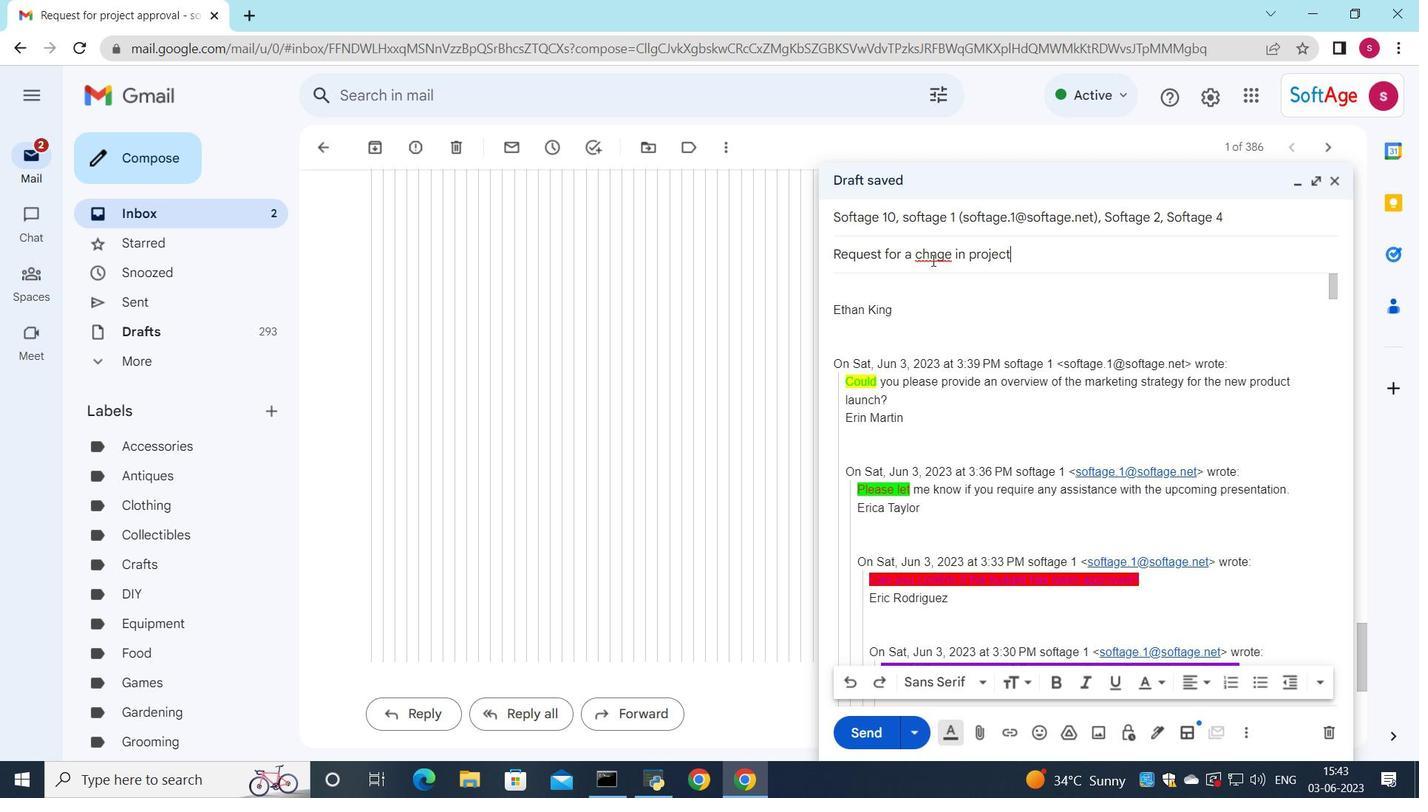
Action: Mouse pressed left at (932, 260)
Screenshot: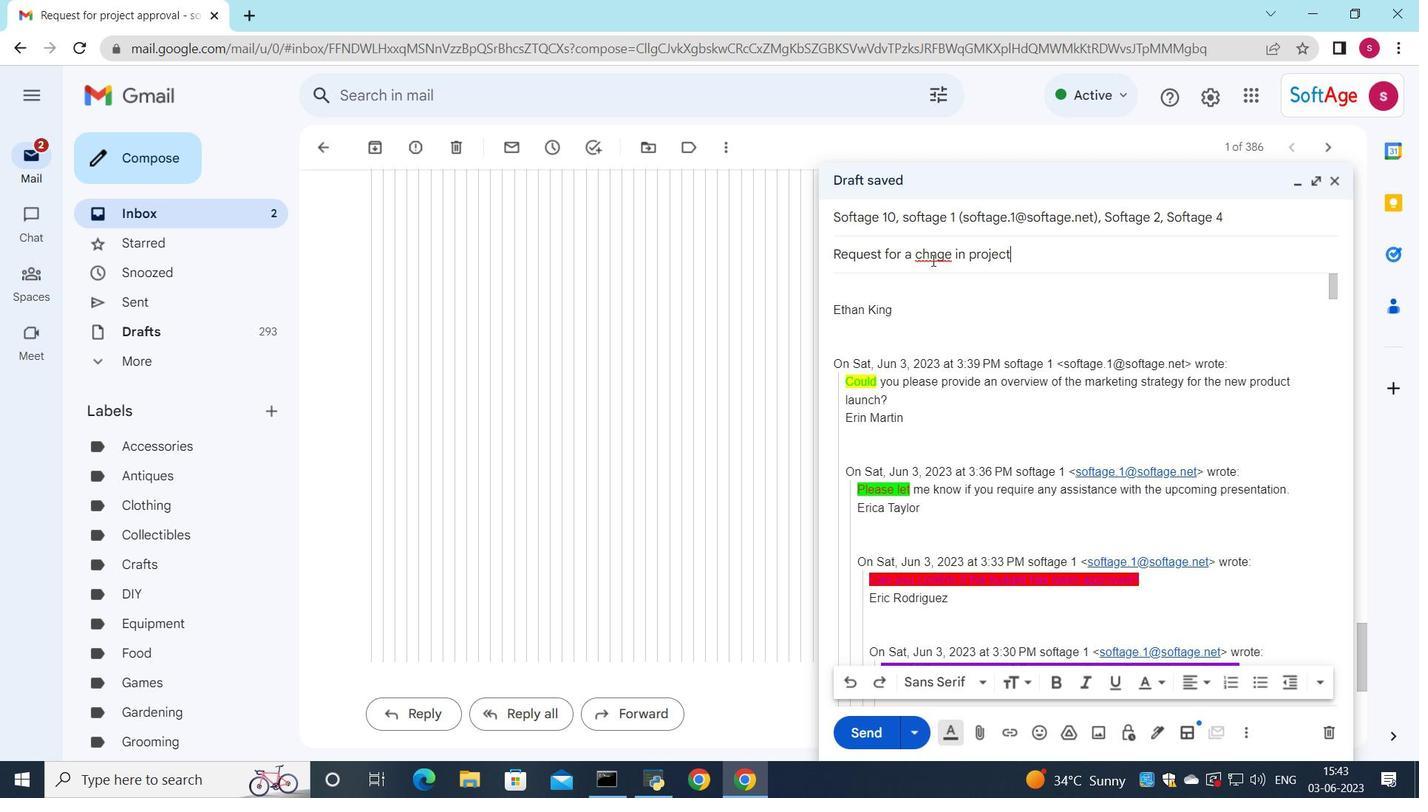 
Action: Mouse moved to (953, 297)
Screenshot: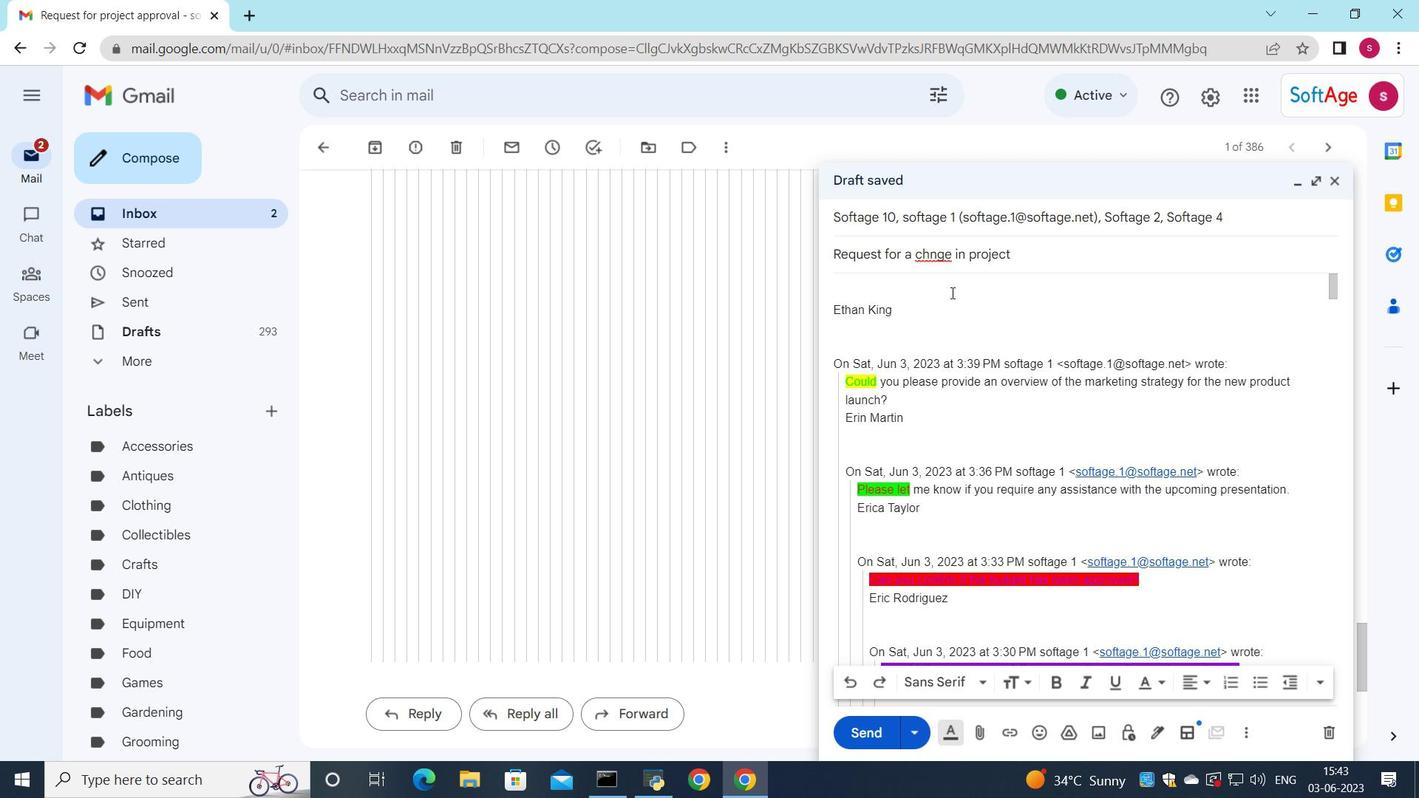 
Action: Key pressed a
Screenshot: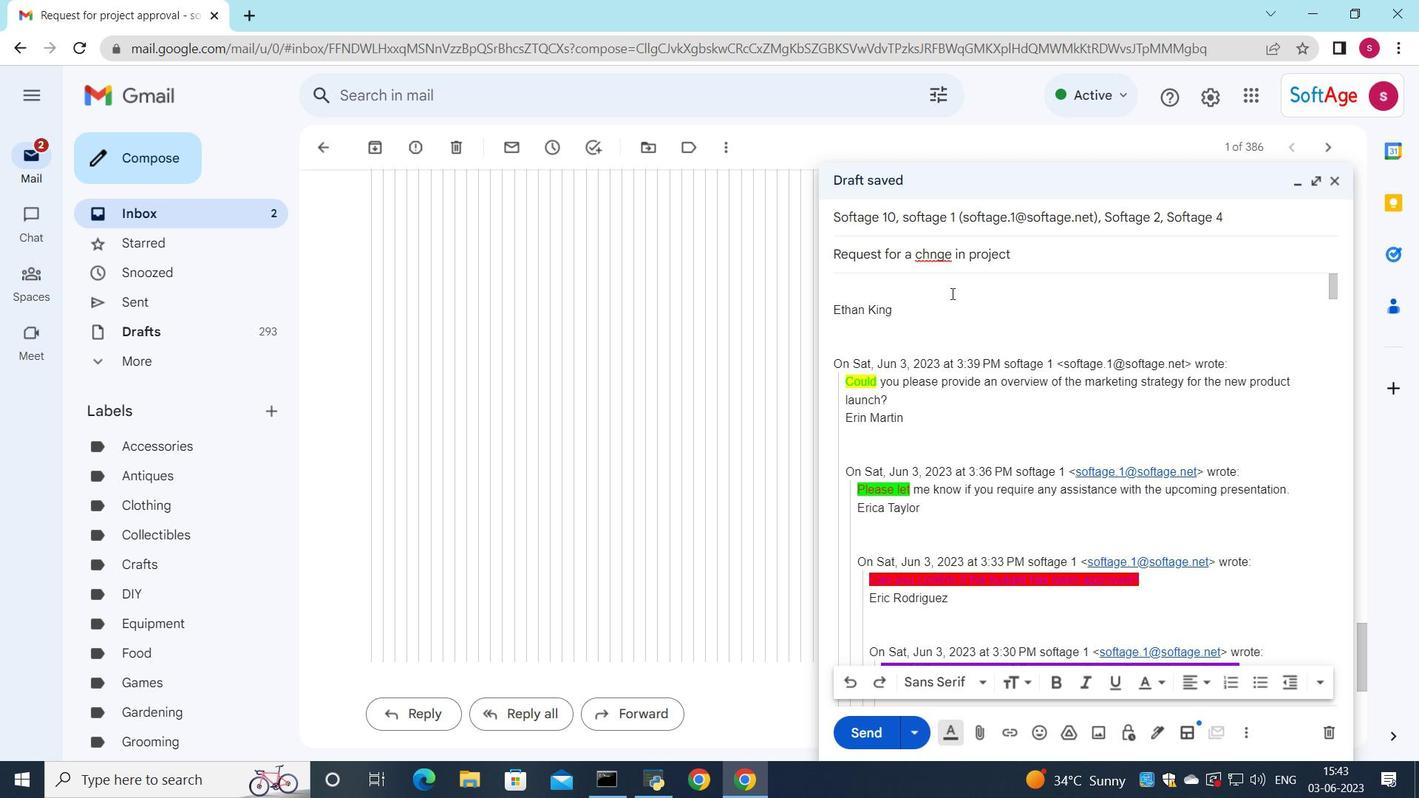 
Action: Mouse moved to (1022, 255)
Screenshot: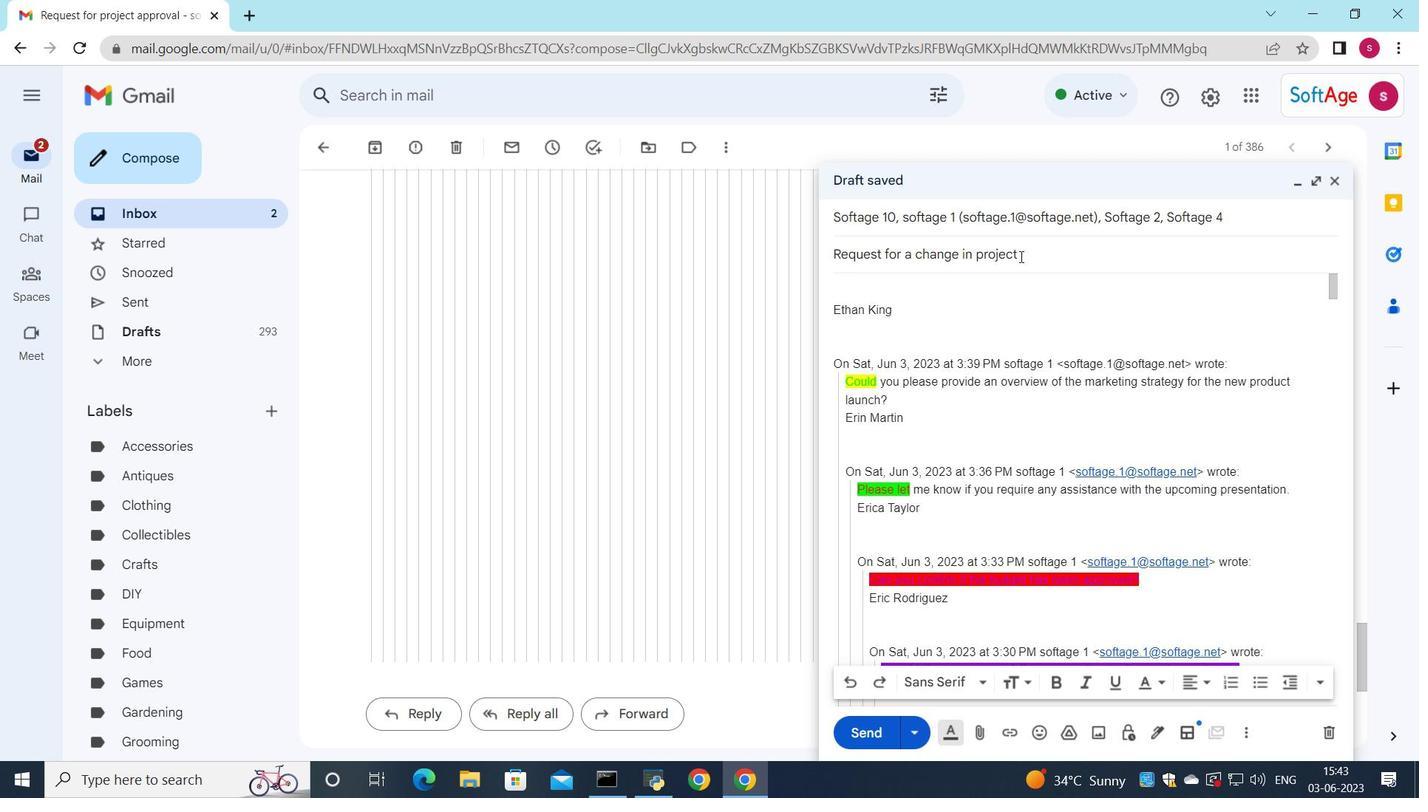 
Action: Mouse pressed left at (1022, 255)
Screenshot: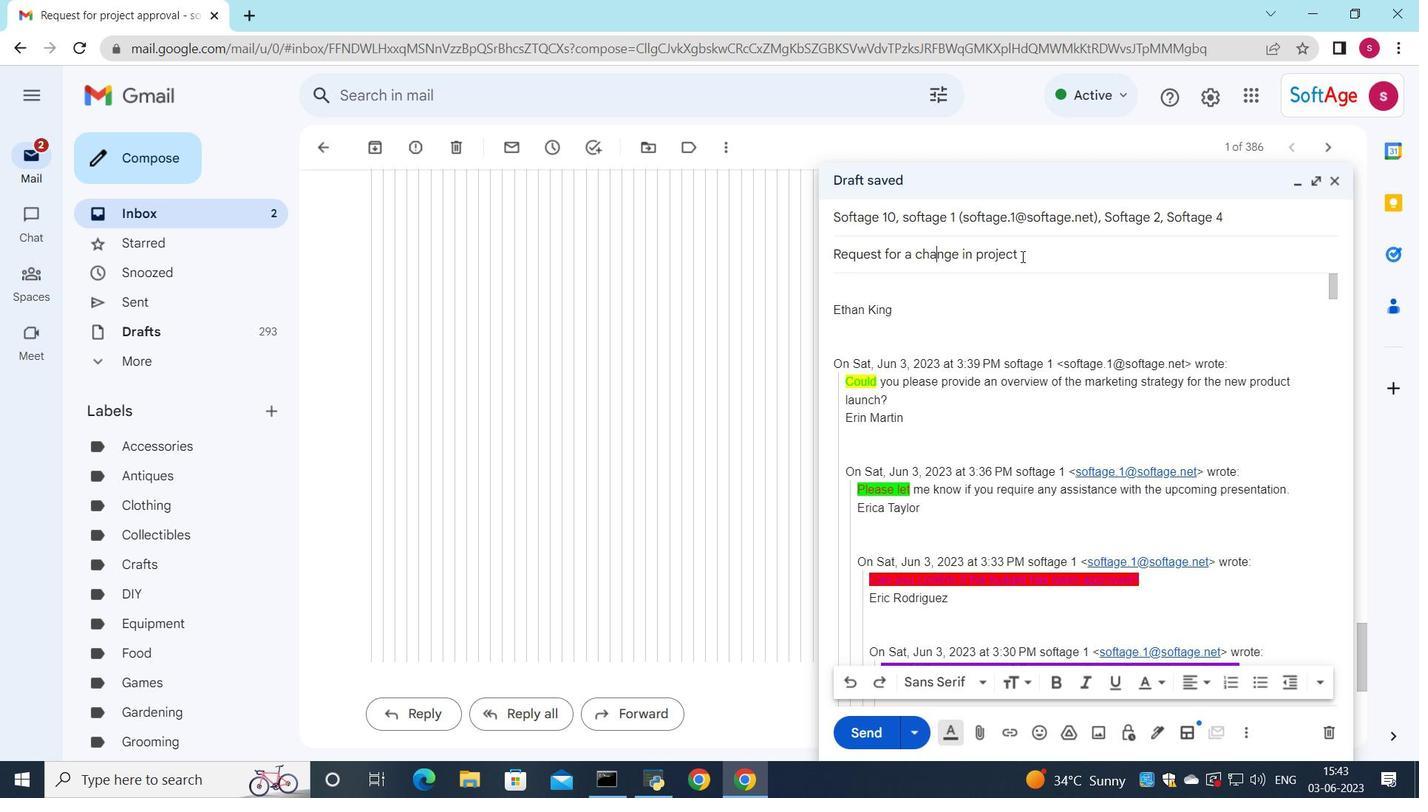 
Action: Key pressed <Key.space>deadline
Screenshot: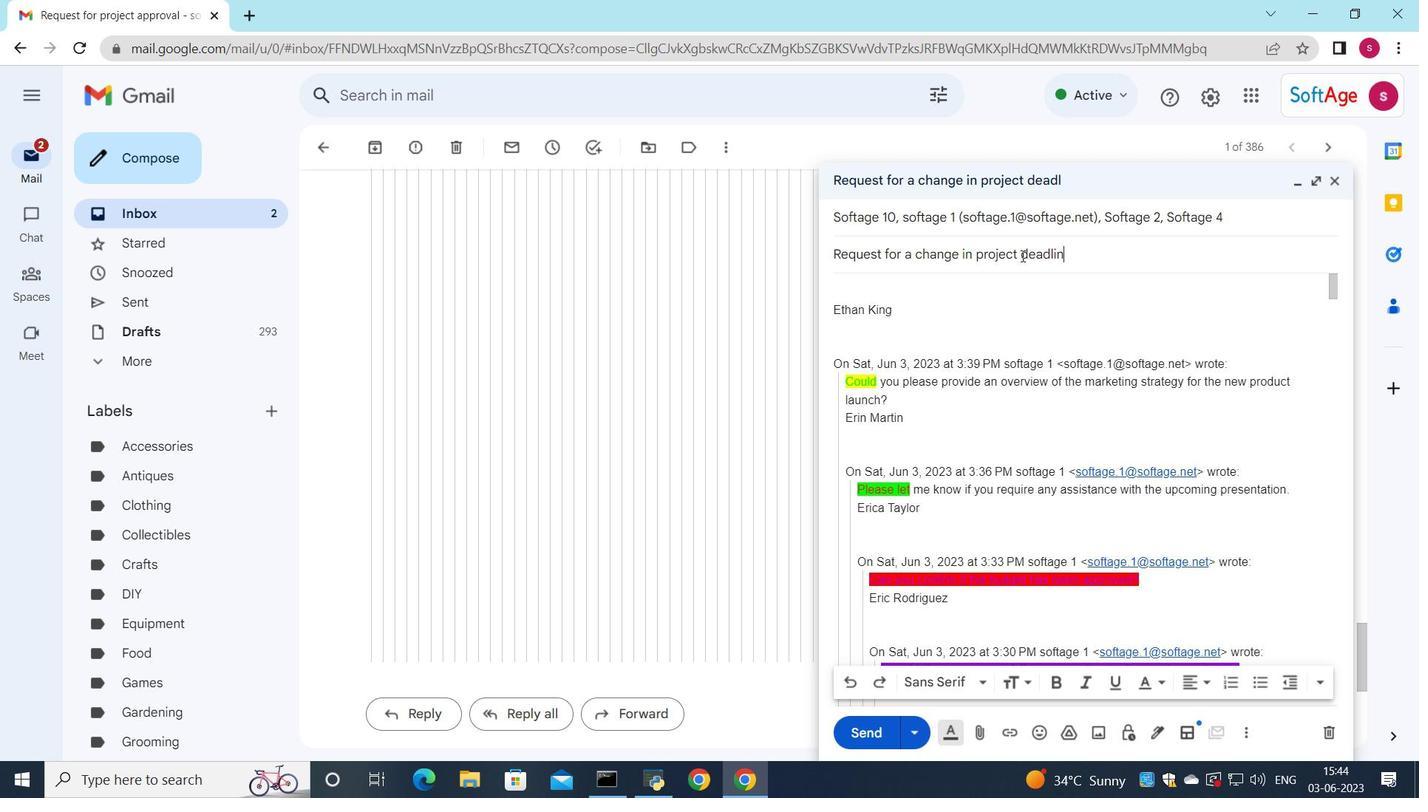 
Action: Mouse moved to (881, 291)
Screenshot: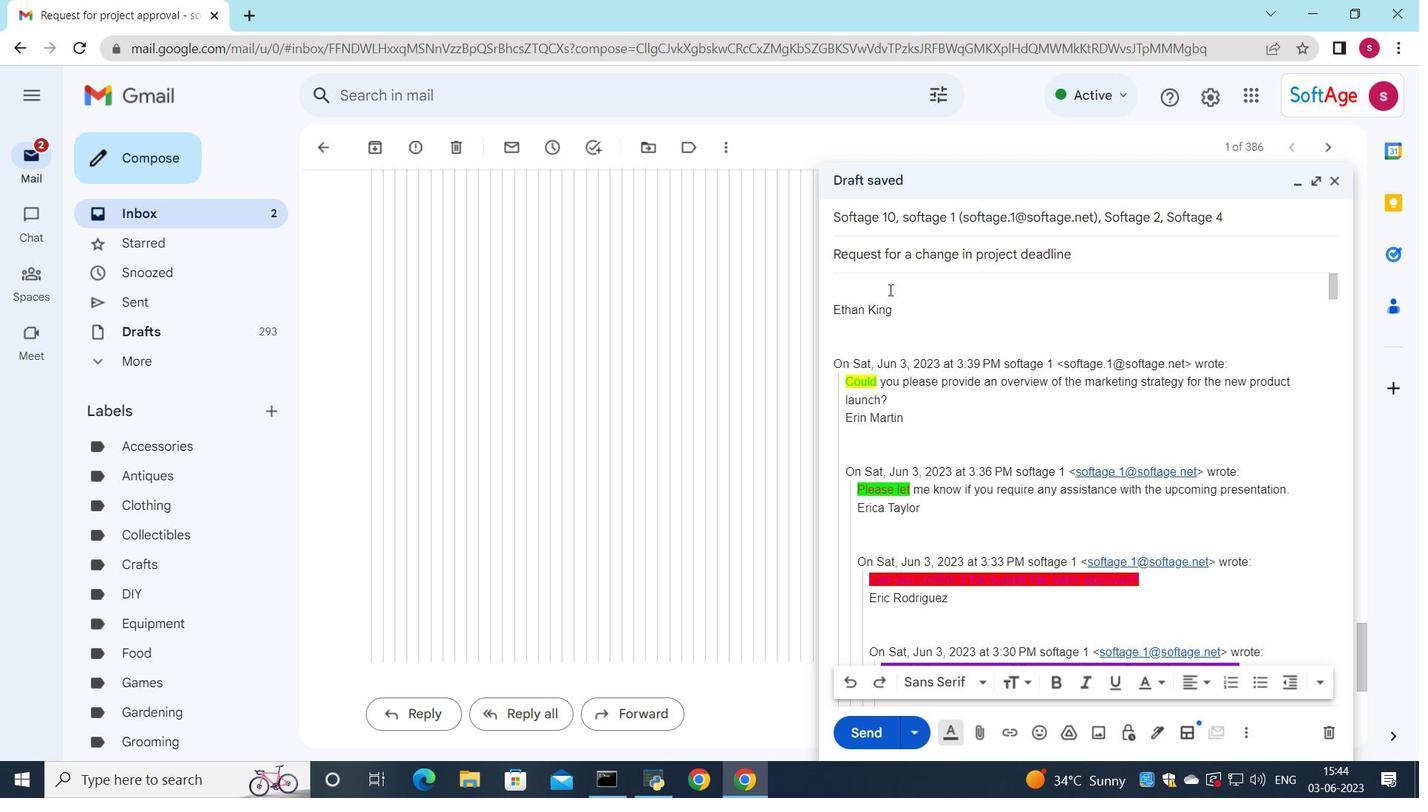 
Action: Mouse pressed left at (881, 291)
Screenshot: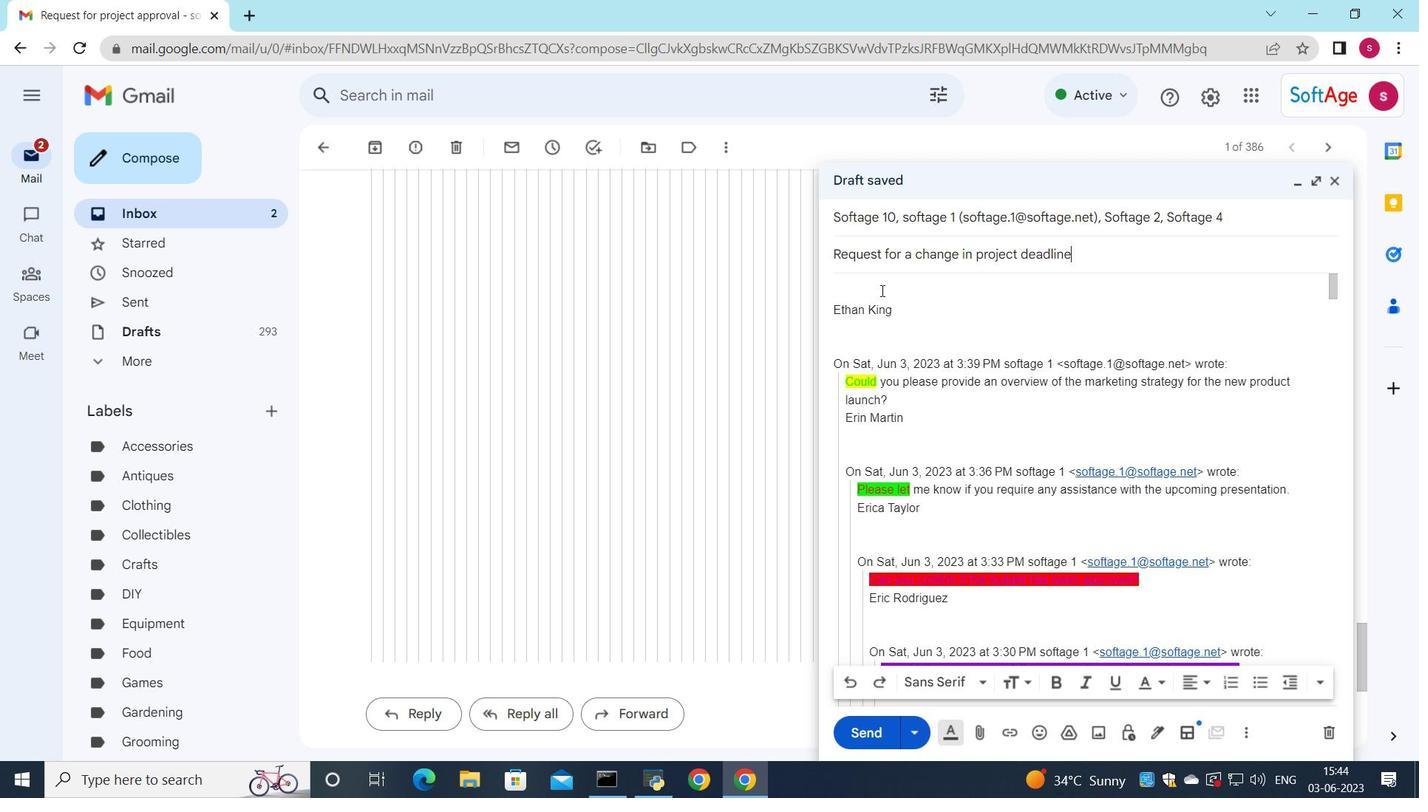 
Action: Key pressed <Key.shift><Key.shift><Key.shift><Key.shift><Key.shift><Key.shift><Key.shift><Key.shift><Key.shift><Key.shift><Key.shift><Key.shift><Key.shift><Key.shift><Key.shift>Please<Key.space>let<Key.space>me<Key.space>know<Key.space>if<Key.space>there<Key.space>are<Key.space>any<Key.space>outstanding<Key.space>issues<Key.space>that<Key.space>need<Key.space>to<Key.space>be<Key.space>addressed.
Screenshot: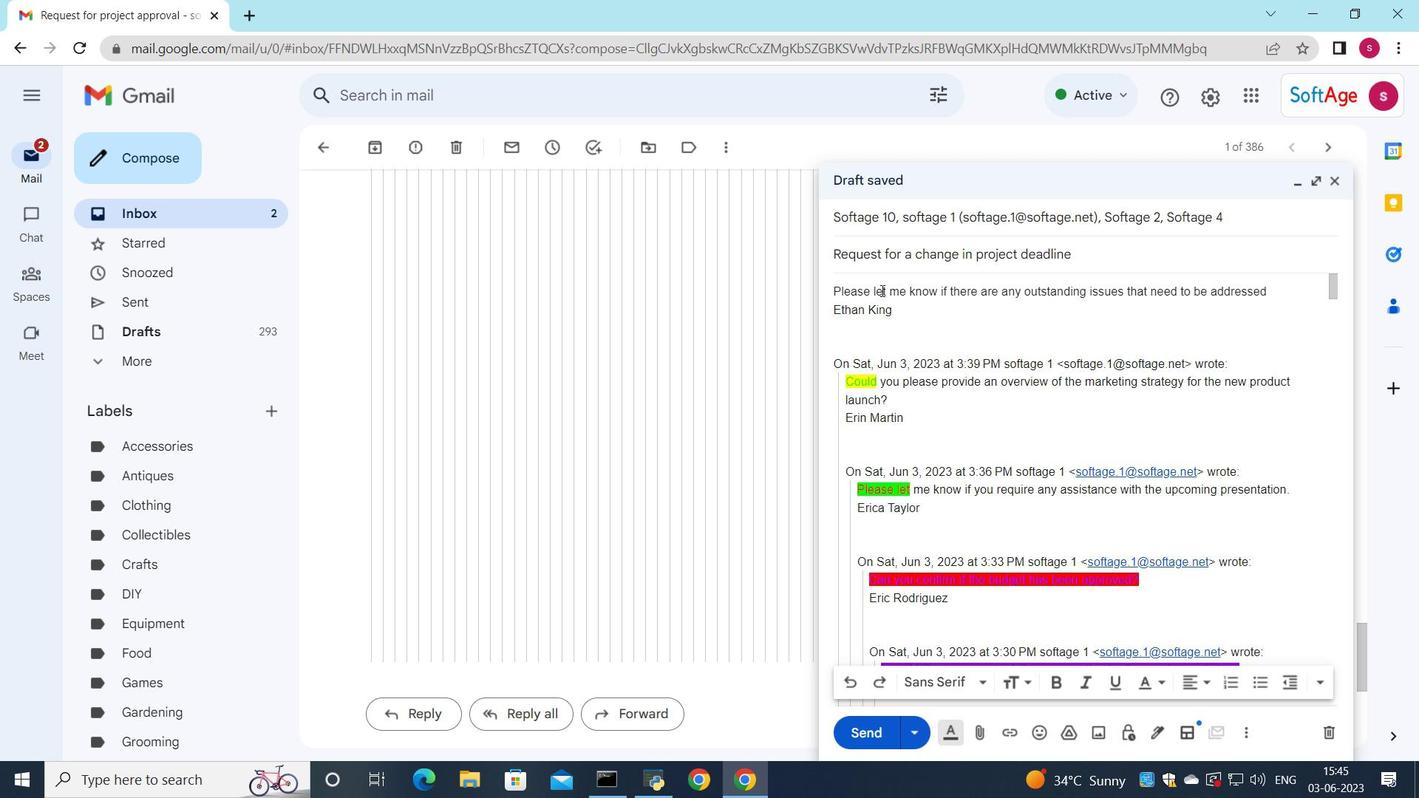 
Action: Mouse moved to (1274, 291)
Screenshot: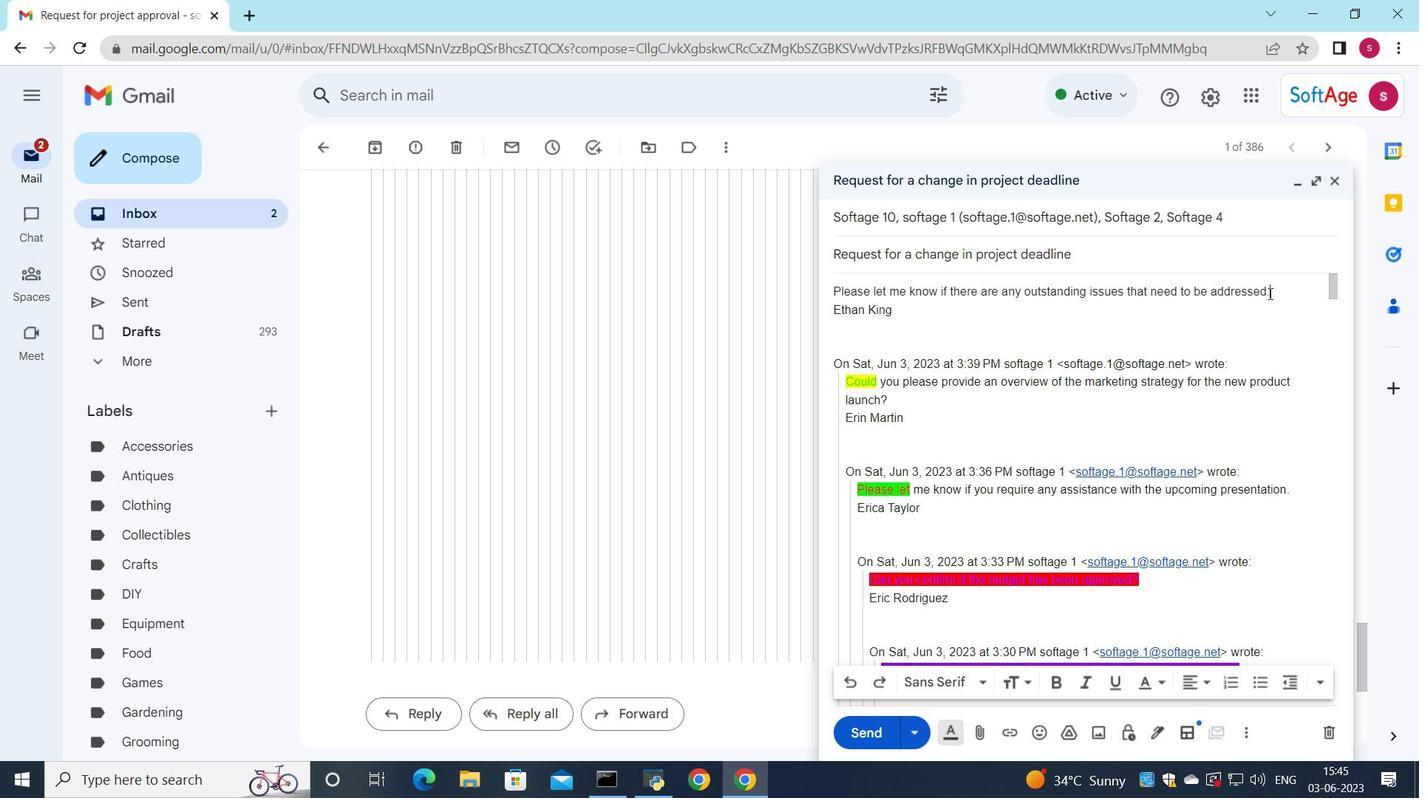
Action: Mouse pressed left at (1274, 291)
Screenshot: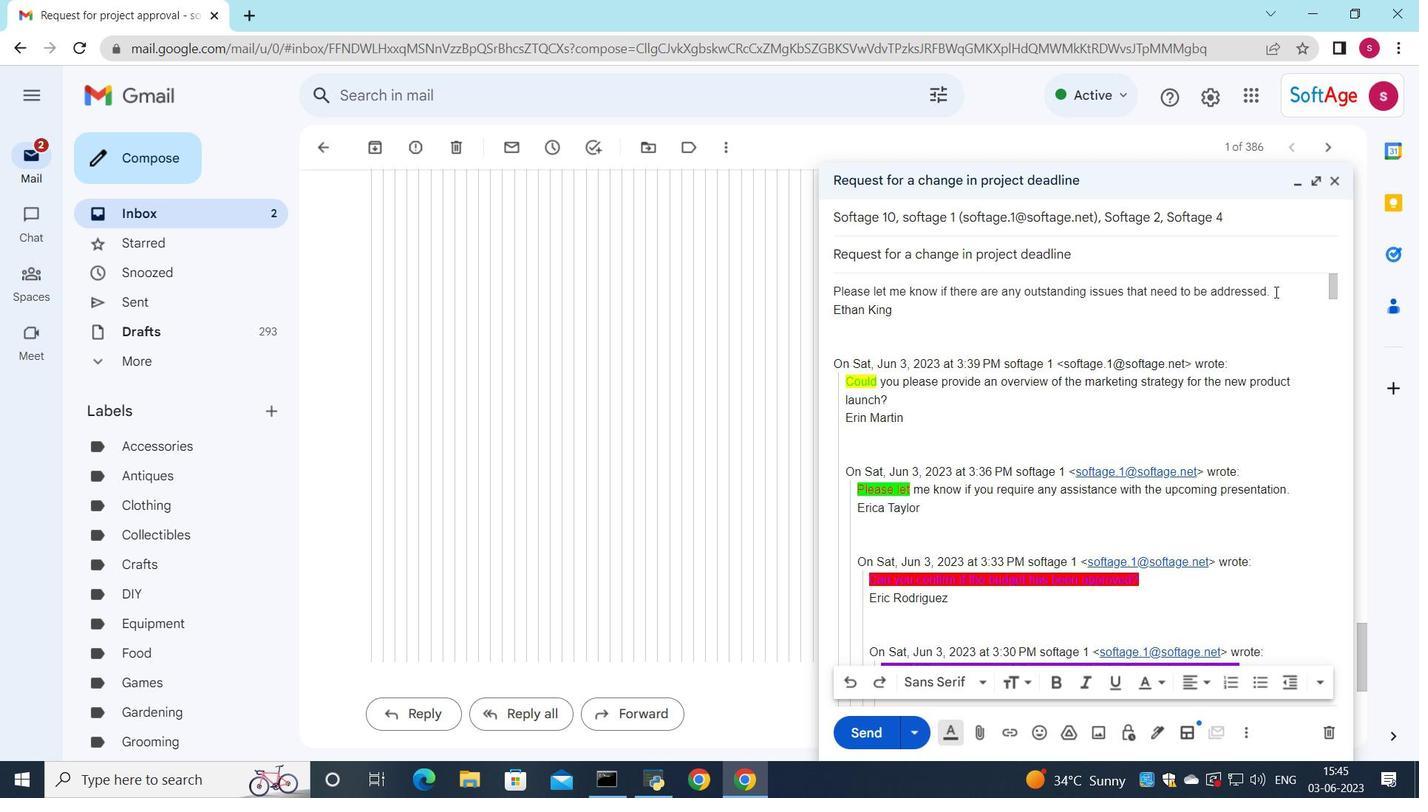 
Action: Mouse moved to (1153, 683)
Screenshot: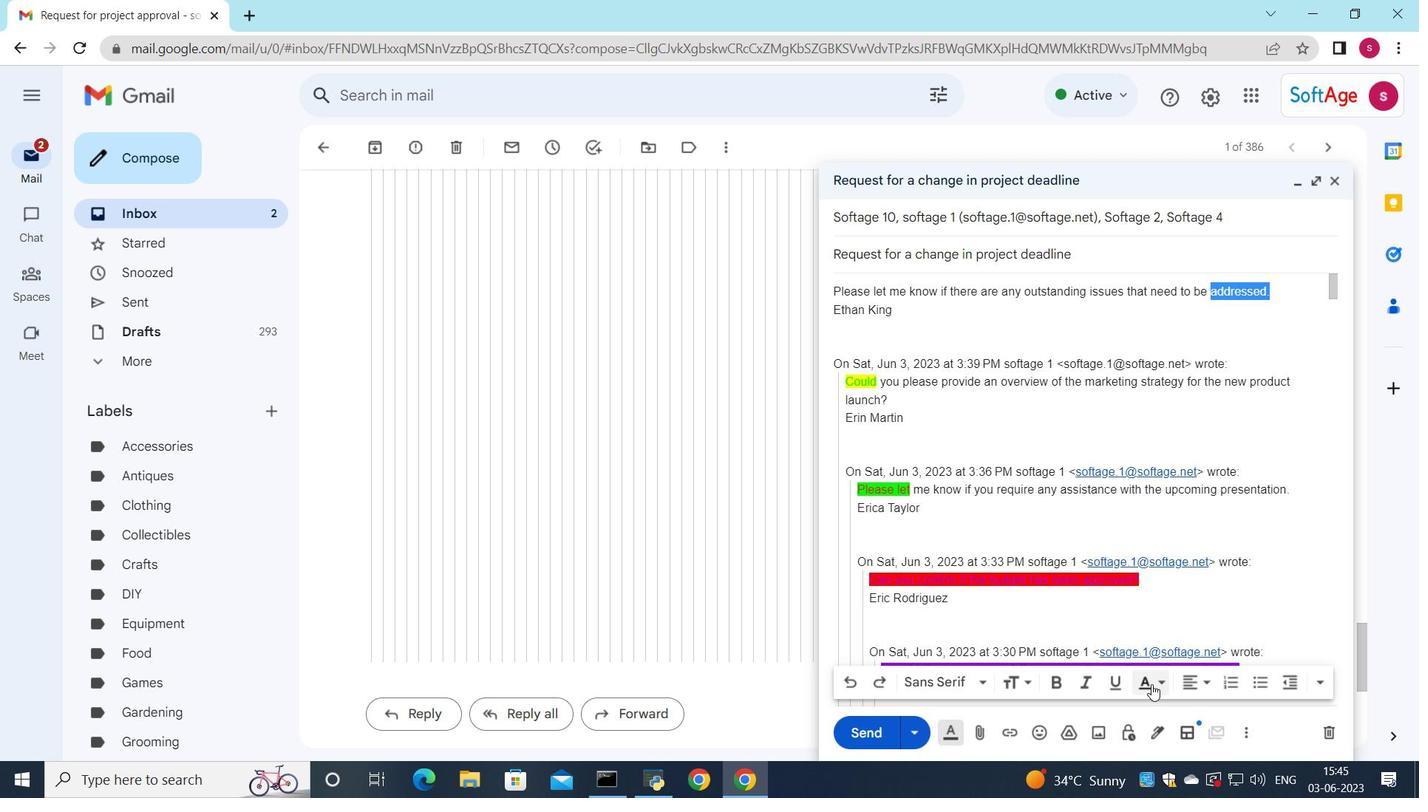 
Action: Mouse pressed left at (1153, 683)
Screenshot: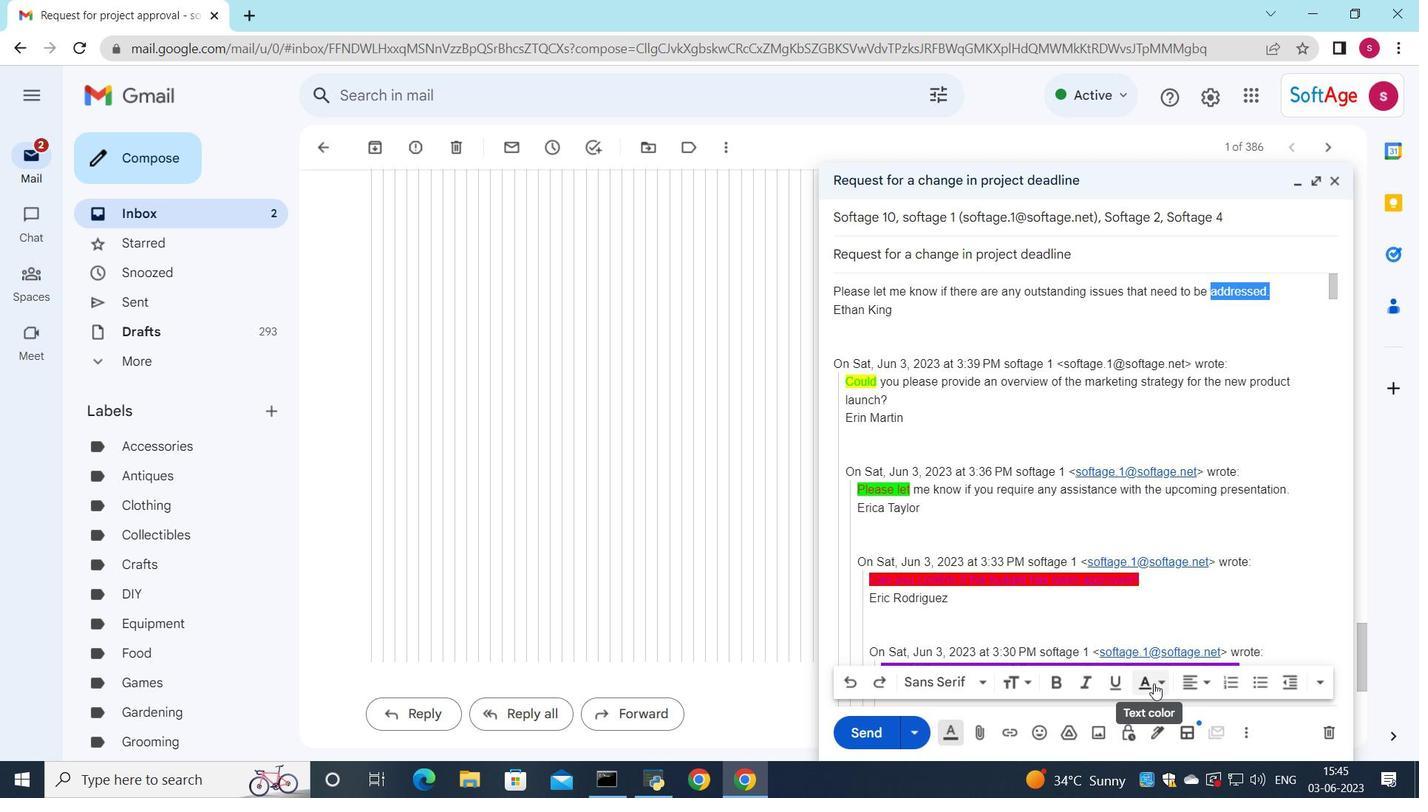 
Action: Mouse moved to (1067, 551)
Screenshot: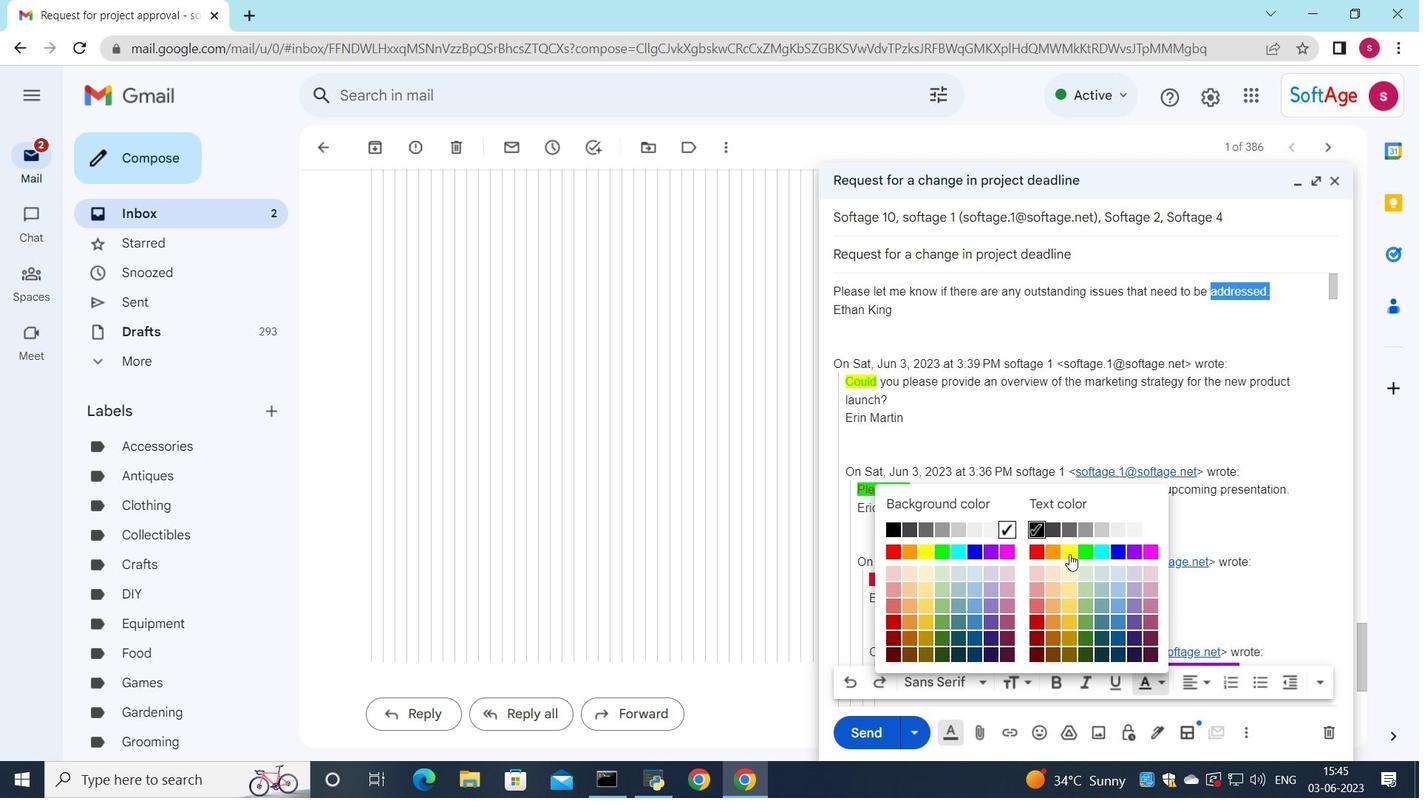 
Action: Mouse pressed left at (1067, 551)
Screenshot: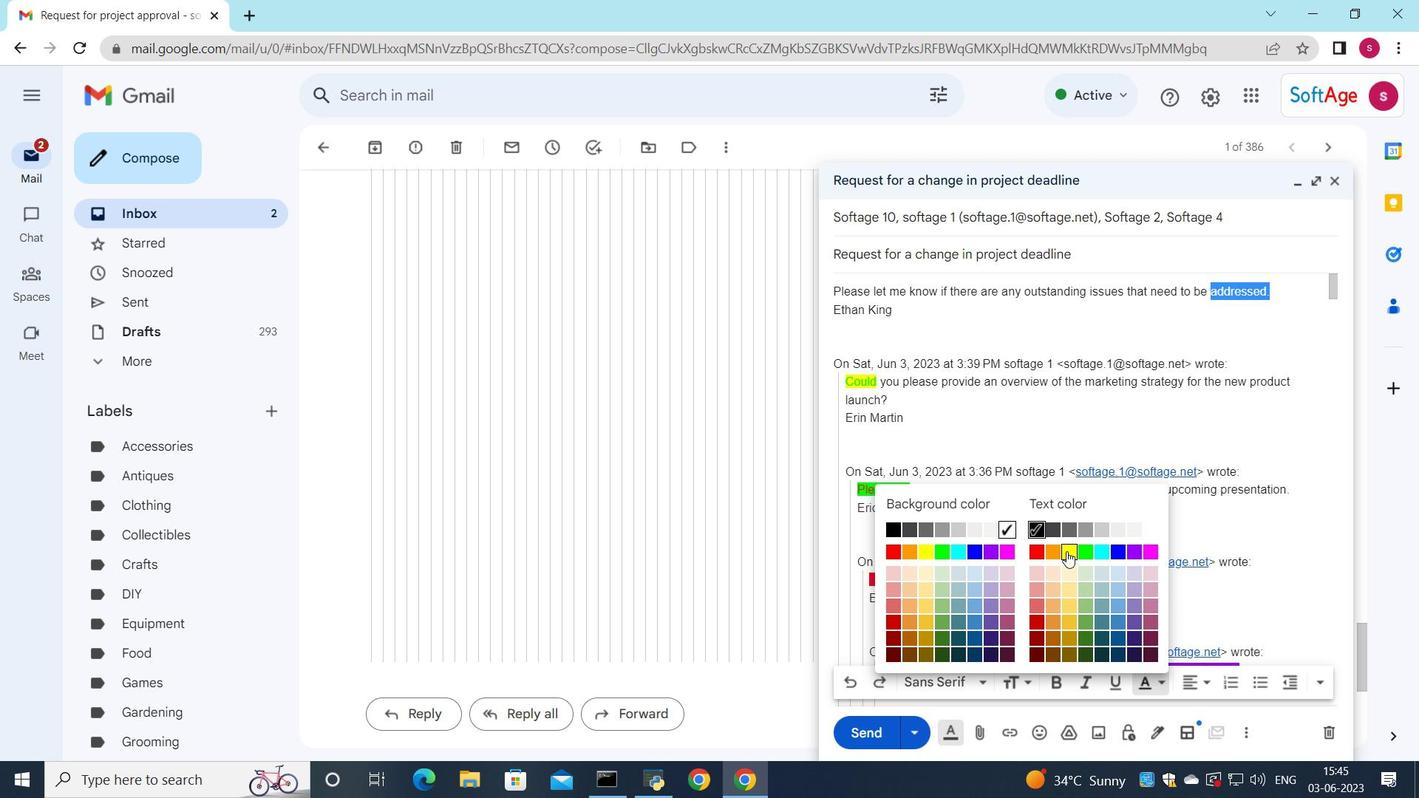 
Action: Mouse moved to (1155, 684)
Screenshot: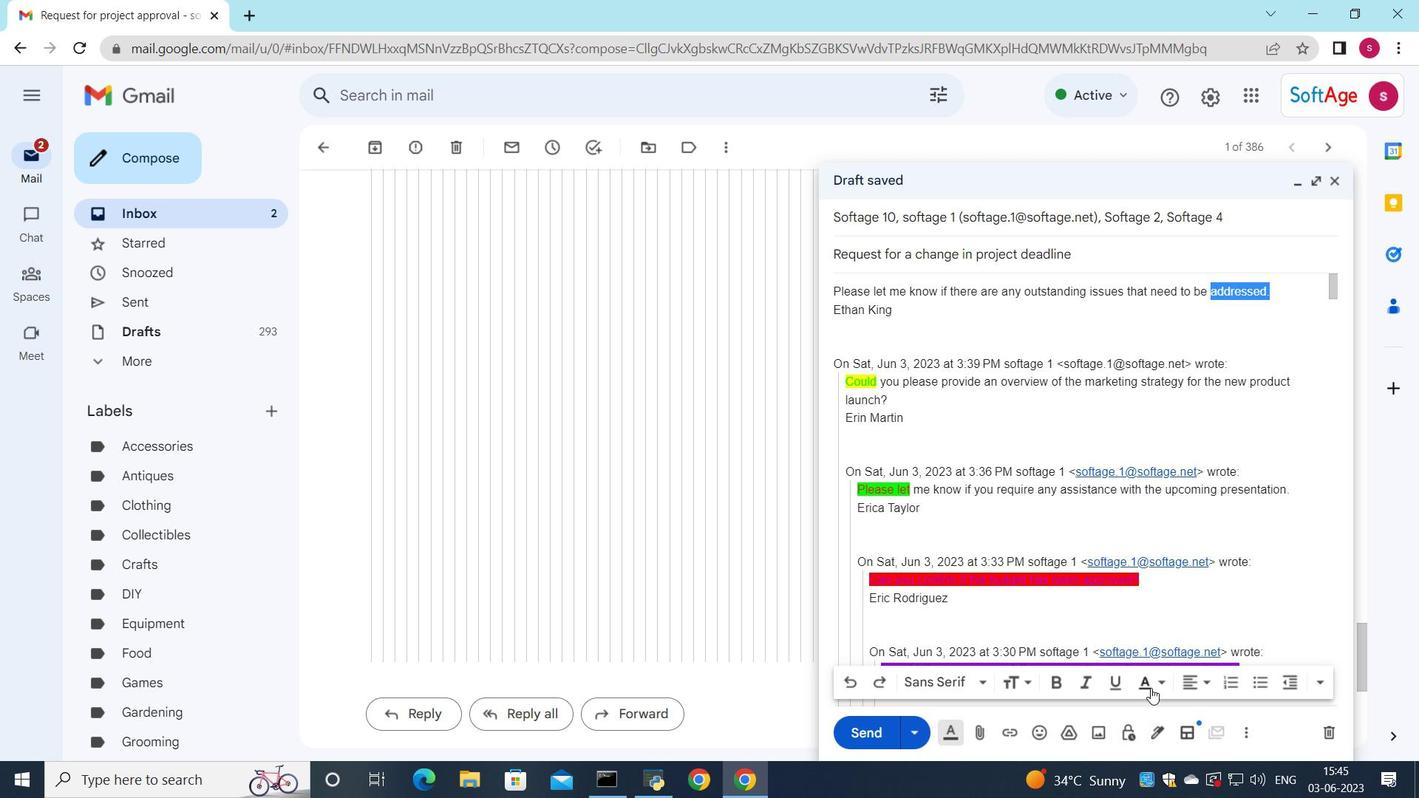 
Action: Mouse pressed left at (1155, 684)
Screenshot: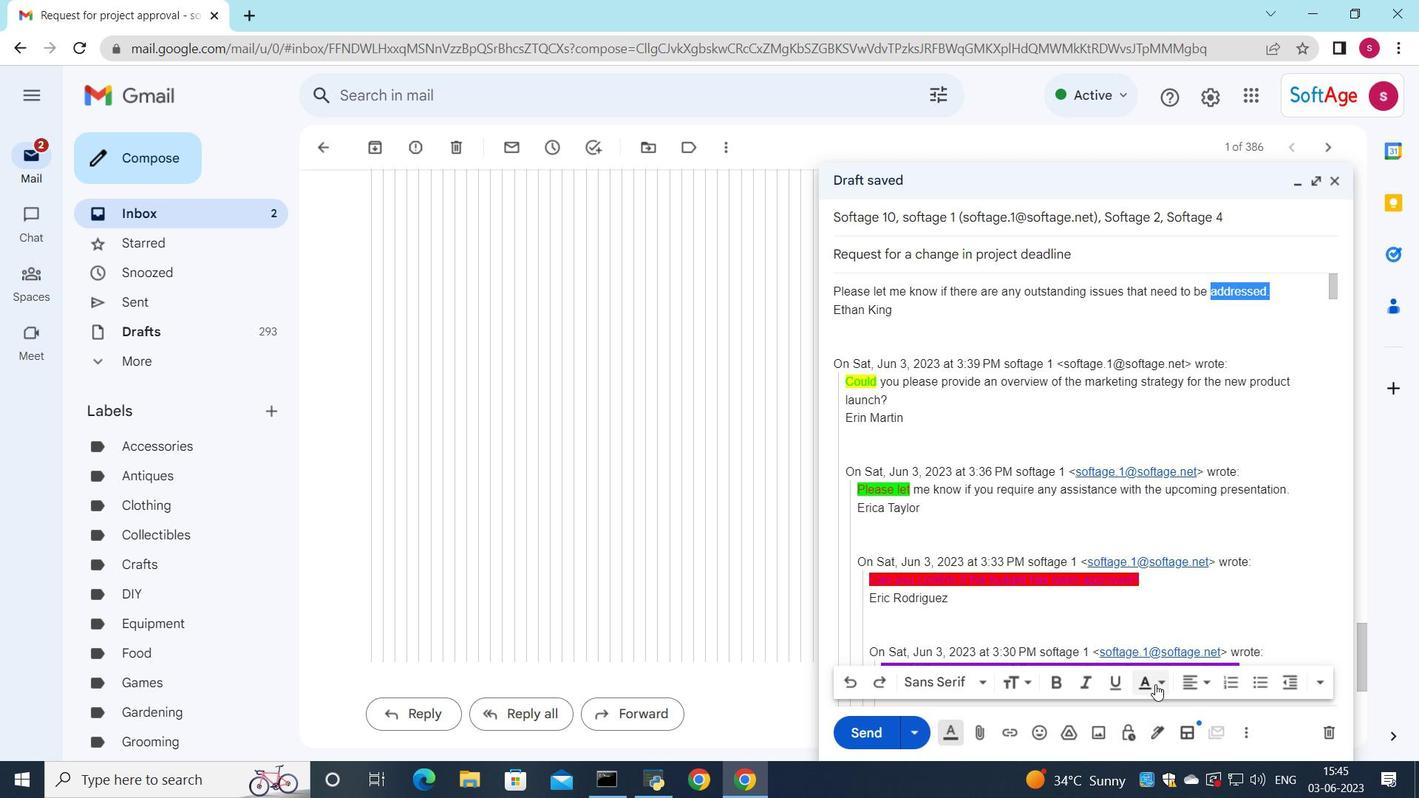 
Action: Mouse moved to (969, 557)
Screenshot: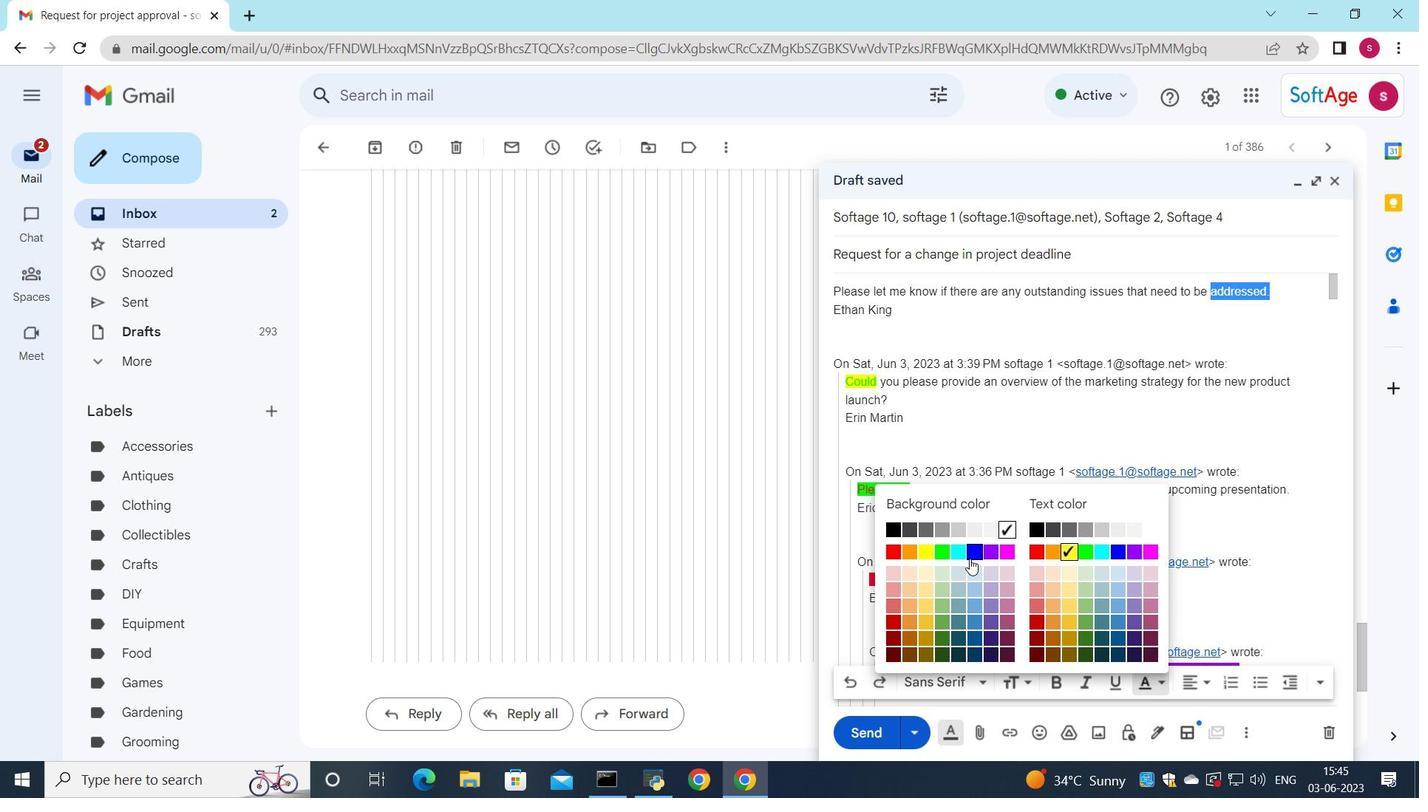 
Action: Mouse pressed left at (969, 557)
Screenshot: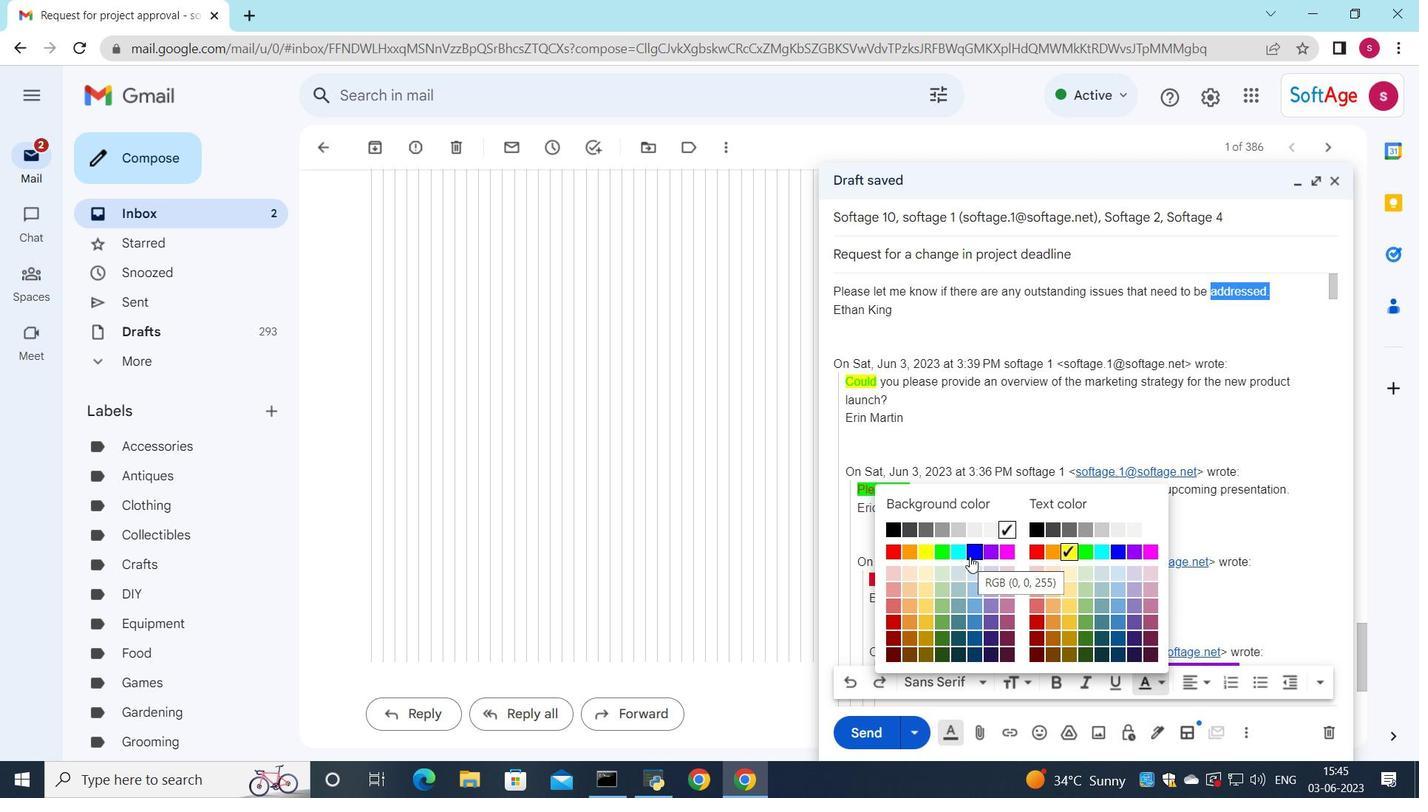 
Action: Mouse moved to (858, 729)
Screenshot: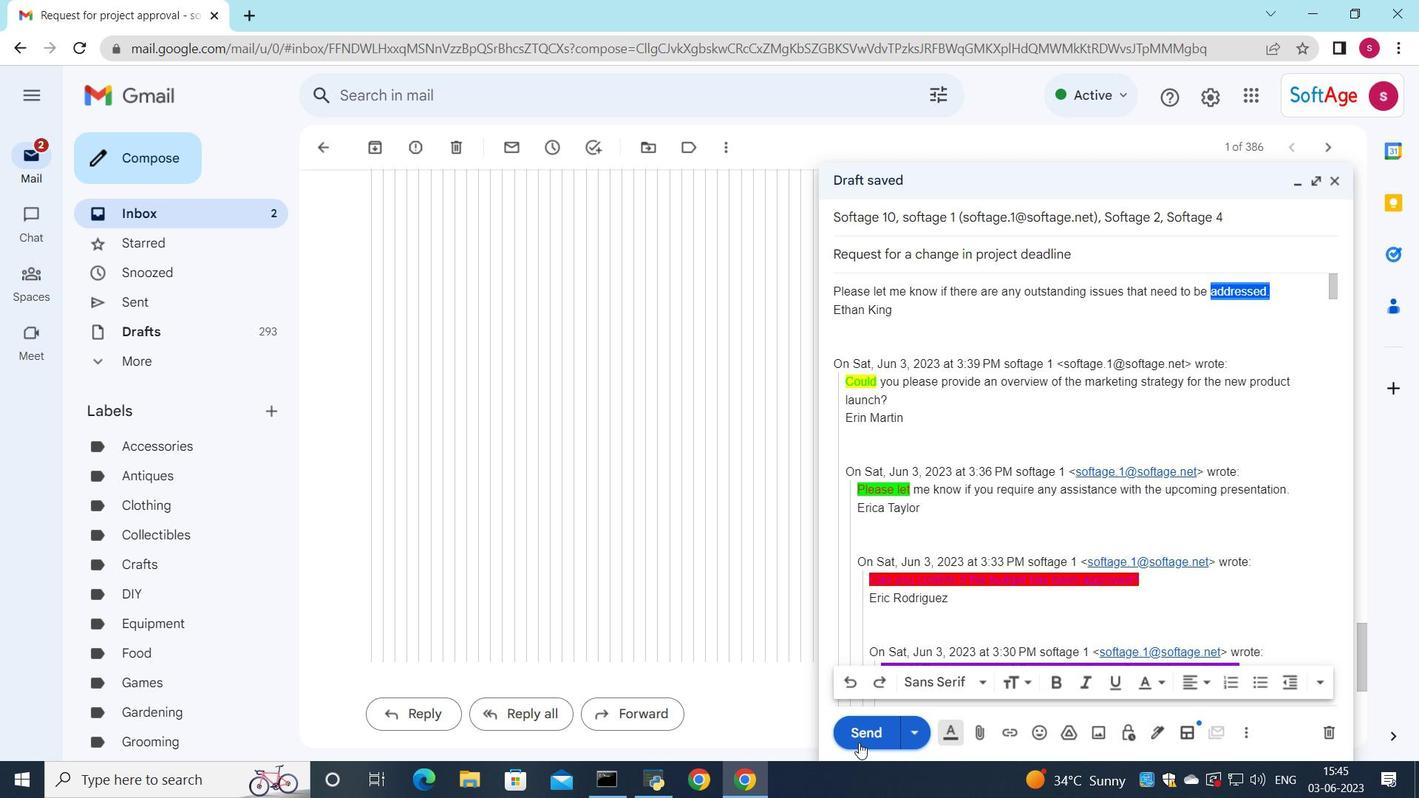 
Action: Mouse pressed left at (858, 729)
Screenshot: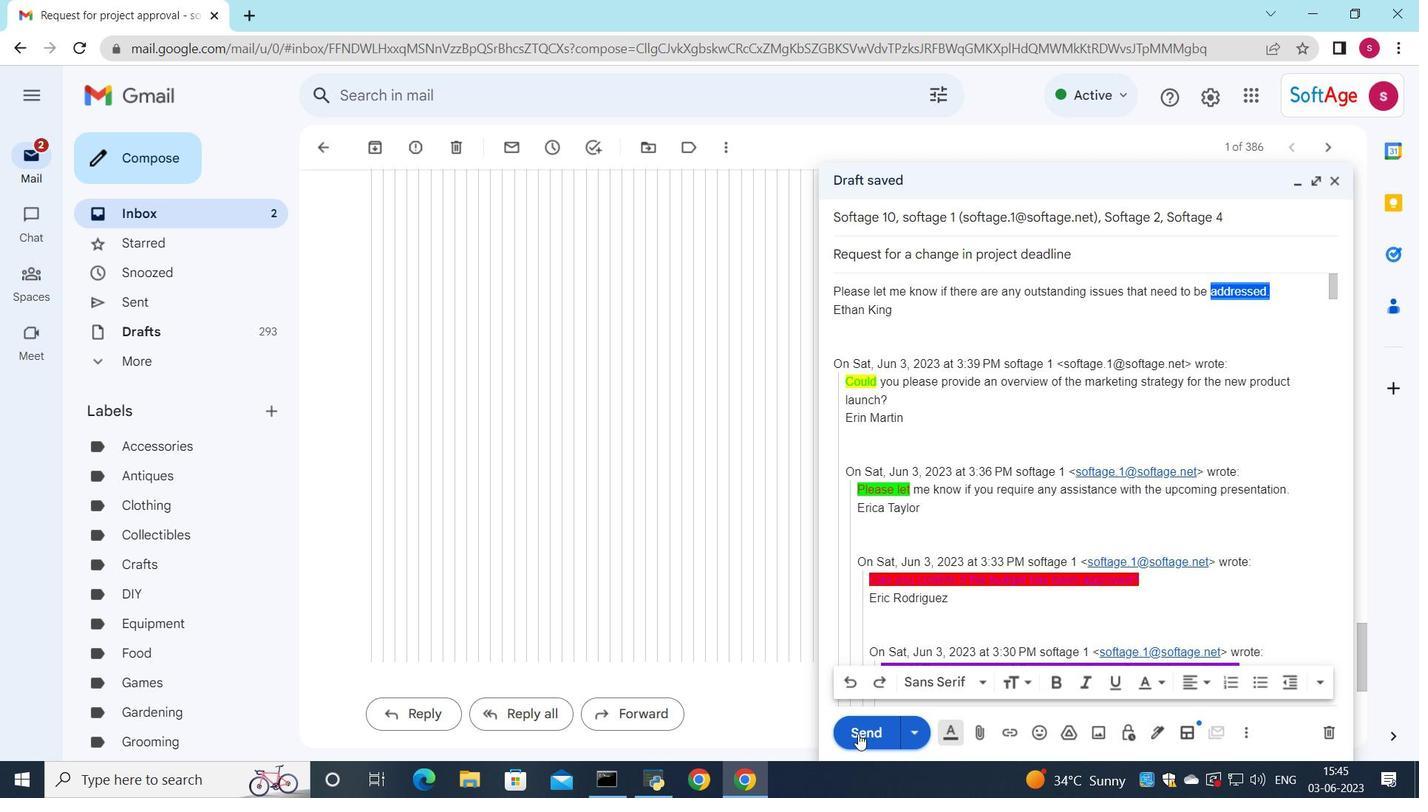 
Action: Mouse moved to (271, 206)
Screenshot: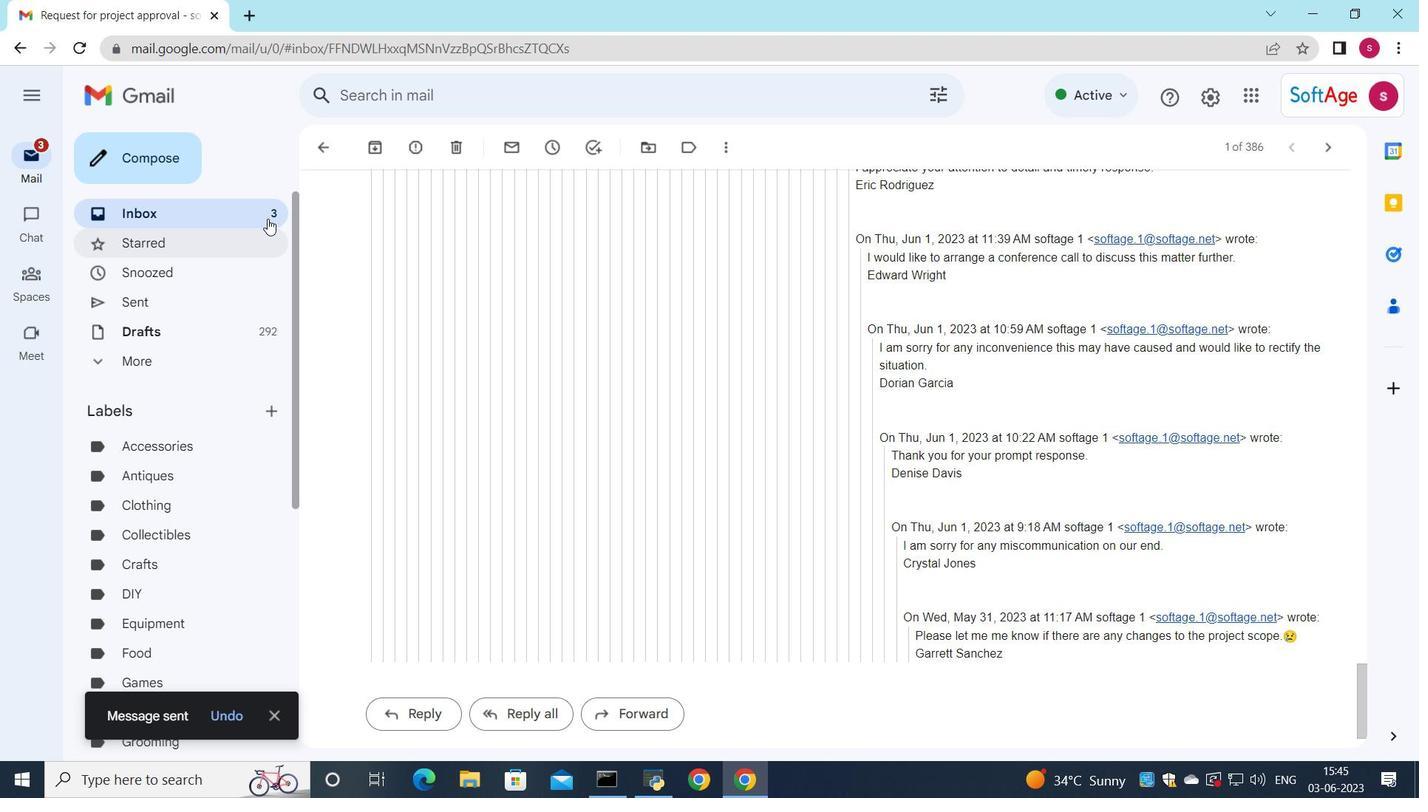 
Action: Mouse pressed left at (271, 206)
Screenshot: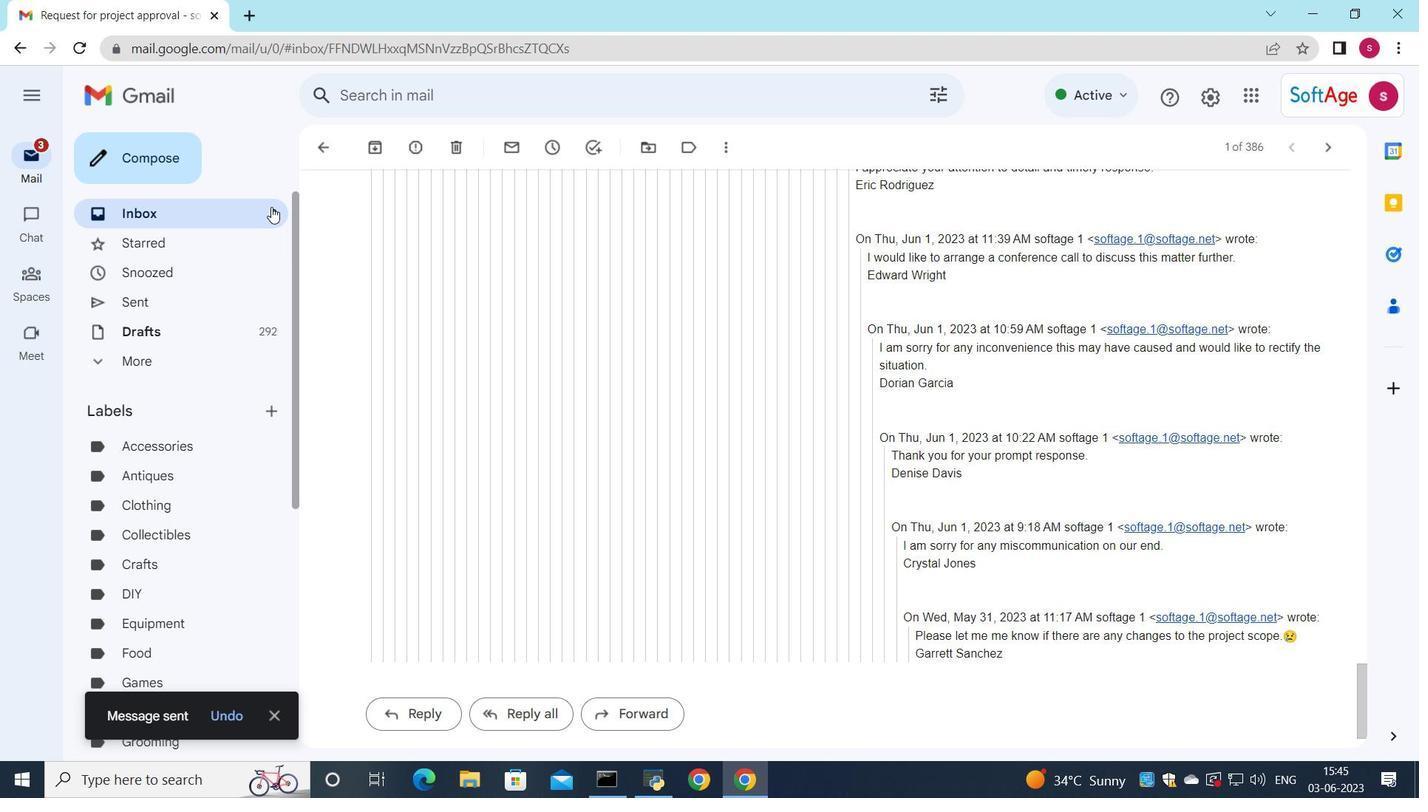 
Action: Mouse moved to (784, 194)
Screenshot: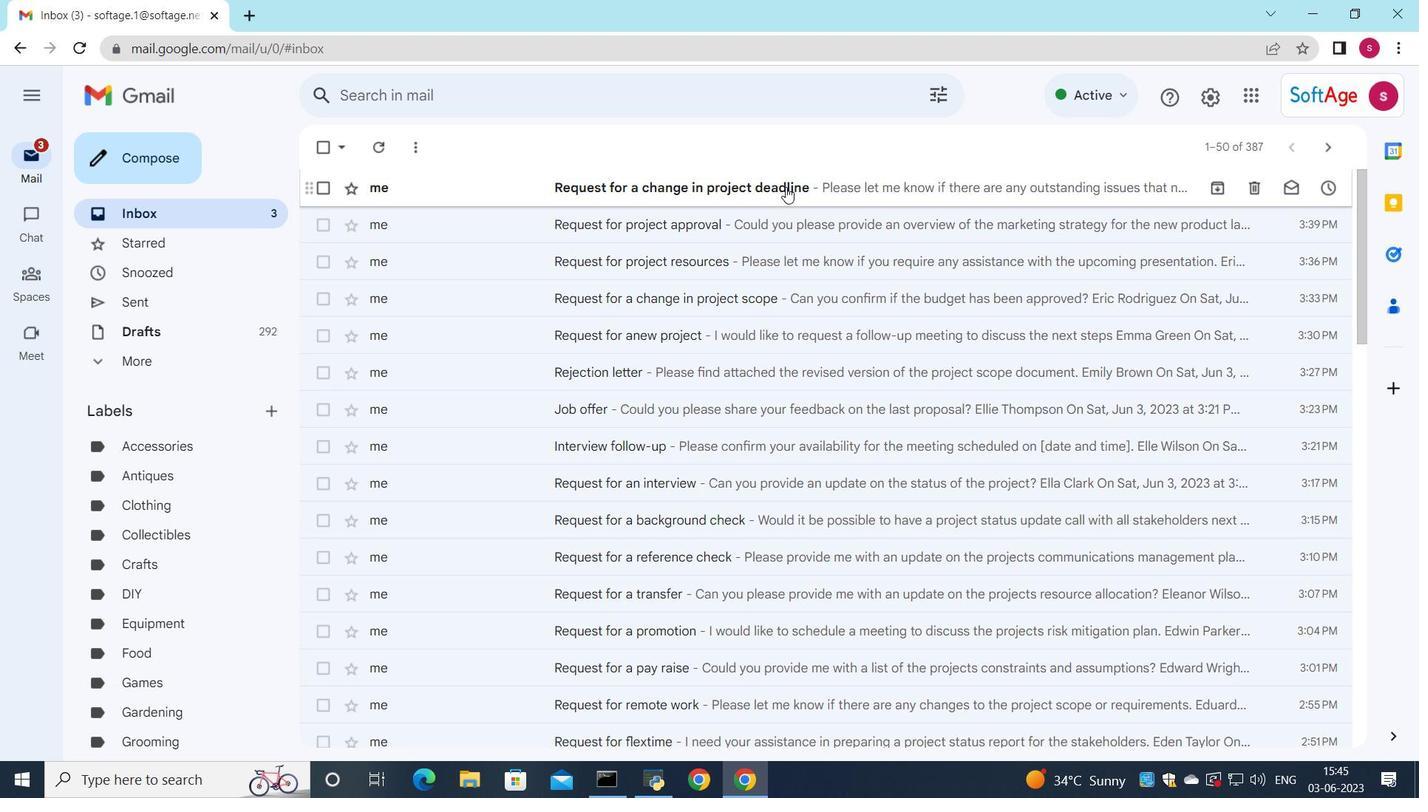 
